 Task: Research Airbnb properties in Tasova, Turkey from 2nd January 2024 to 12th January 2024 for 2 adults. Place can be private room with 1  bedroom having 1 bed and 1 bathroom. Property type can be hotel. Amenities needed are: washing machine.
Action: Mouse moved to (485, 133)
Screenshot: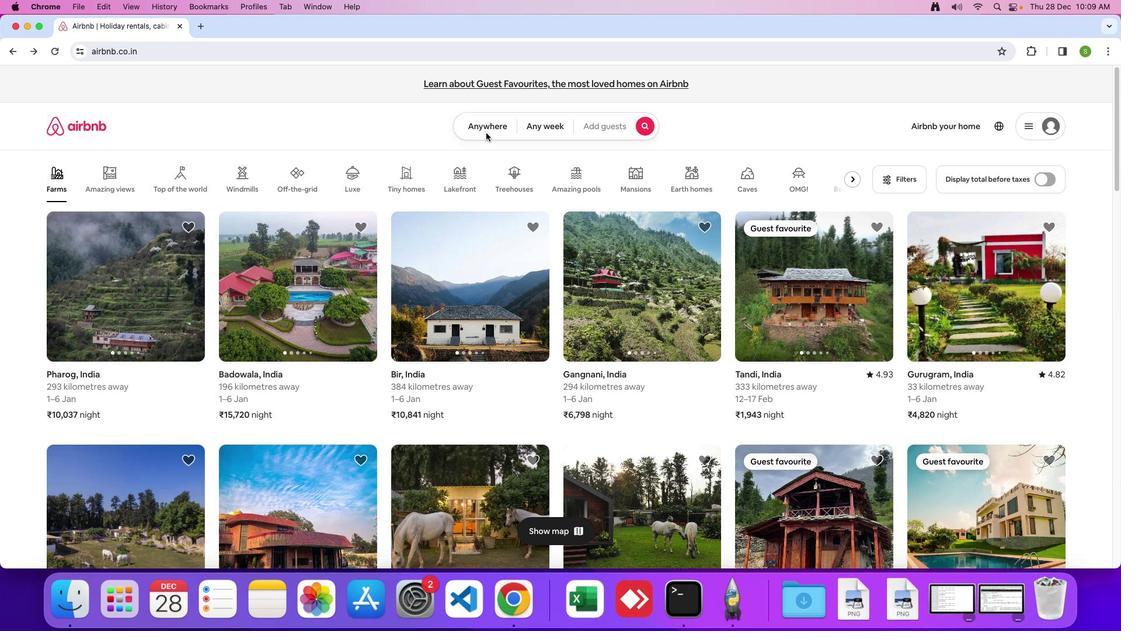
Action: Mouse pressed left at (485, 133)
Screenshot: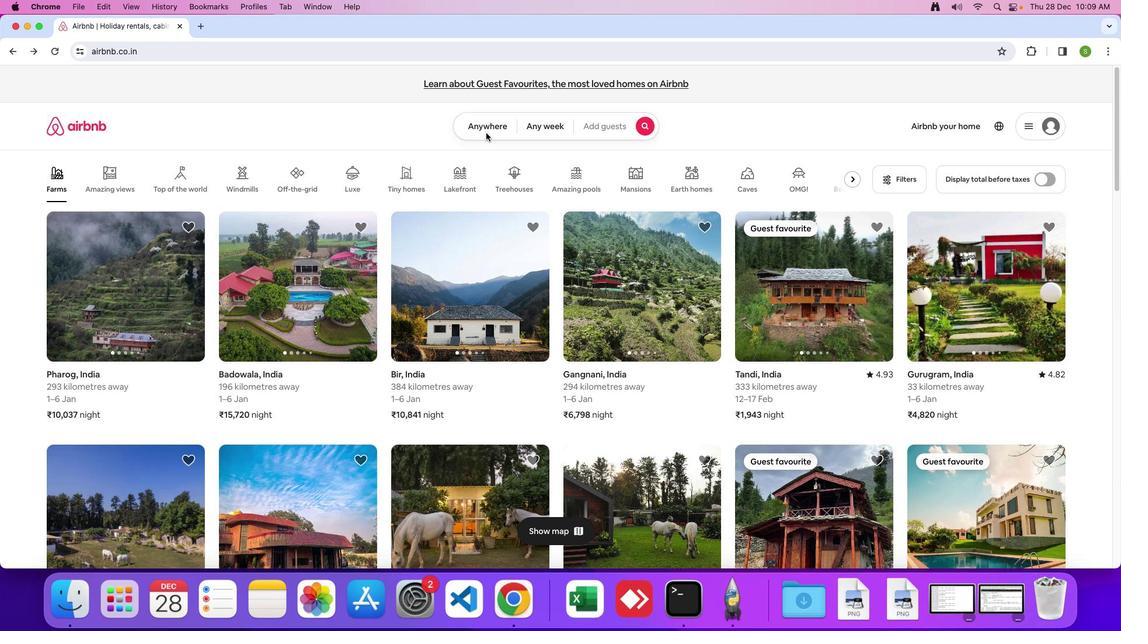 
Action: Mouse moved to (486, 131)
Screenshot: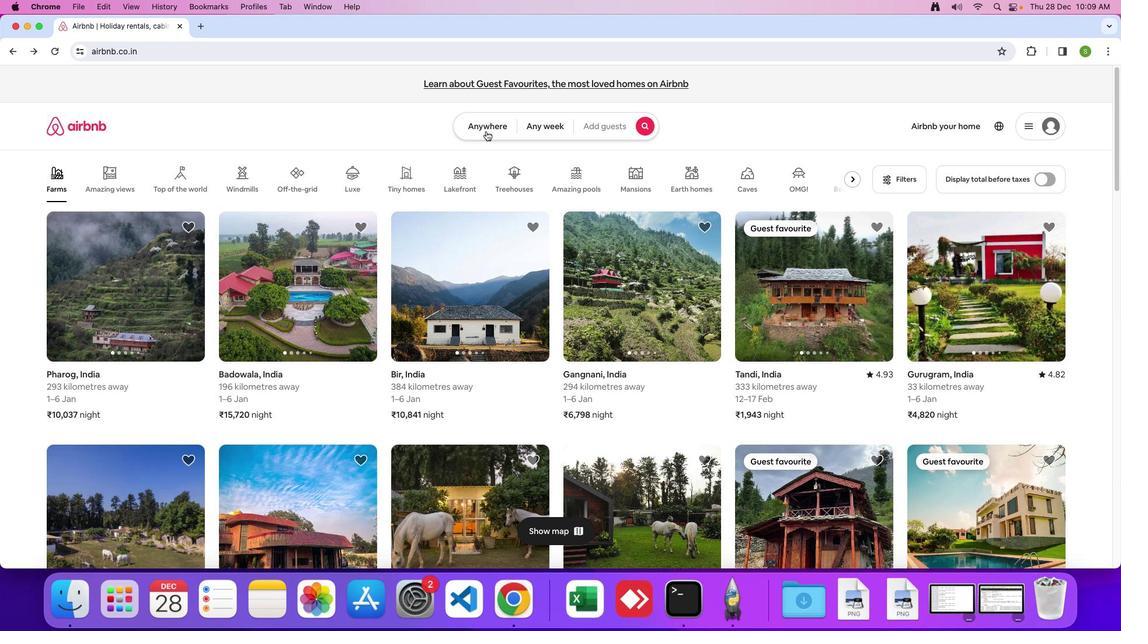 
Action: Mouse pressed left at (486, 131)
Screenshot: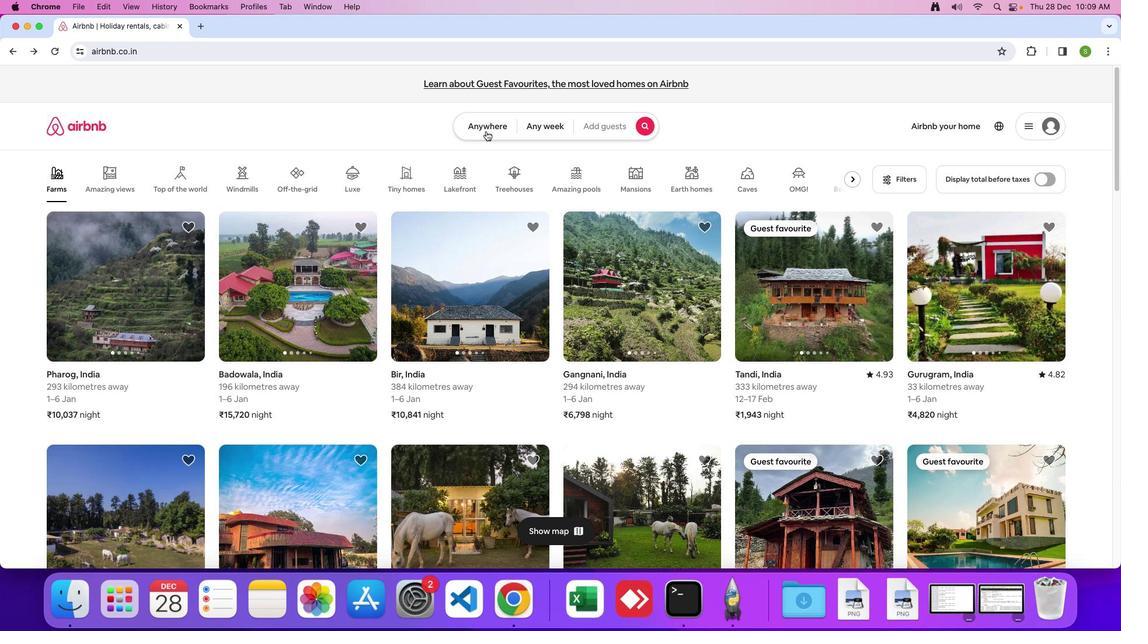 
Action: Mouse moved to (417, 174)
Screenshot: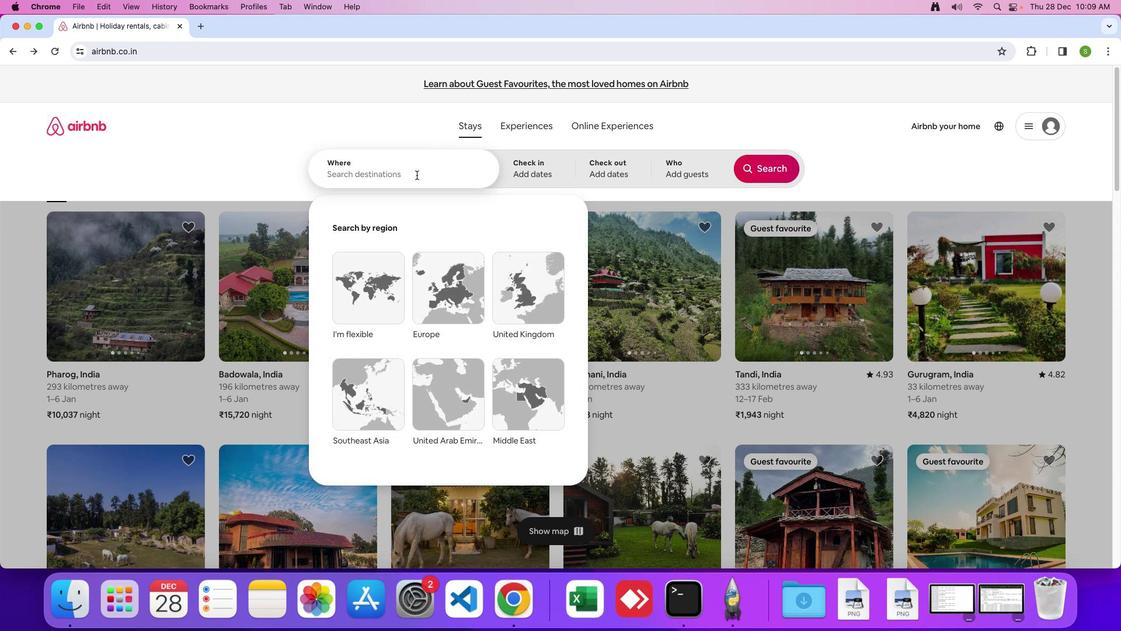 
Action: Mouse pressed left at (417, 174)
Screenshot: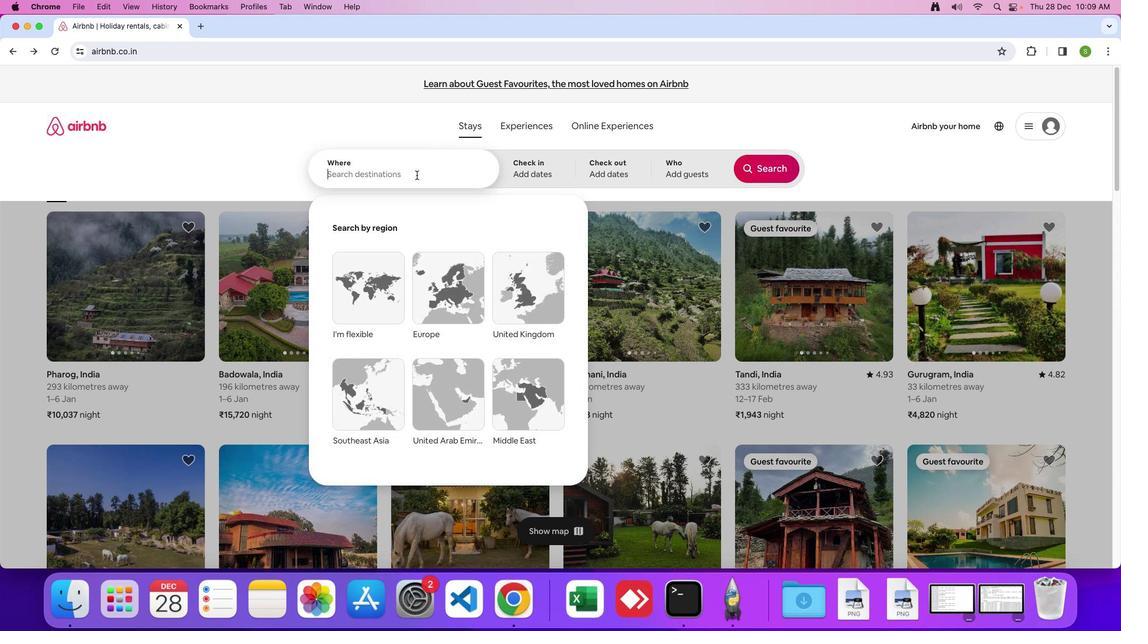 
Action: Key pressed 'T'Key.caps_lock'a''s''o''v''a'','Key.spaceKey.shift'T''u''r''k''e''y'Key.enter
Screenshot: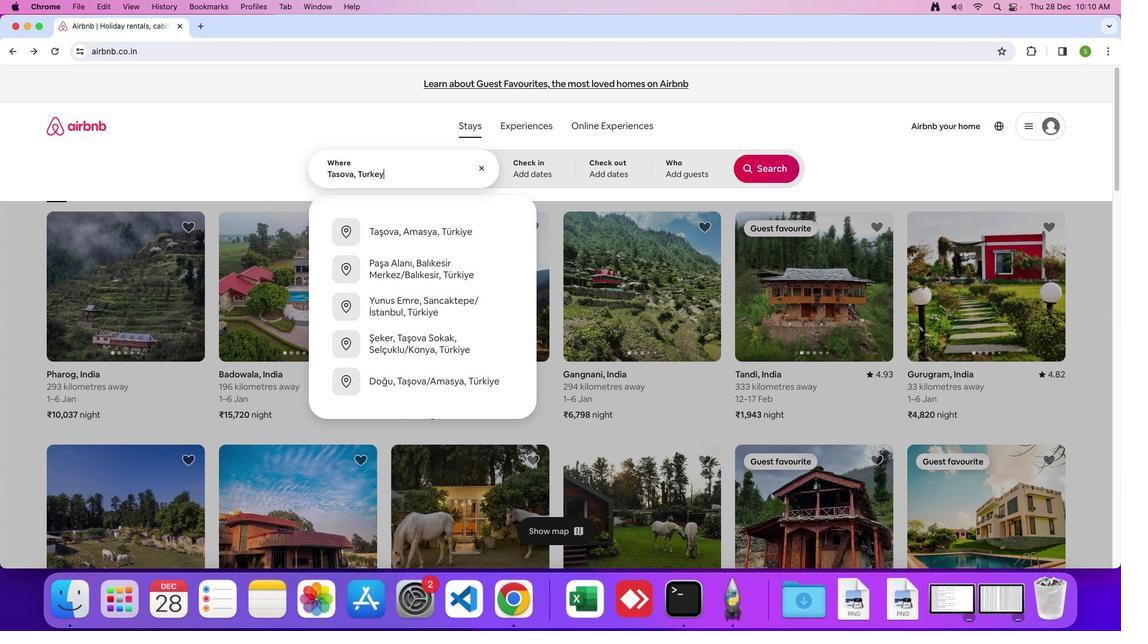 
Action: Mouse moved to (638, 316)
Screenshot: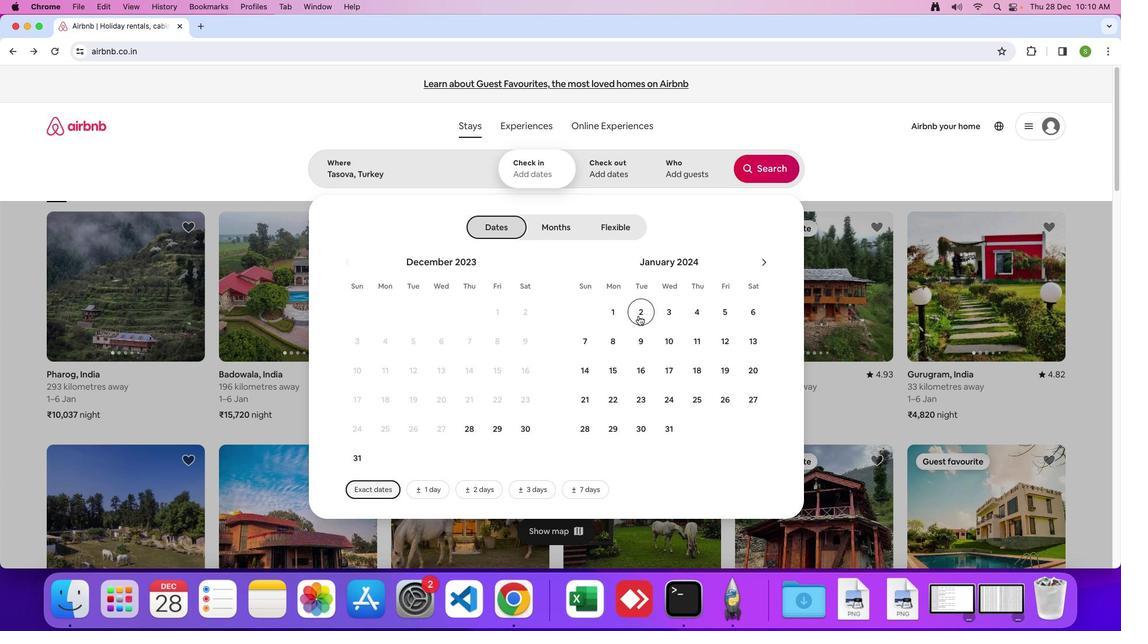 
Action: Mouse pressed left at (638, 316)
Screenshot: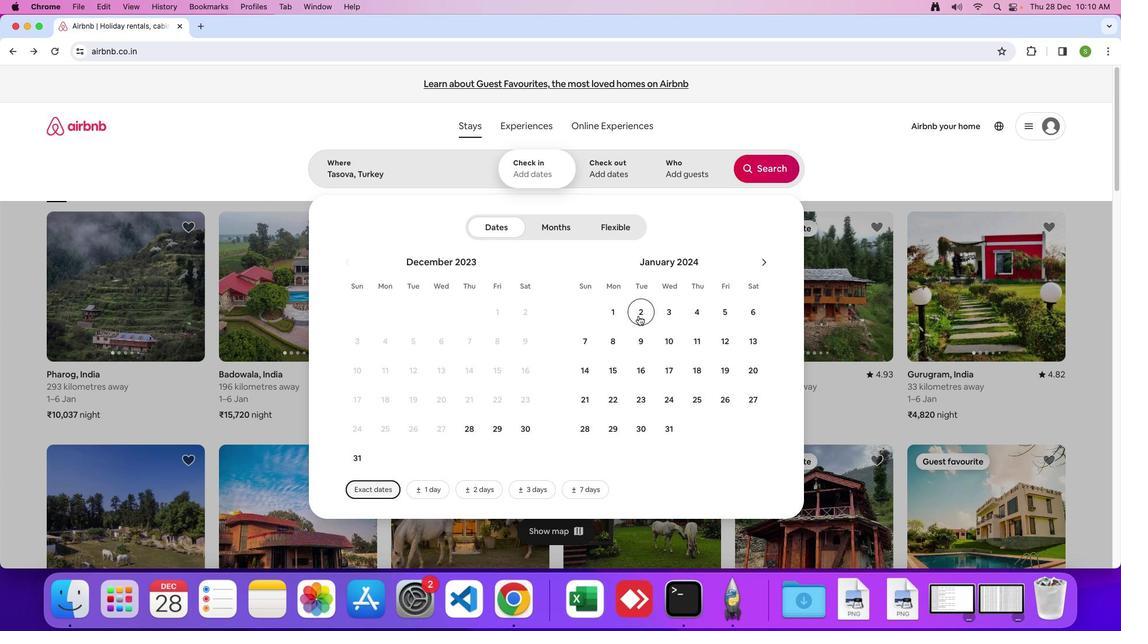 
Action: Mouse moved to (721, 336)
Screenshot: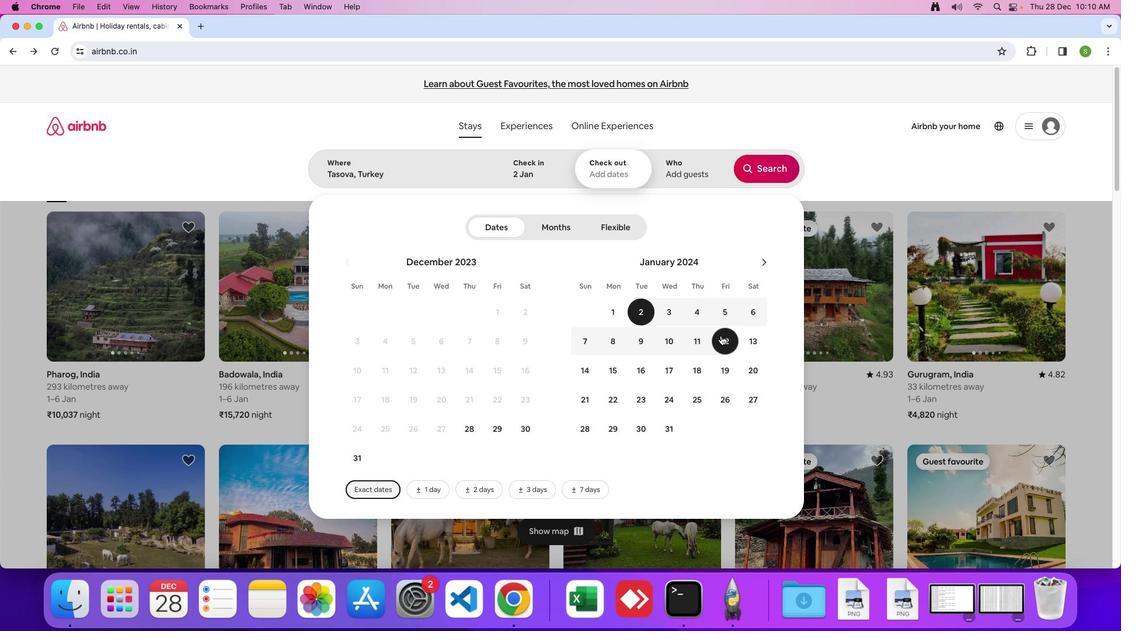 
Action: Mouse pressed left at (721, 336)
Screenshot: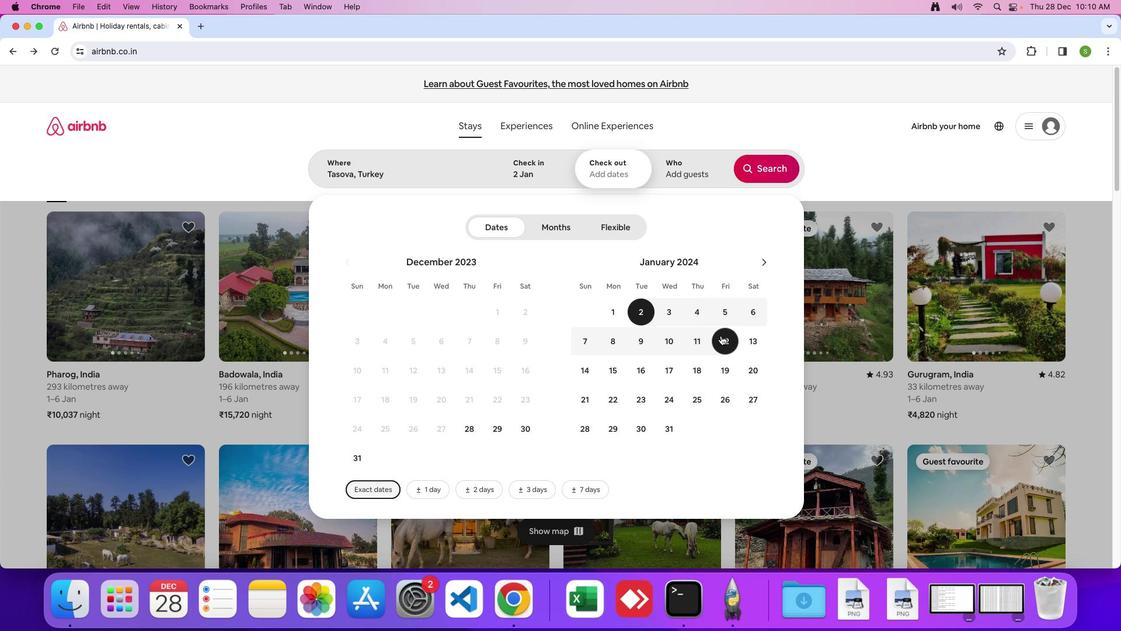 
Action: Mouse moved to (680, 157)
Screenshot: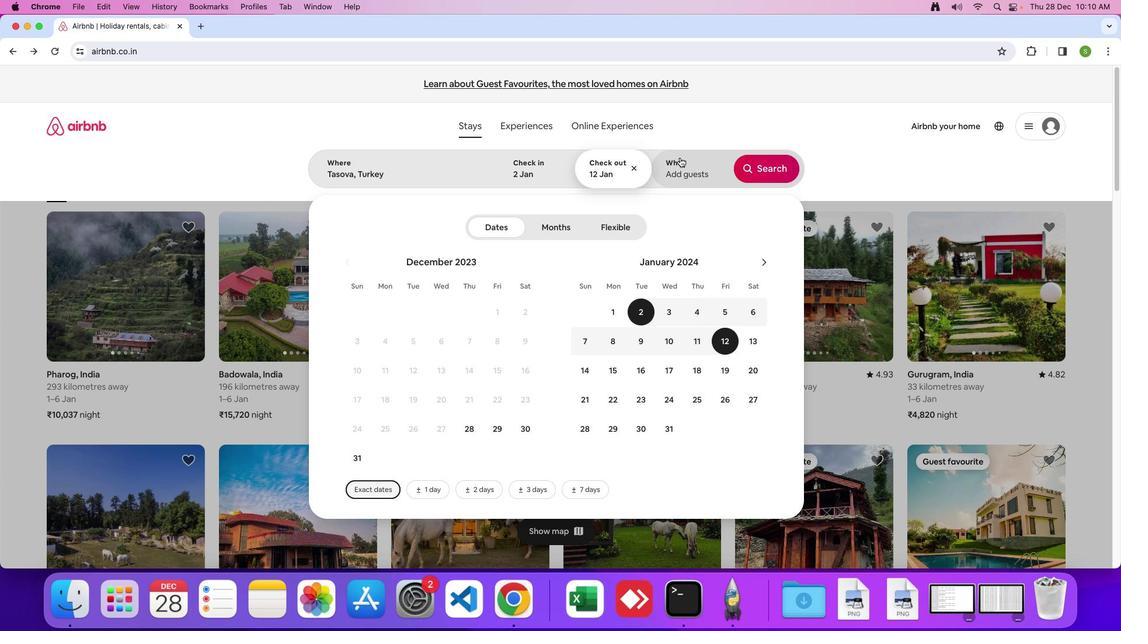 
Action: Mouse pressed left at (680, 157)
Screenshot: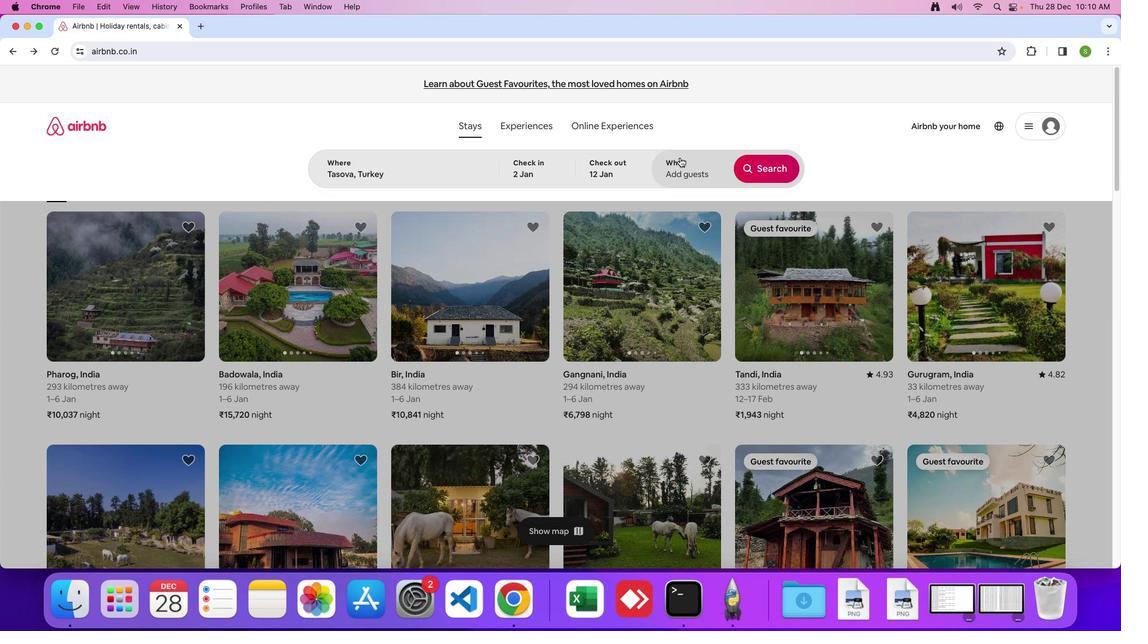 
Action: Mouse moved to (763, 224)
Screenshot: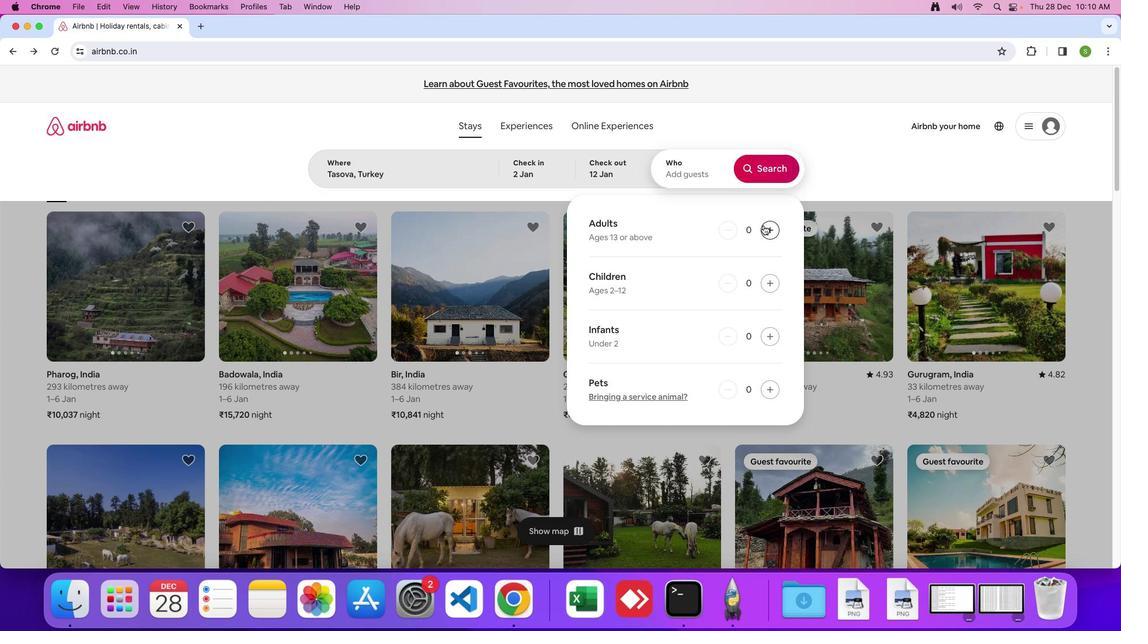 
Action: Mouse pressed left at (763, 224)
Screenshot: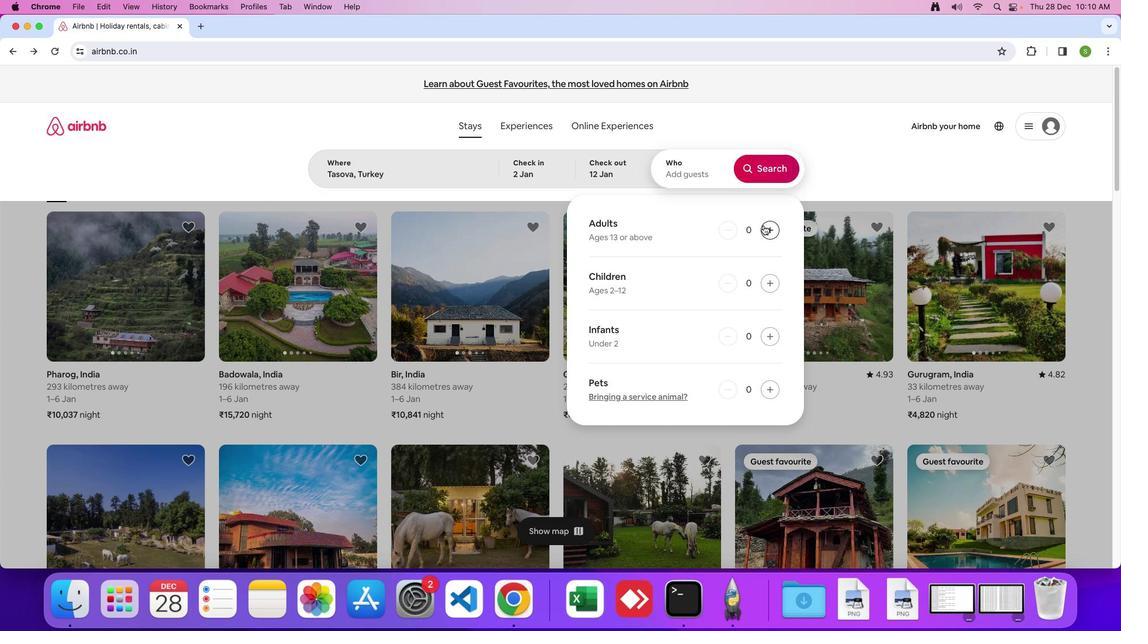 
Action: Mouse moved to (763, 224)
Screenshot: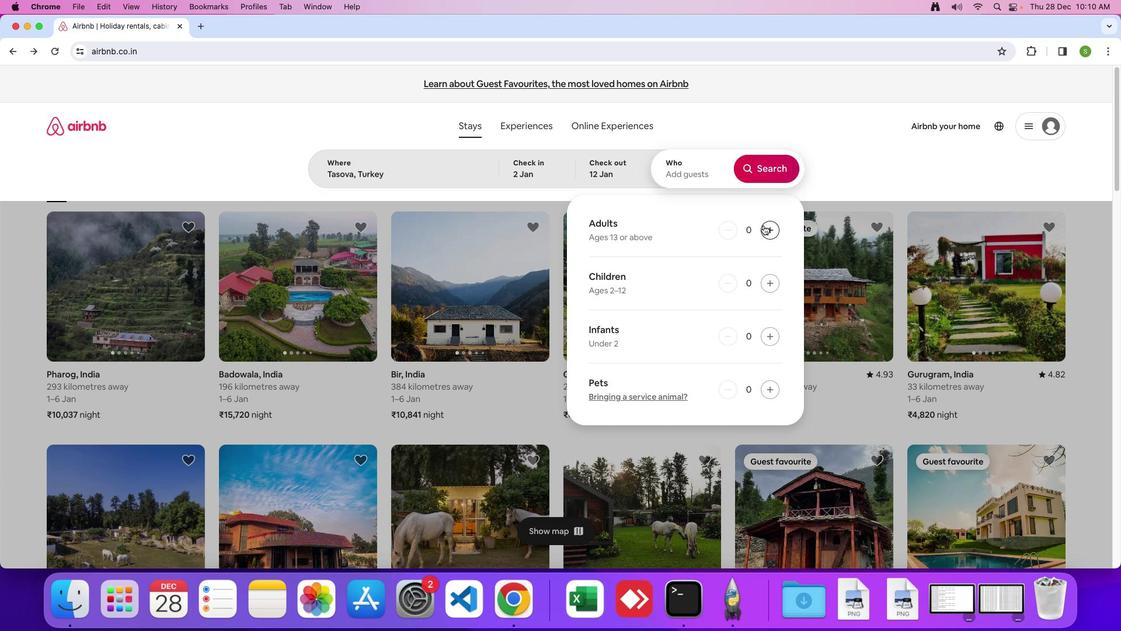 
Action: Mouse pressed left at (763, 224)
Screenshot: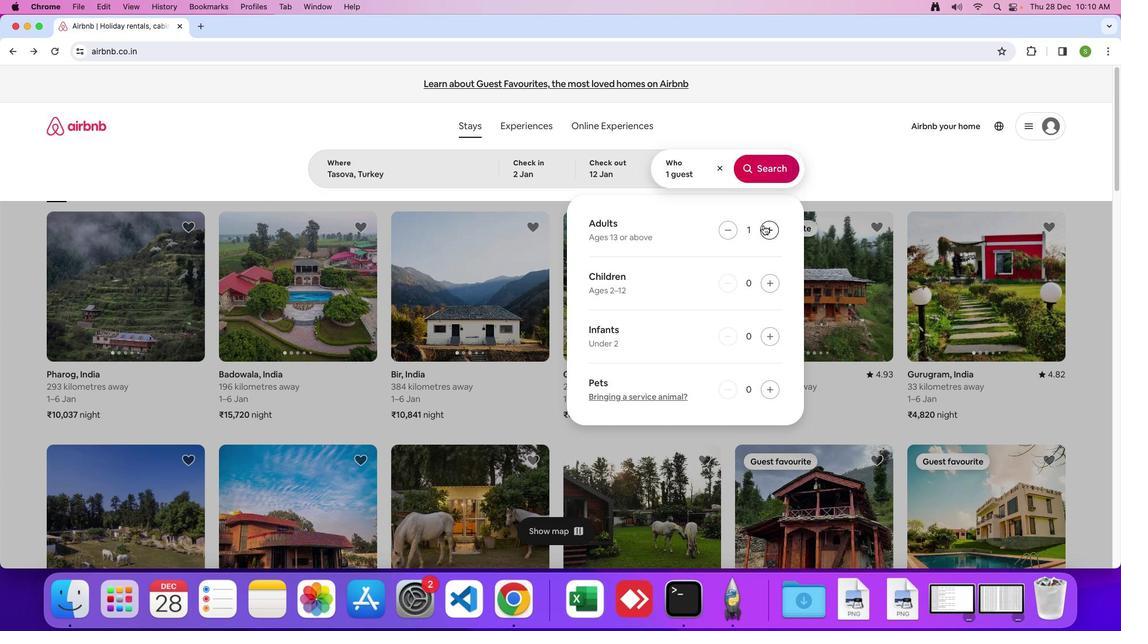 
Action: Mouse moved to (757, 165)
Screenshot: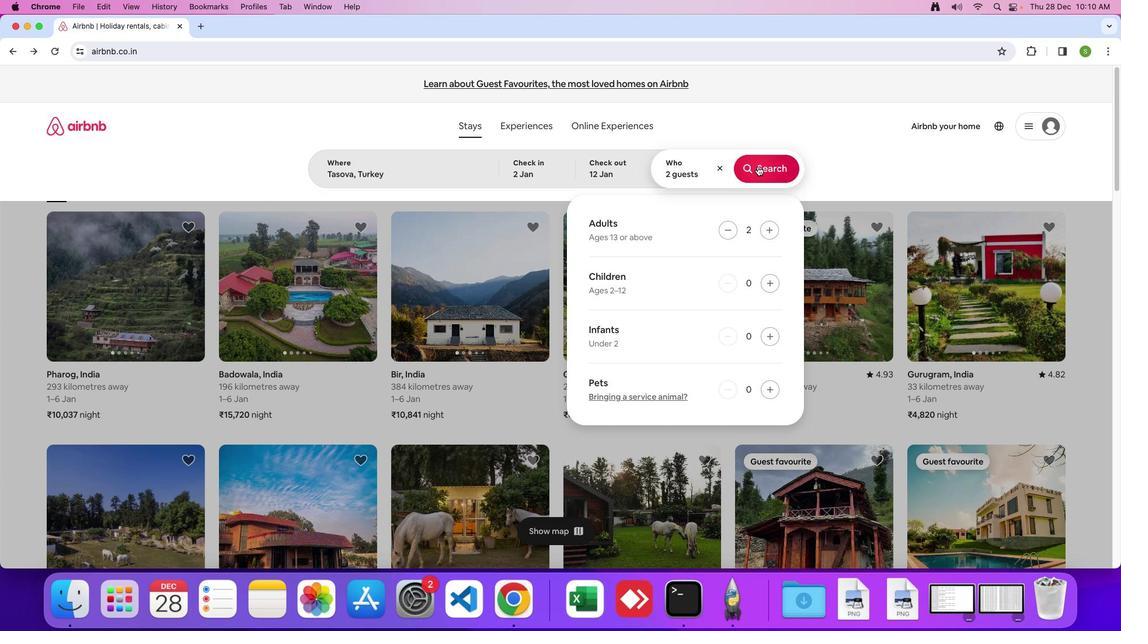 
Action: Mouse pressed left at (757, 165)
Screenshot: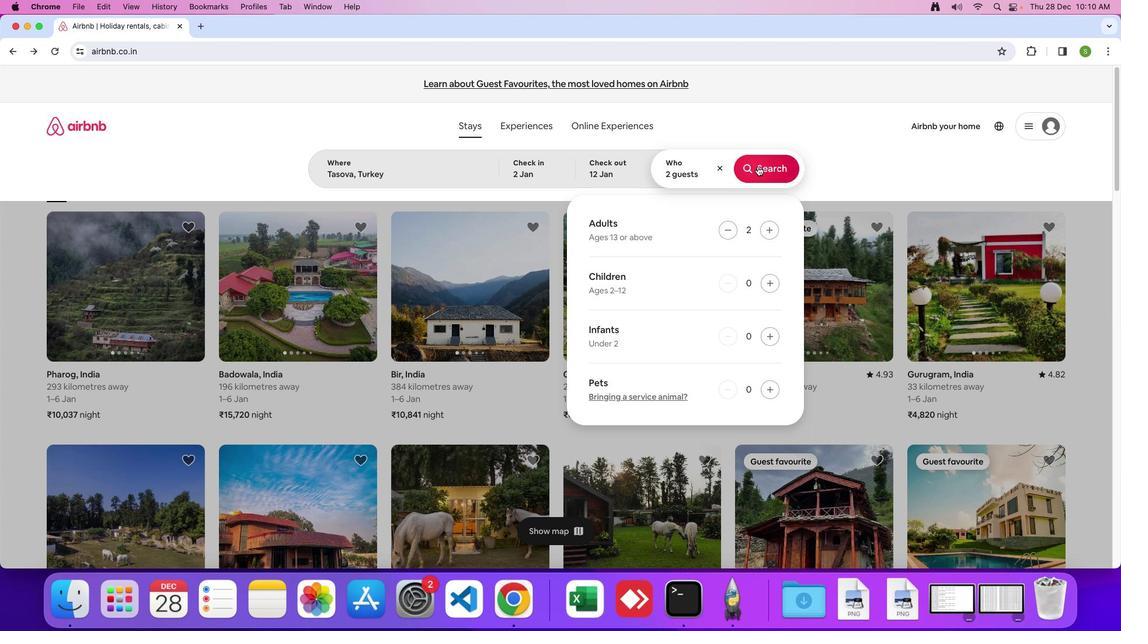 
Action: Mouse moved to (936, 140)
Screenshot: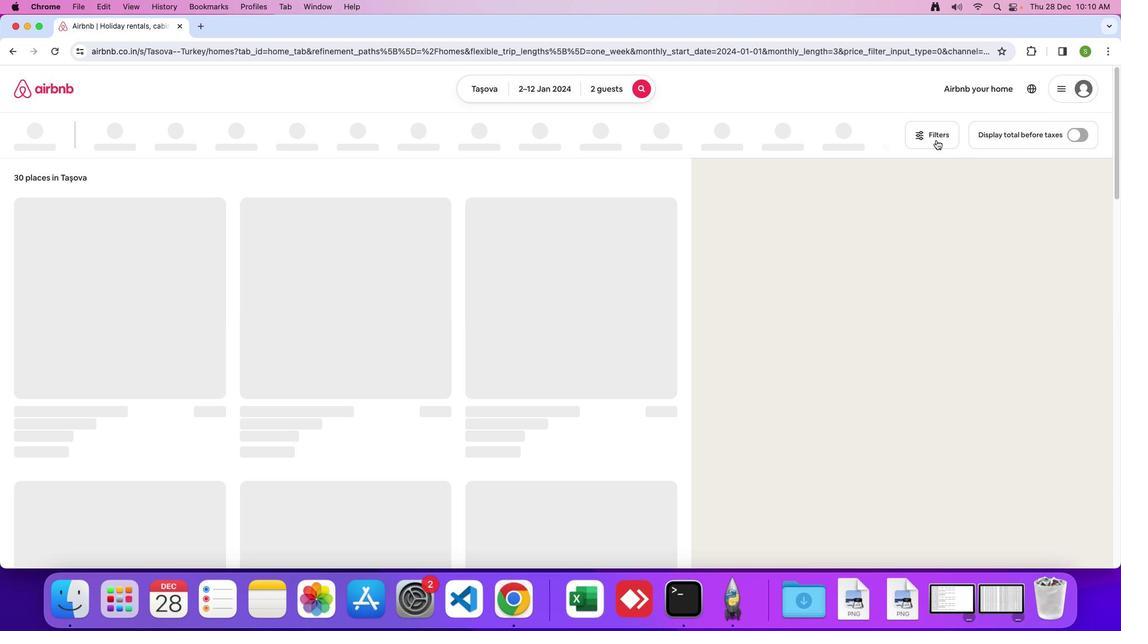 
Action: Mouse pressed left at (936, 140)
Screenshot: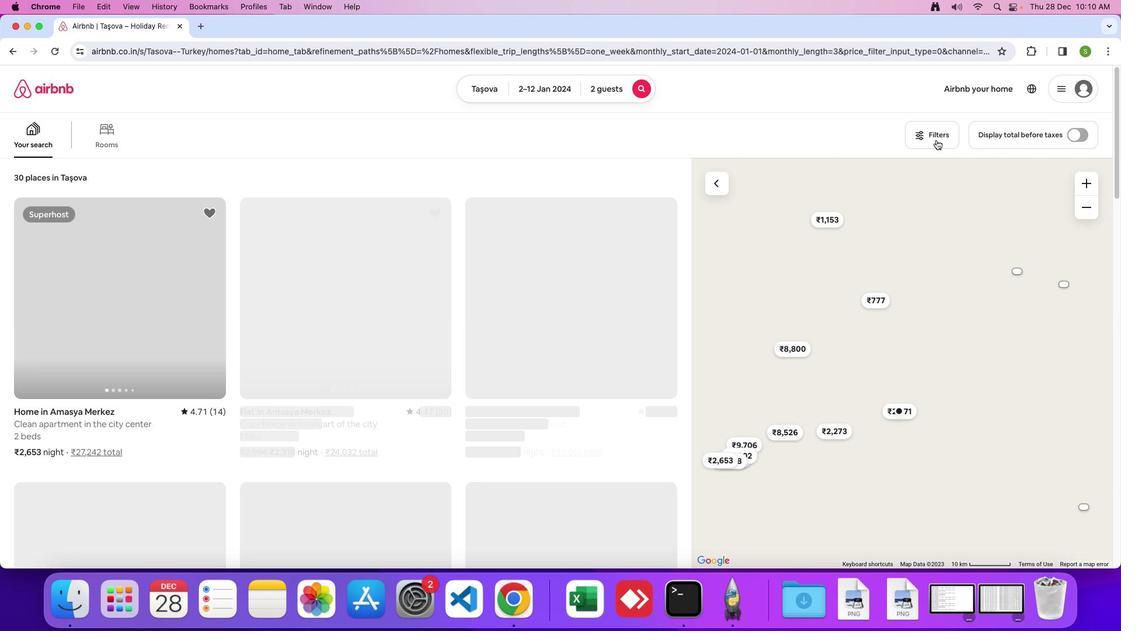 
Action: Mouse moved to (550, 391)
Screenshot: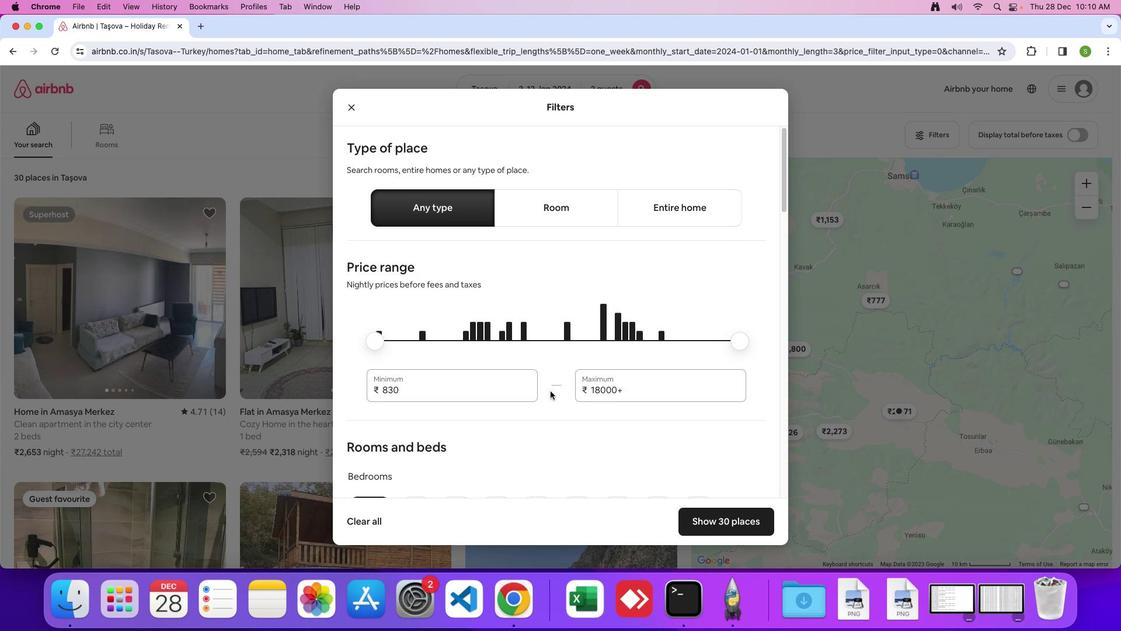 
Action: Mouse scrolled (550, 391) with delta (0, 0)
Screenshot: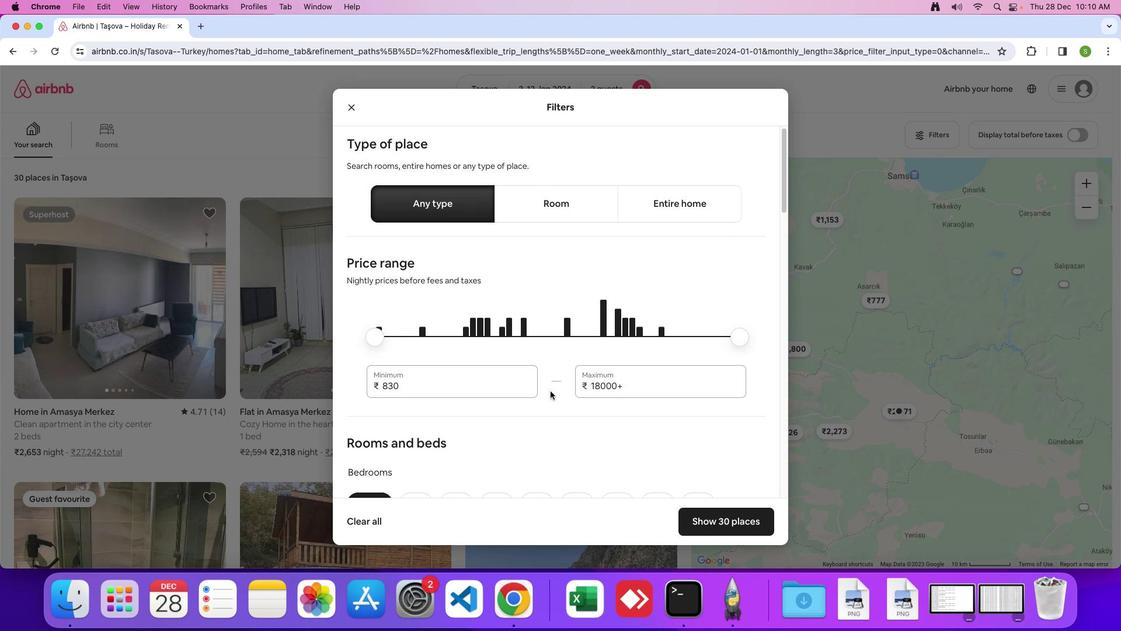 
Action: Mouse scrolled (550, 391) with delta (0, 0)
Screenshot: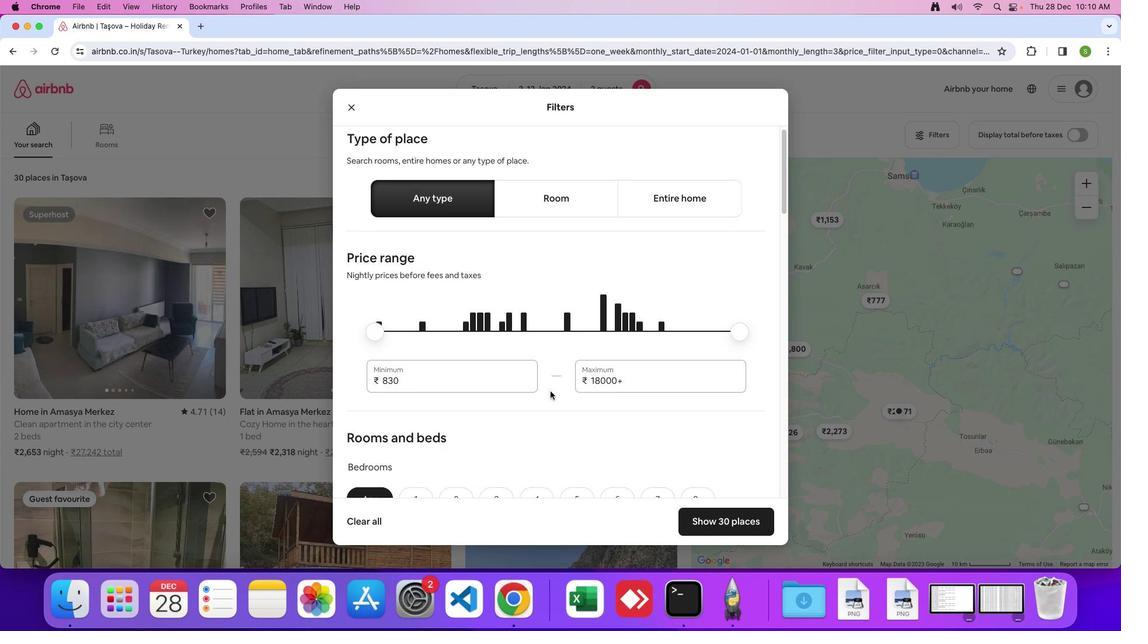 
Action: Mouse scrolled (550, 391) with delta (0, 0)
Screenshot: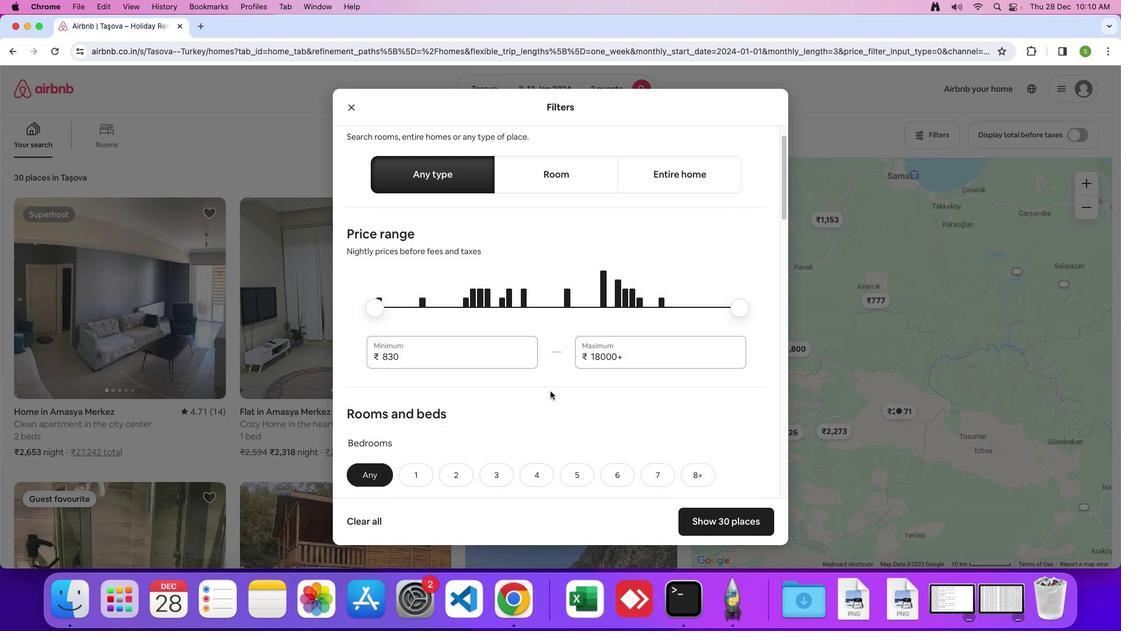 
Action: Mouse scrolled (550, 391) with delta (0, 0)
Screenshot: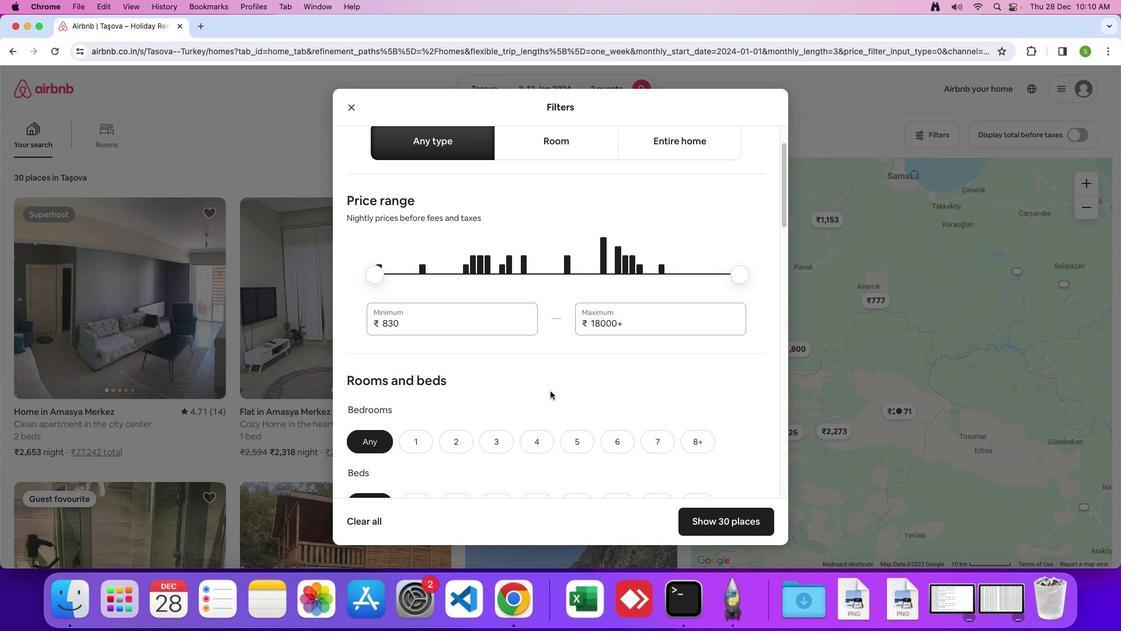 
Action: Mouse scrolled (550, 391) with delta (0, 0)
Screenshot: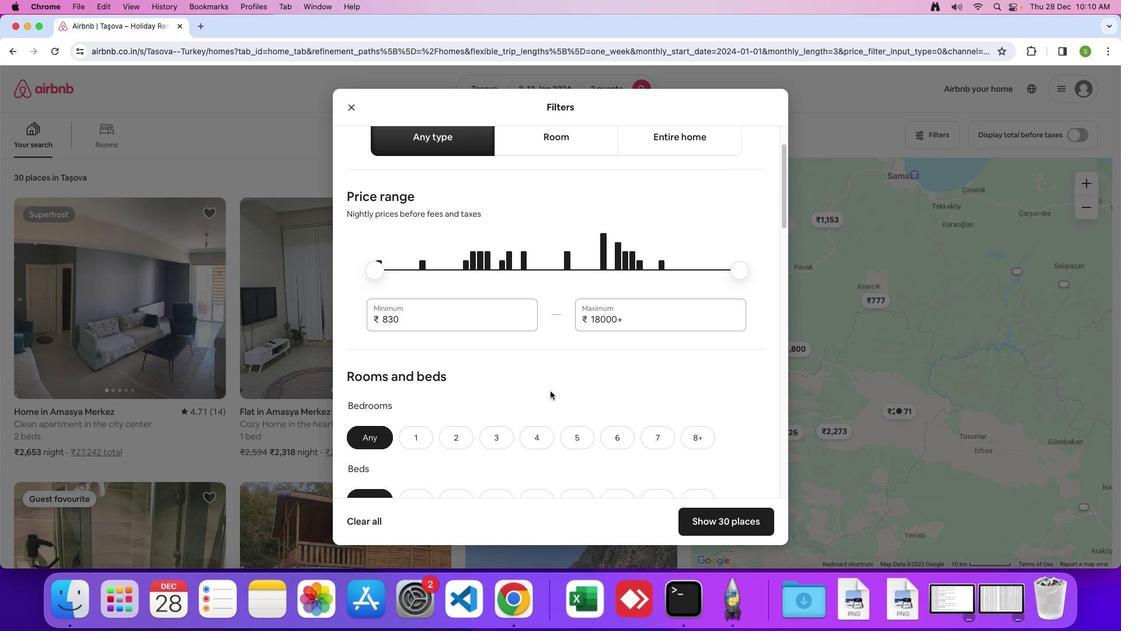 
Action: Mouse scrolled (550, 391) with delta (0, 0)
Screenshot: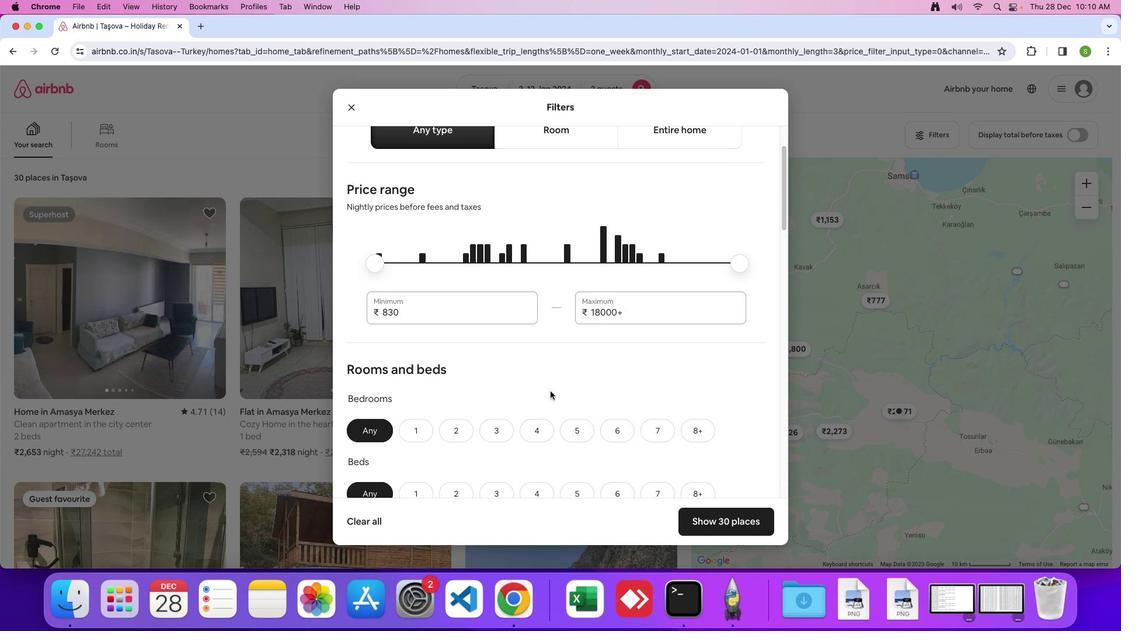 
Action: Mouse scrolled (550, 391) with delta (0, 0)
Screenshot: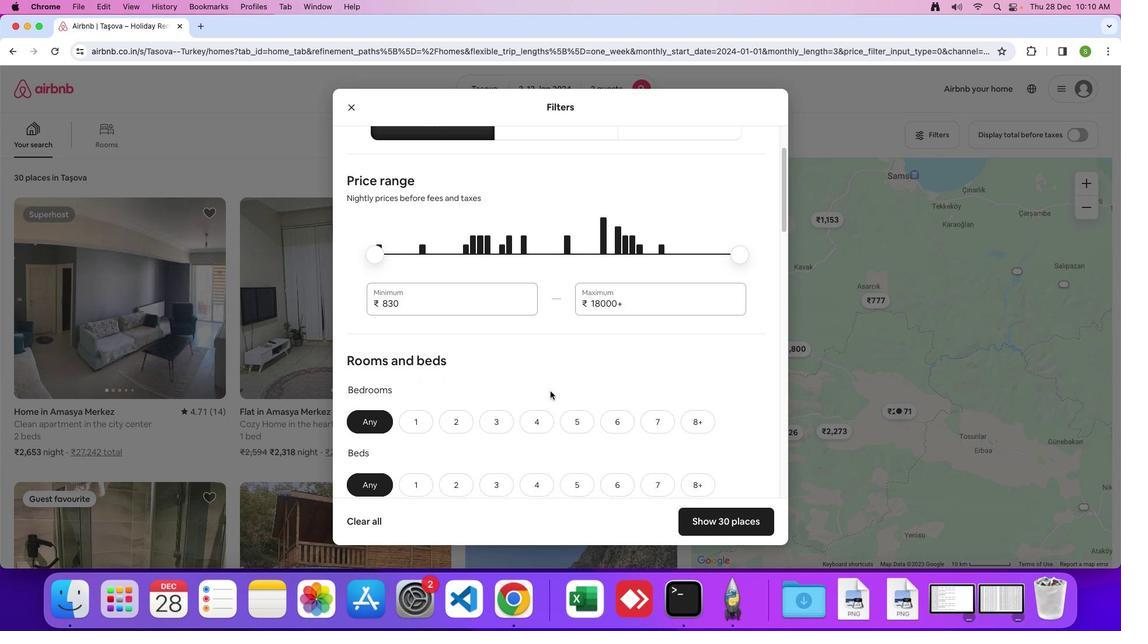 
Action: Mouse scrolled (550, 391) with delta (0, -1)
Screenshot: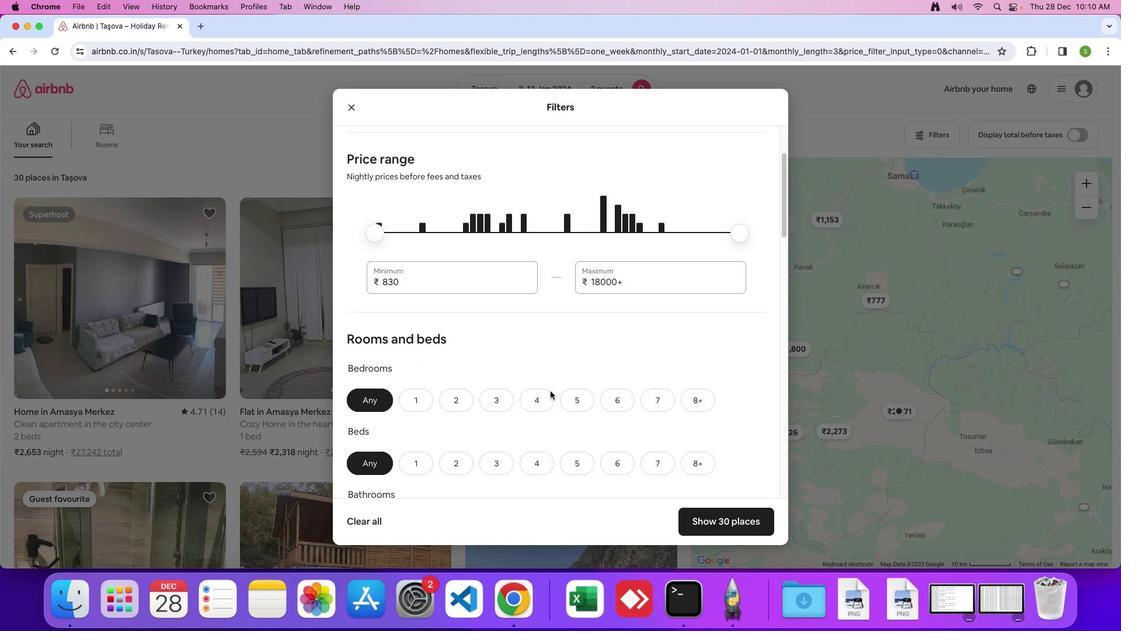 
Action: Mouse scrolled (550, 391) with delta (0, 0)
Screenshot: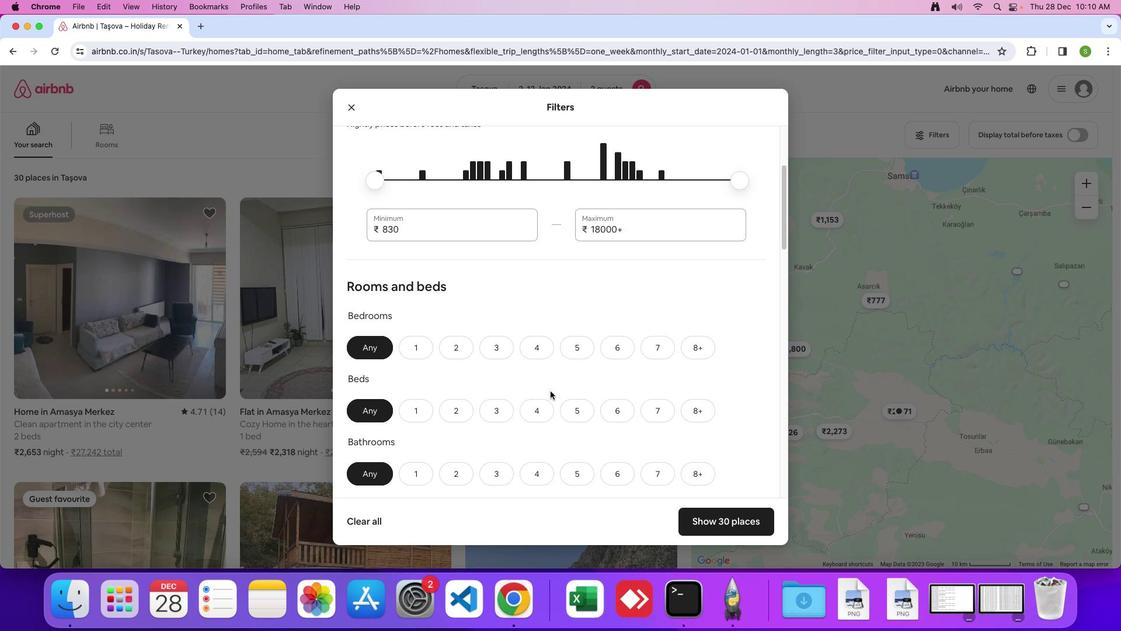 
Action: Mouse scrolled (550, 391) with delta (0, 0)
Screenshot: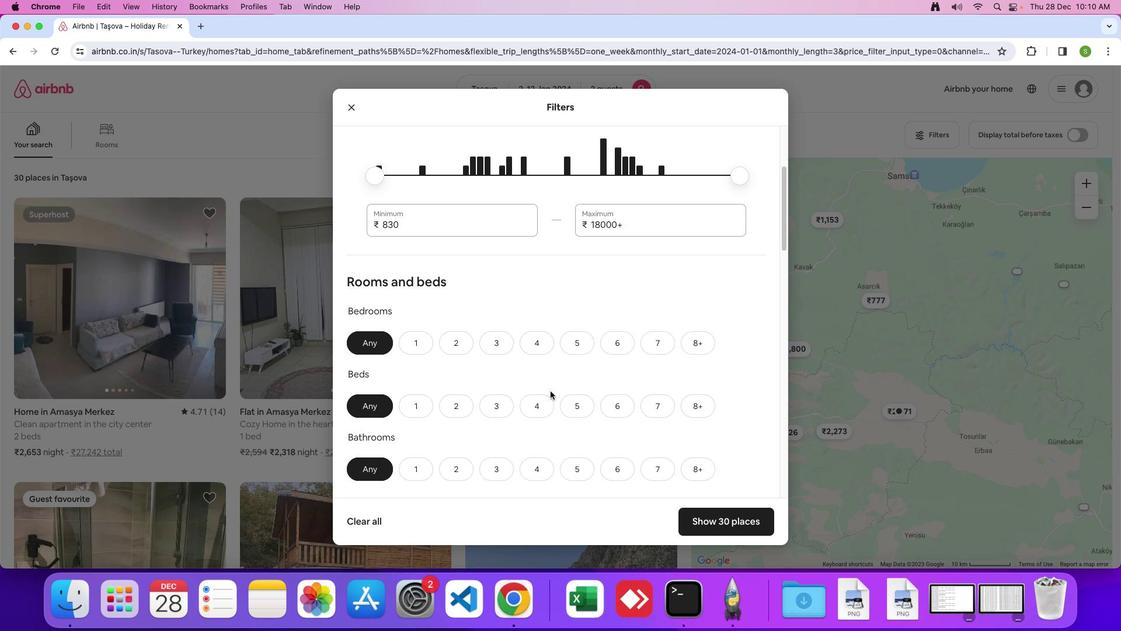 
Action: Mouse scrolled (550, 391) with delta (0, -1)
Screenshot: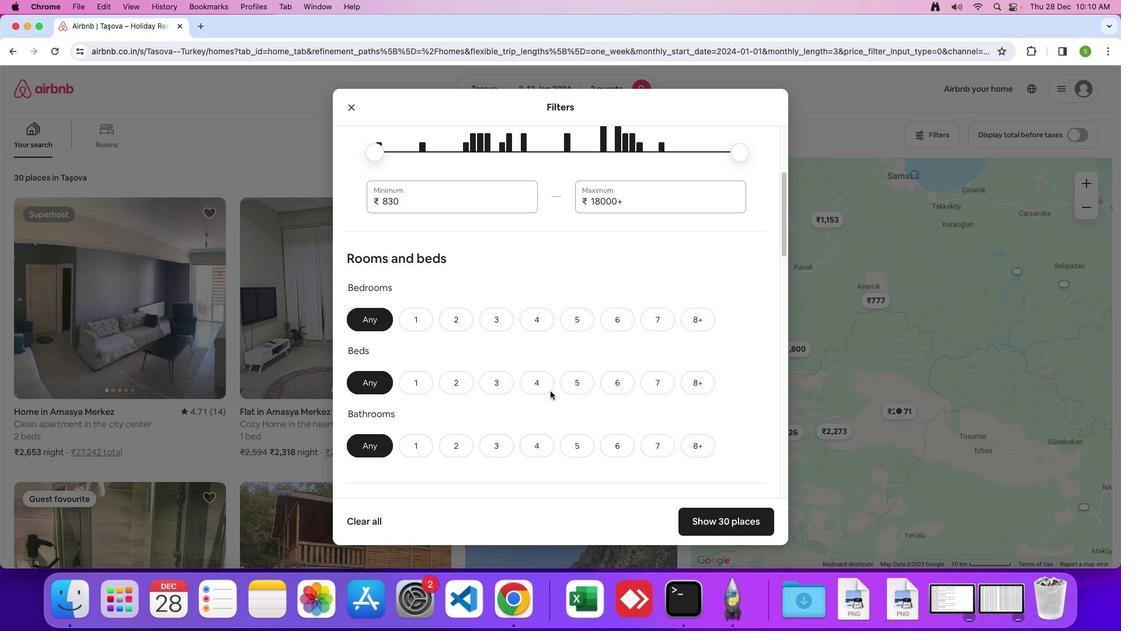 
Action: Mouse moved to (410, 268)
Screenshot: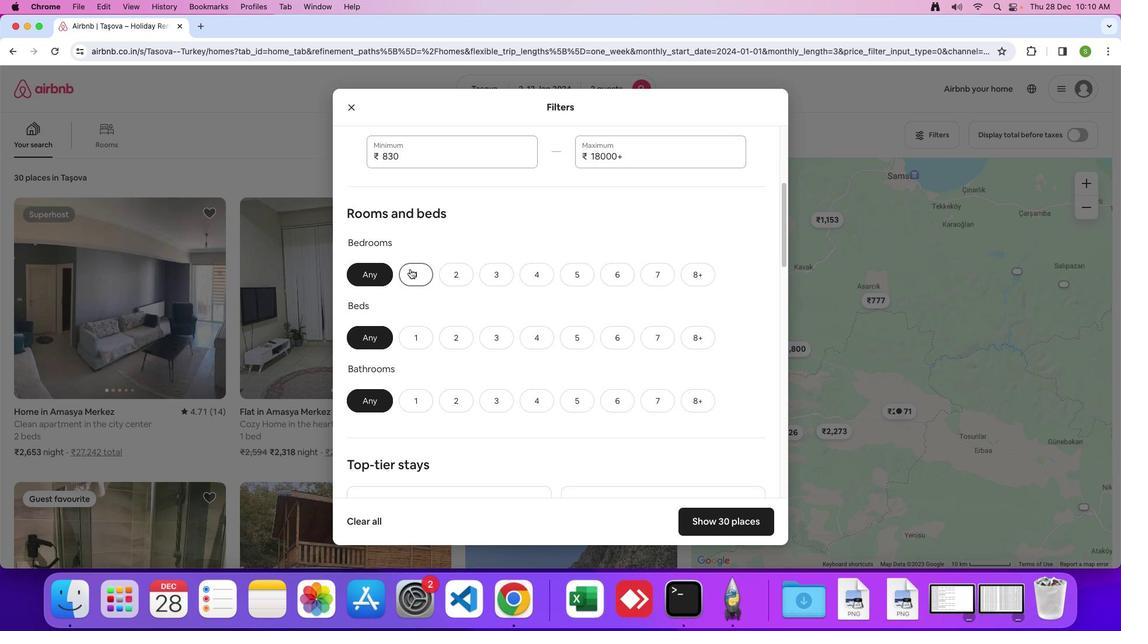 
Action: Mouse pressed left at (410, 268)
Screenshot: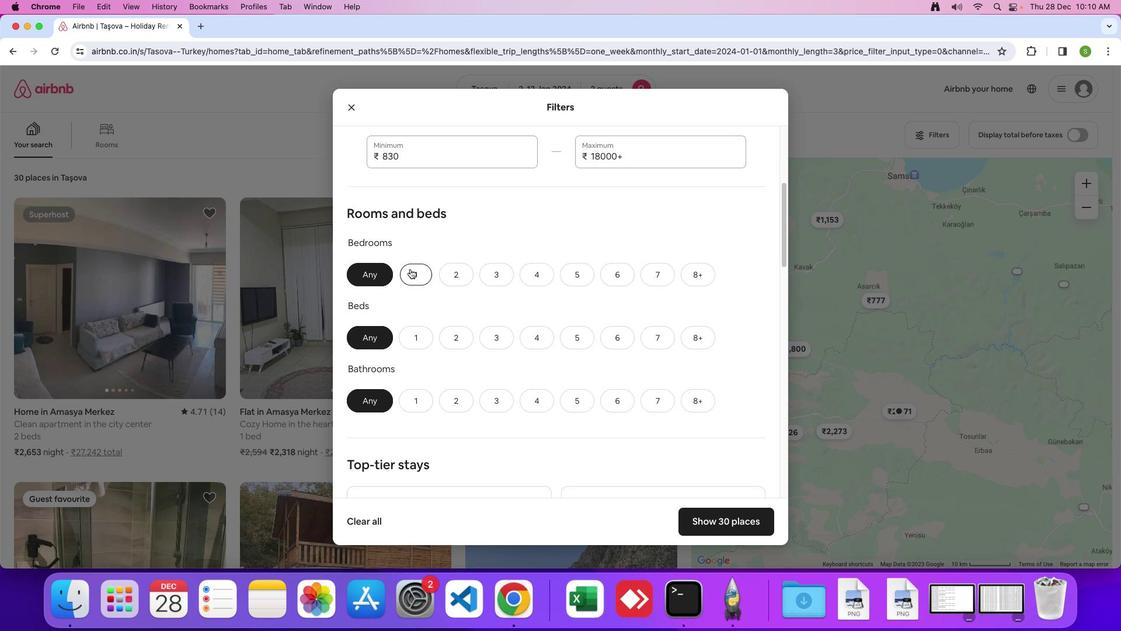 
Action: Mouse moved to (418, 331)
Screenshot: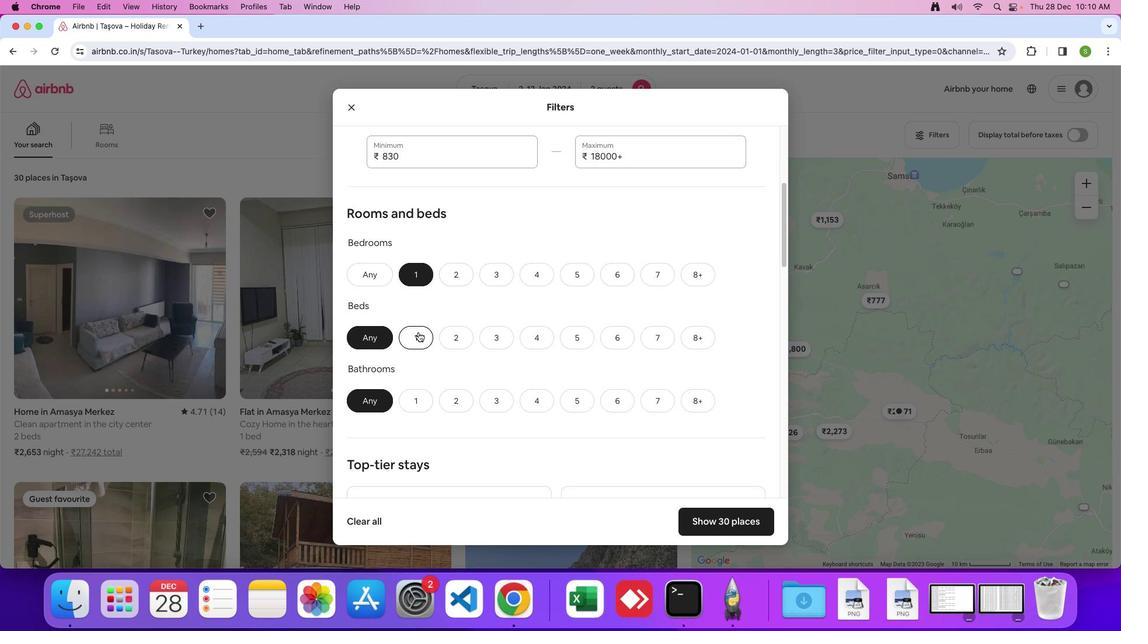 
Action: Mouse pressed left at (418, 331)
Screenshot: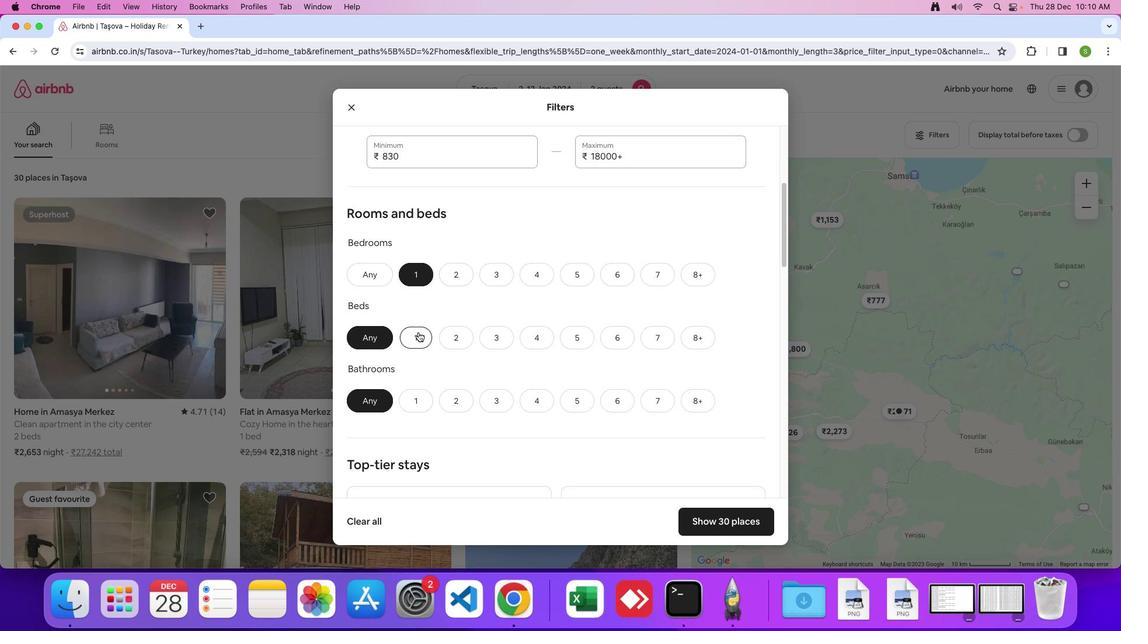 
Action: Mouse moved to (421, 404)
Screenshot: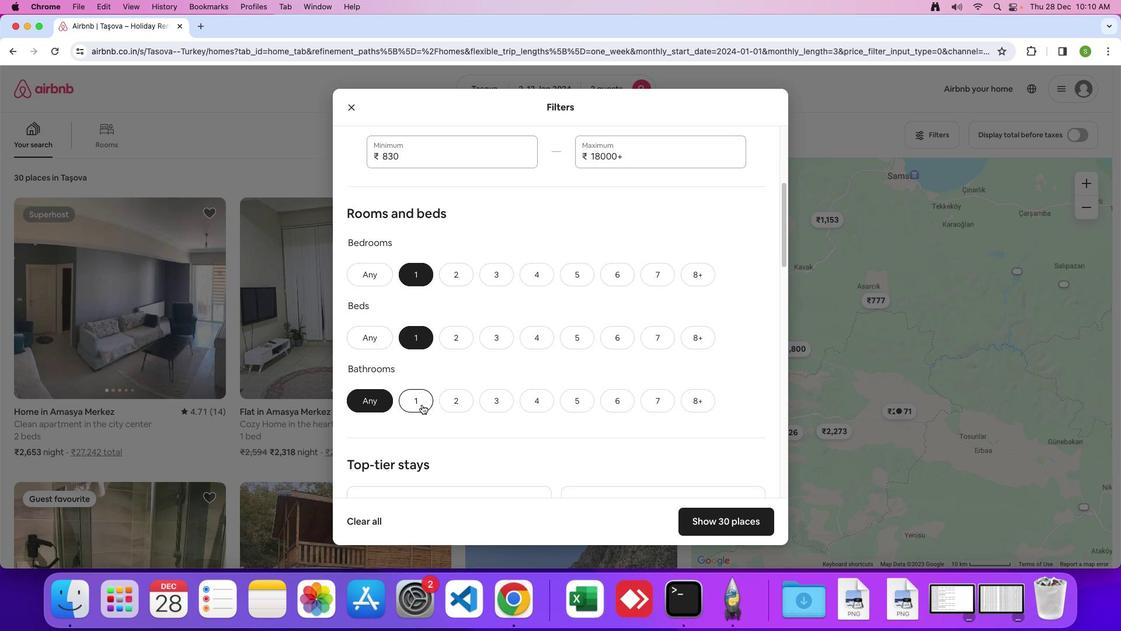
Action: Mouse pressed left at (421, 404)
Screenshot: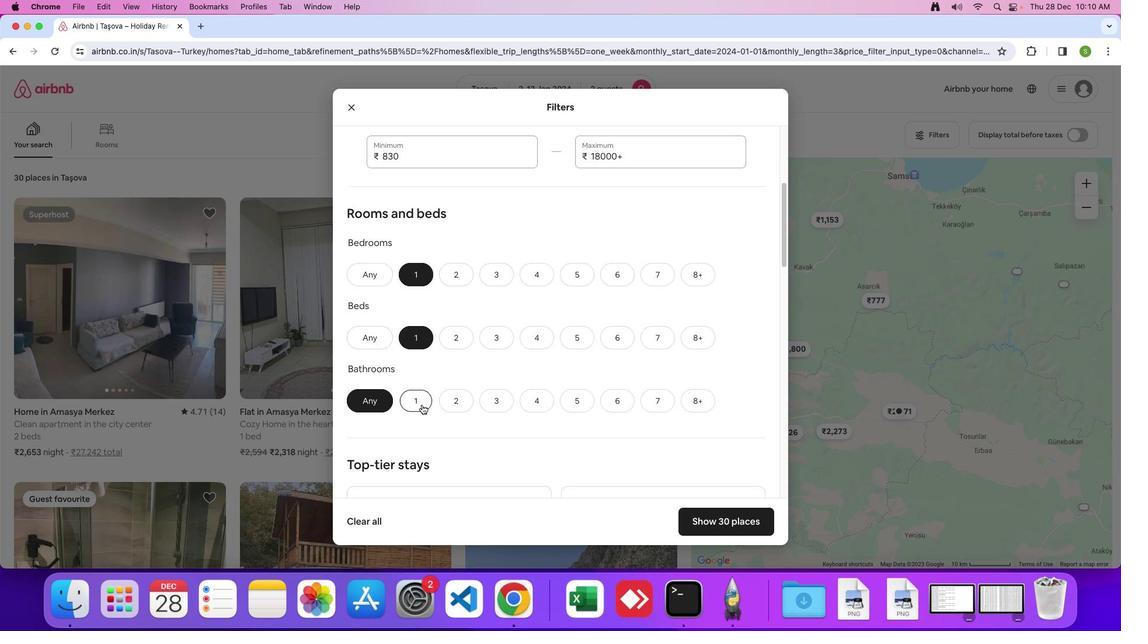 
Action: Mouse moved to (529, 369)
Screenshot: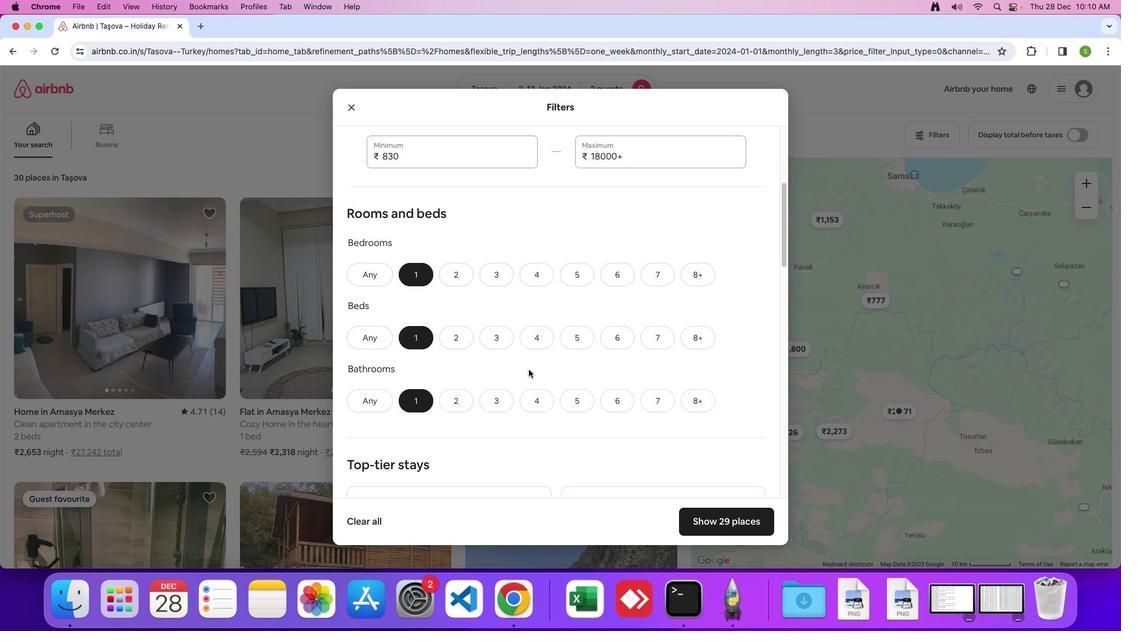 
Action: Mouse scrolled (529, 369) with delta (0, 0)
Screenshot: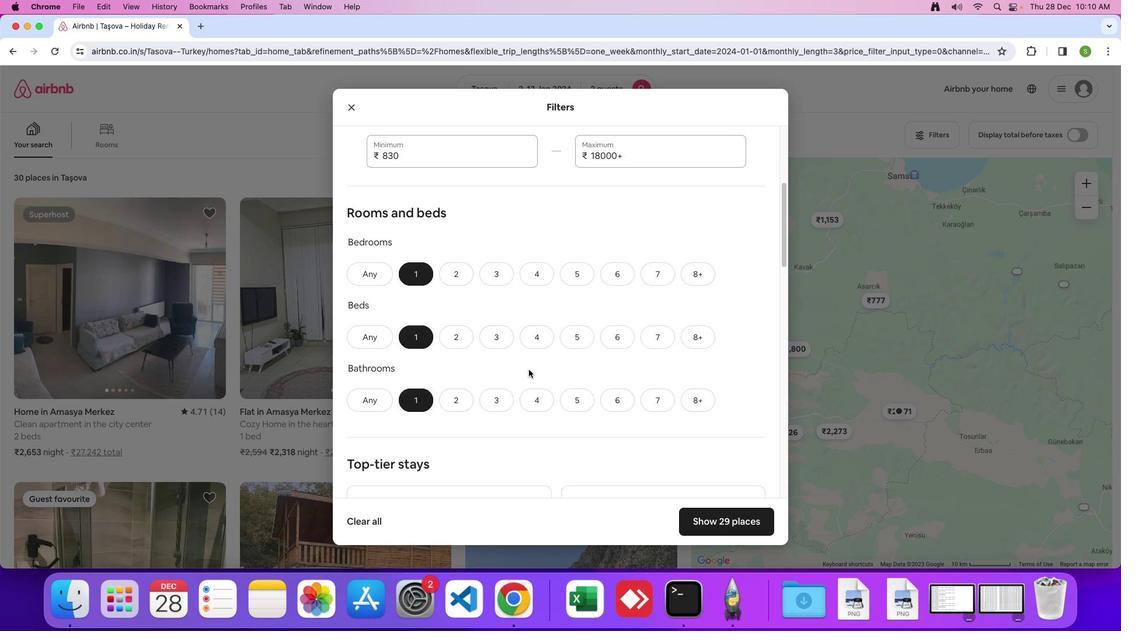 
Action: Mouse scrolled (529, 369) with delta (0, 0)
Screenshot: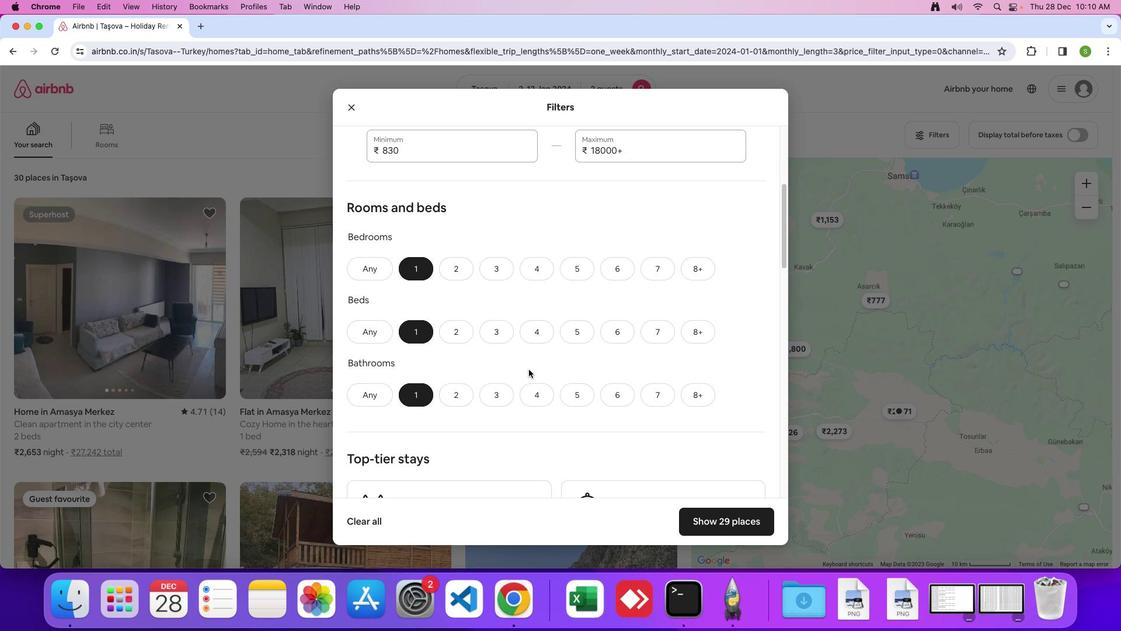 
Action: Mouse moved to (529, 369)
Screenshot: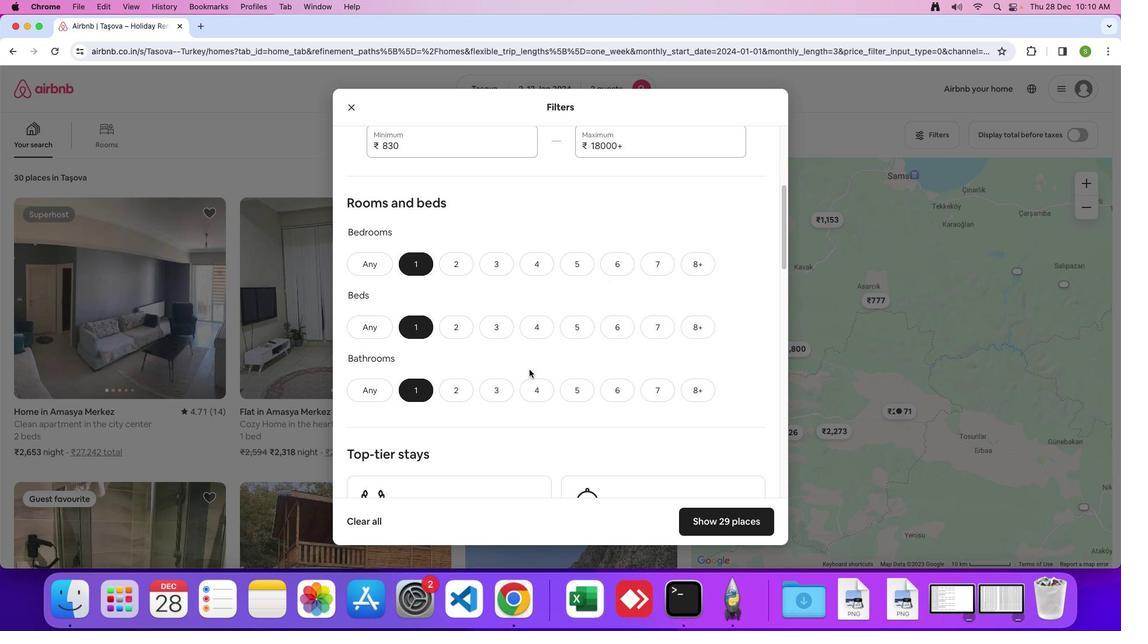 
Action: Mouse scrolled (529, 369) with delta (0, 0)
Screenshot: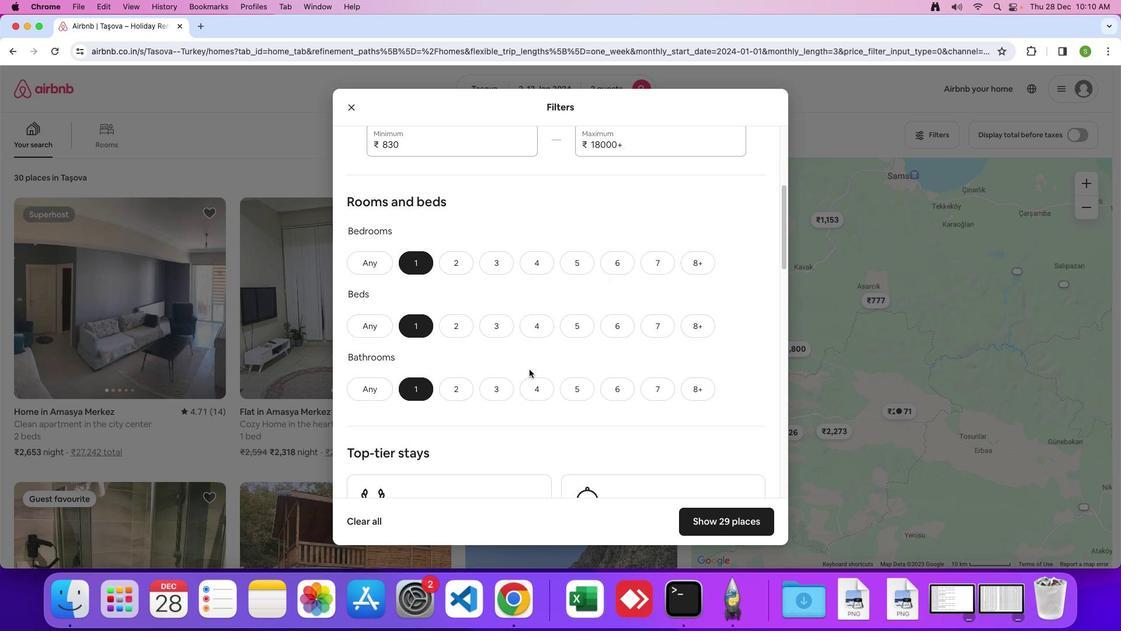 
Action: Mouse scrolled (529, 369) with delta (0, 0)
Screenshot: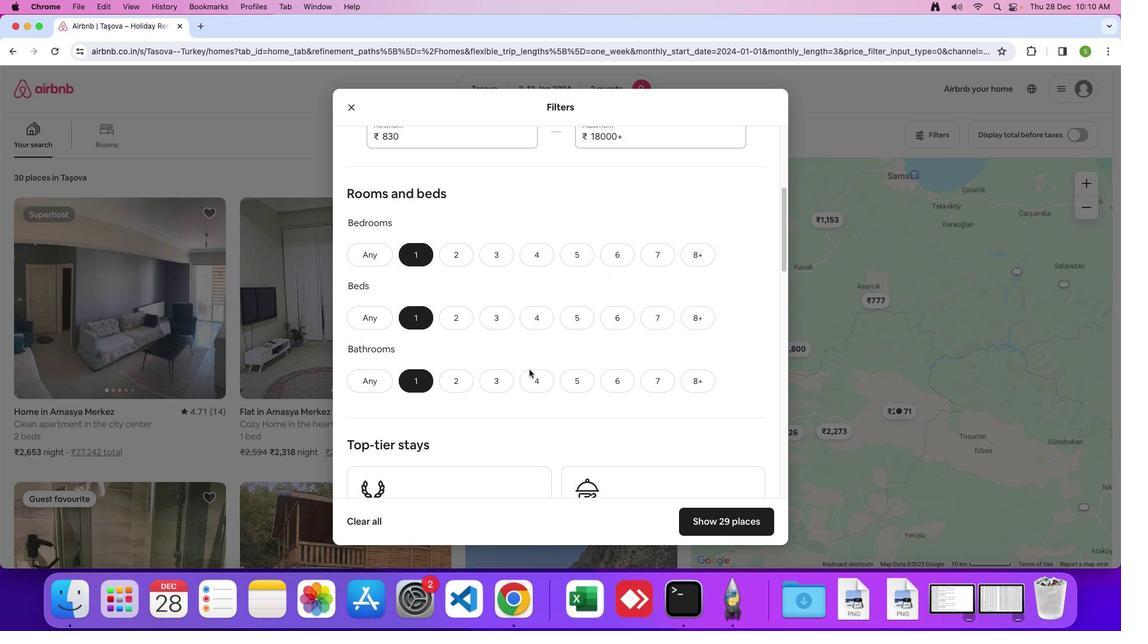 
Action: Mouse moved to (530, 370)
Screenshot: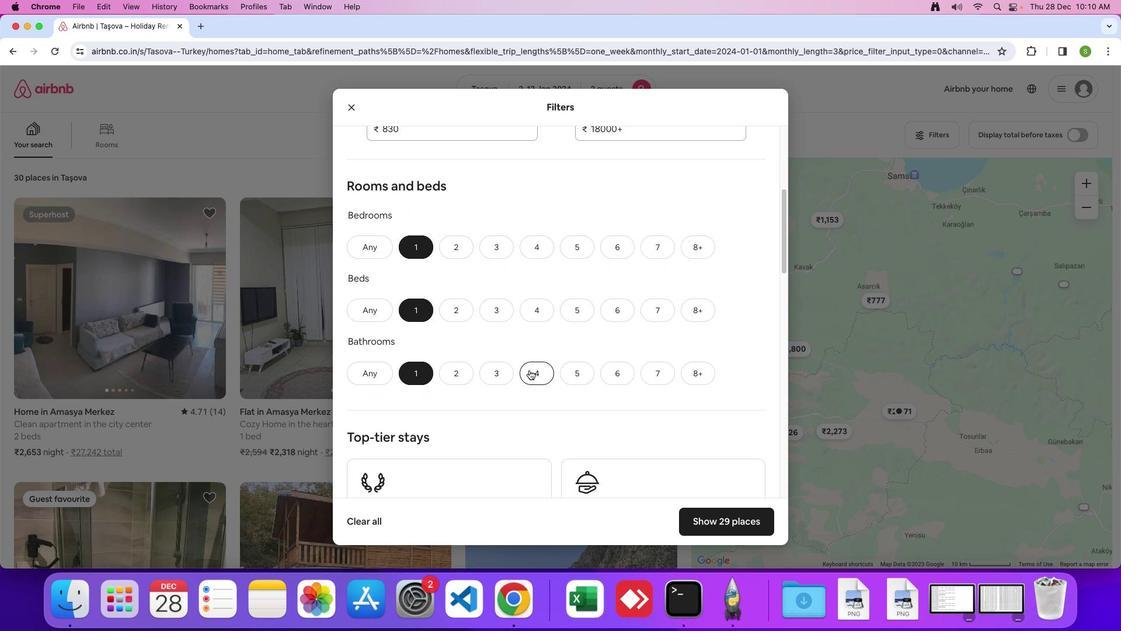 
Action: Mouse scrolled (530, 370) with delta (0, 0)
Screenshot: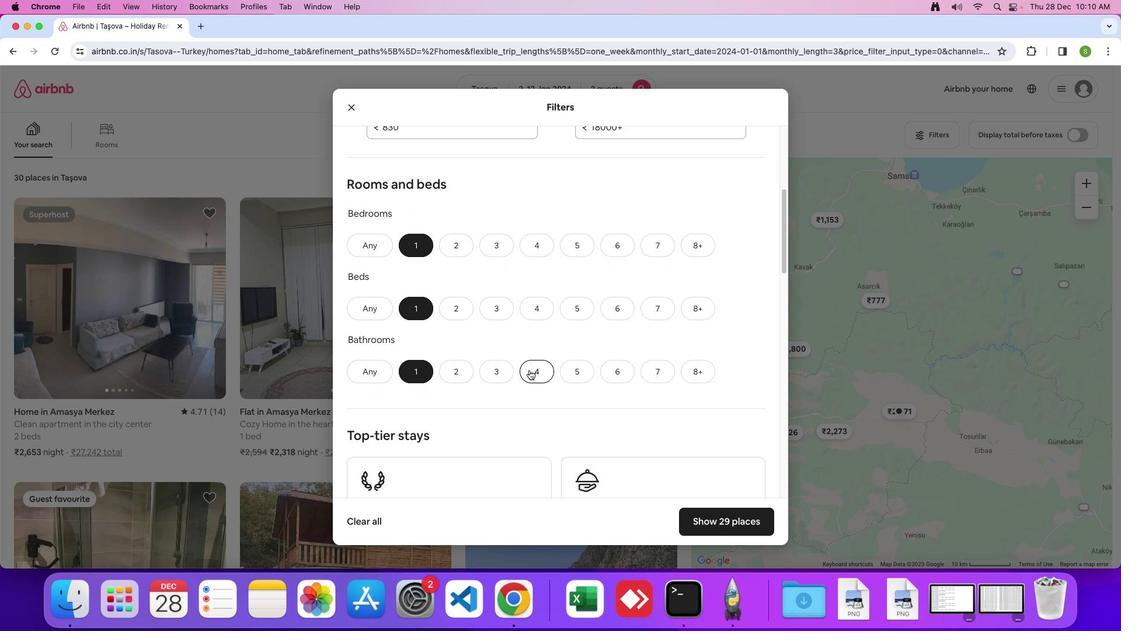 
Action: Mouse scrolled (530, 370) with delta (0, 0)
Screenshot: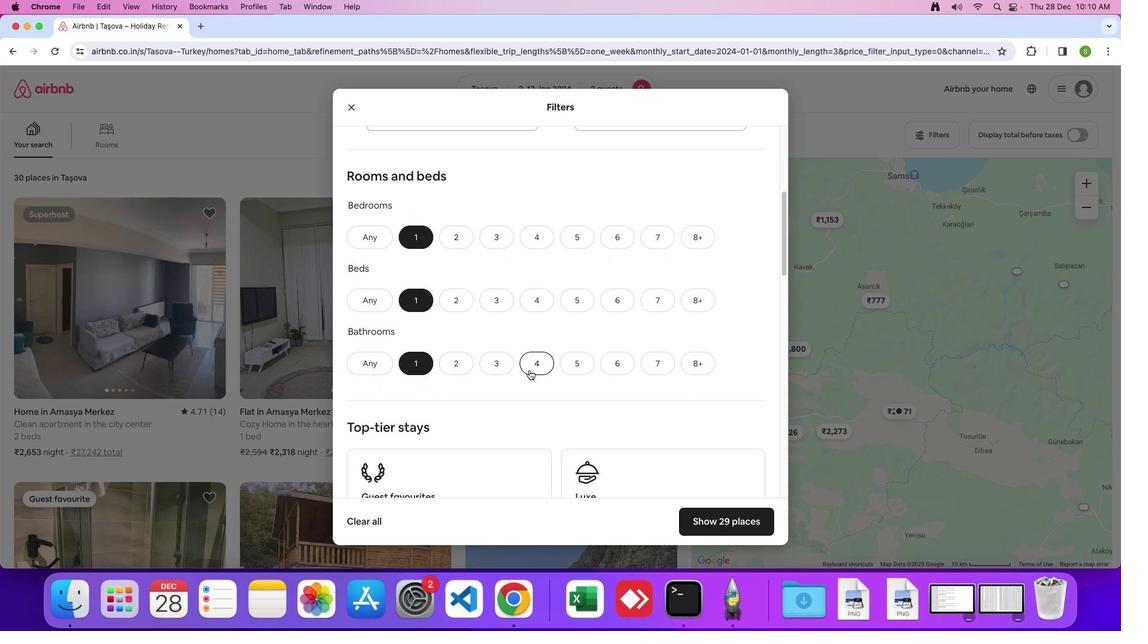 
Action: Mouse scrolled (530, 370) with delta (0, 0)
Screenshot: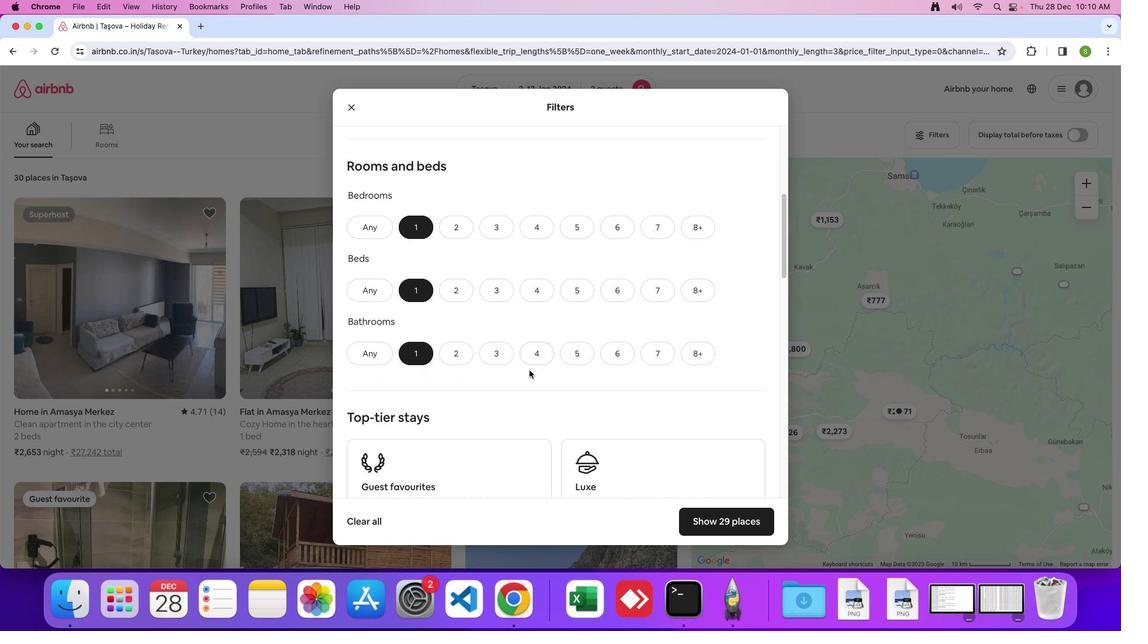 
Action: Mouse scrolled (530, 370) with delta (0, 0)
Screenshot: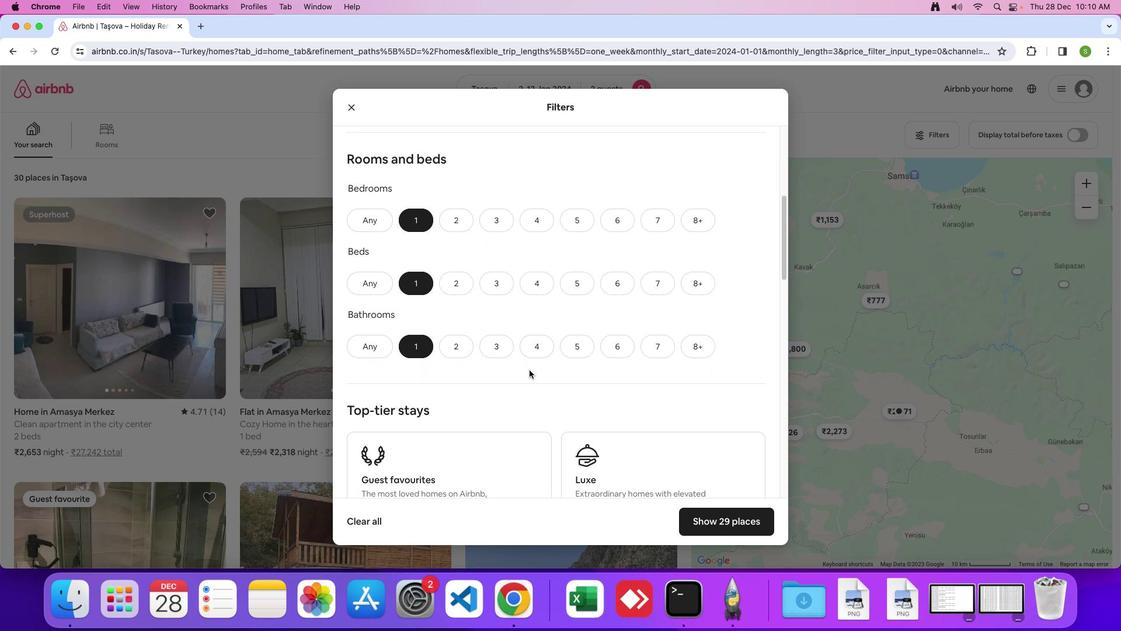 
Action: Mouse scrolled (530, 370) with delta (0, 0)
Screenshot: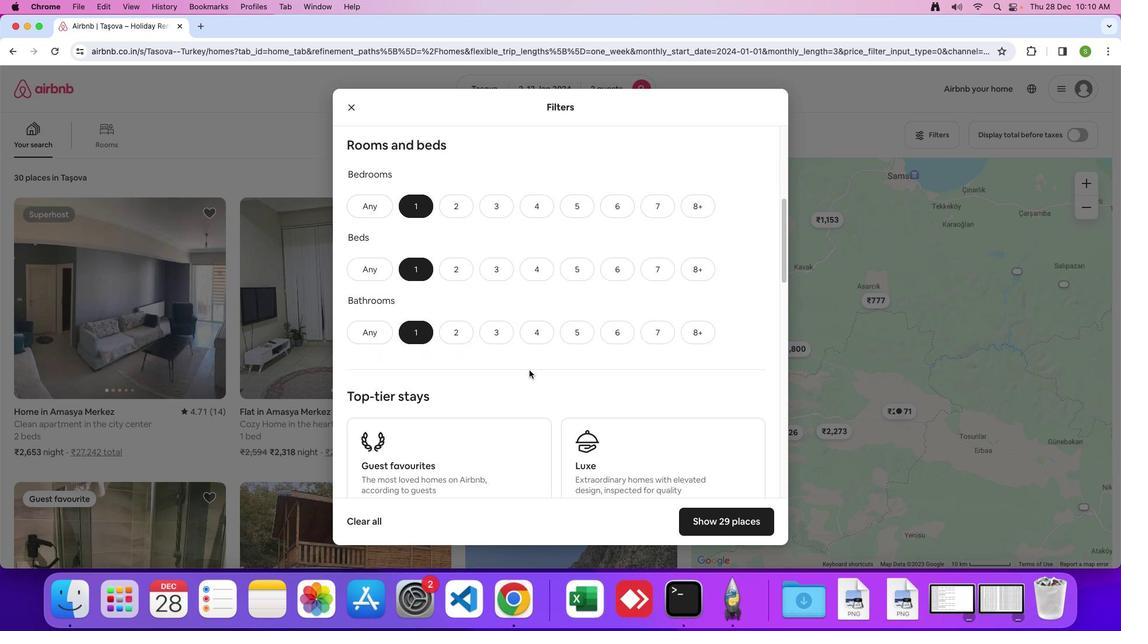 
Action: Mouse scrolled (530, 370) with delta (0, 0)
Screenshot: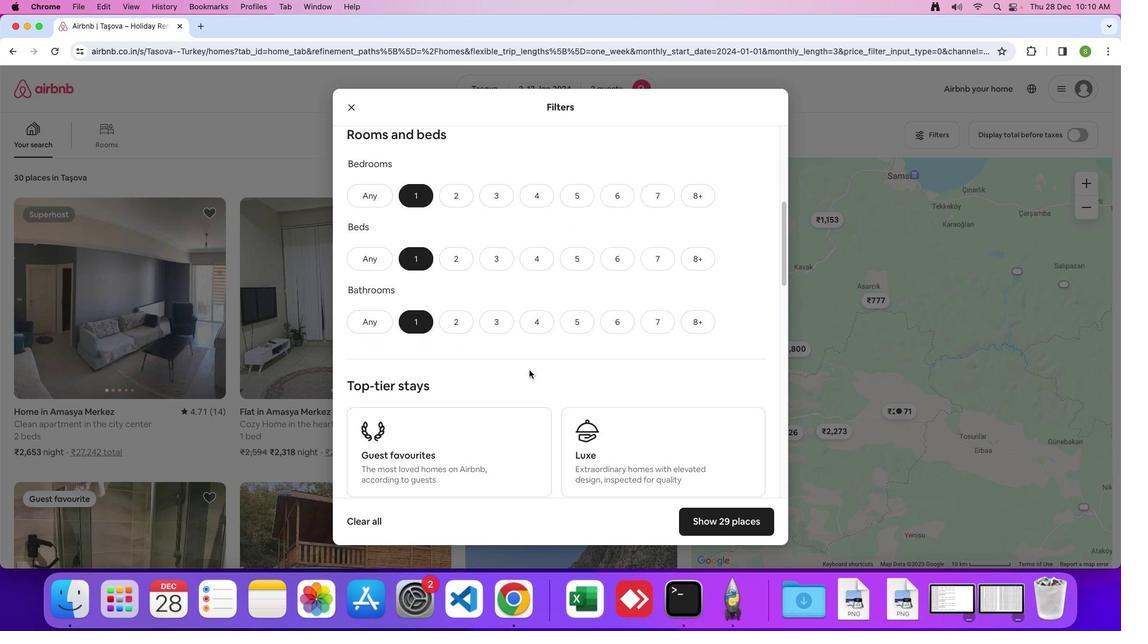 
Action: Mouse scrolled (530, 370) with delta (0, -1)
Screenshot: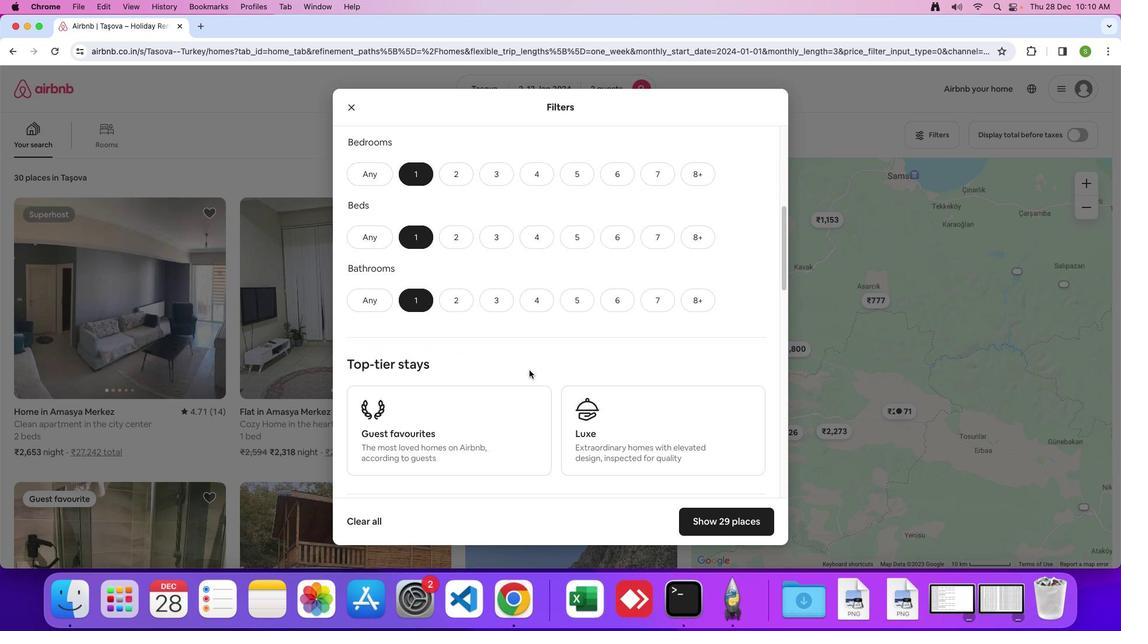 
Action: Mouse scrolled (530, 370) with delta (0, 0)
Screenshot: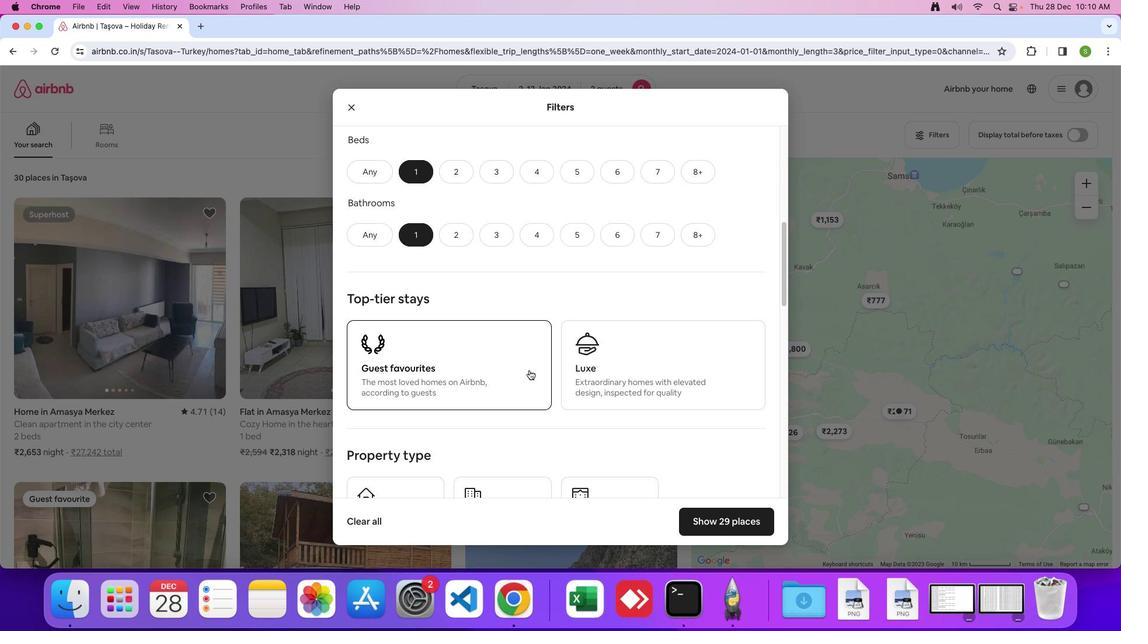 
Action: Mouse scrolled (530, 370) with delta (0, 0)
Screenshot: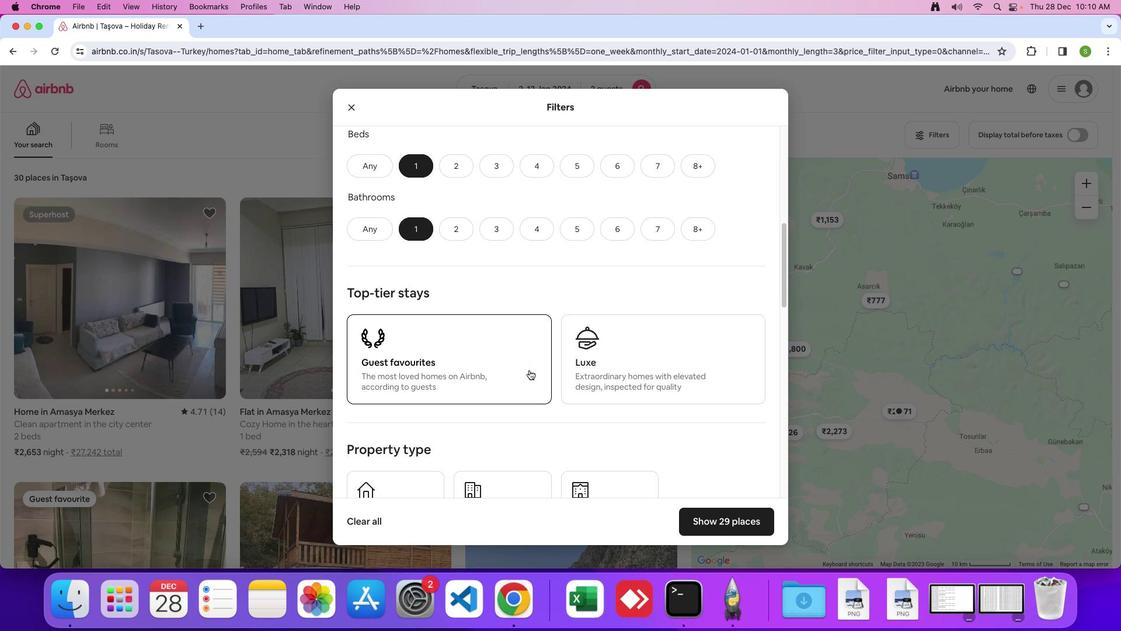 
Action: Mouse scrolled (530, 370) with delta (0, 0)
Screenshot: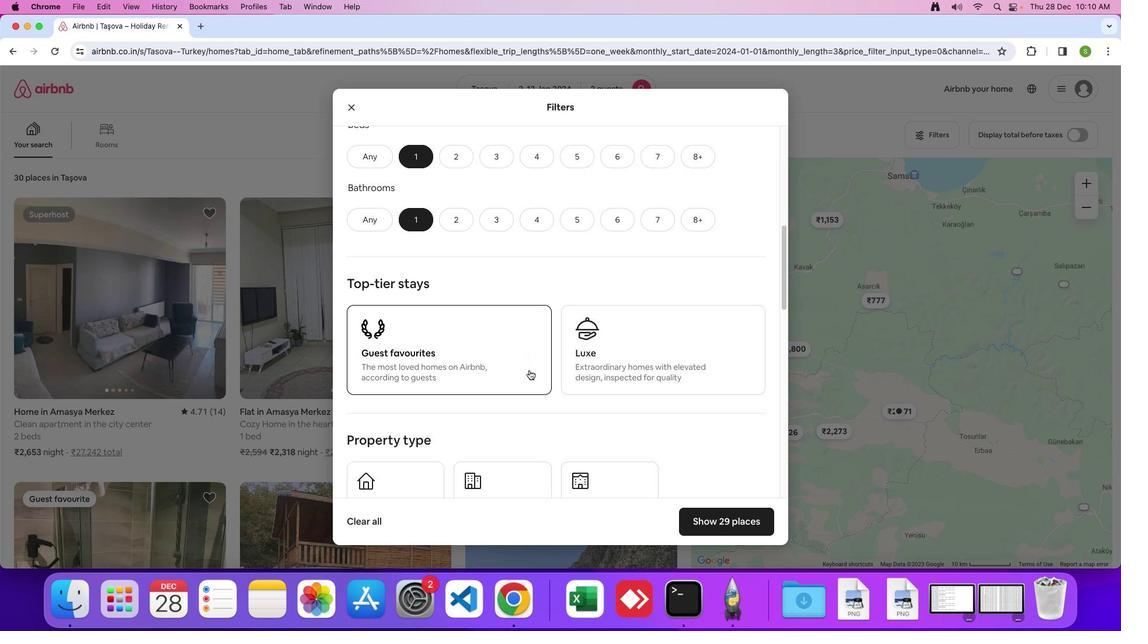 
Action: Mouse scrolled (530, 370) with delta (0, 0)
Screenshot: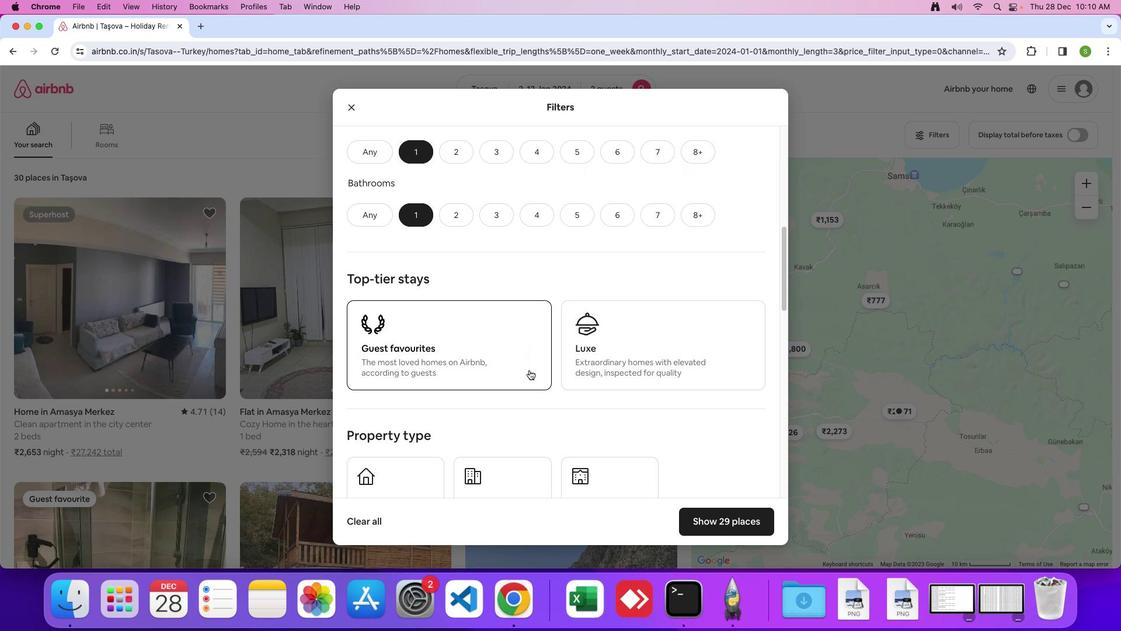 
Action: Mouse scrolled (530, 370) with delta (0, 0)
Screenshot: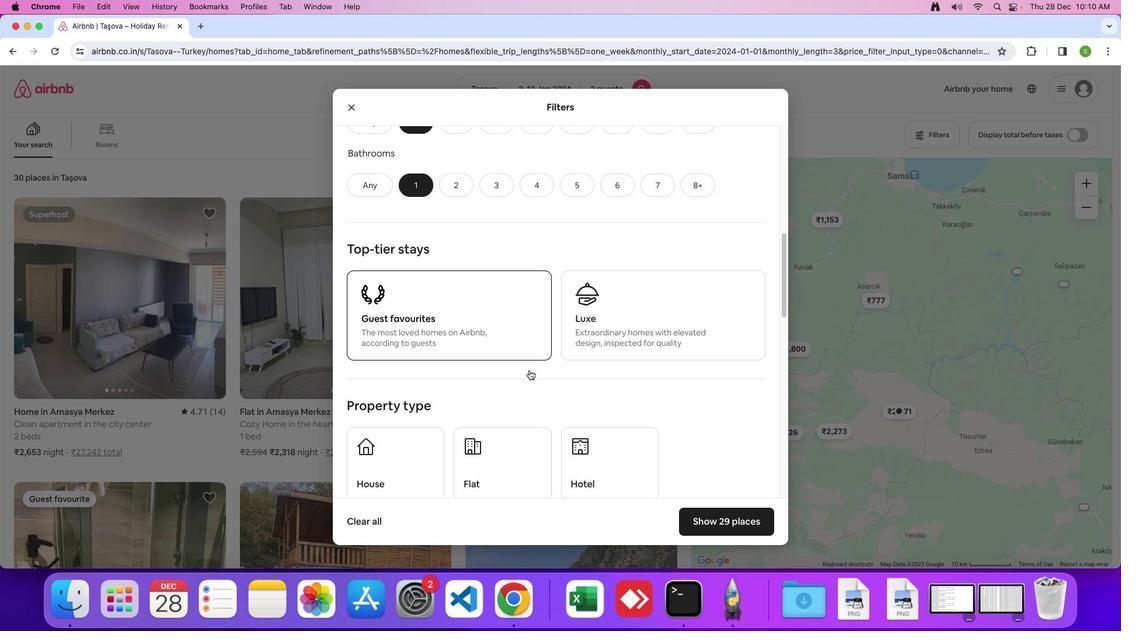 
Action: Mouse moved to (530, 370)
Screenshot: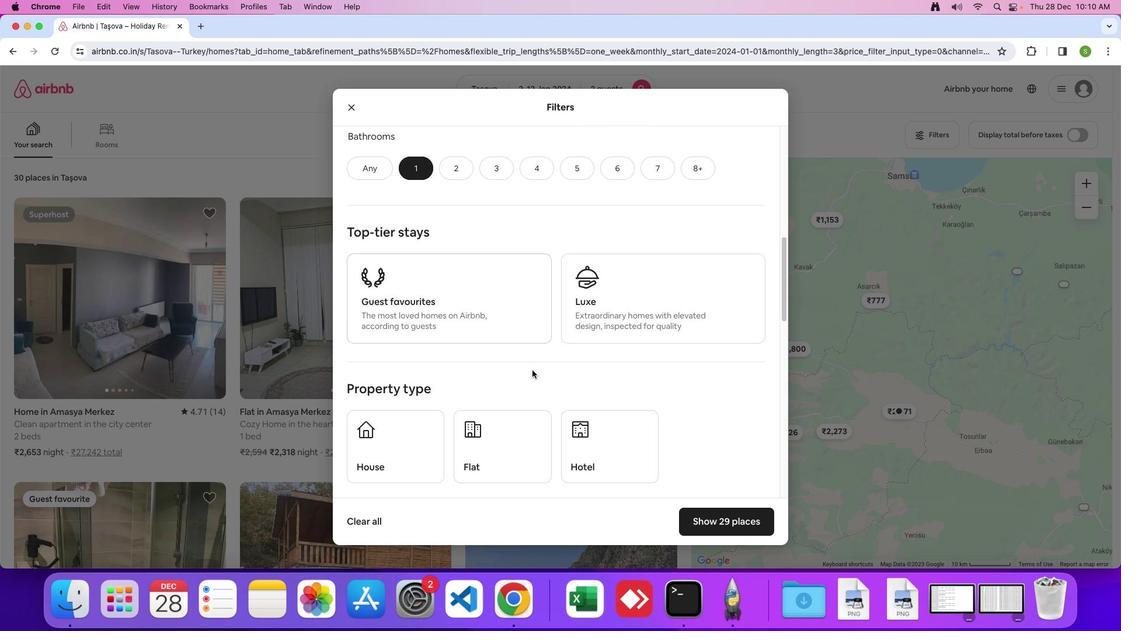 
Action: Mouse scrolled (530, 370) with delta (0, 0)
Screenshot: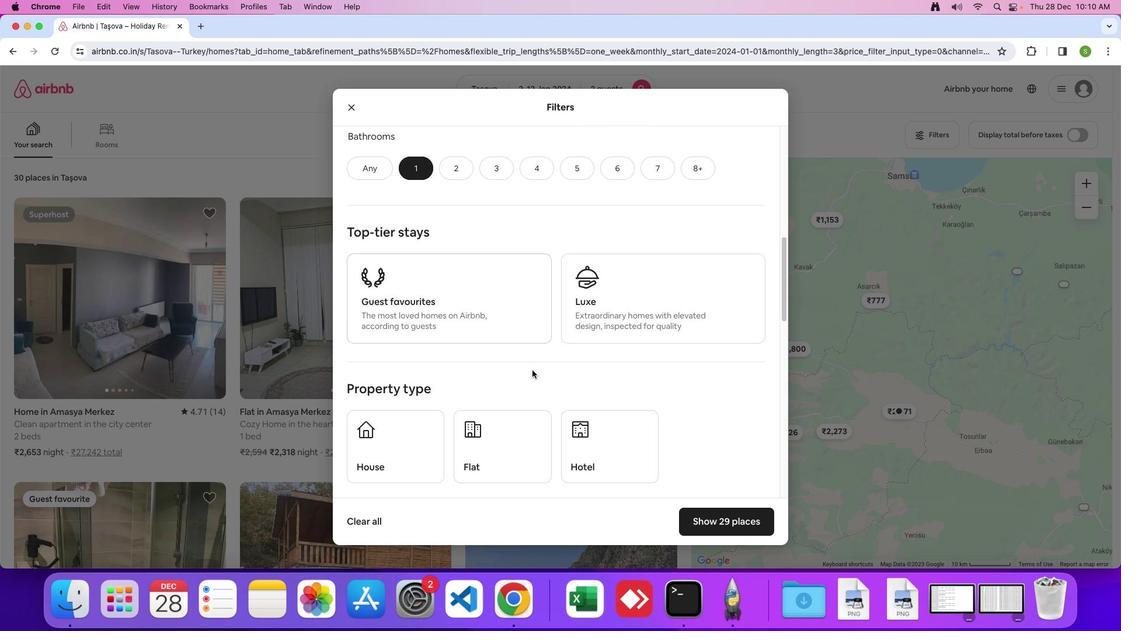
Action: Mouse moved to (530, 370)
Screenshot: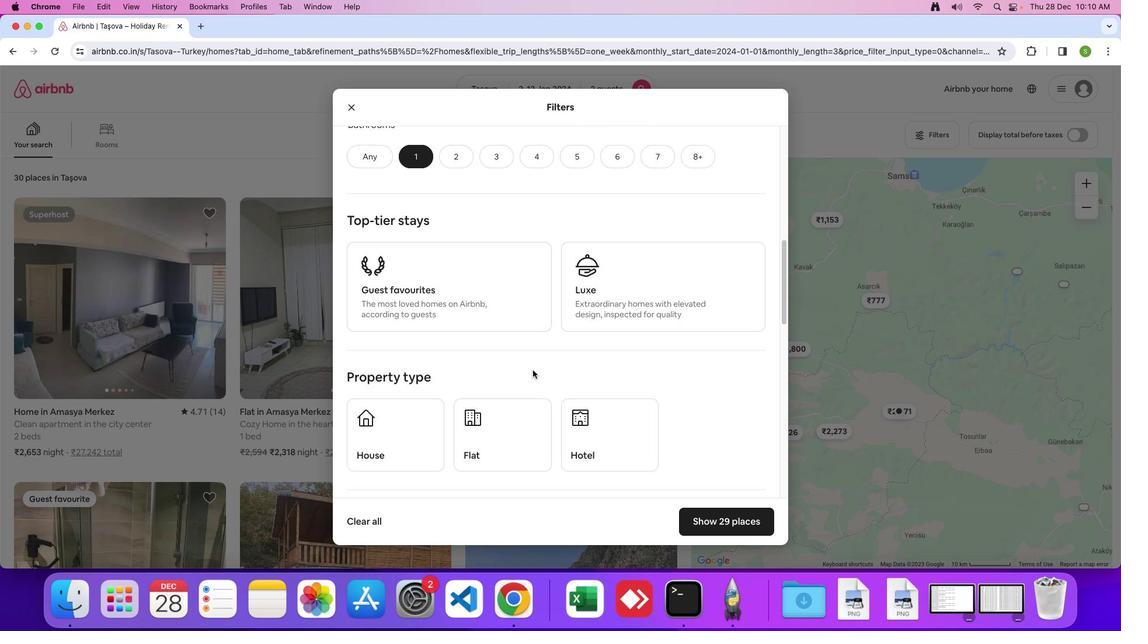 
Action: Mouse scrolled (530, 370) with delta (0, 0)
Screenshot: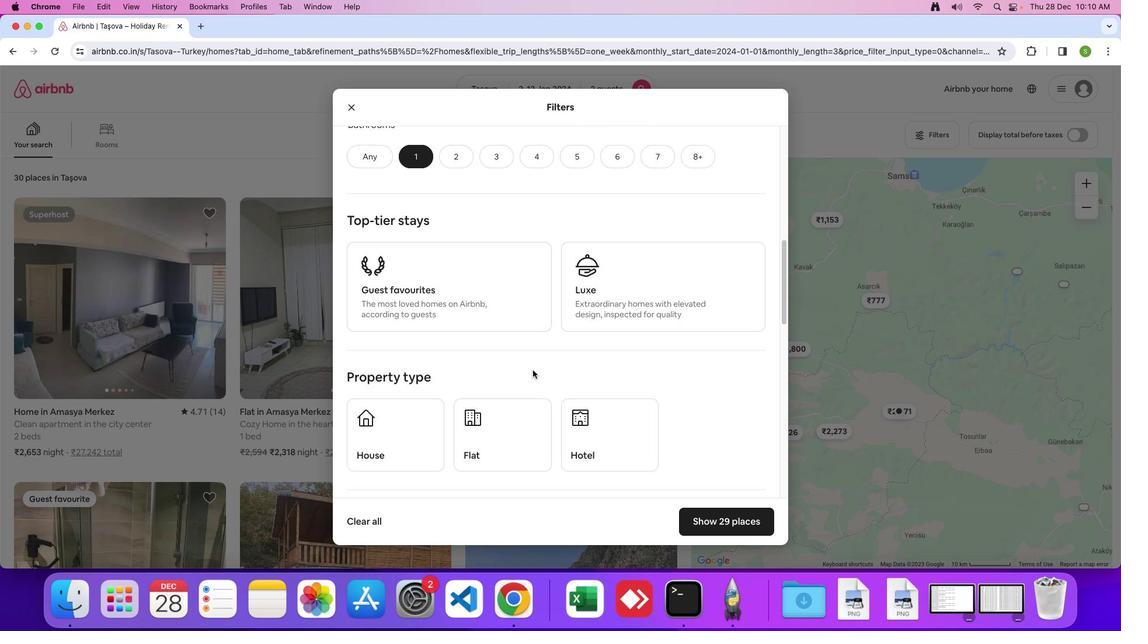 
Action: Mouse moved to (532, 369)
Screenshot: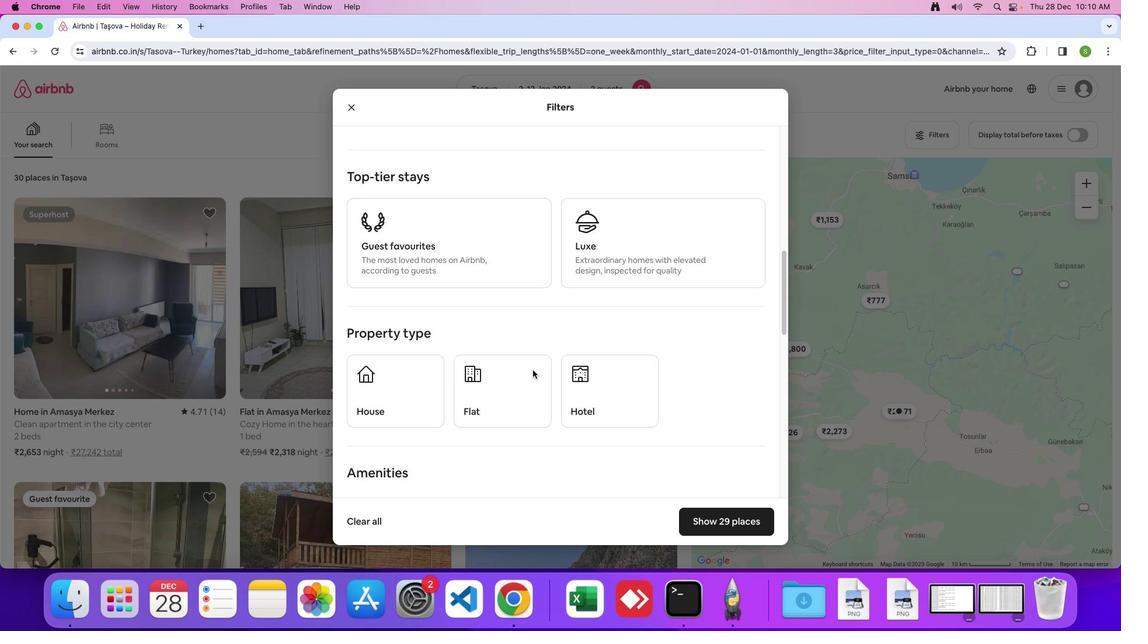 
Action: Mouse scrolled (532, 369) with delta (0, -1)
Screenshot: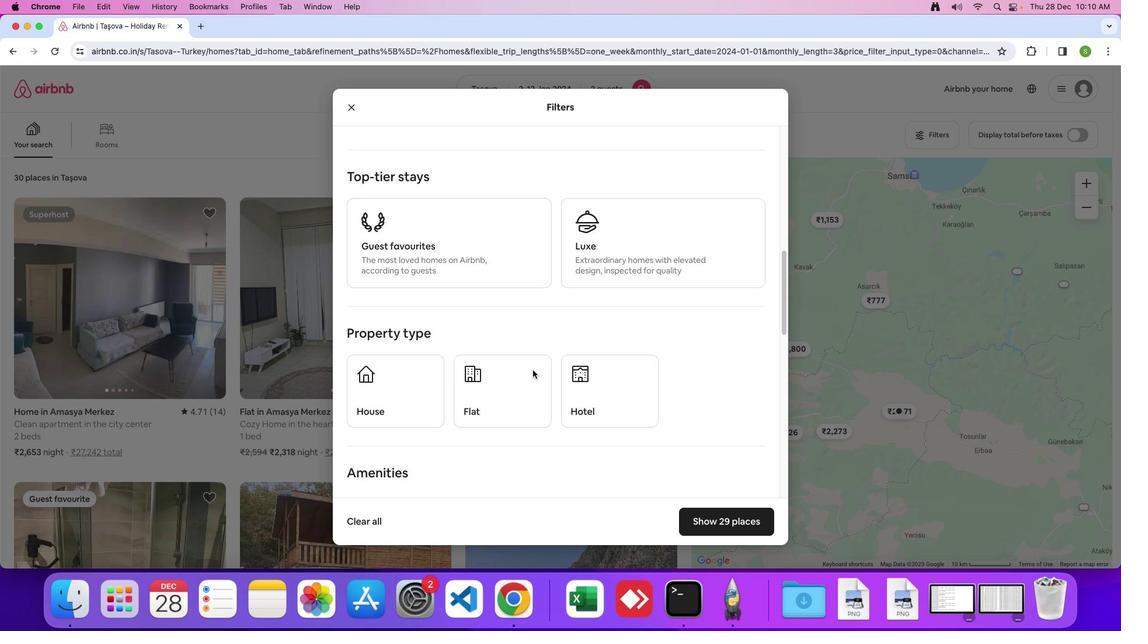 
Action: Mouse moved to (535, 372)
Screenshot: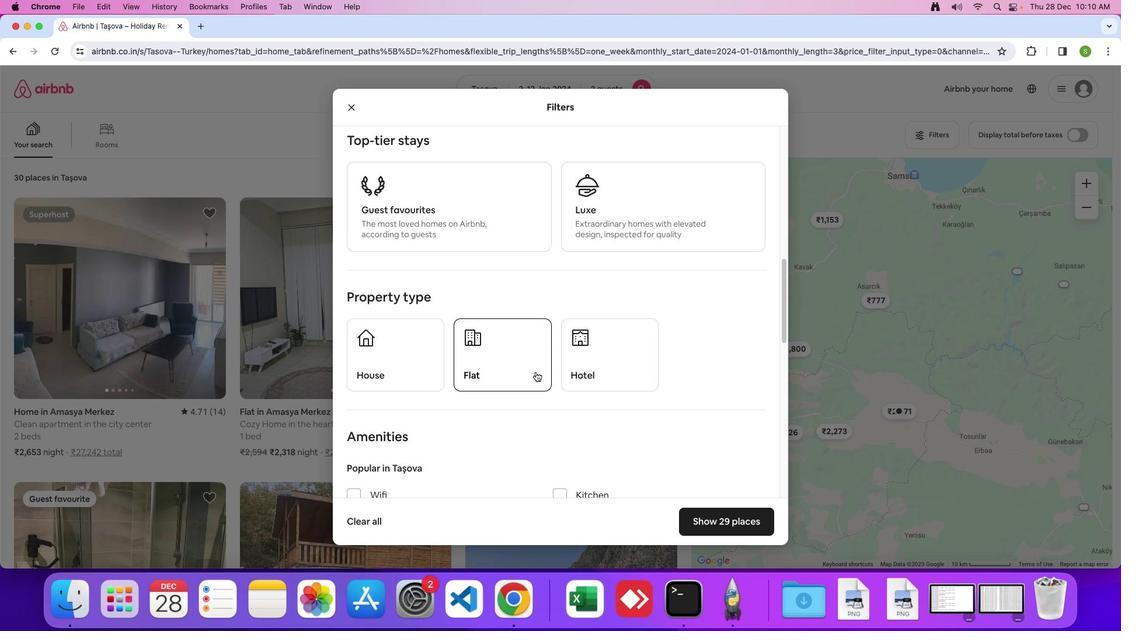 
Action: Mouse scrolled (535, 372) with delta (0, 0)
Screenshot: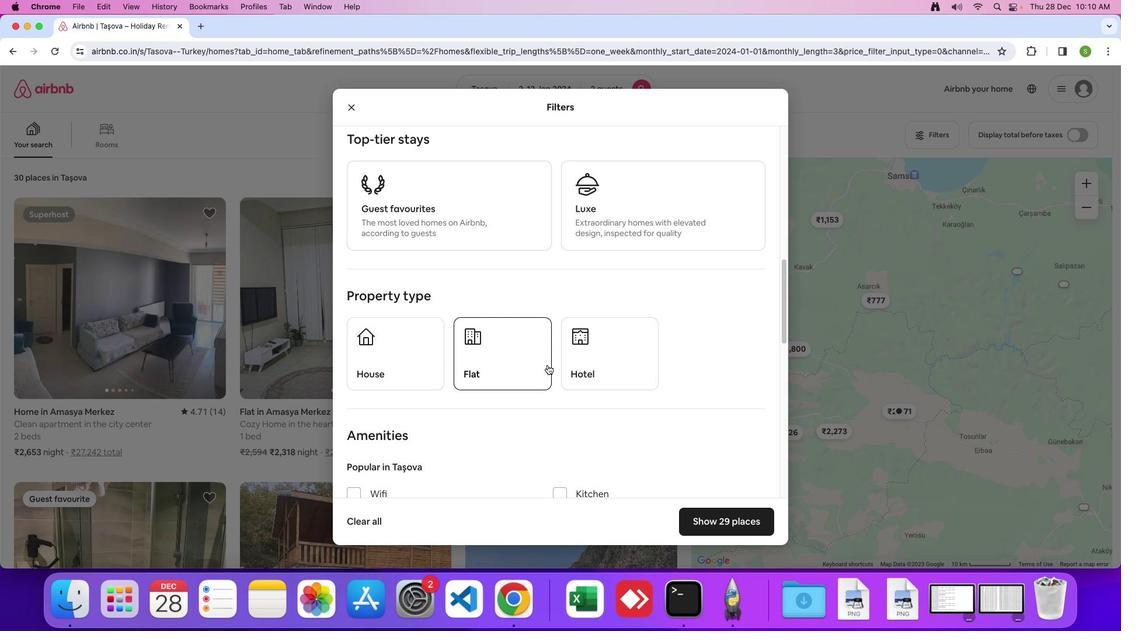 
Action: Mouse moved to (535, 371)
Screenshot: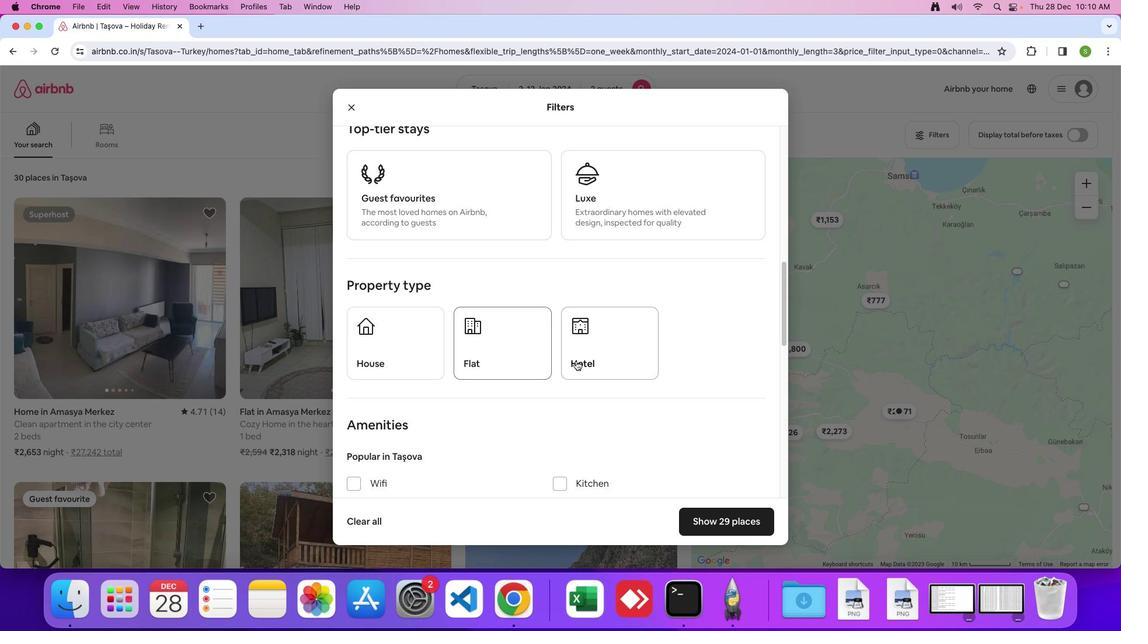 
Action: Mouse scrolled (535, 371) with delta (0, 0)
Screenshot: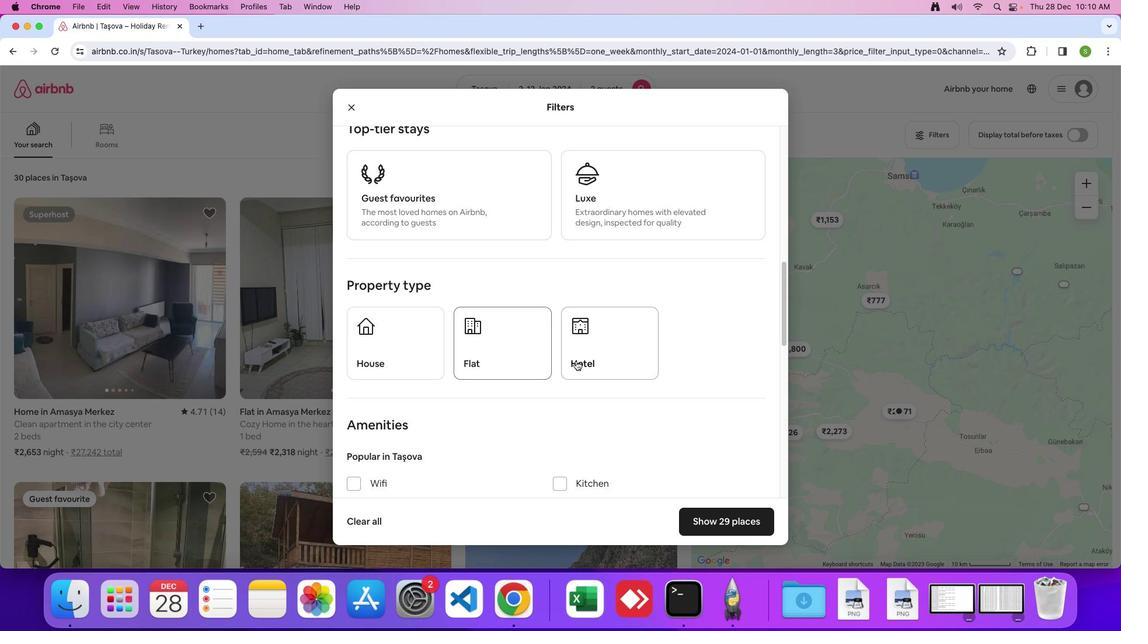 
Action: Mouse moved to (613, 356)
Screenshot: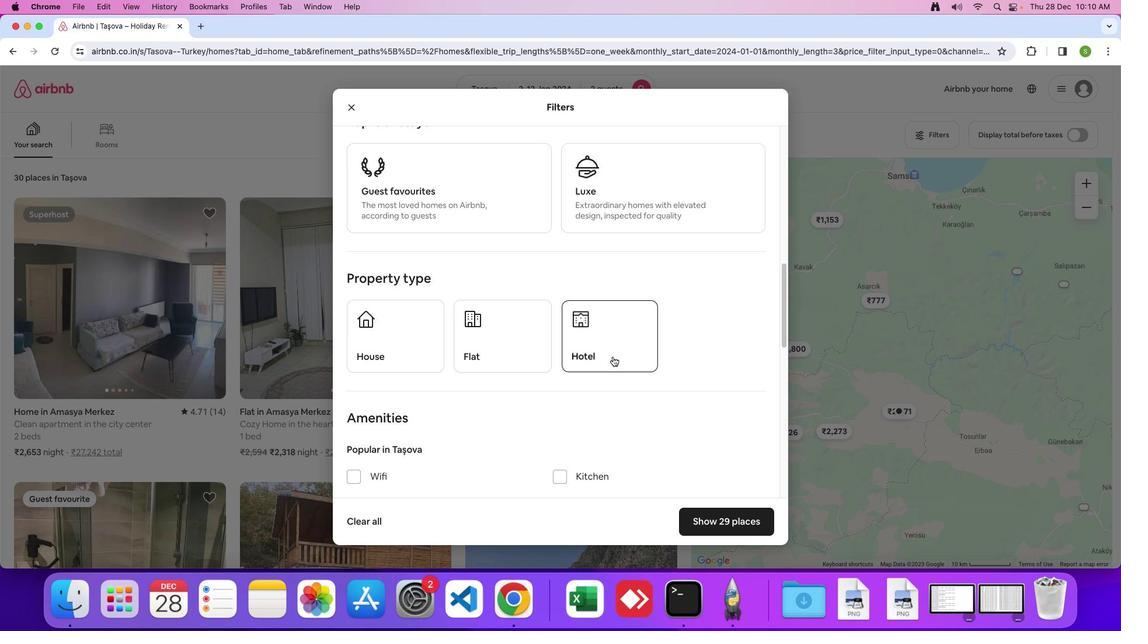 
Action: Mouse pressed left at (613, 356)
Screenshot: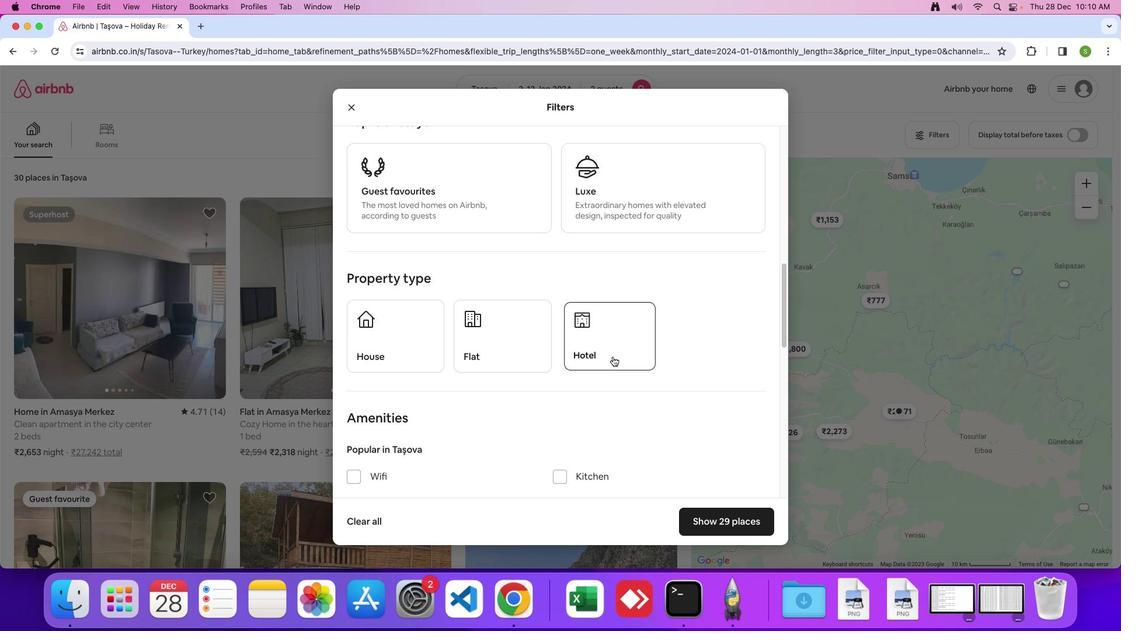 
Action: Mouse moved to (561, 369)
Screenshot: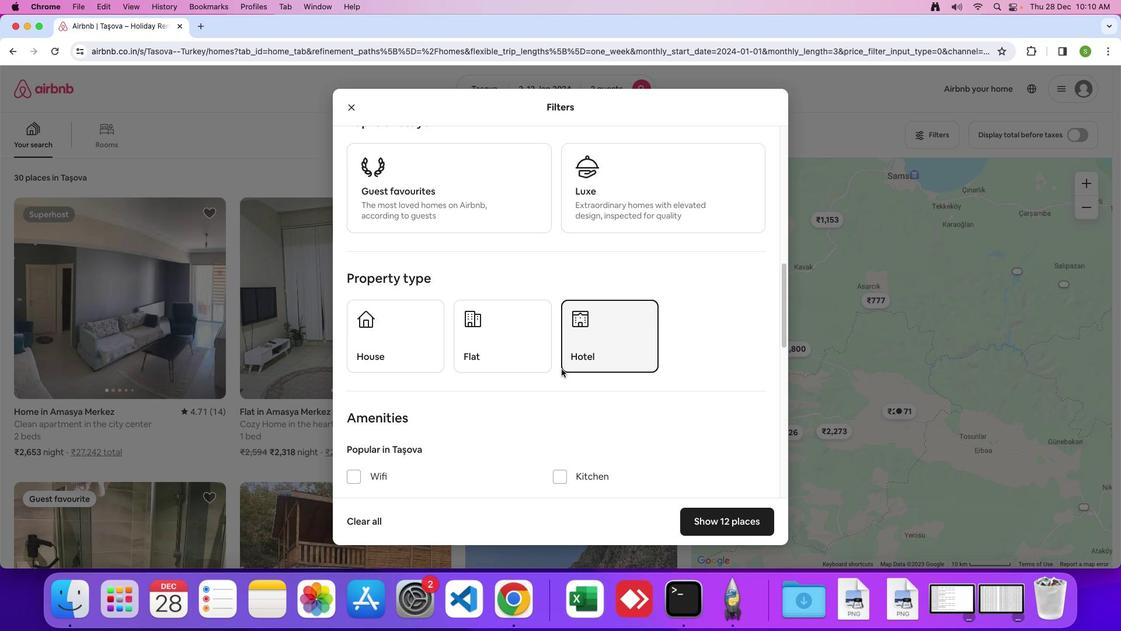 
Action: Mouse scrolled (561, 369) with delta (0, 0)
Screenshot: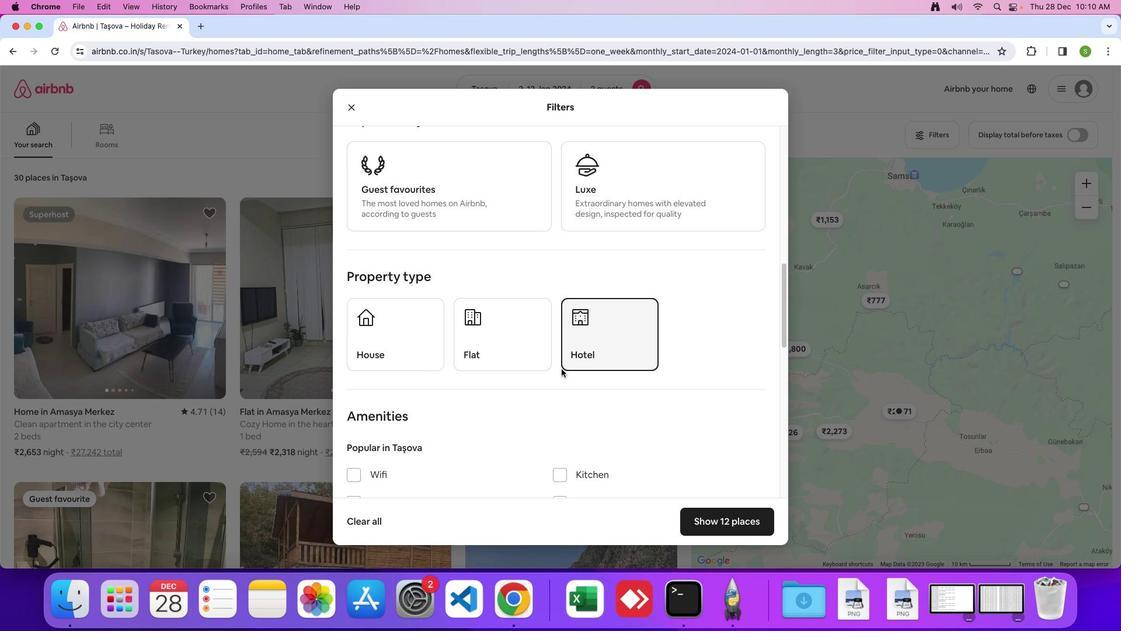 
Action: Mouse scrolled (561, 369) with delta (0, 0)
Screenshot: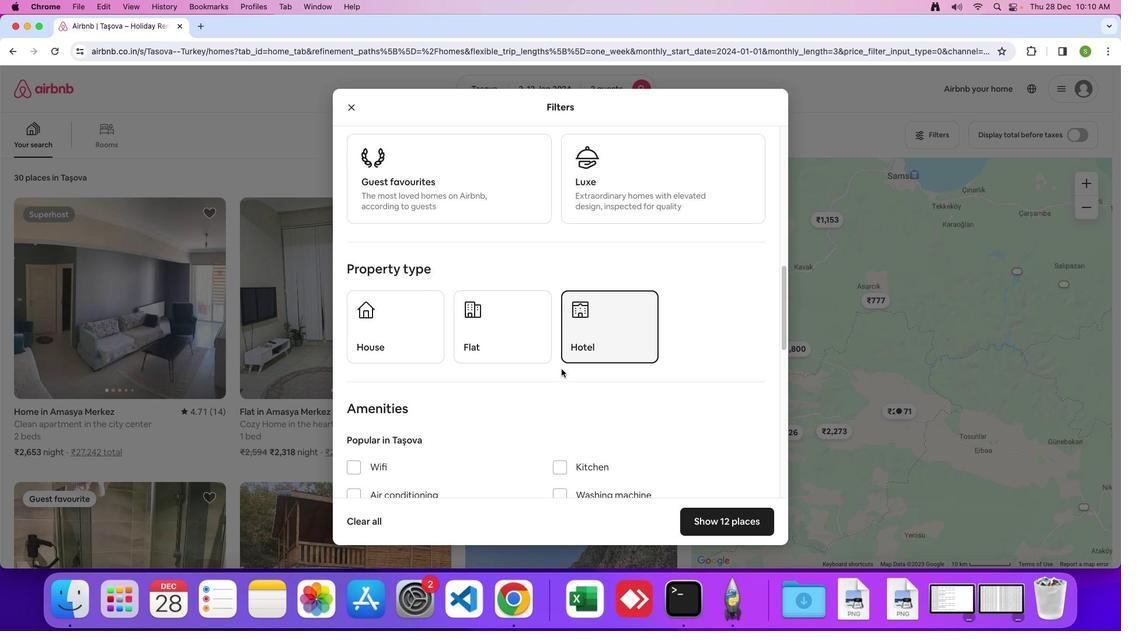 
Action: Mouse scrolled (561, 369) with delta (0, 0)
Screenshot: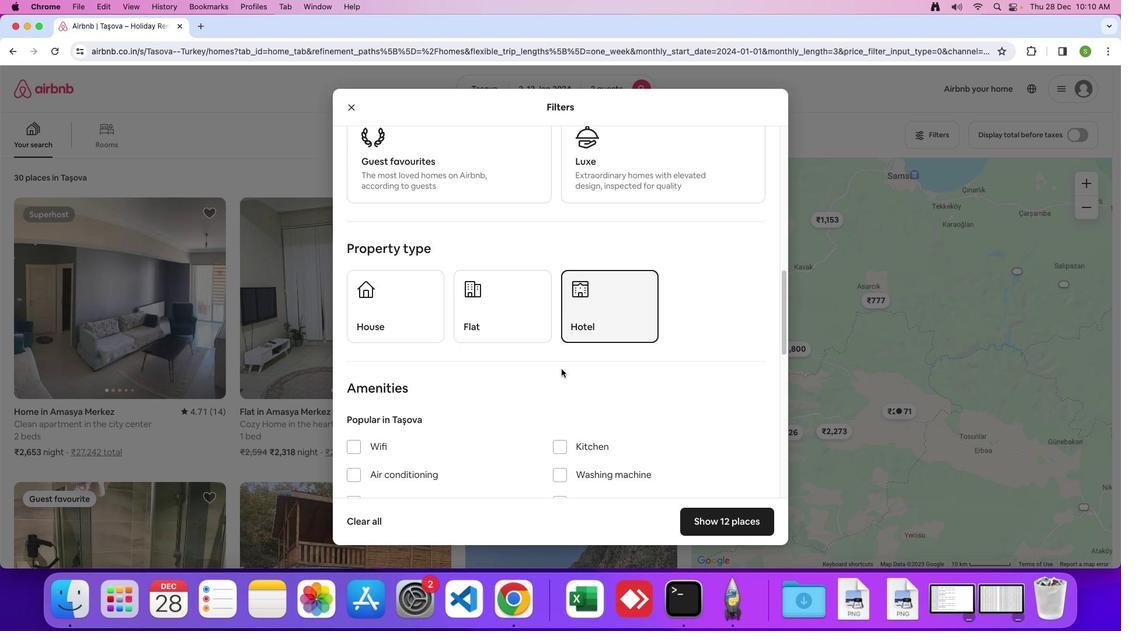 
Action: Mouse scrolled (561, 369) with delta (0, 0)
Screenshot: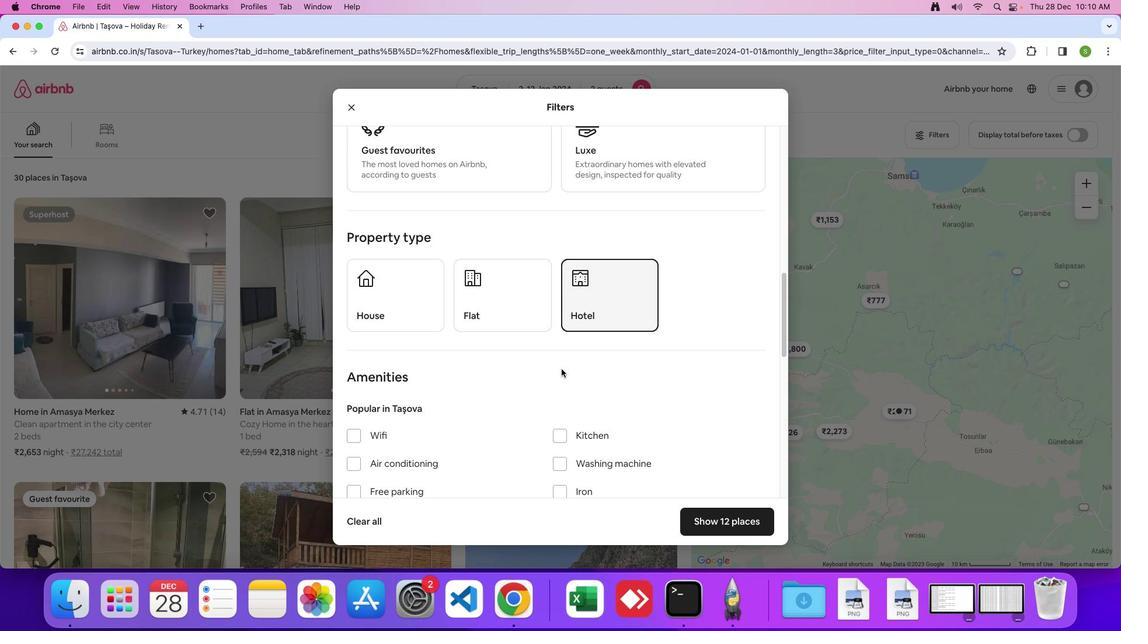 
Action: Mouse scrolled (561, 369) with delta (0, 0)
Screenshot: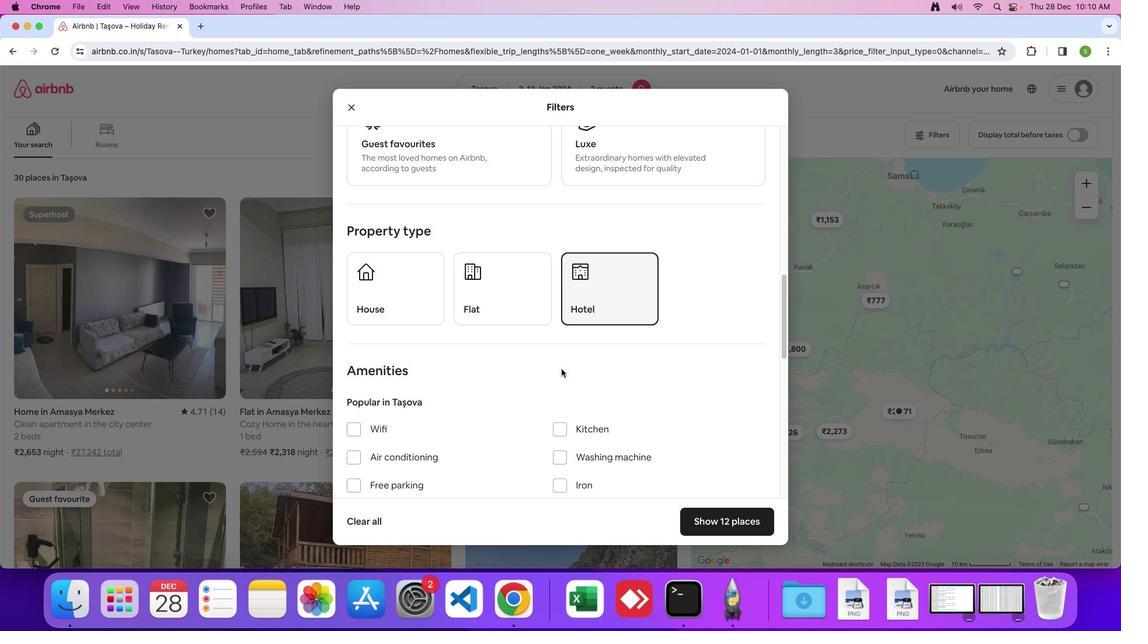 
Action: Mouse moved to (531, 376)
Screenshot: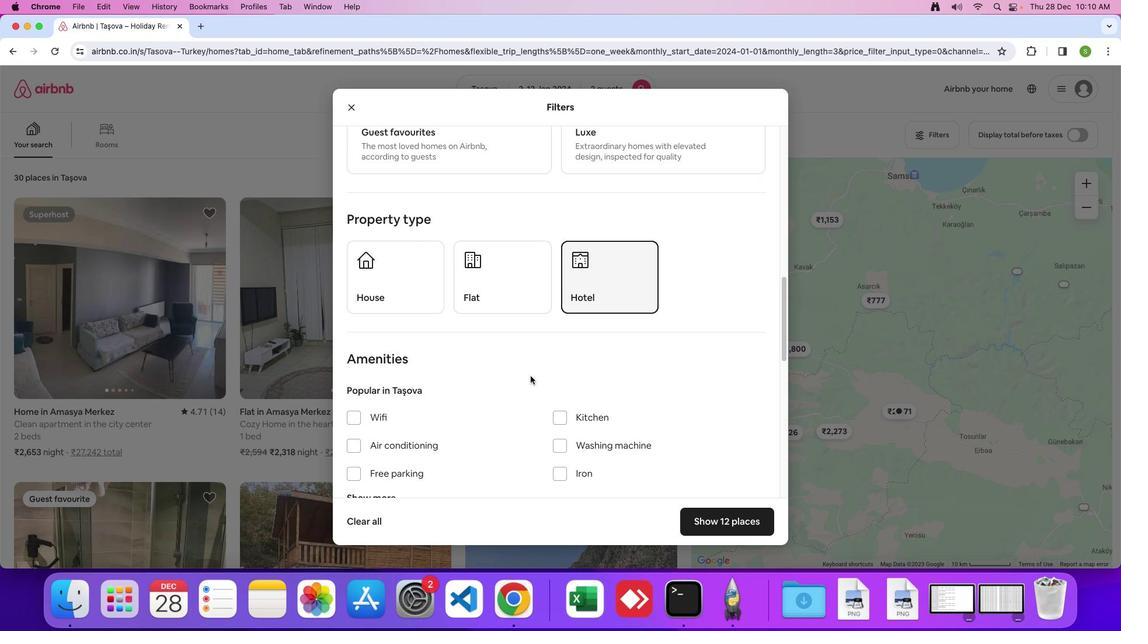 
Action: Mouse scrolled (531, 376) with delta (0, 0)
Screenshot: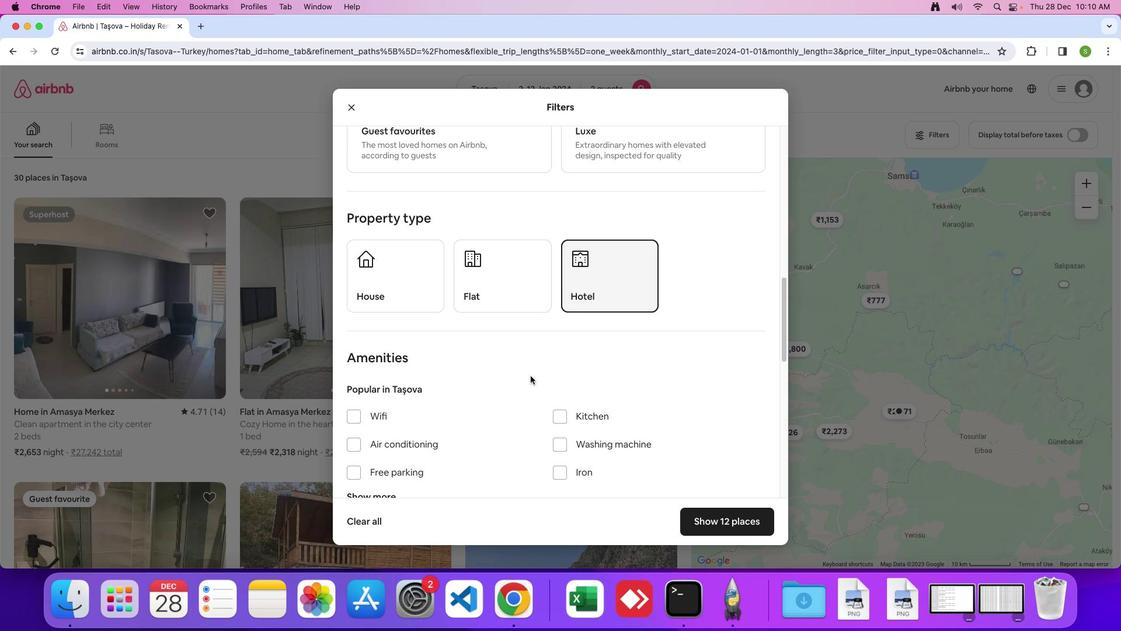 
Action: Mouse scrolled (531, 376) with delta (0, 0)
Screenshot: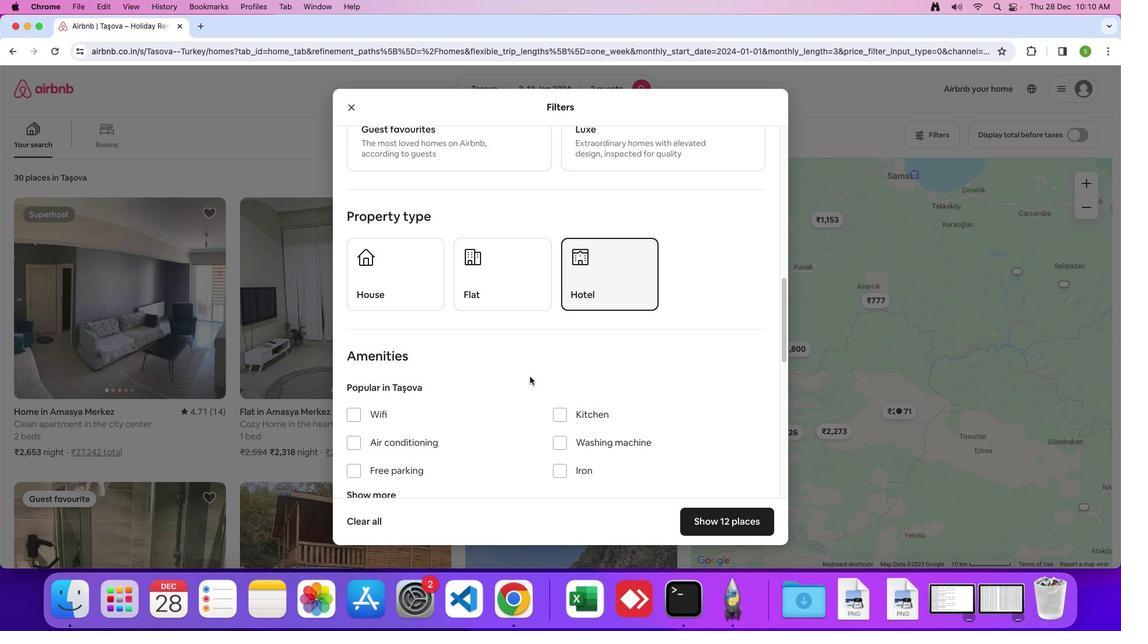 
Action: Mouse moved to (530, 376)
Screenshot: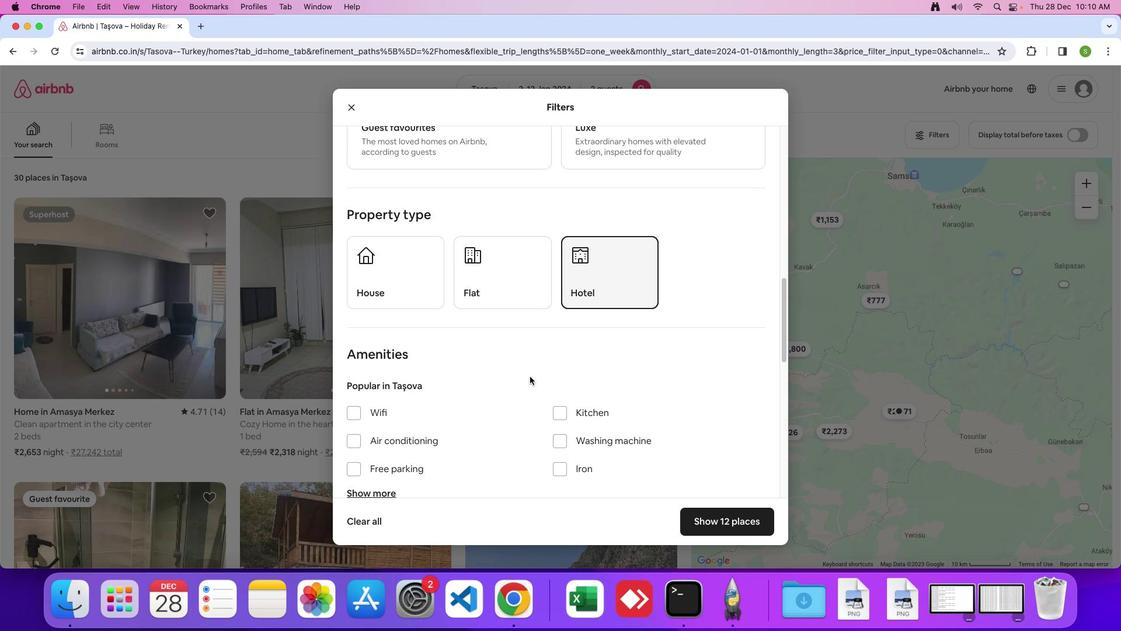 
Action: Mouse scrolled (530, 376) with delta (0, 0)
Screenshot: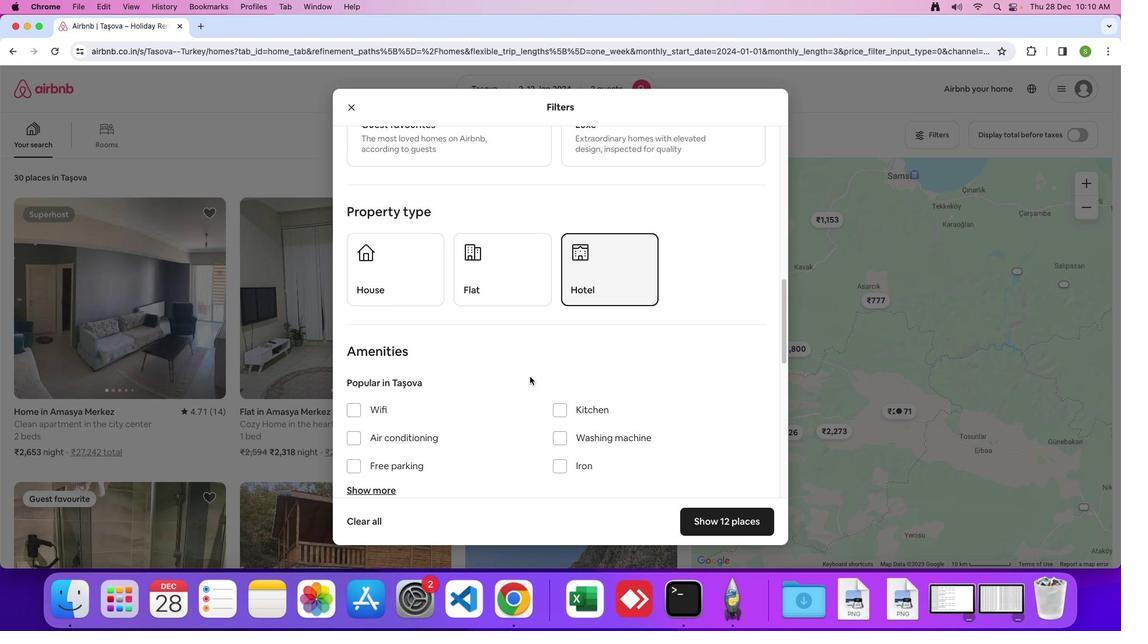 
Action: Mouse scrolled (530, 376) with delta (0, 0)
Screenshot: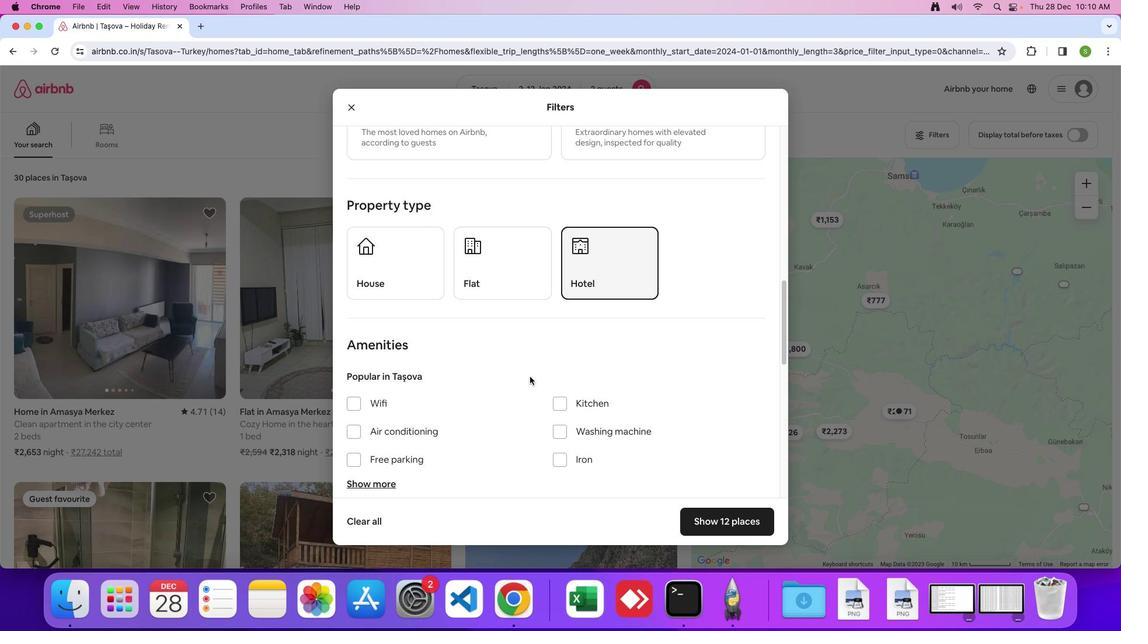 
Action: Mouse scrolled (530, 376) with delta (0, 0)
Screenshot: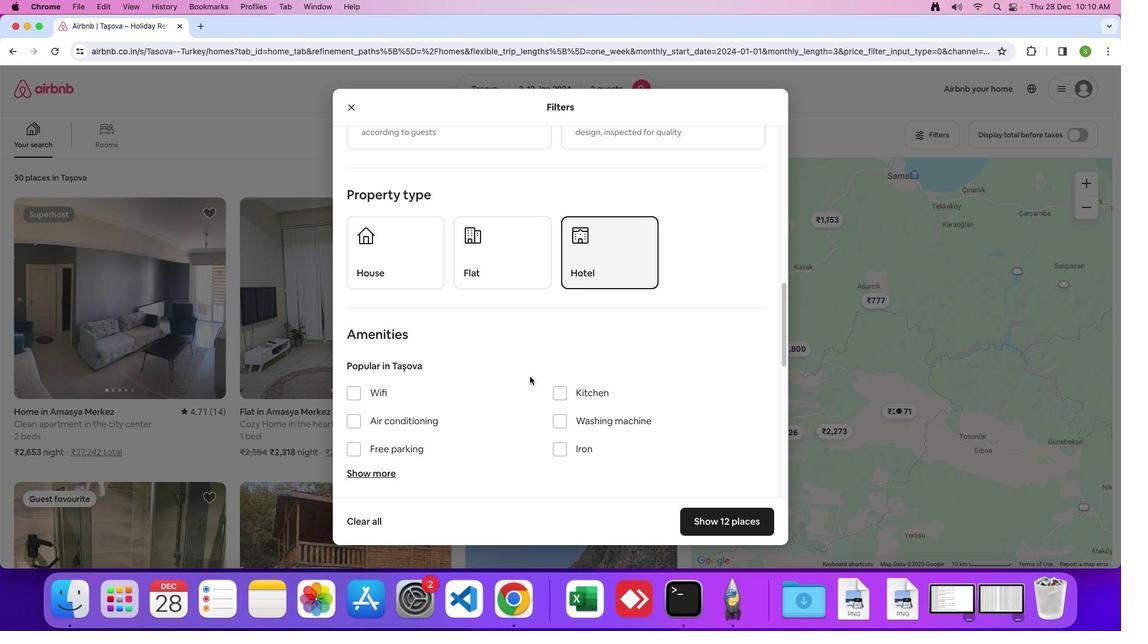 
Action: Mouse scrolled (530, 376) with delta (0, 0)
Screenshot: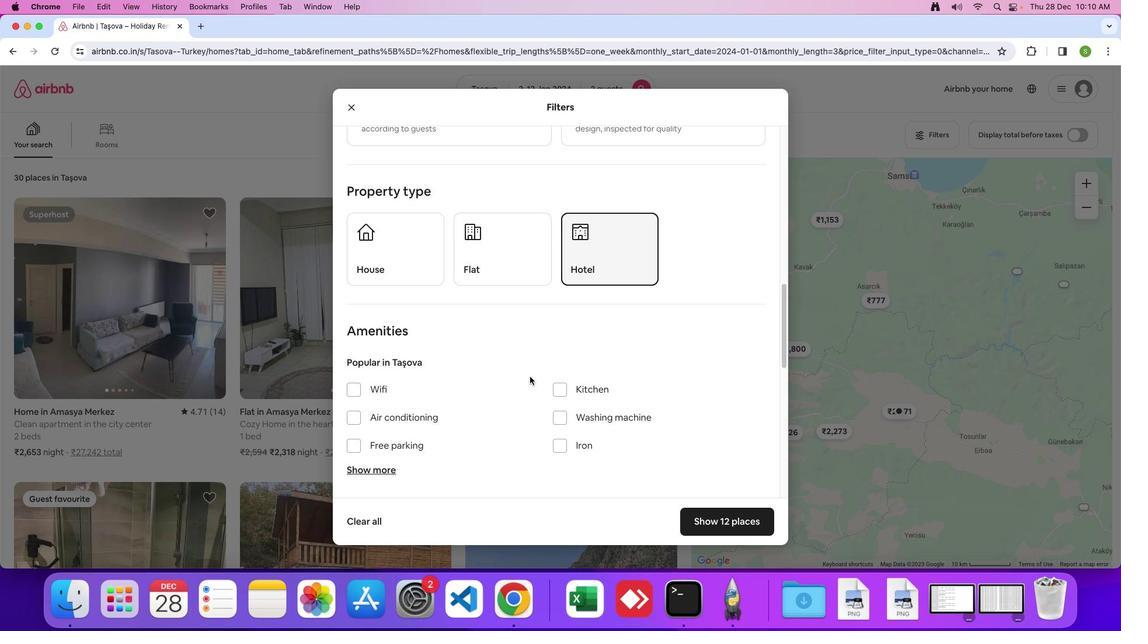 
Action: Mouse scrolled (530, 376) with delta (0, 0)
Screenshot: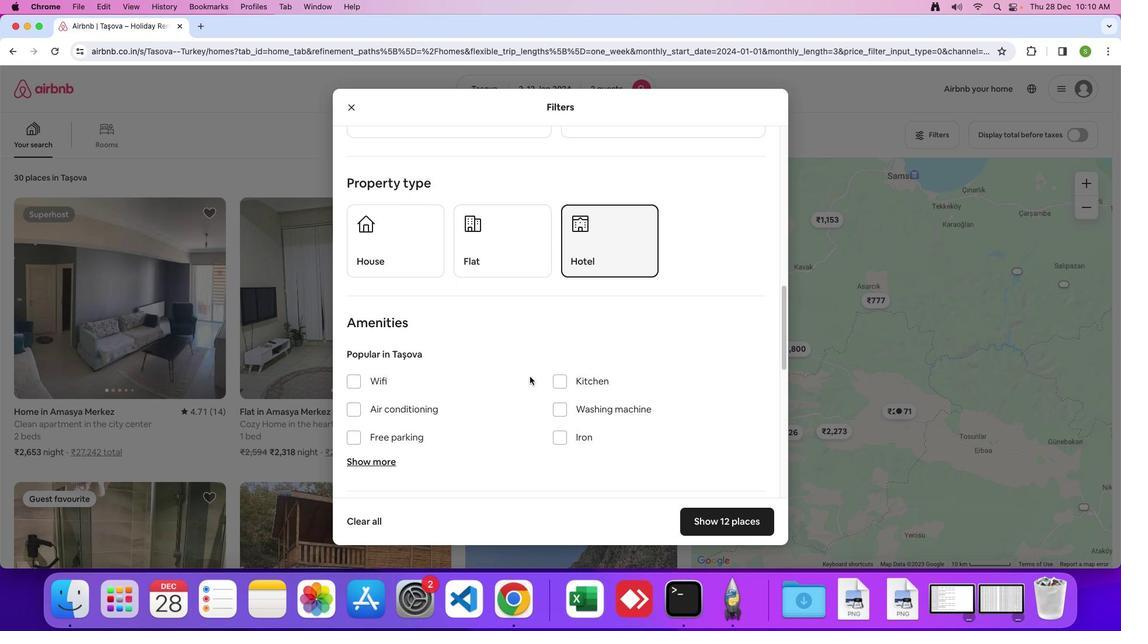
Action: Mouse scrolled (530, 376) with delta (0, 0)
Screenshot: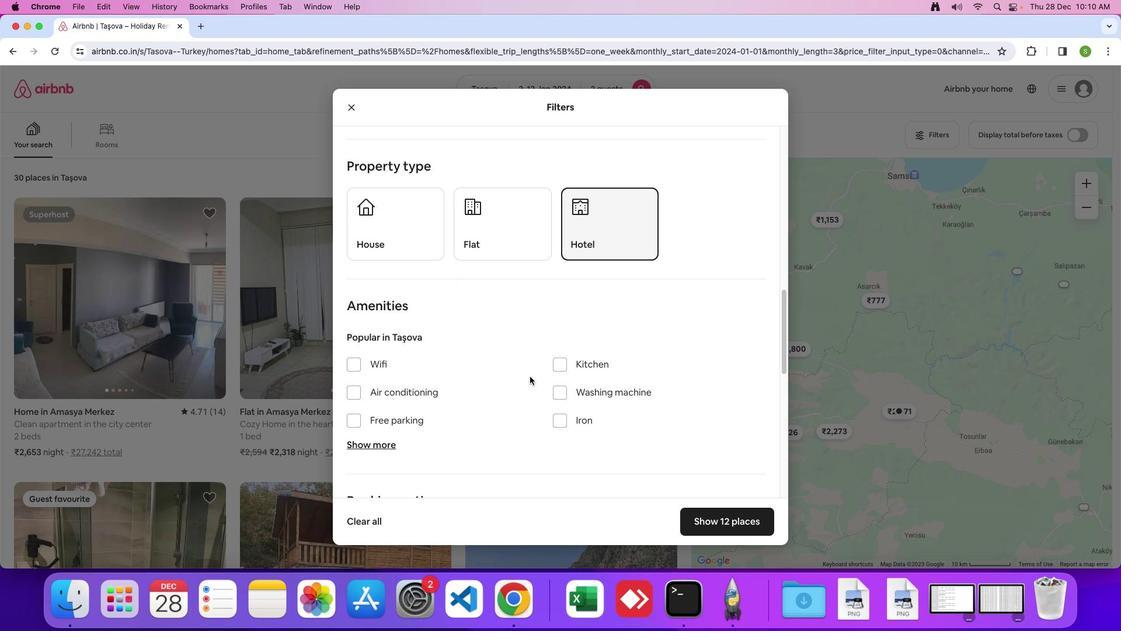 
Action: Mouse scrolled (530, 376) with delta (0, -1)
Screenshot: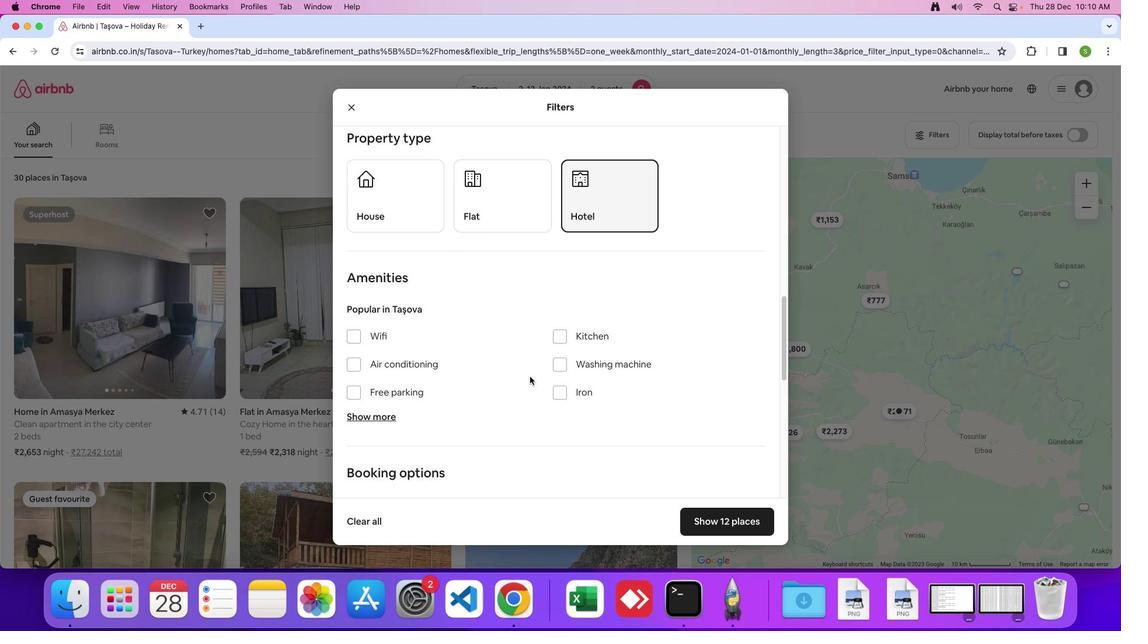 
Action: Mouse moved to (515, 375)
Screenshot: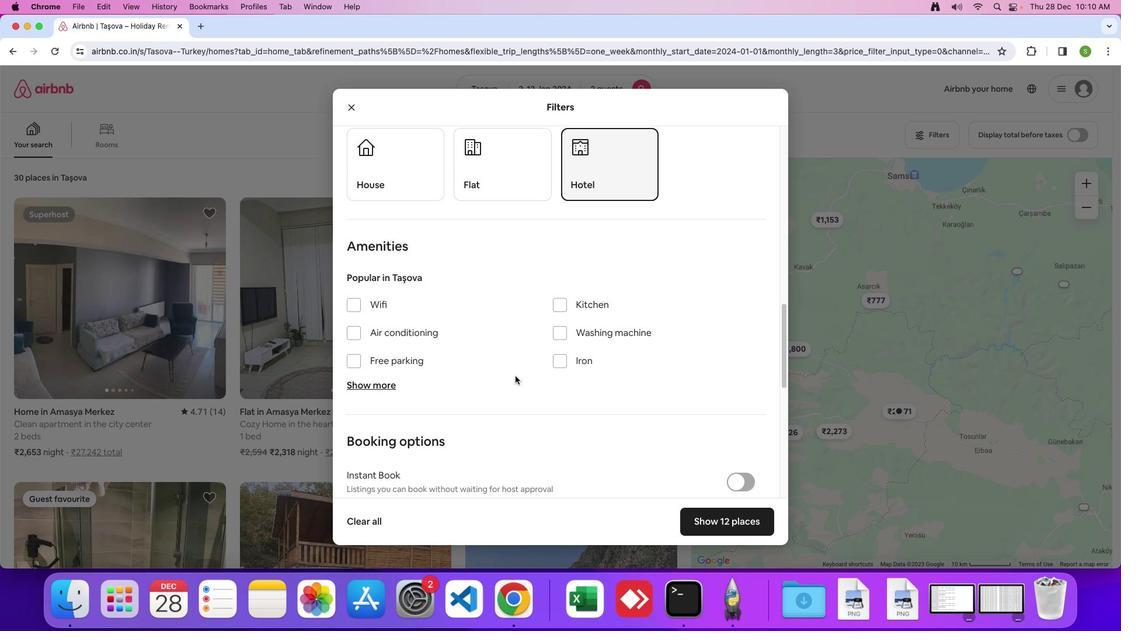 
Action: Mouse scrolled (515, 375) with delta (0, 0)
Screenshot: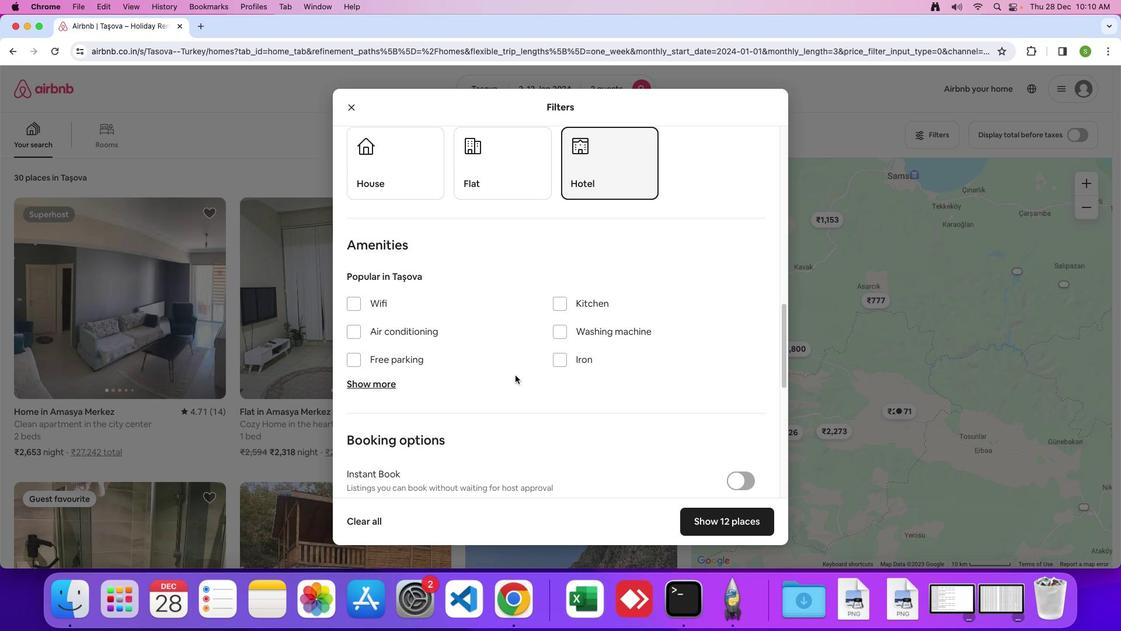 
Action: Mouse moved to (515, 375)
Screenshot: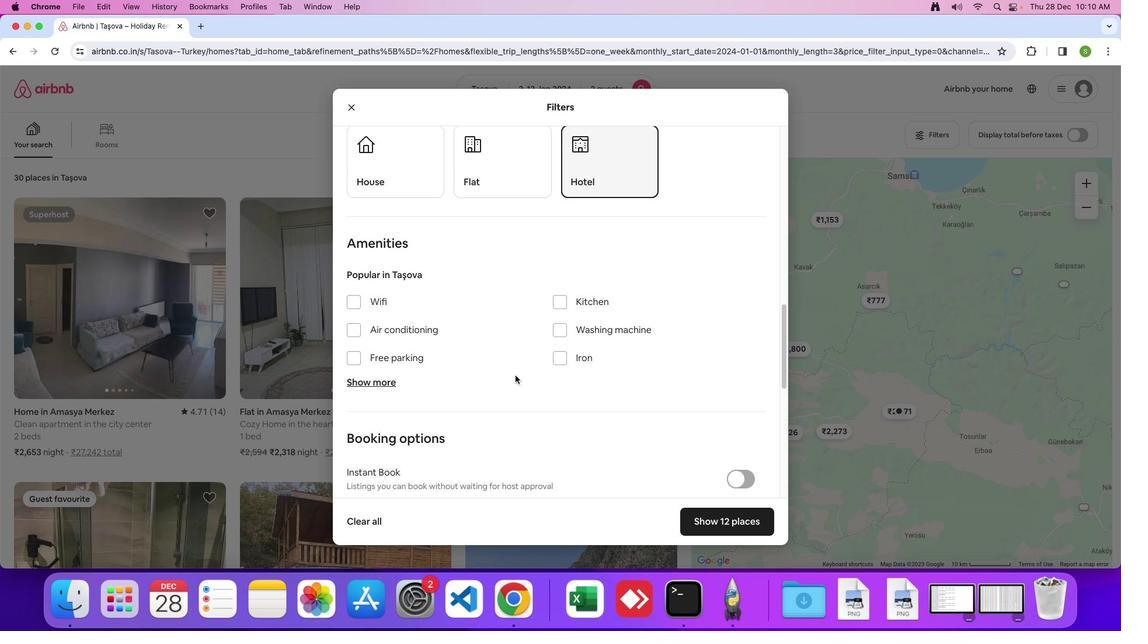 
Action: Mouse scrolled (515, 375) with delta (0, 0)
Screenshot: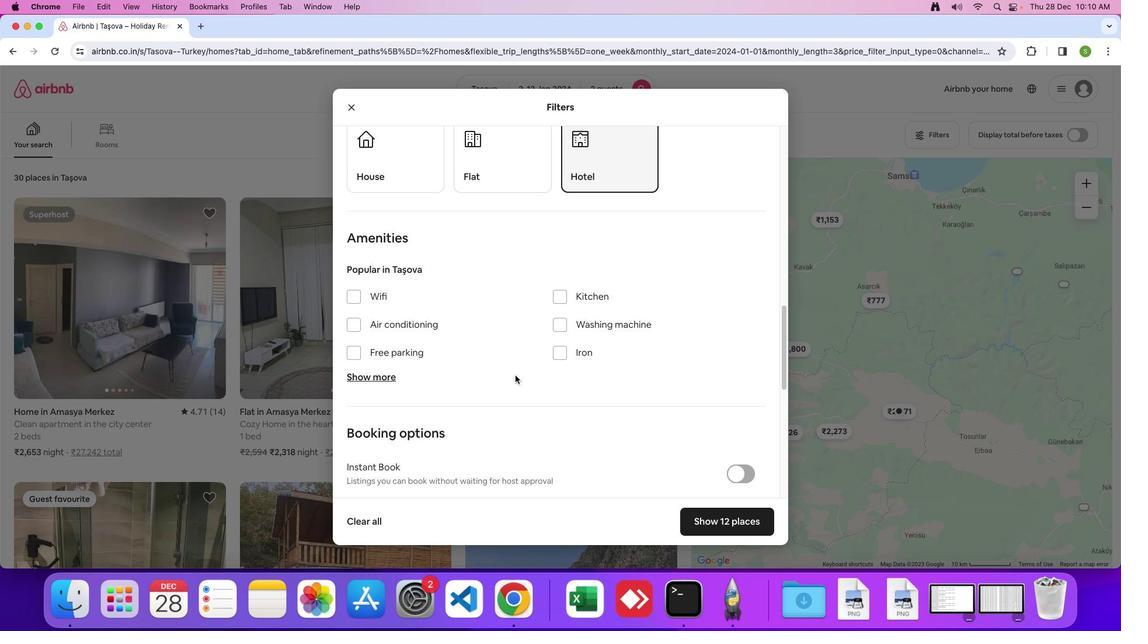 
Action: Mouse scrolled (515, 375) with delta (0, 0)
Screenshot: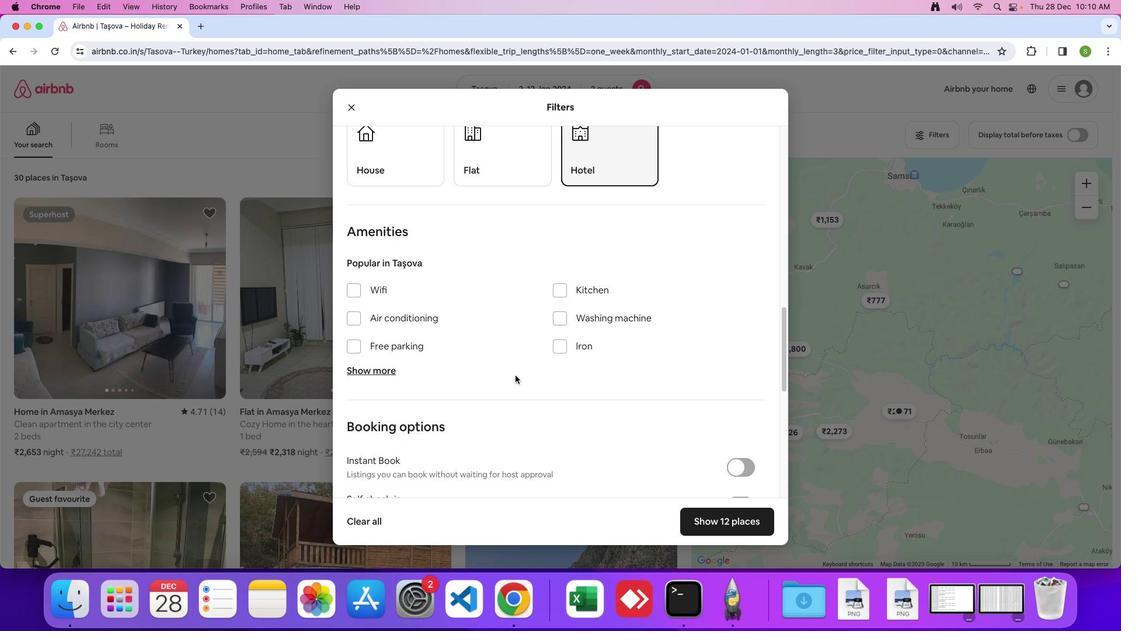 
Action: Mouse scrolled (515, 375) with delta (0, 0)
Screenshot: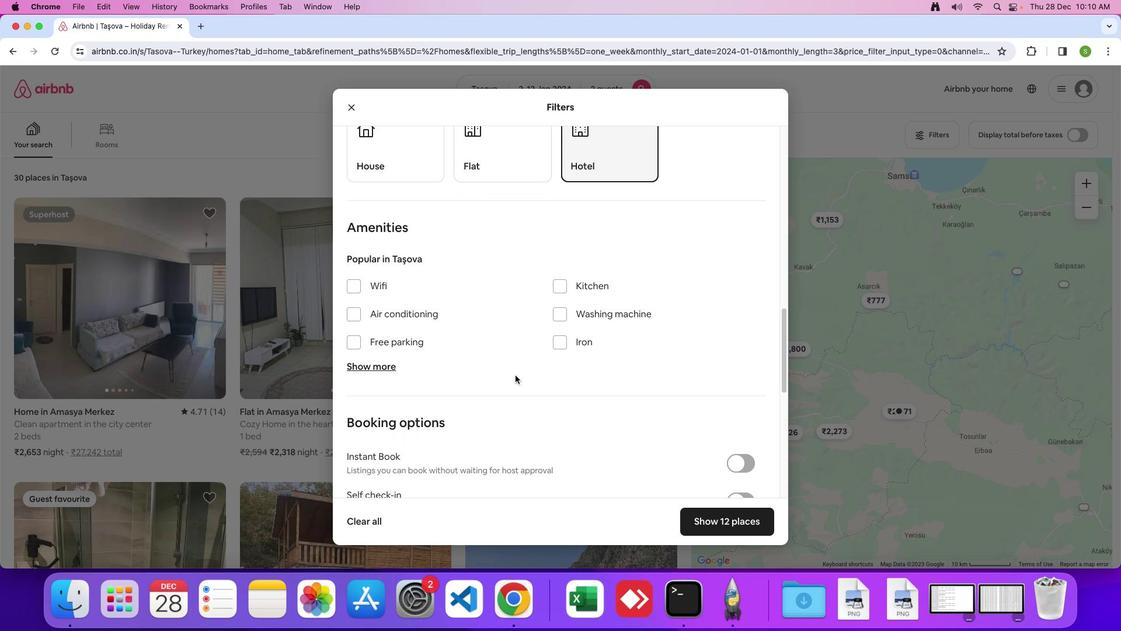 
Action: Mouse scrolled (515, 375) with delta (0, 0)
Screenshot: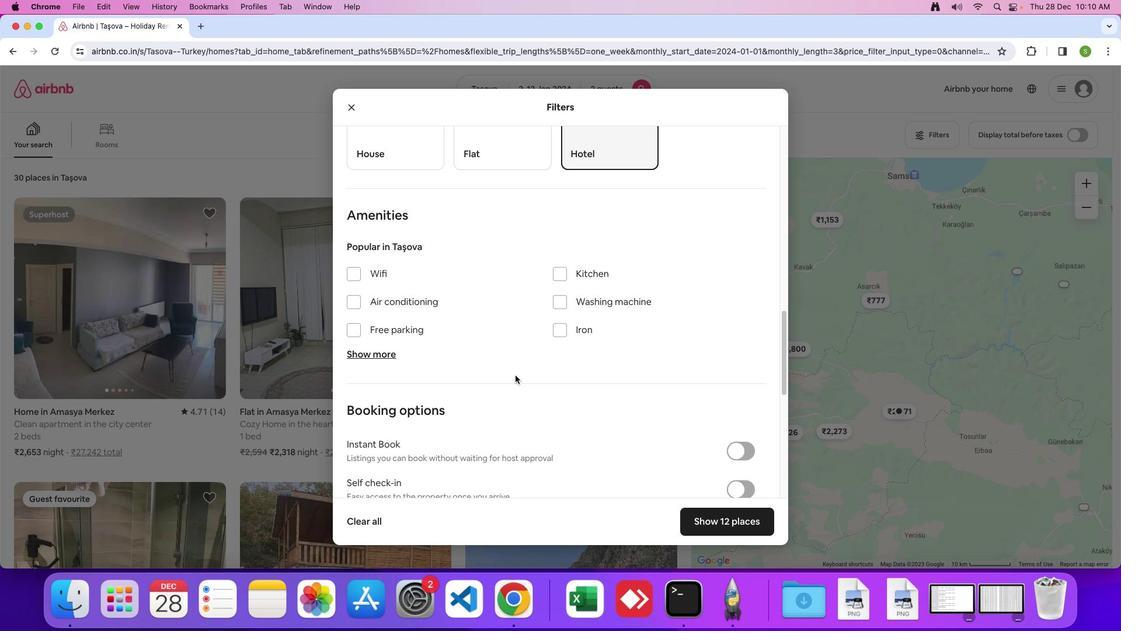 
Action: Mouse scrolled (515, 375) with delta (0, 0)
Screenshot: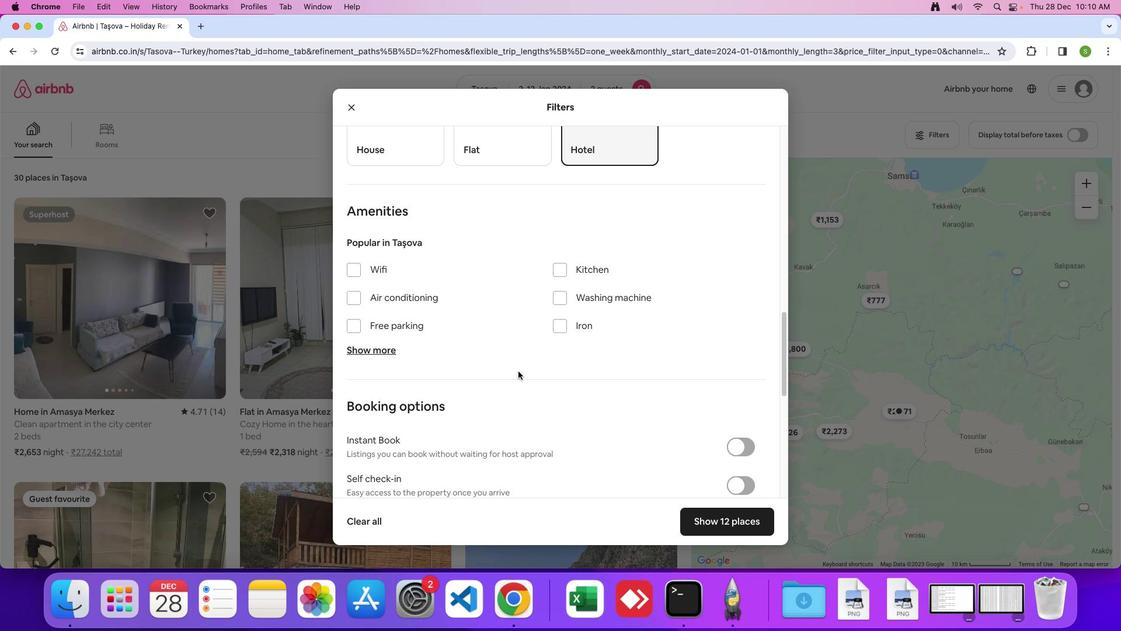 
Action: Mouse moved to (558, 293)
Screenshot: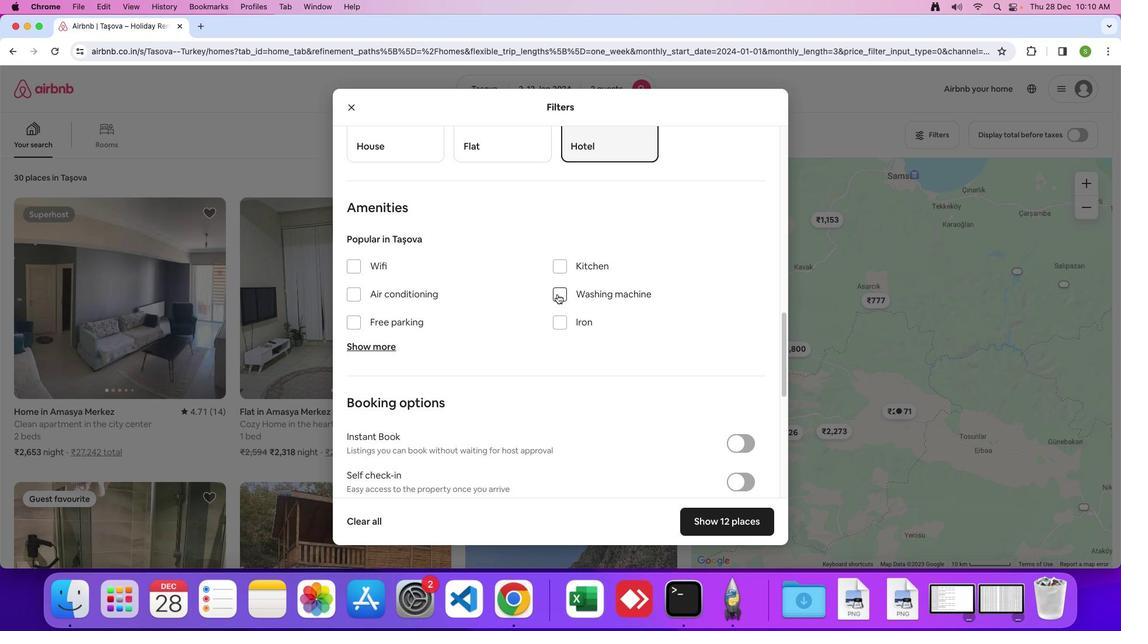 
Action: Mouse pressed left at (558, 293)
Screenshot: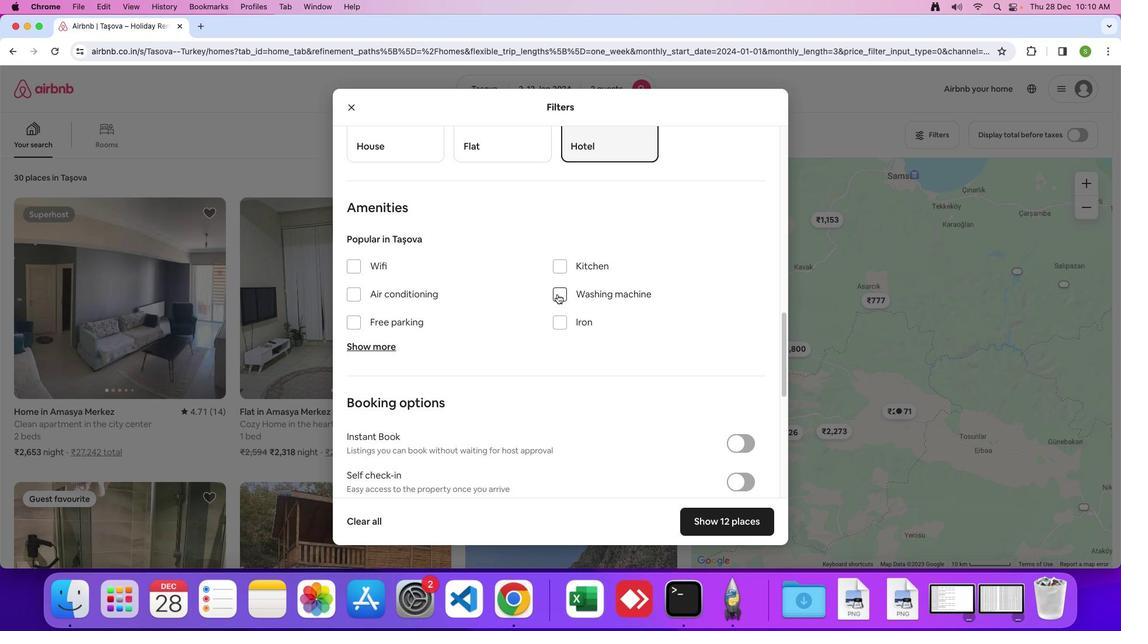 
Action: Mouse moved to (502, 338)
Screenshot: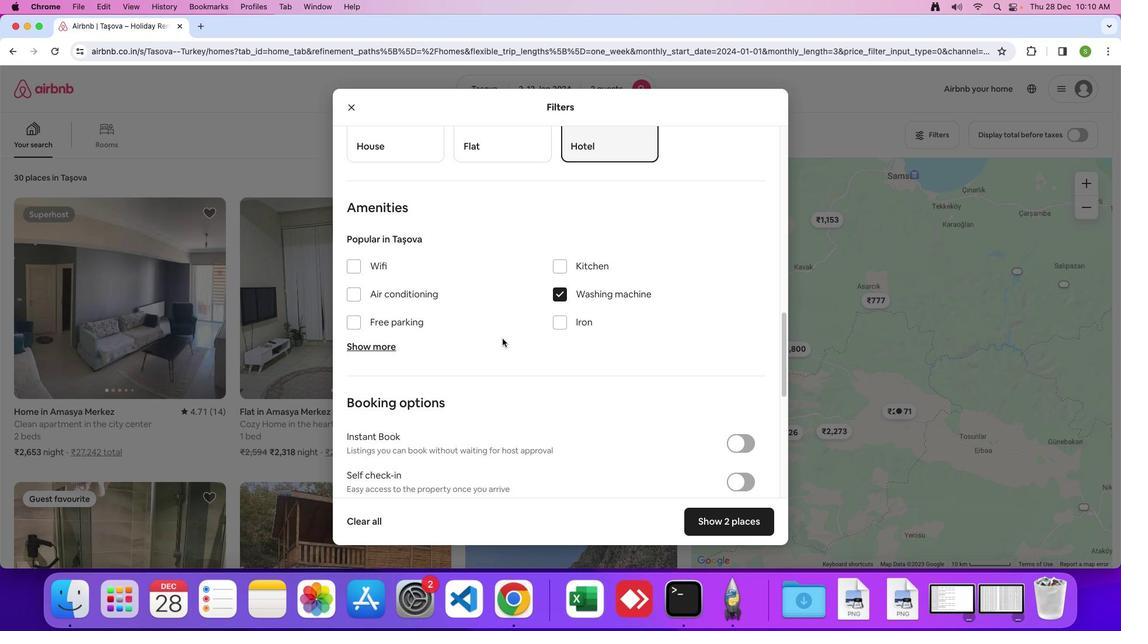 
Action: Mouse scrolled (502, 338) with delta (0, 0)
Screenshot: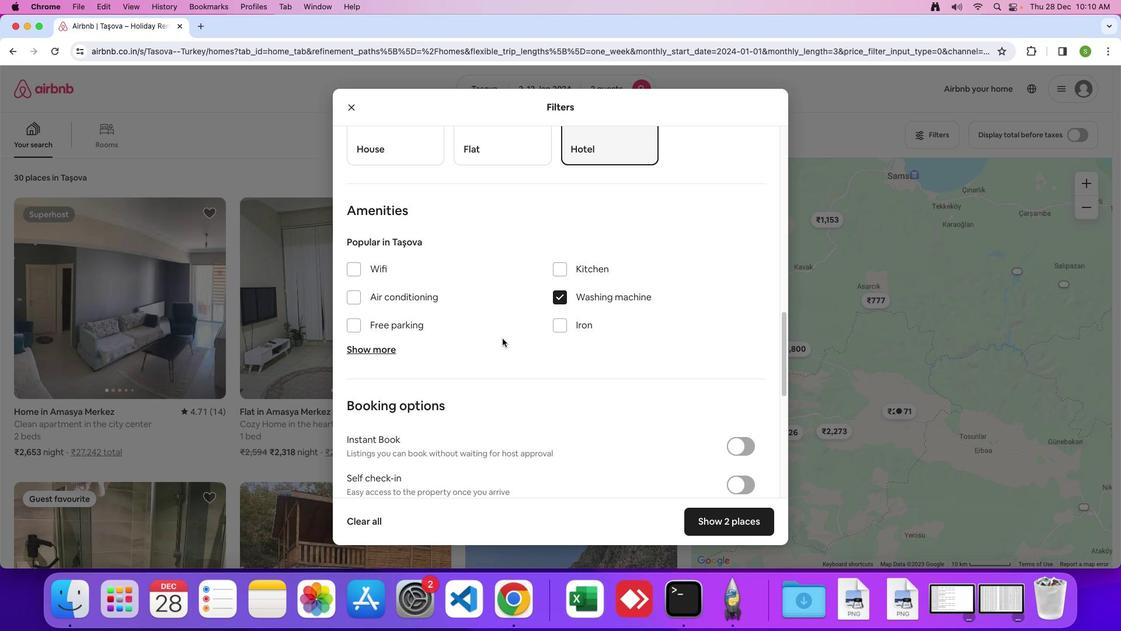 
Action: Mouse scrolled (502, 338) with delta (0, 0)
Screenshot: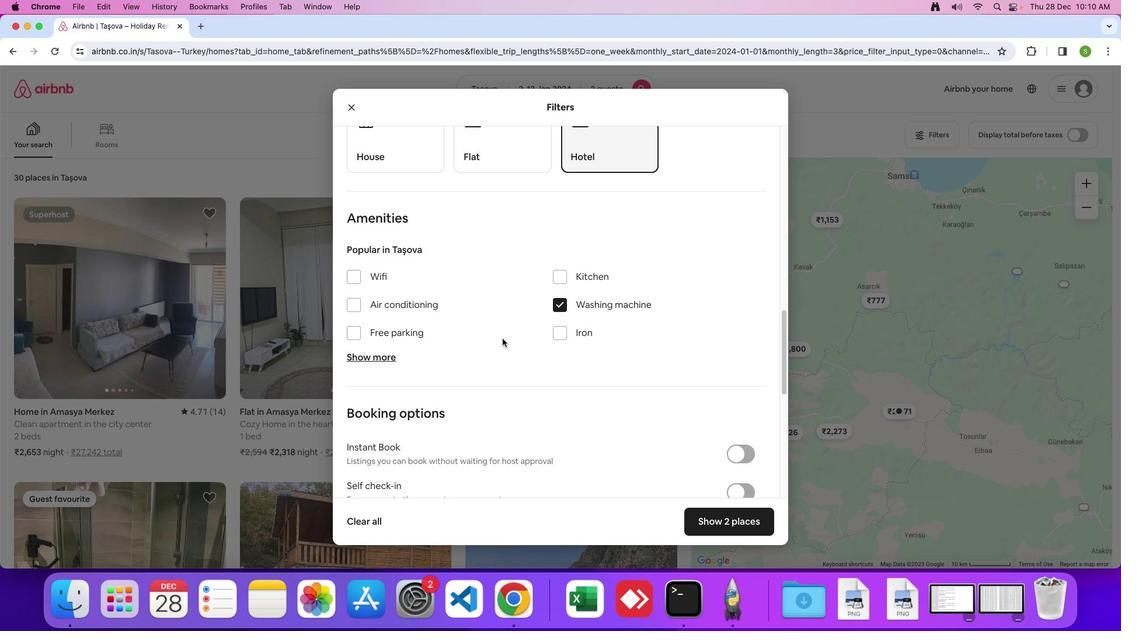 
Action: Mouse moved to (503, 338)
Screenshot: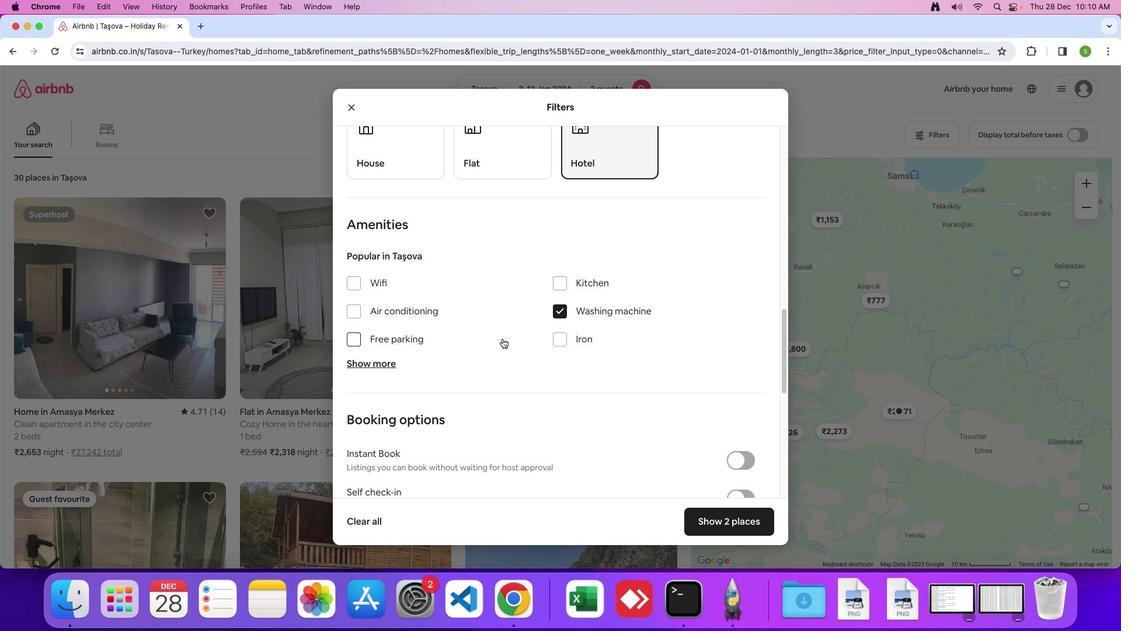 
Action: Mouse scrolled (503, 338) with delta (0, 0)
Screenshot: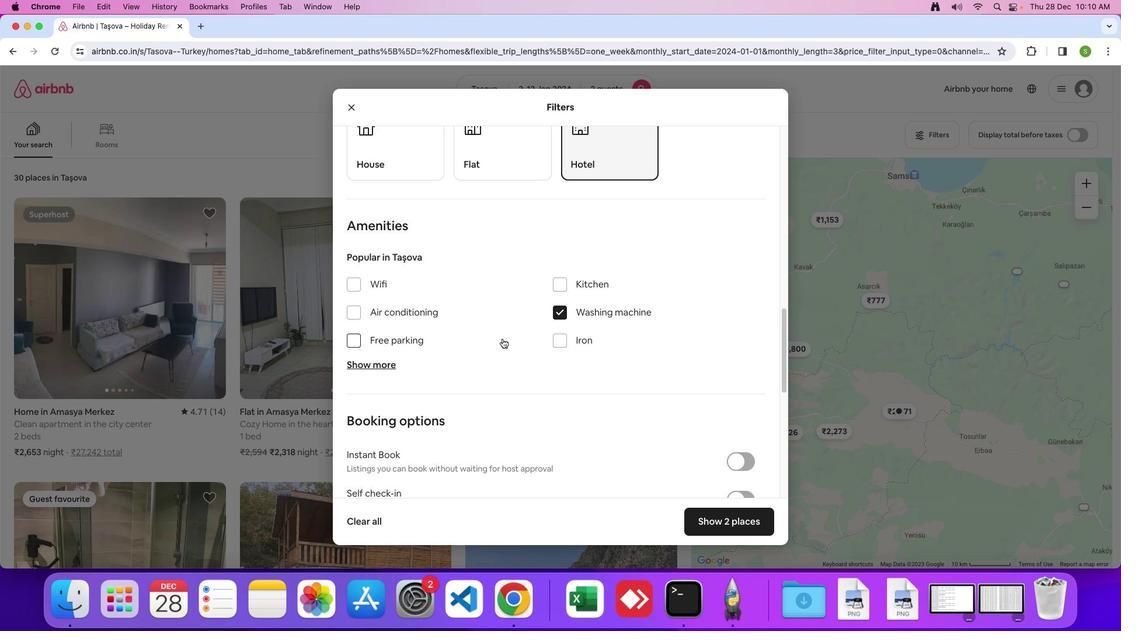 
Action: Mouse moved to (503, 337)
Screenshot: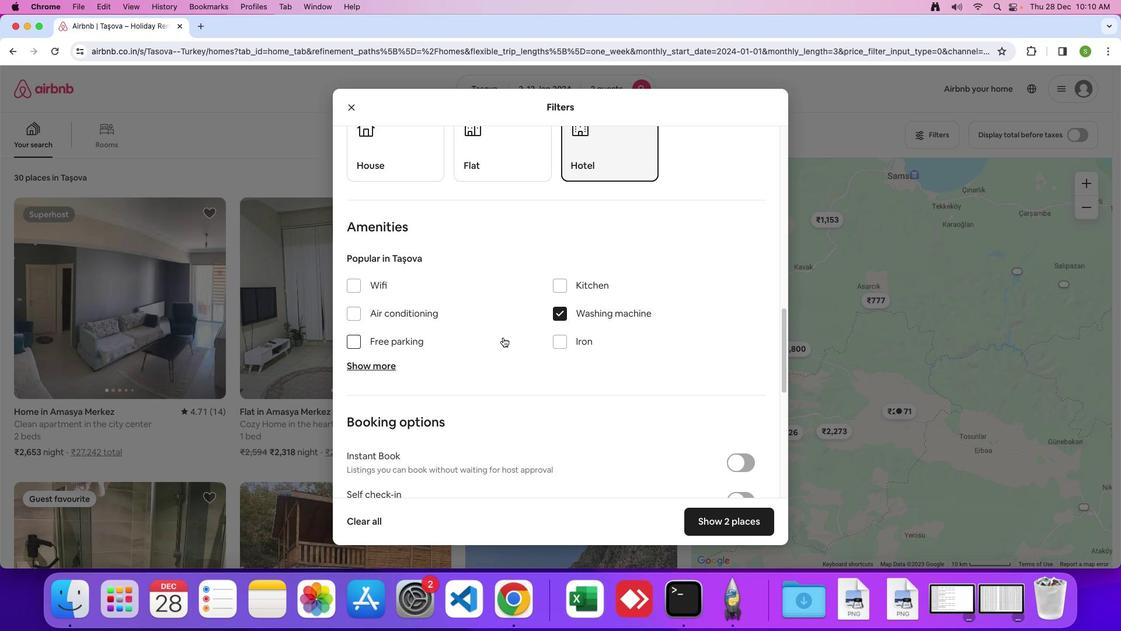 
Action: Mouse scrolled (503, 337) with delta (0, 0)
Screenshot: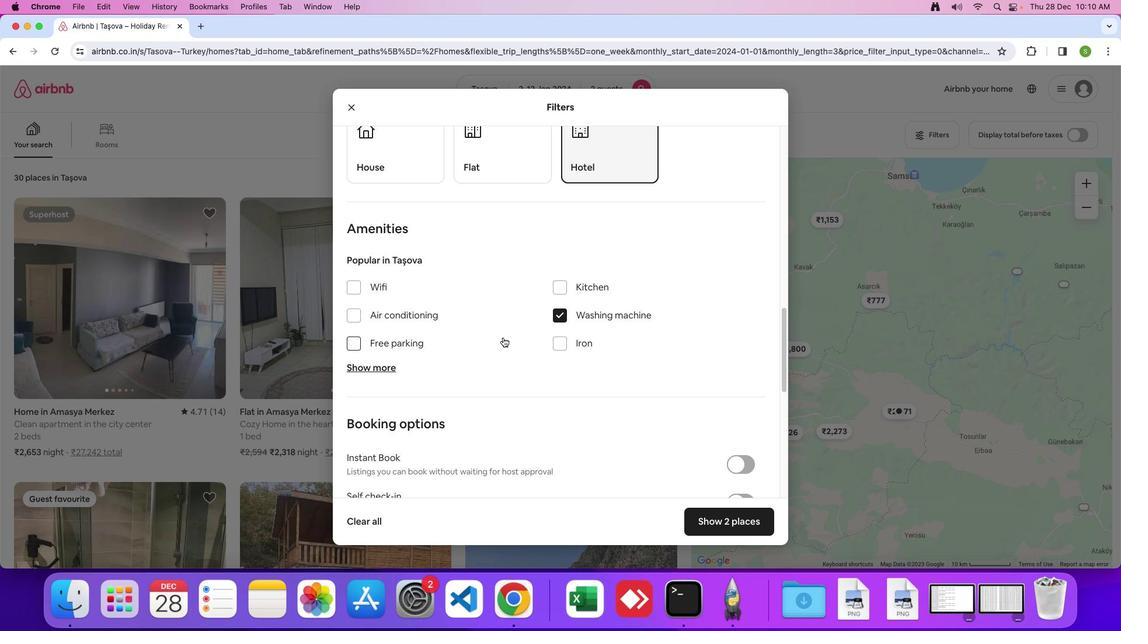 
Action: Mouse scrolled (503, 337) with delta (0, 0)
Screenshot: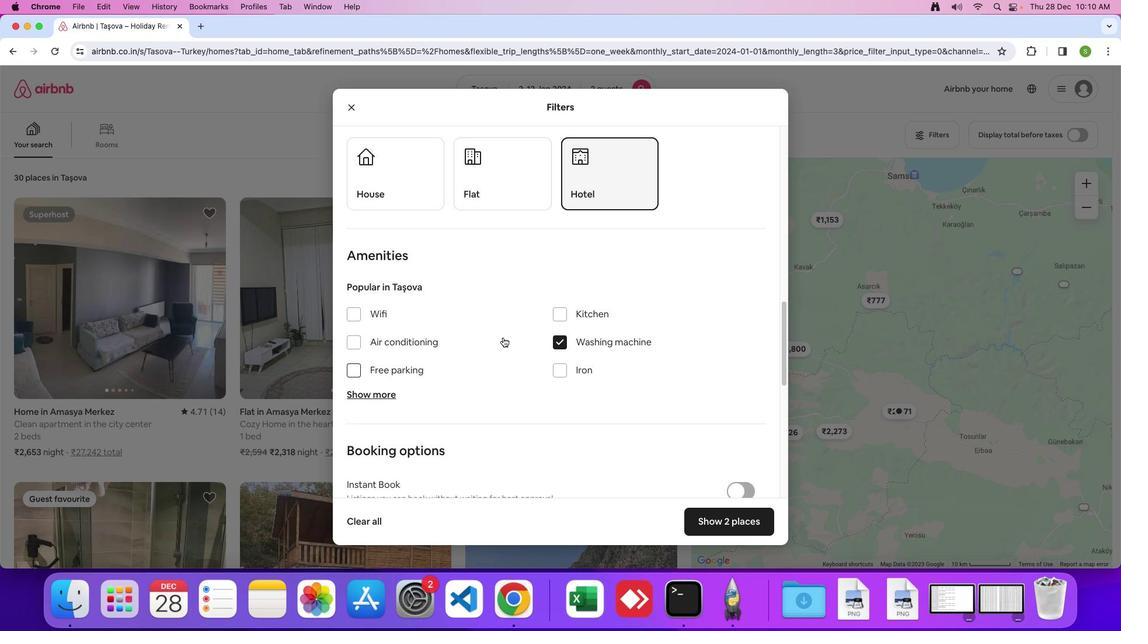
Action: Mouse scrolled (503, 337) with delta (0, 0)
Screenshot: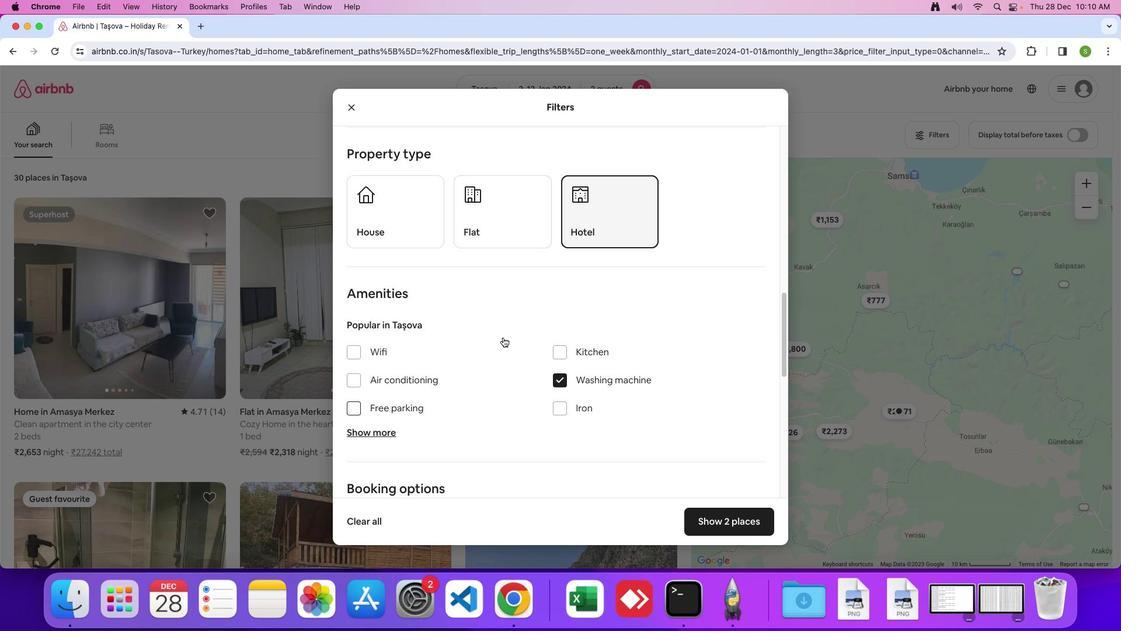 
Action: Mouse scrolled (503, 337) with delta (0, 2)
Screenshot: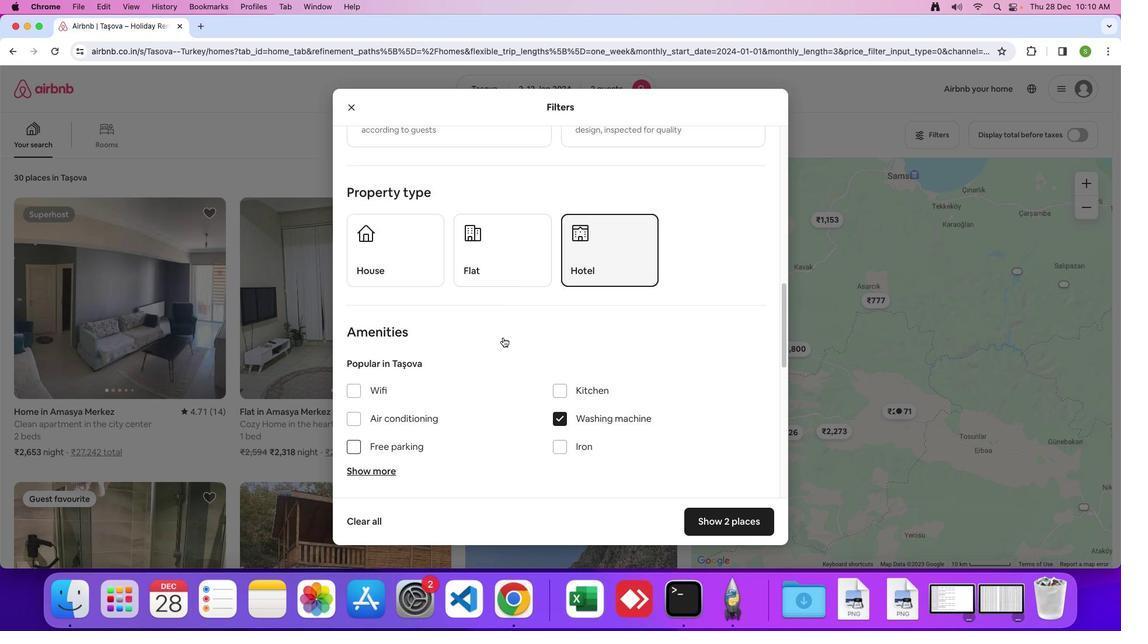 
Action: Mouse scrolled (503, 337) with delta (0, 0)
Screenshot: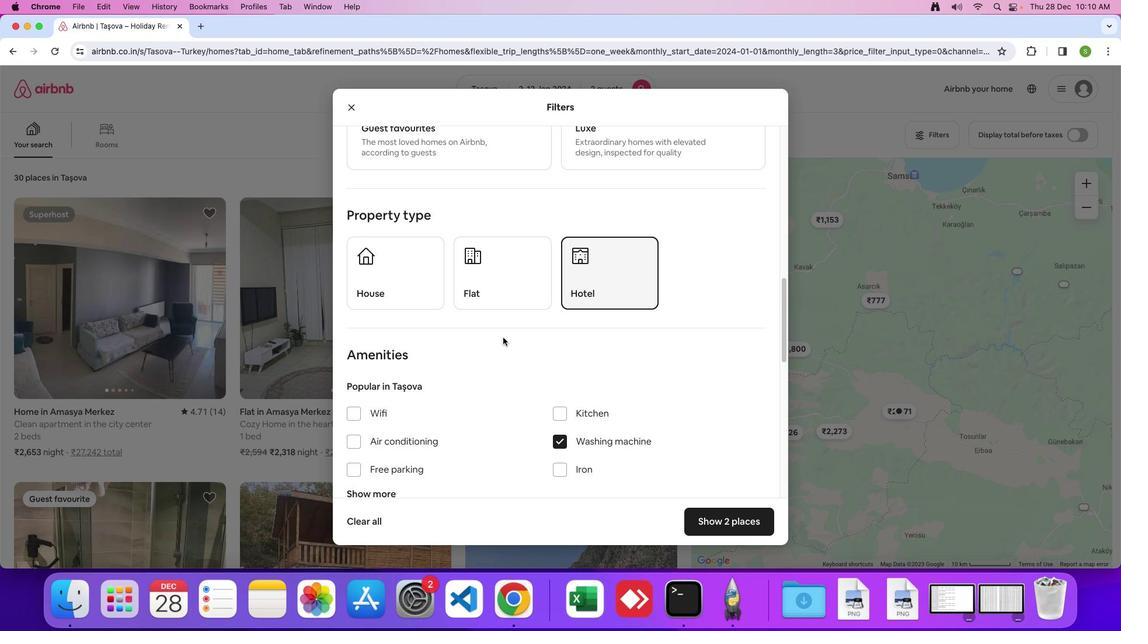 
Action: Mouse scrolled (503, 337) with delta (0, 0)
Screenshot: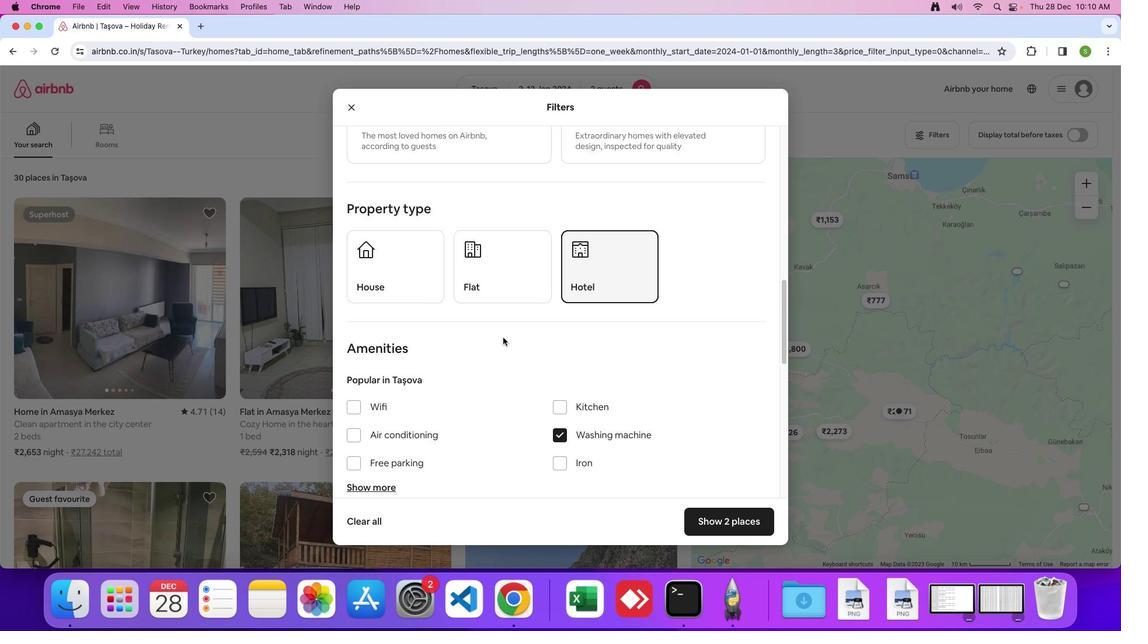 
Action: Mouse scrolled (503, 337) with delta (0, -1)
Screenshot: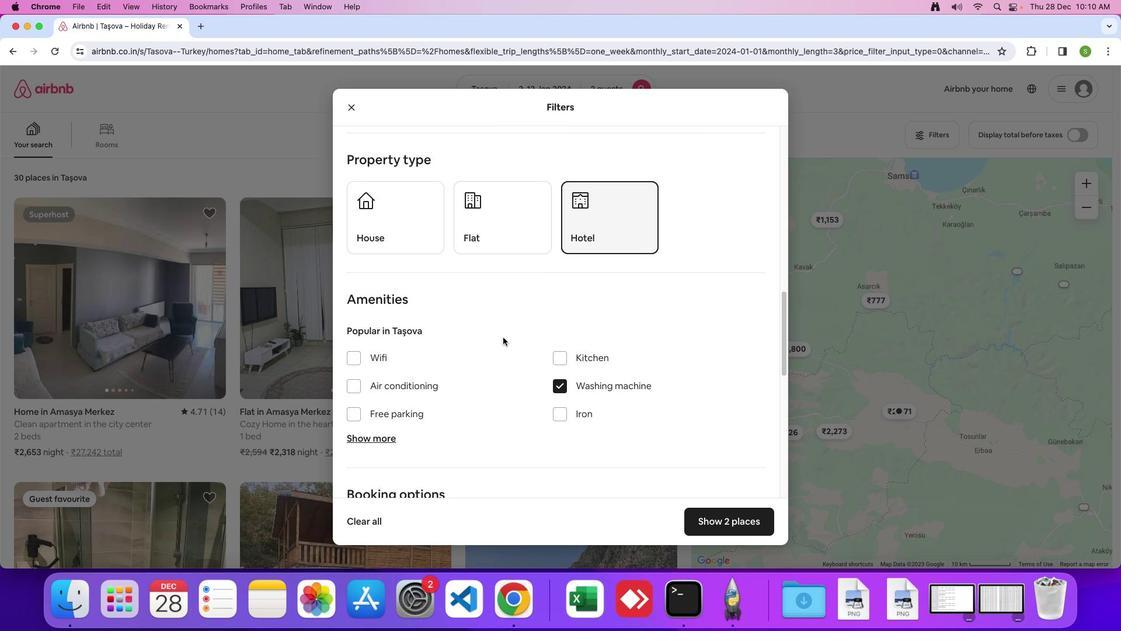 
Action: Mouse scrolled (503, 337) with delta (0, 0)
Screenshot: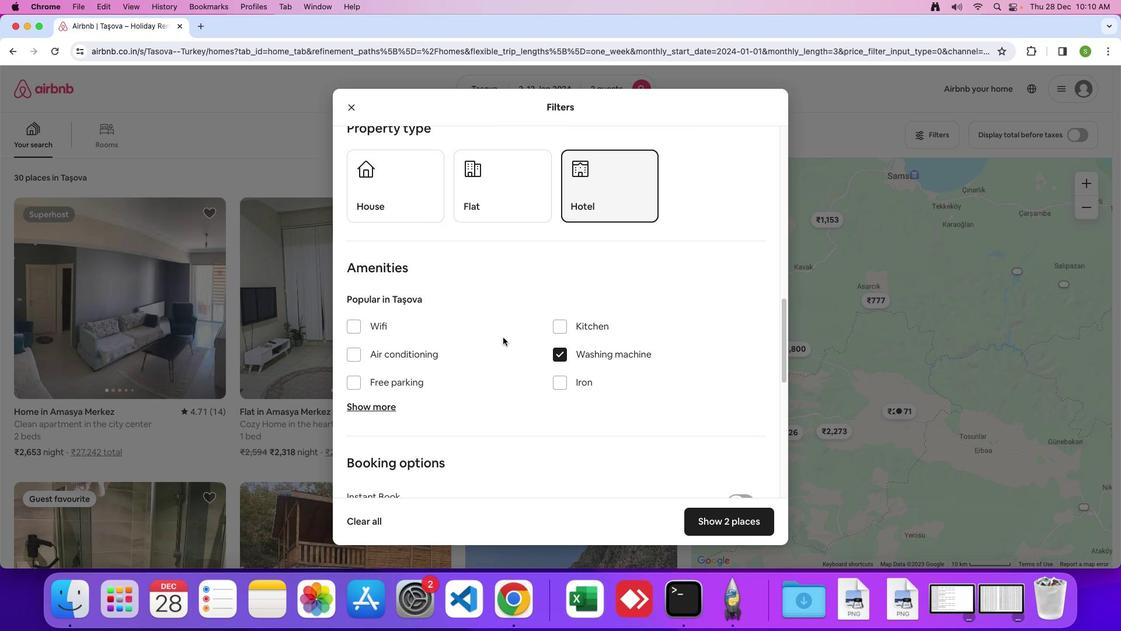 
Action: Mouse scrolled (503, 337) with delta (0, 0)
Screenshot: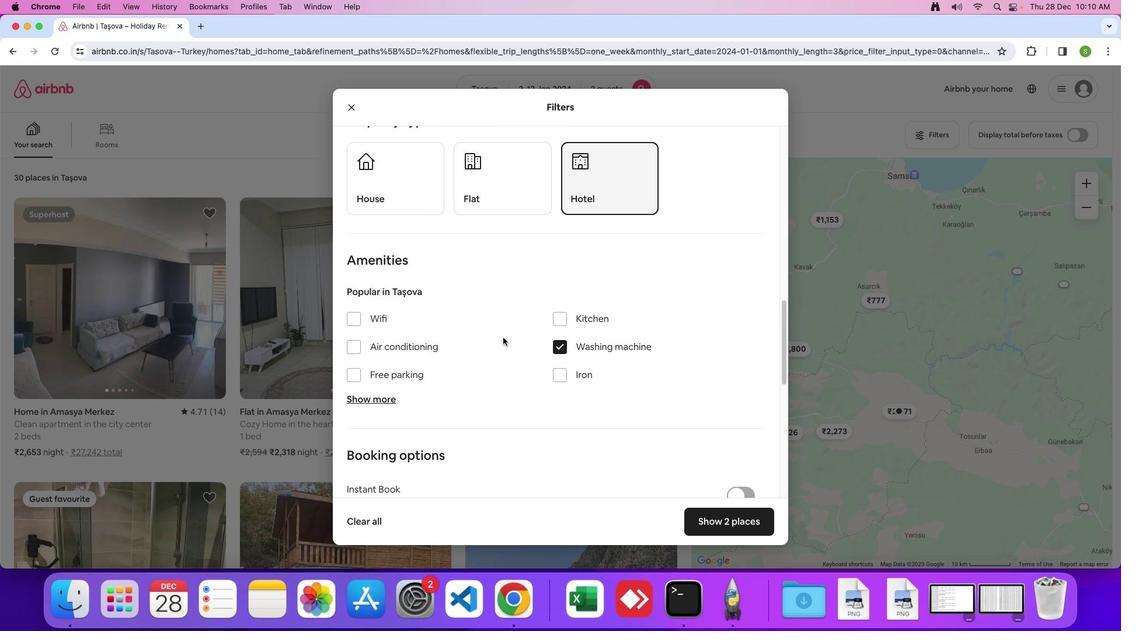 
Action: Mouse scrolled (503, 337) with delta (0, -1)
Screenshot: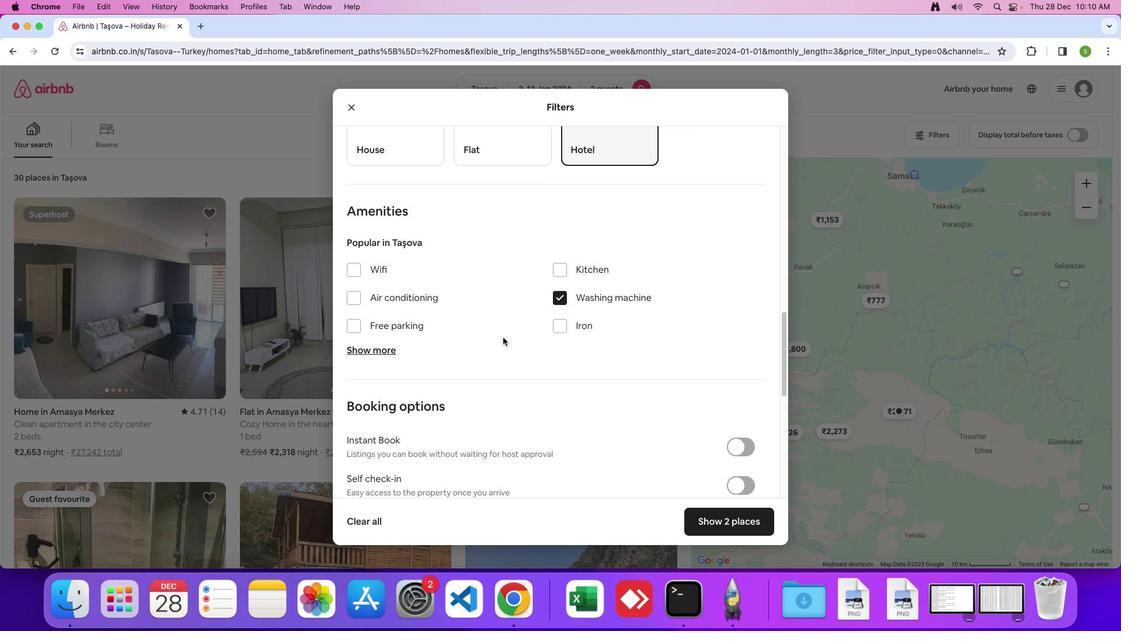
Action: Mouse scrolled (503, 337) with delta (0, 0)
Screenshot: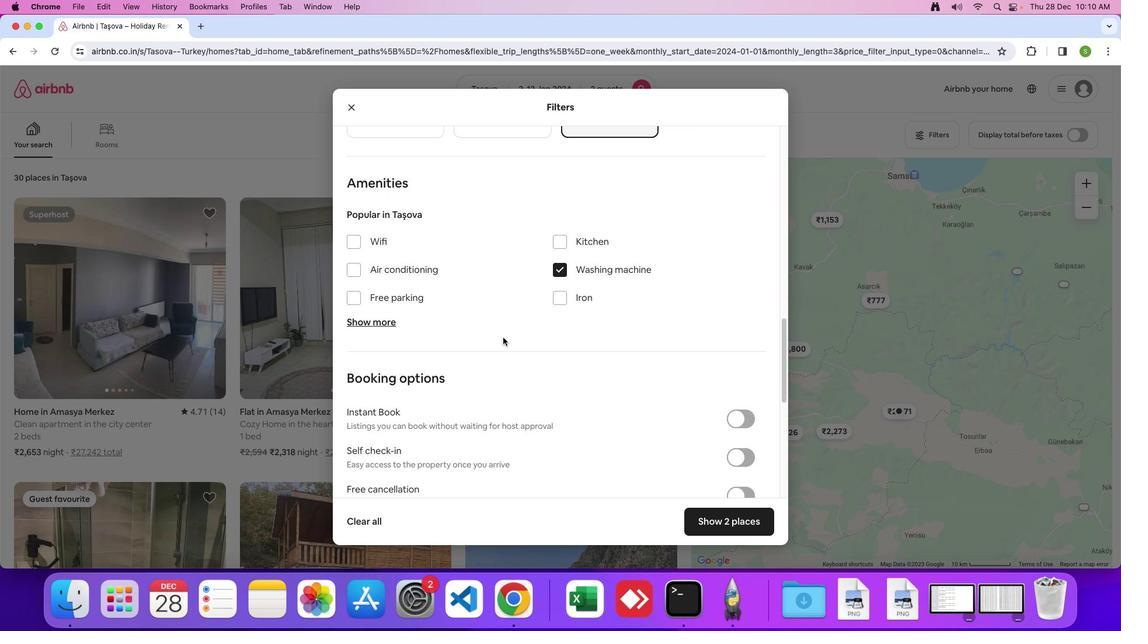 
Action: Mouse scrolled (503, 337) with delta (0, 0)
Screenshot: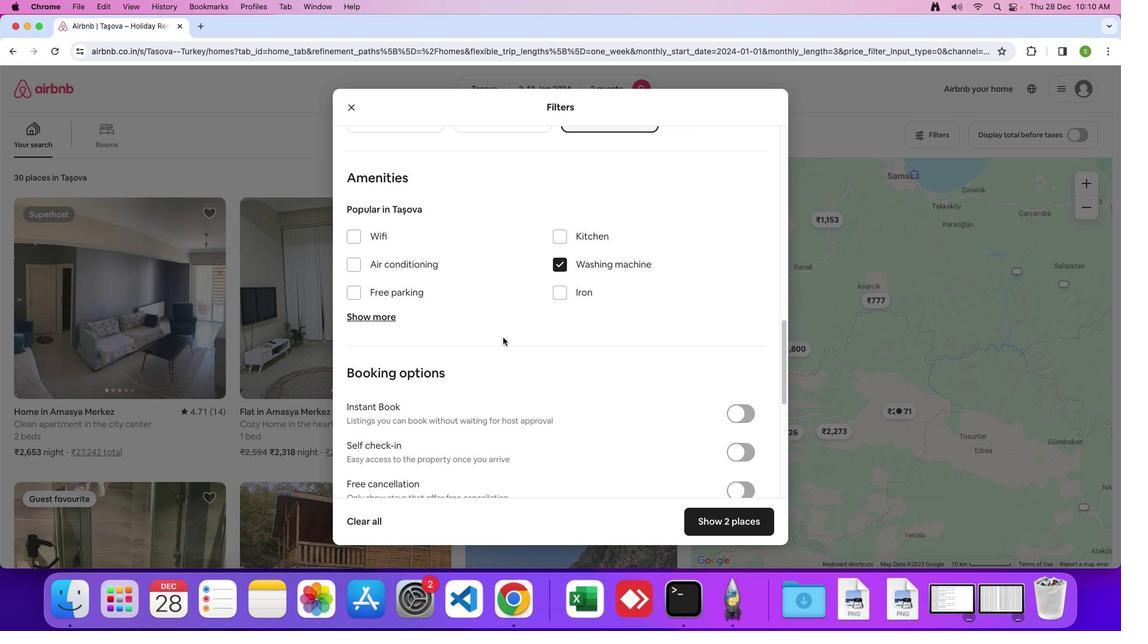 
Action: Mouse scrolled (503, 337) with delta (0, -1)
Screenshot: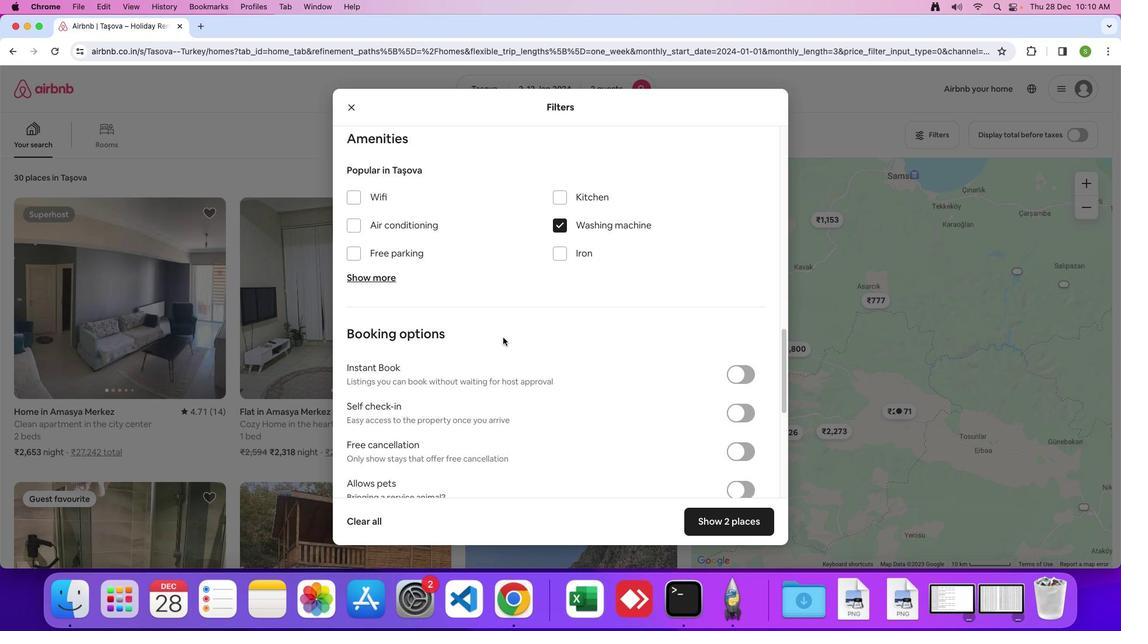 
Action: Mouse moved to (503, 337)
Screenshot: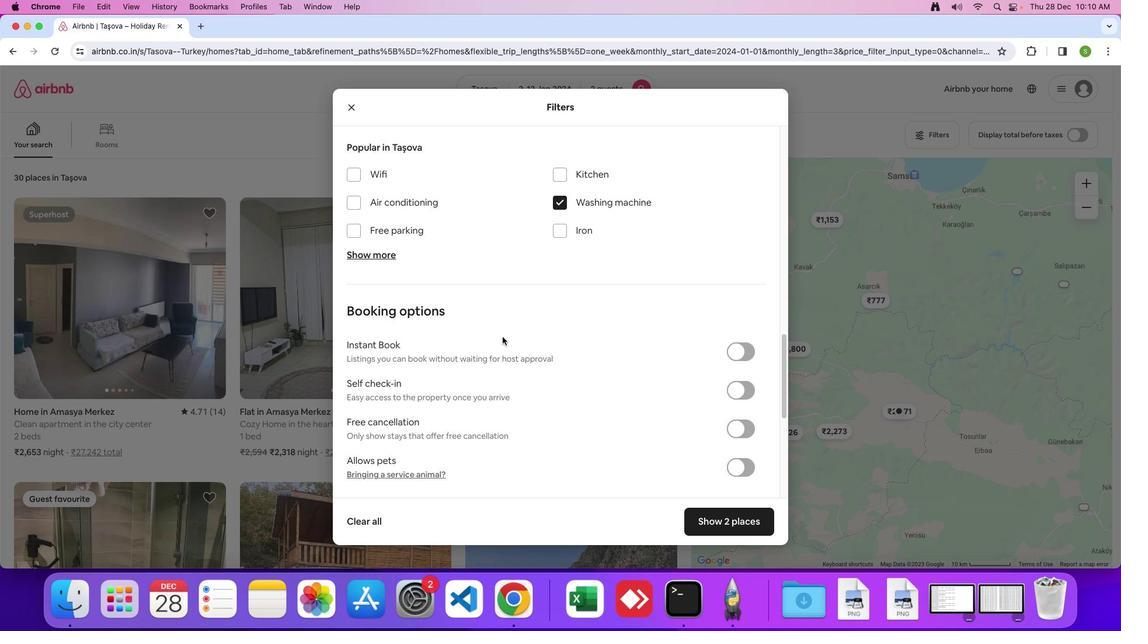 
Action: Mouse scrolled (503, 337) with delta (0, 0)
Screenshot: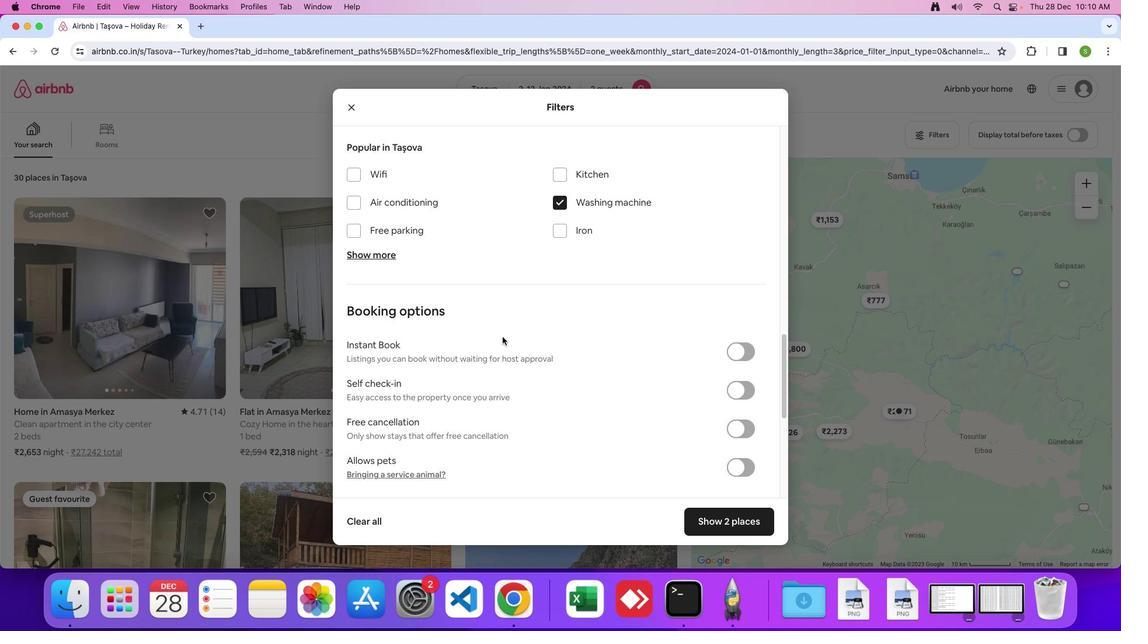 
Action: Mouse moved to (503, 337)
Screenshot: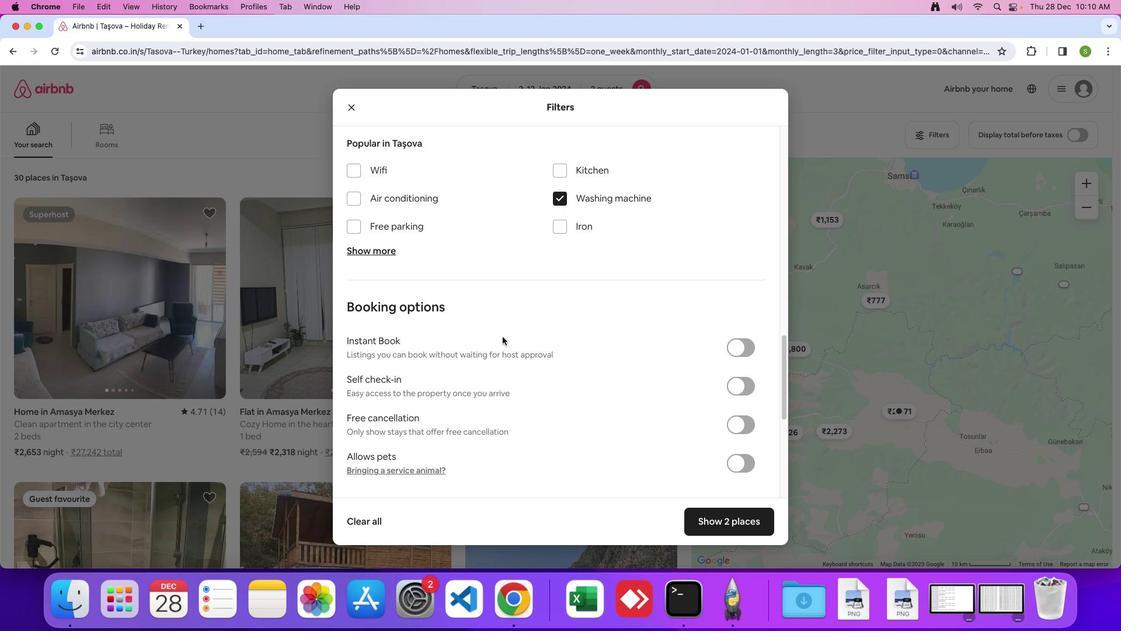 
Action: Mouse scrolled (503, 337) with delta (0, 0)
Screenshot: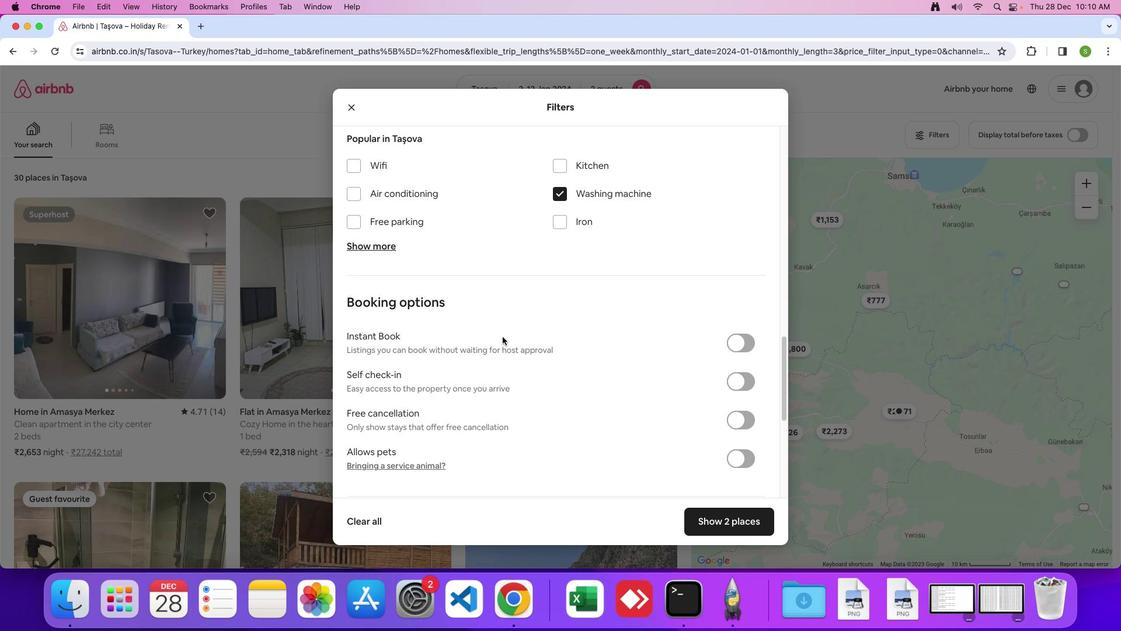 
Action: Mouse scrolled (503, 337) with delta (0, 0)
Screenshot: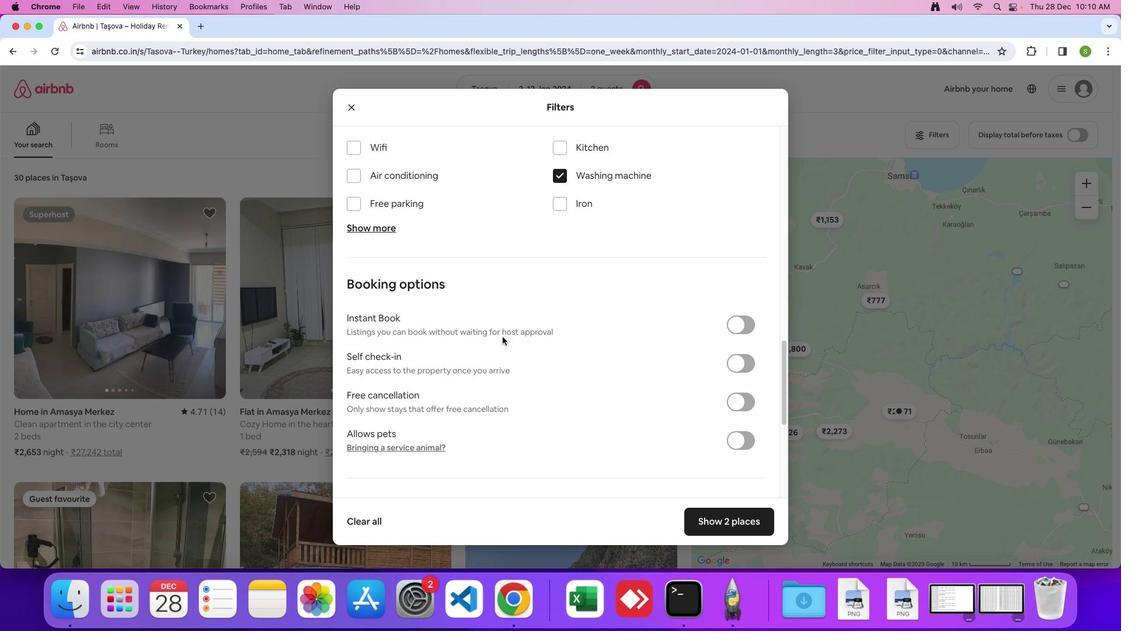 
Action: Mouse scrolled (503, 337) with delta (0, 0)
Screenshot: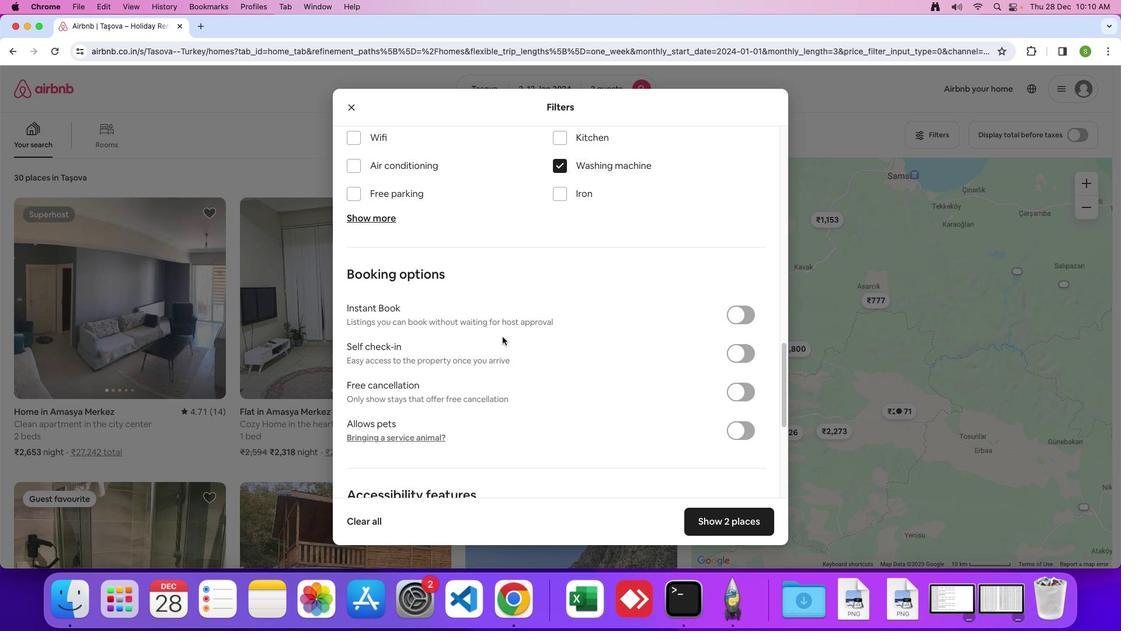 
Action: Mouse scrolled (503, 337) with delta (0, 0)
Screenshot: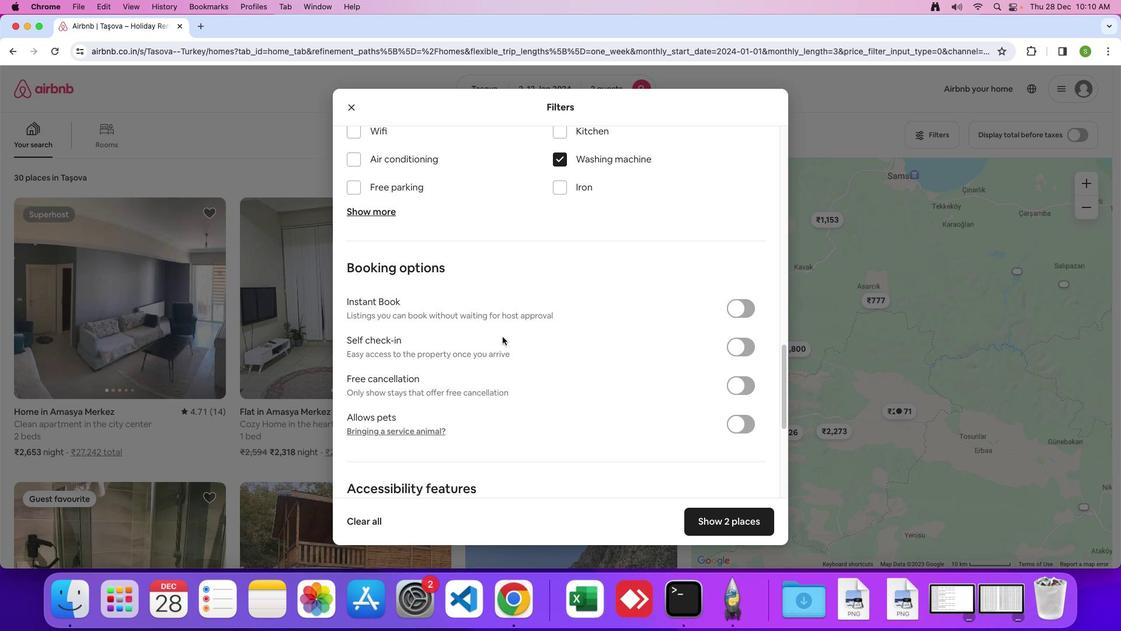 
Action: Mouse scrolled (503, 337) with delta (0, 0)
Screenshot: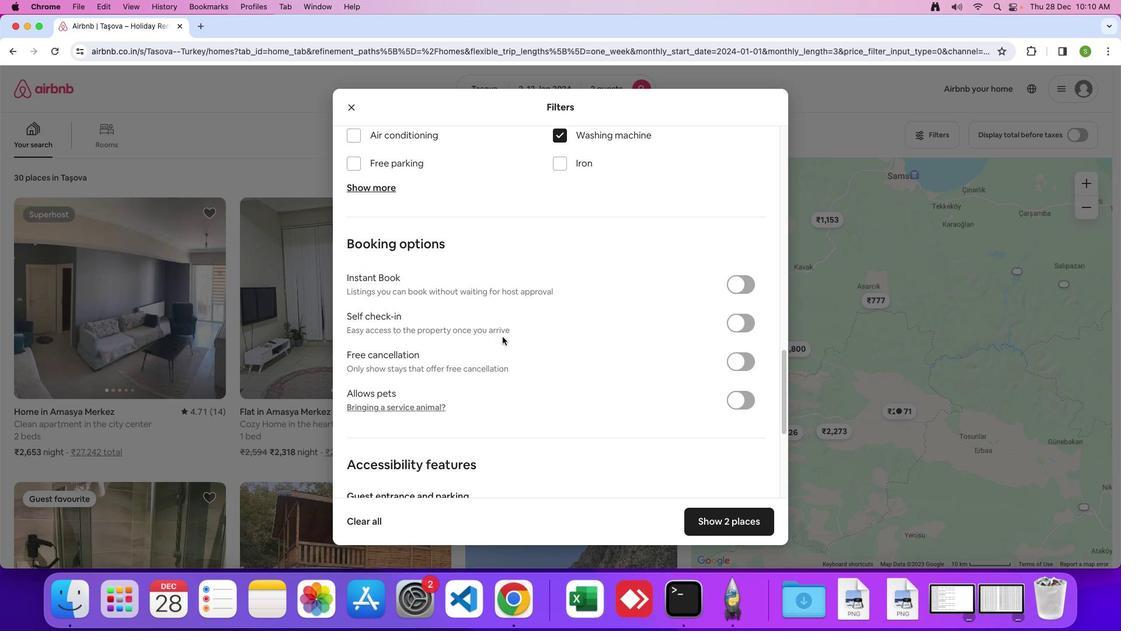 
Action: Mouse scrolled (503, 337) with delta (0, 0)
Screenshot: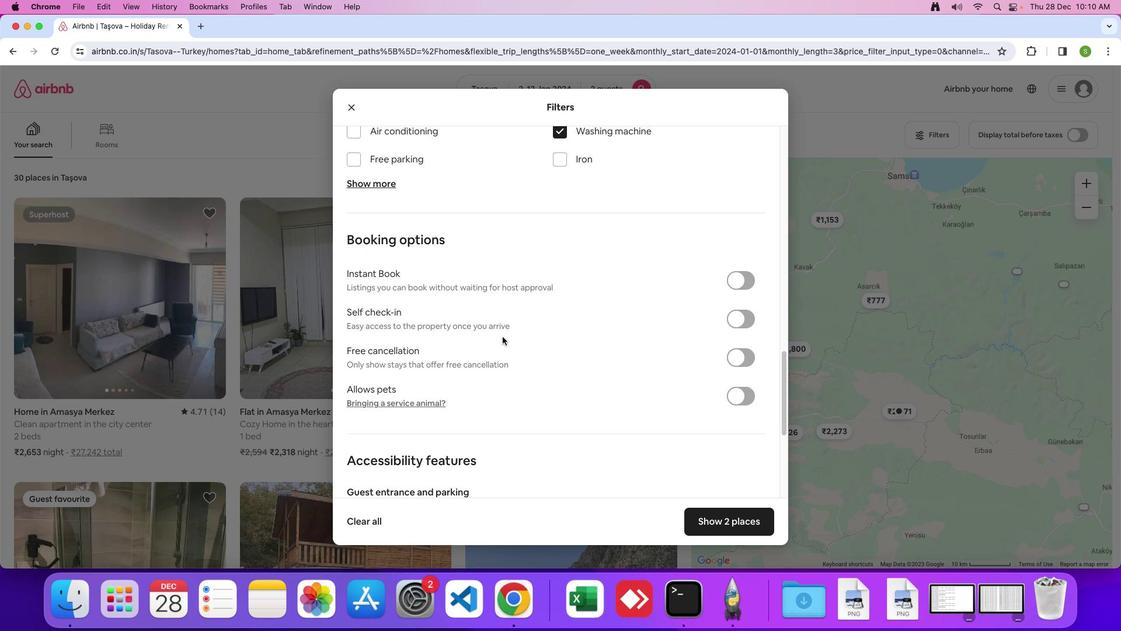 
Action: Mouse scrolled (503, 337) with delta (0, 0)
Screenshot: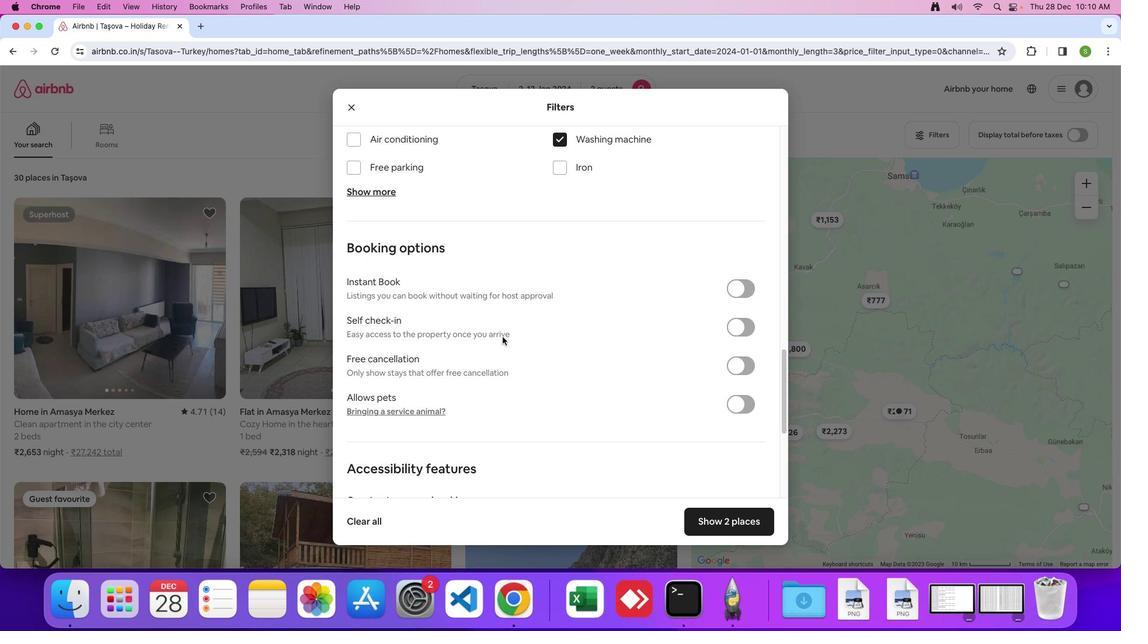 
Action: Mouse scrolled (503, 337) with delta (0, 0)
Screenshot: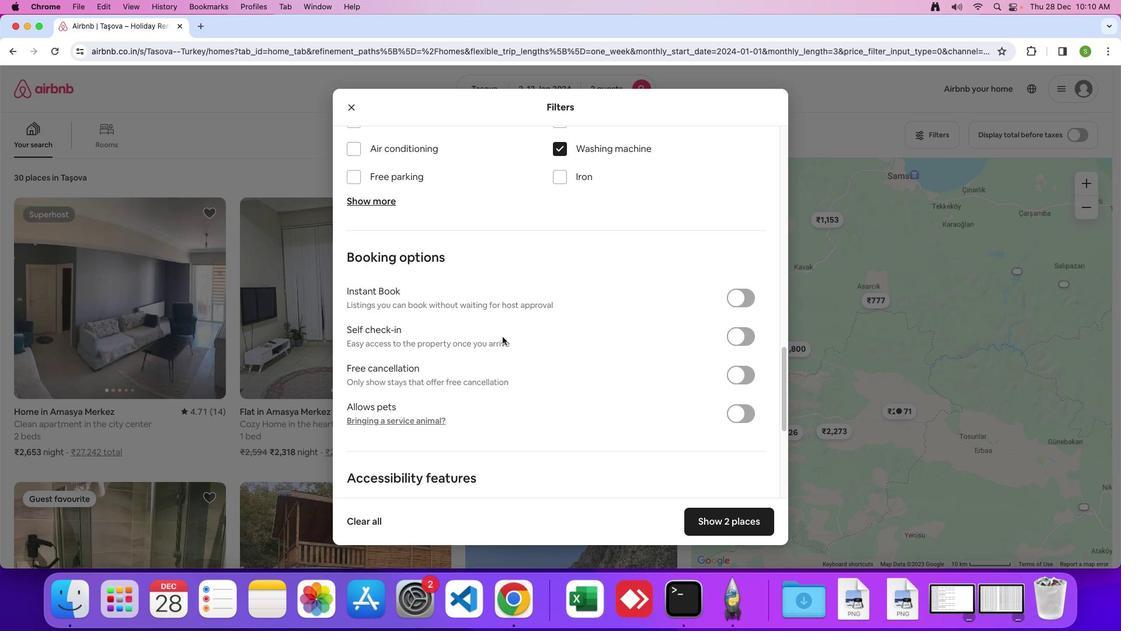 
Action: Mouse scrolled (503, 337) with delta (0, 0)
Screenshot: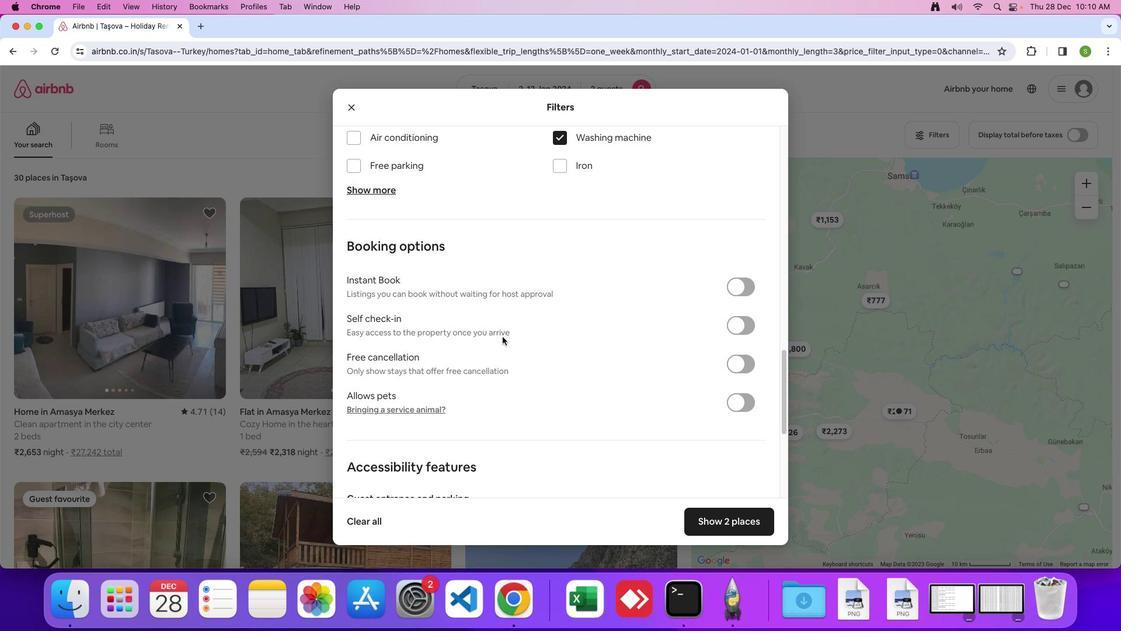 
Action: Mouse moved to (561, 364)
Screenshot: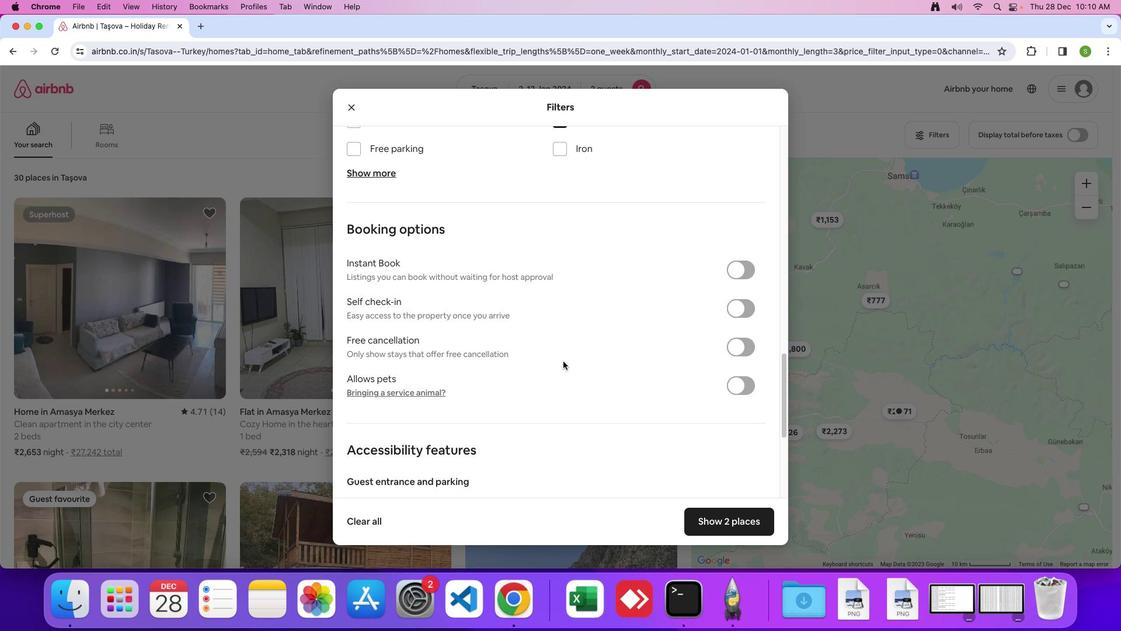 
Action: Mouse scrolled (561, 364) with delta (0, 0)
Screenshot: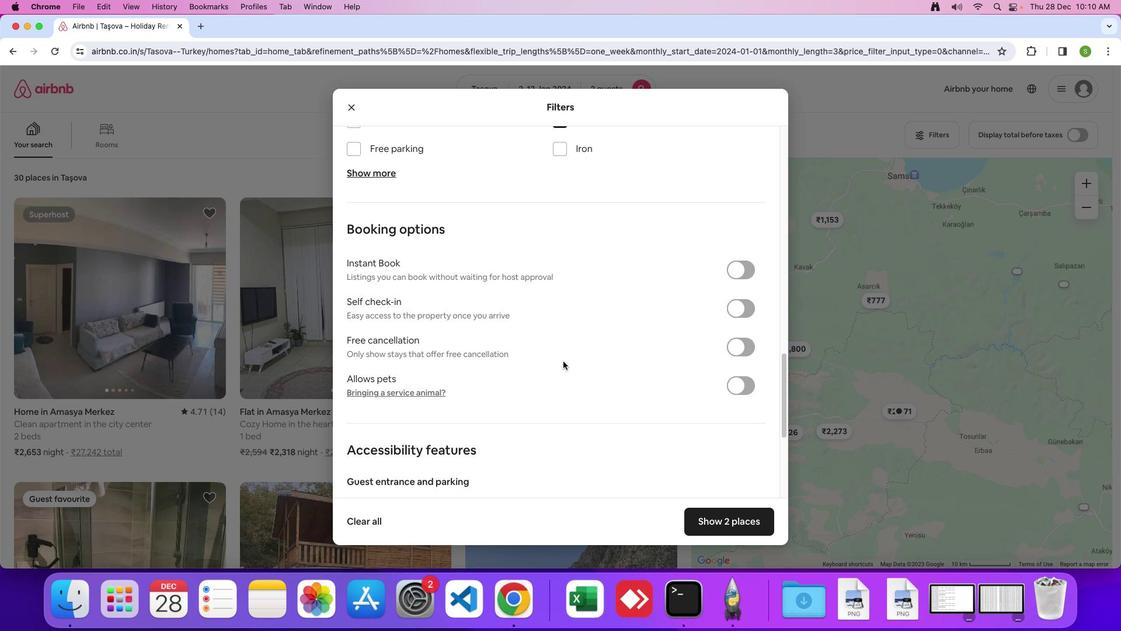 
Action: Mouse moved to (563, 362)
Screenshot: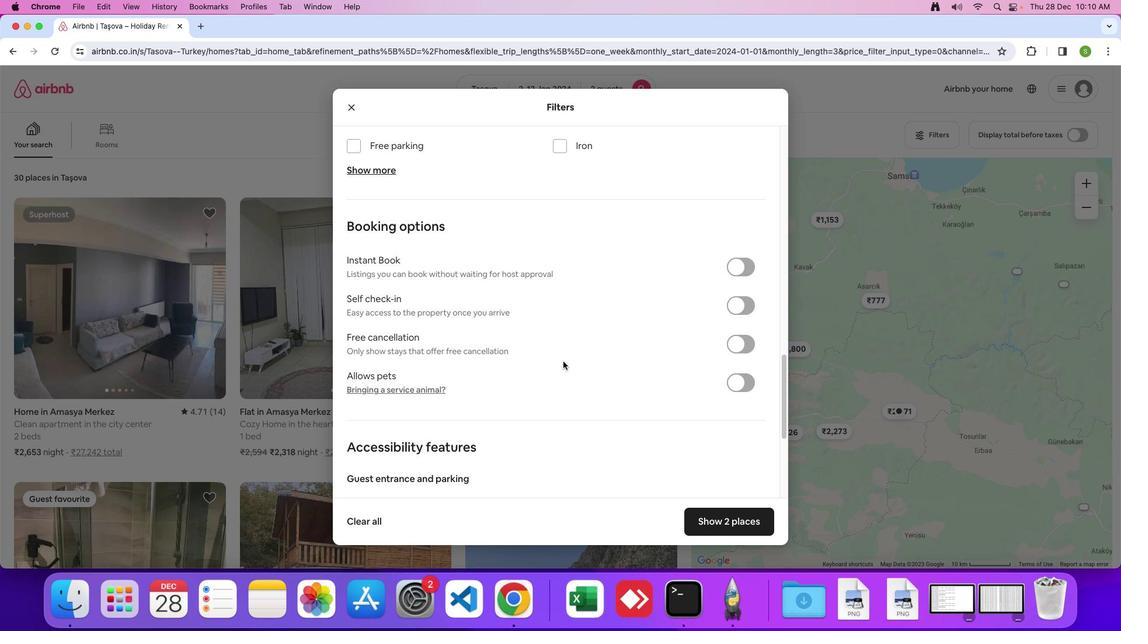 
Action: Mouse scrolled (563, 362) with delta (0, 0)
Screenshot: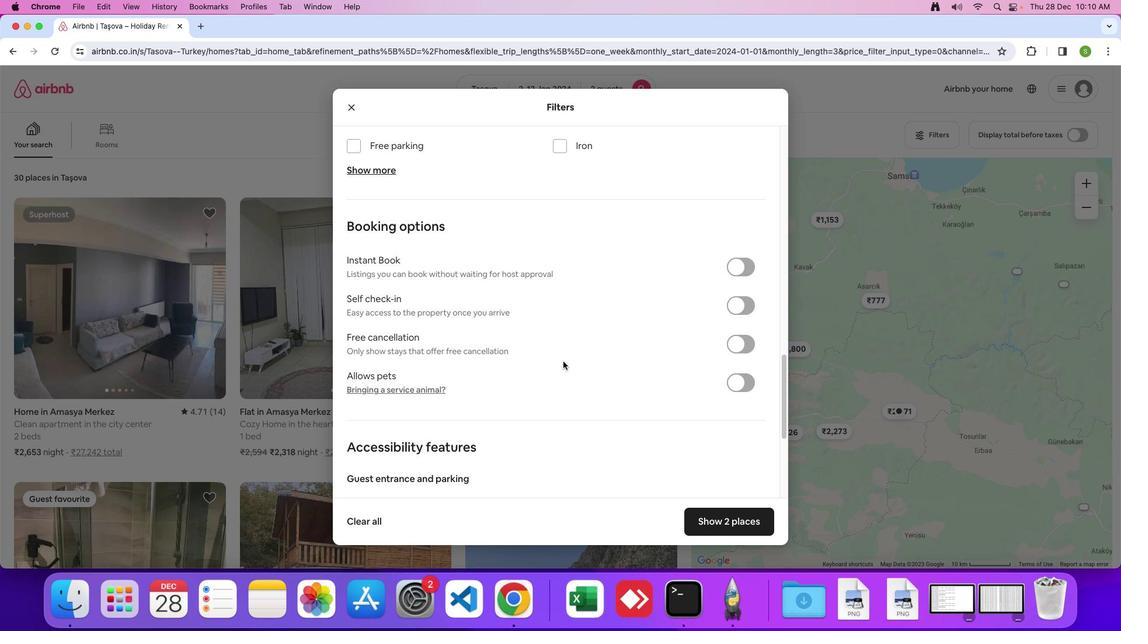 
Action: Mouse moved to (577, 369)
Screenshot: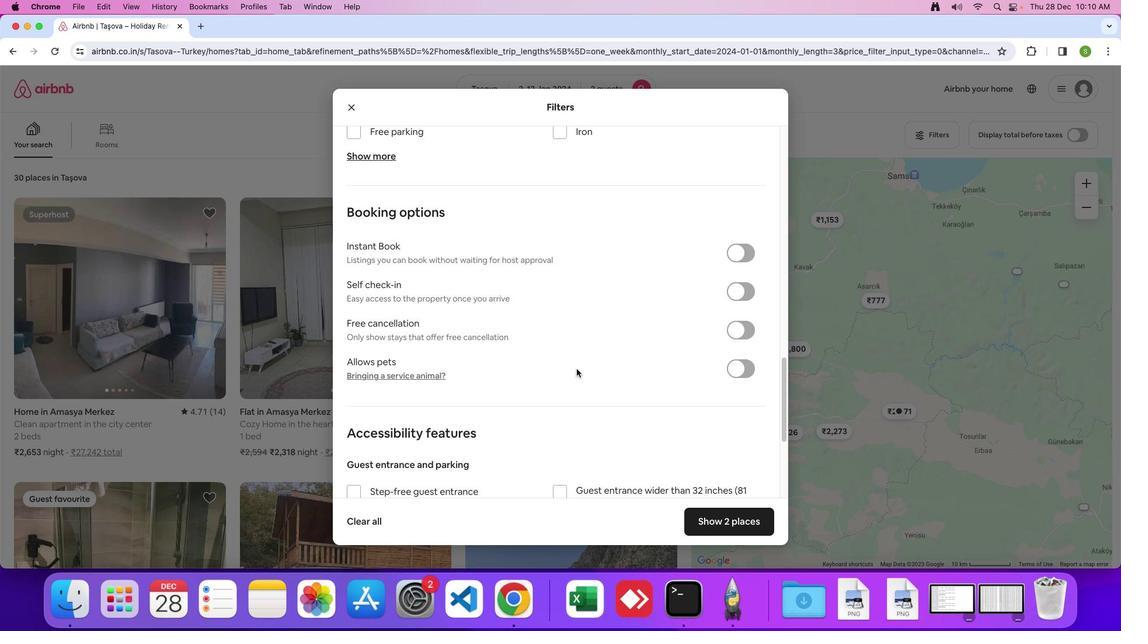 
Action: Mouse scrolled (577, 369) with delta (0, 0)
Screenshot: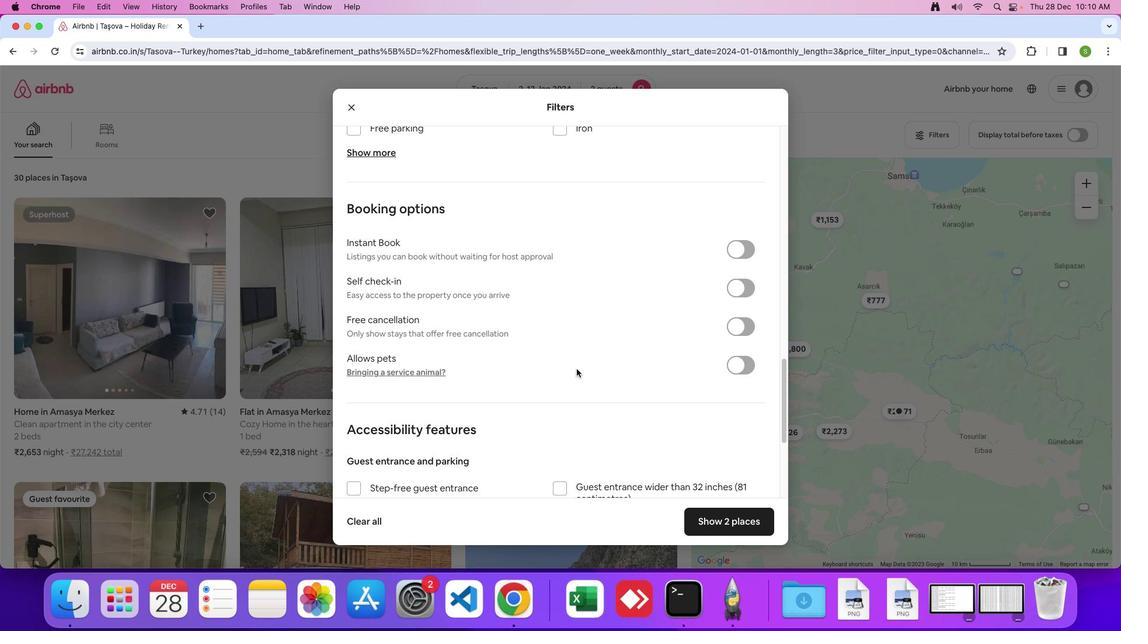 
Action: Mouse scrolled (577, 369) with delta (0, 0)
Screenshot: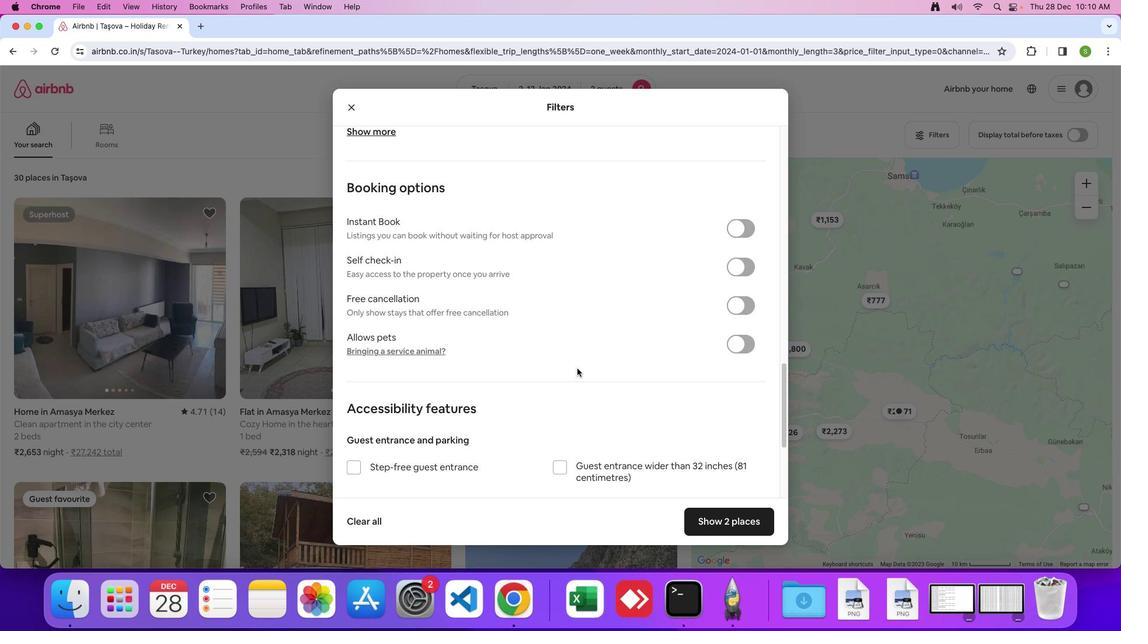 
Action: Mouse scrolled (577, 369) with delta (0, -1)
Screenshot: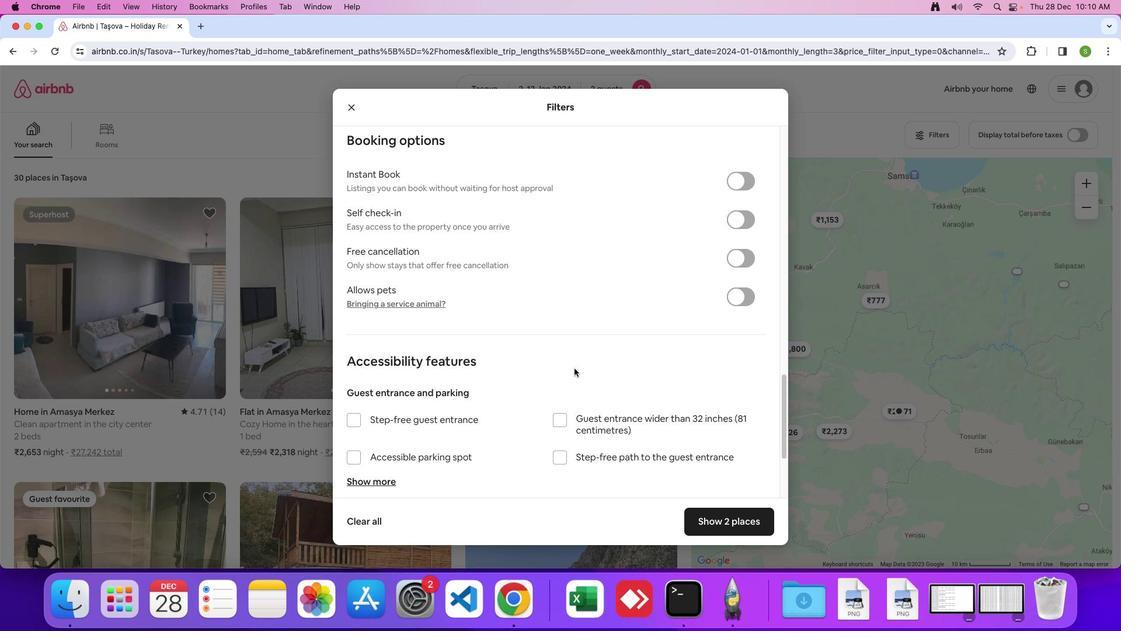 
Action: Mouse moved to (528, 369)
Screenshot: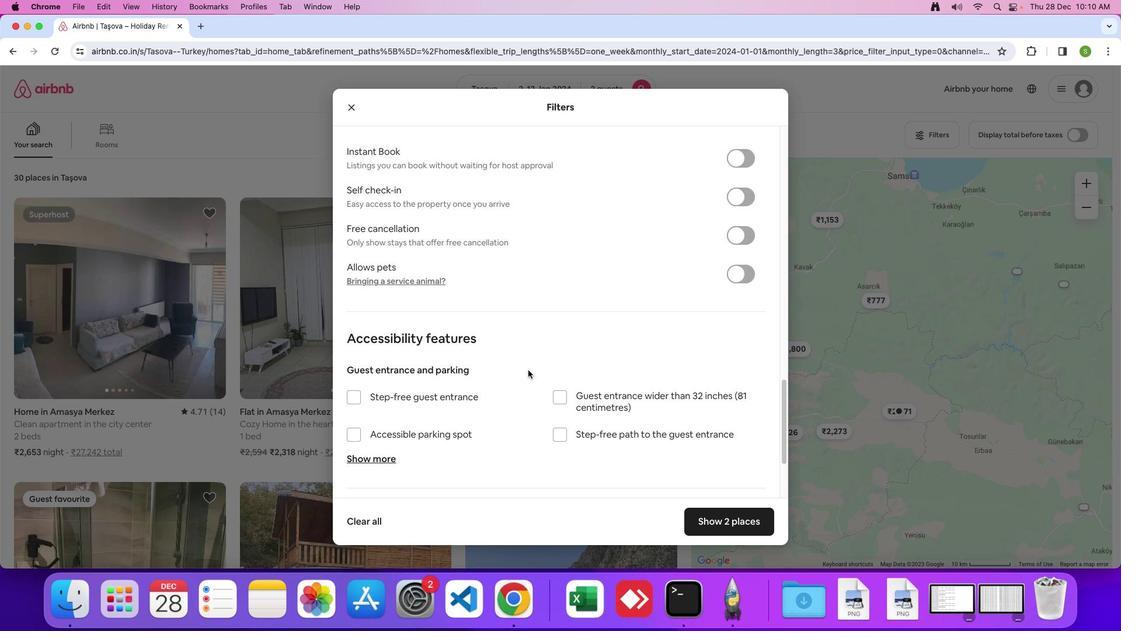 
Action: Mouse scrolled (528, 369) with delta (0, 0)
Screenshot: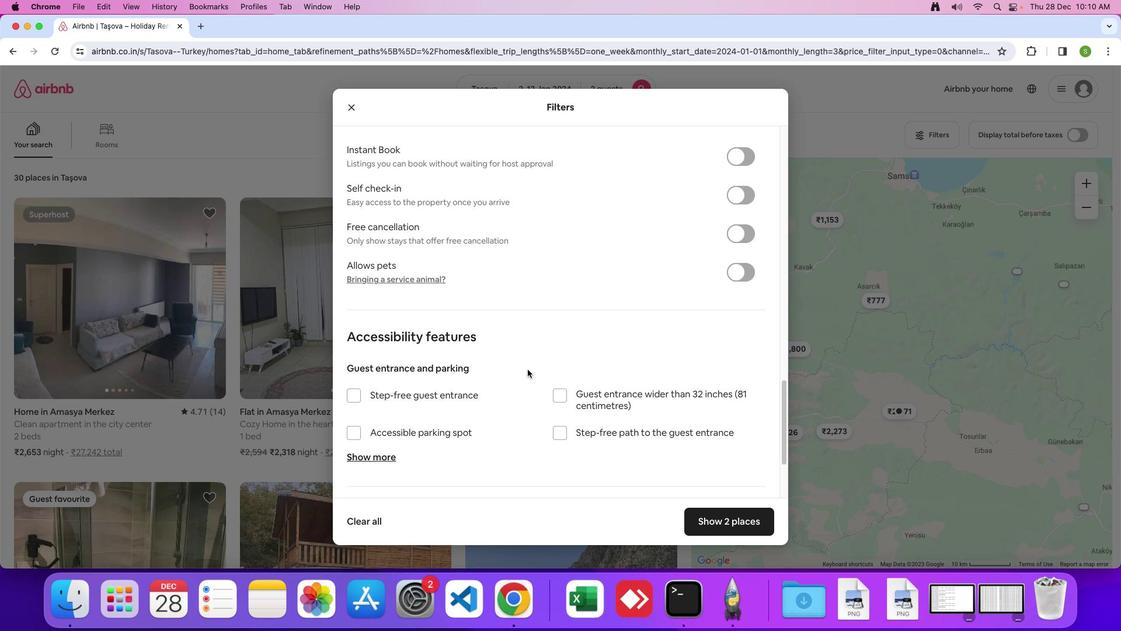 
Action: Mouse moved to (528, 369)
Screenshot: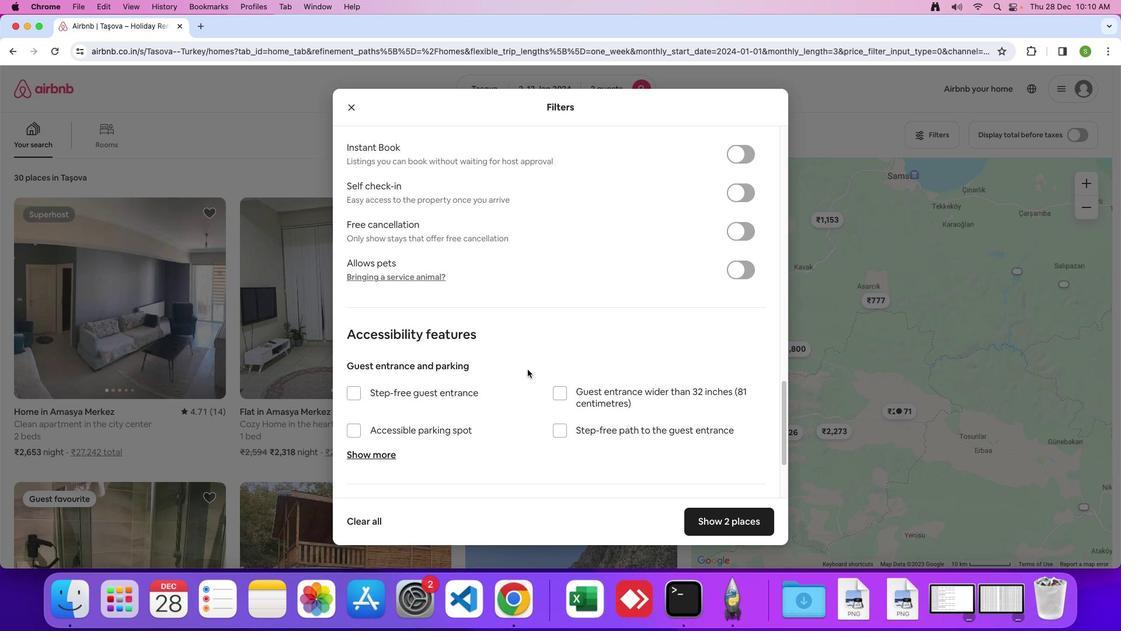
Action: Mouse scrolled (528, 369) with delta (0, 0)
Screenshot: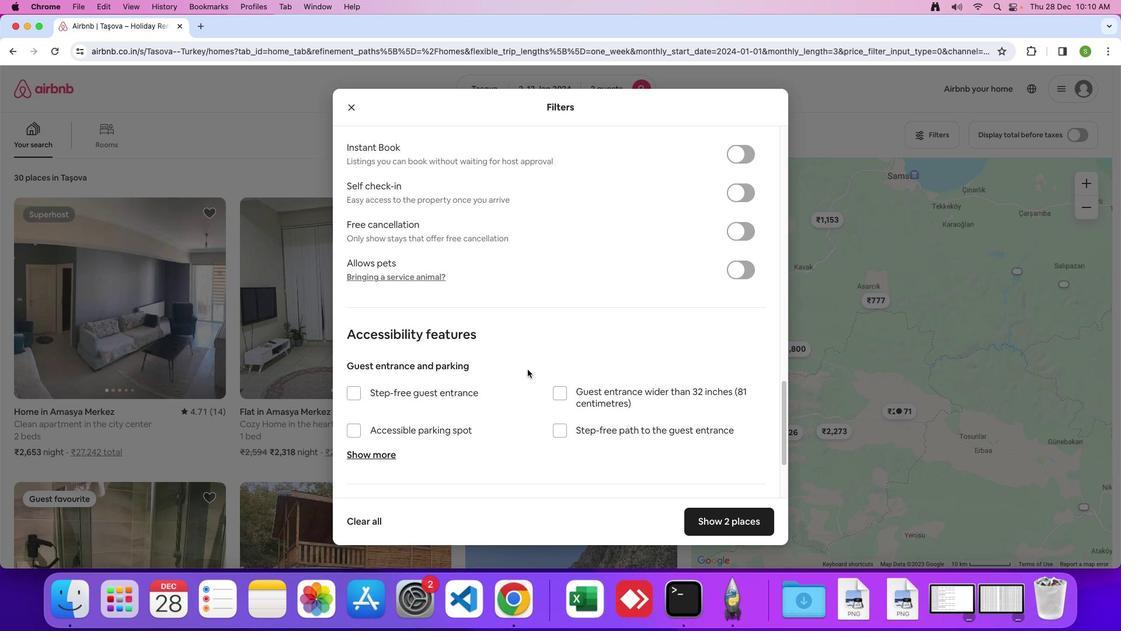 
Action: Mouse moved to (527, 369)
Screenshot: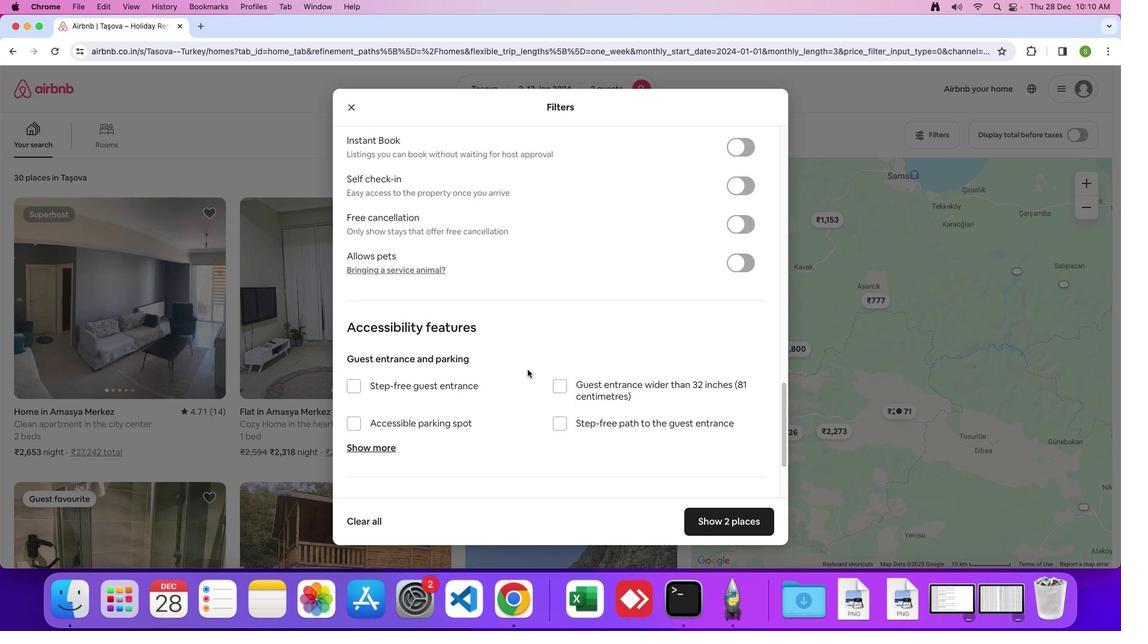 
Action: Mouse scrolled (527, 369) with delta (0, -1)
Screenshot: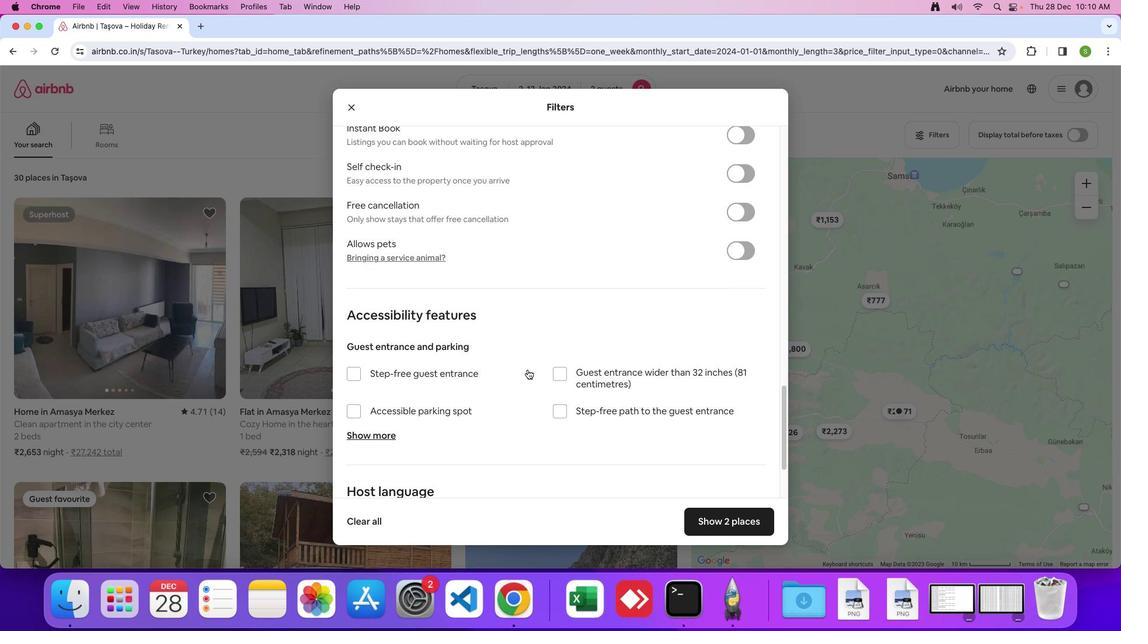 
Action: Mouse moved to (527, 369)
Screenshot: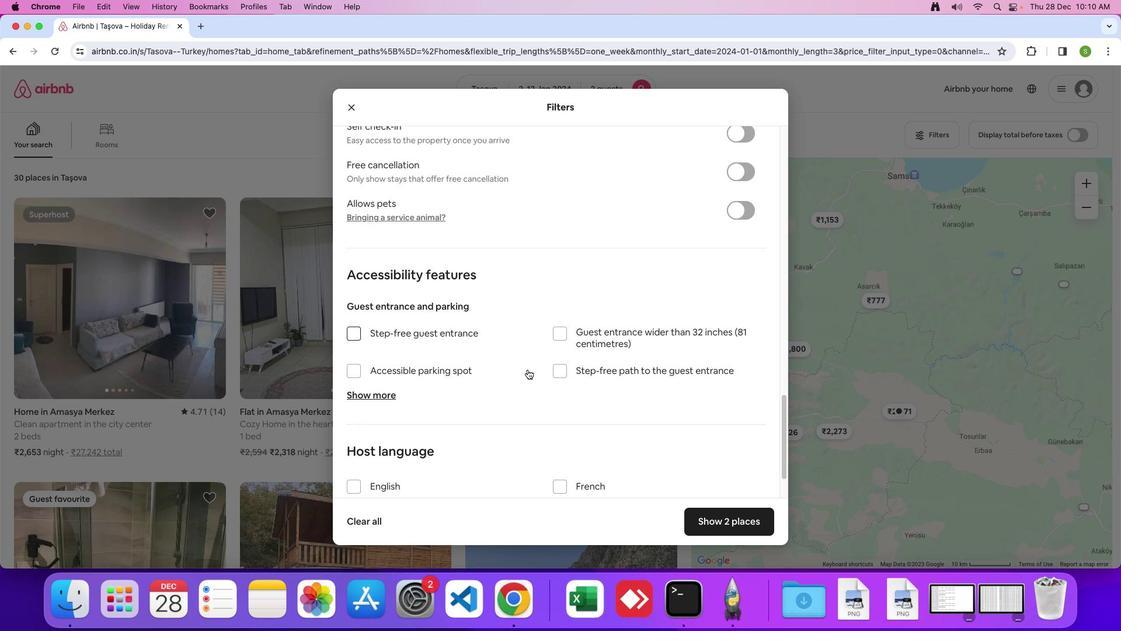 
Action: Mouse scrolled (527, 369) with delta (0, 0)
Screenshot: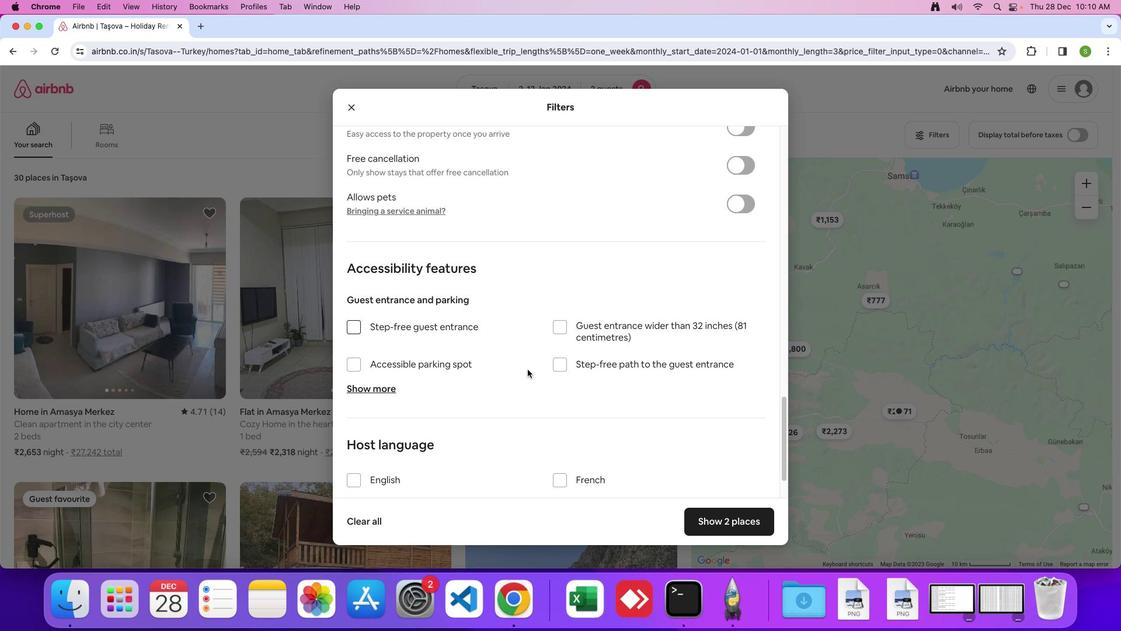 
Action: Mouse scrolled (527, 369) with delta (0, 0)
Screenshot: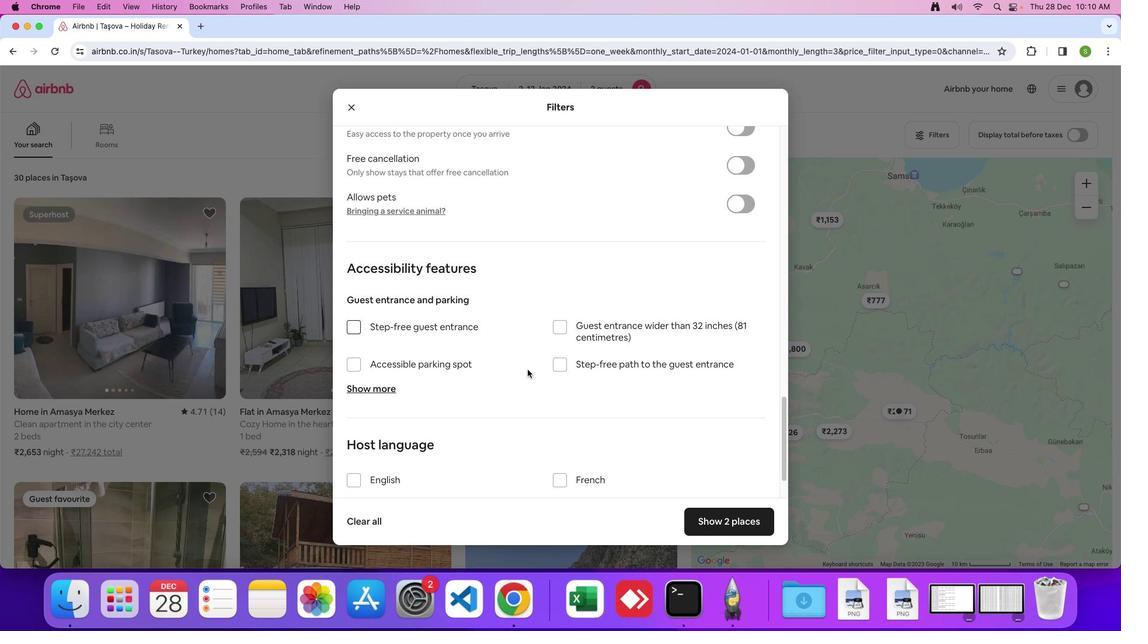
Action: Mouse moved to (527, 369)
Screenshot: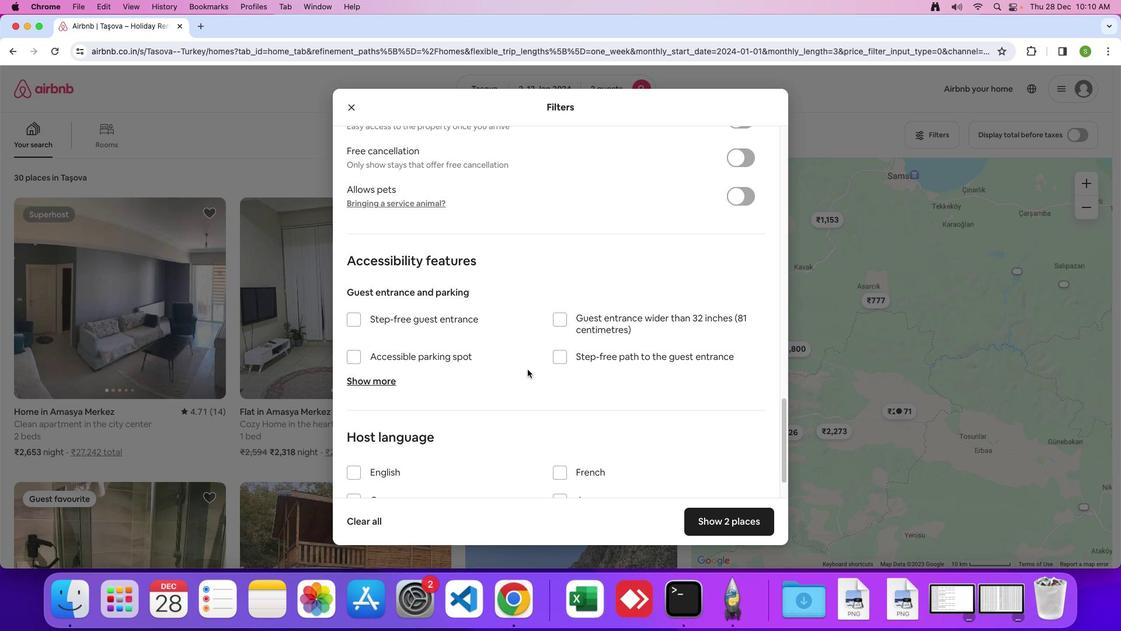 
Action: Mouse scrolled (527, 369) with delta (0, 0)
Screenshot: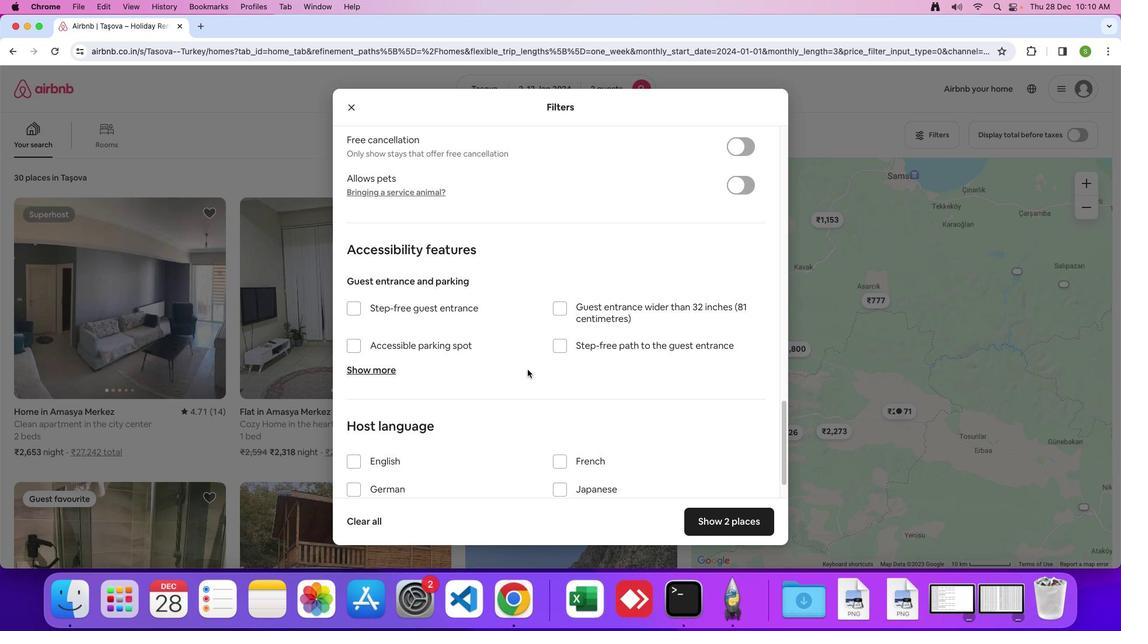 
Action: Mouse scrolled (527, 369) with delta (0, 0)
Screenshot: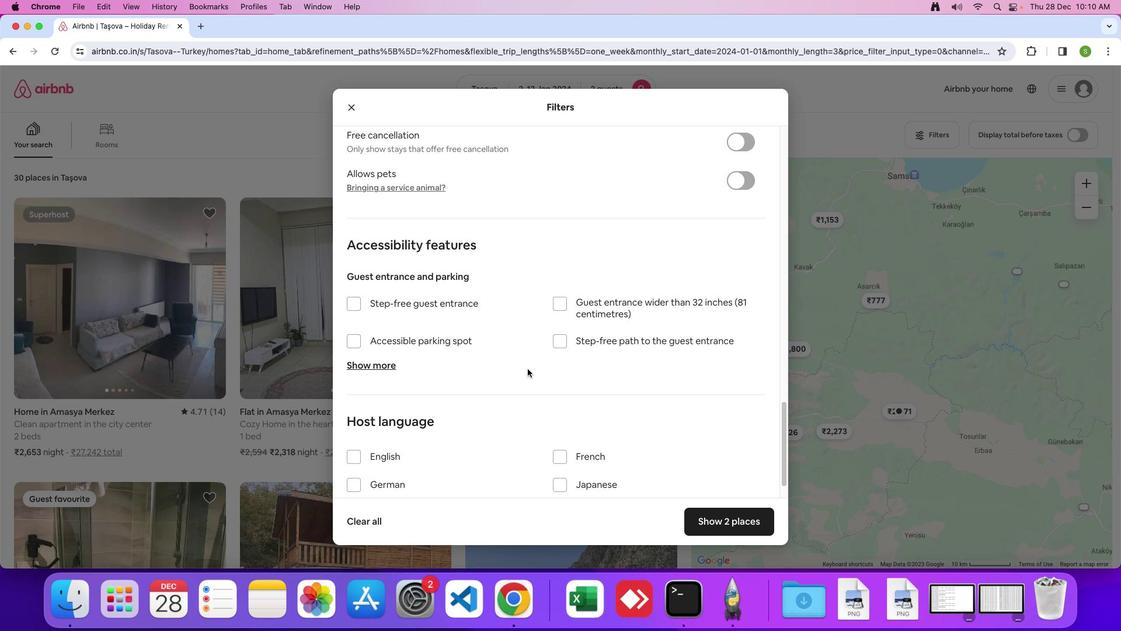 
Action: Mouse moved to (527, 369)
Screenshot: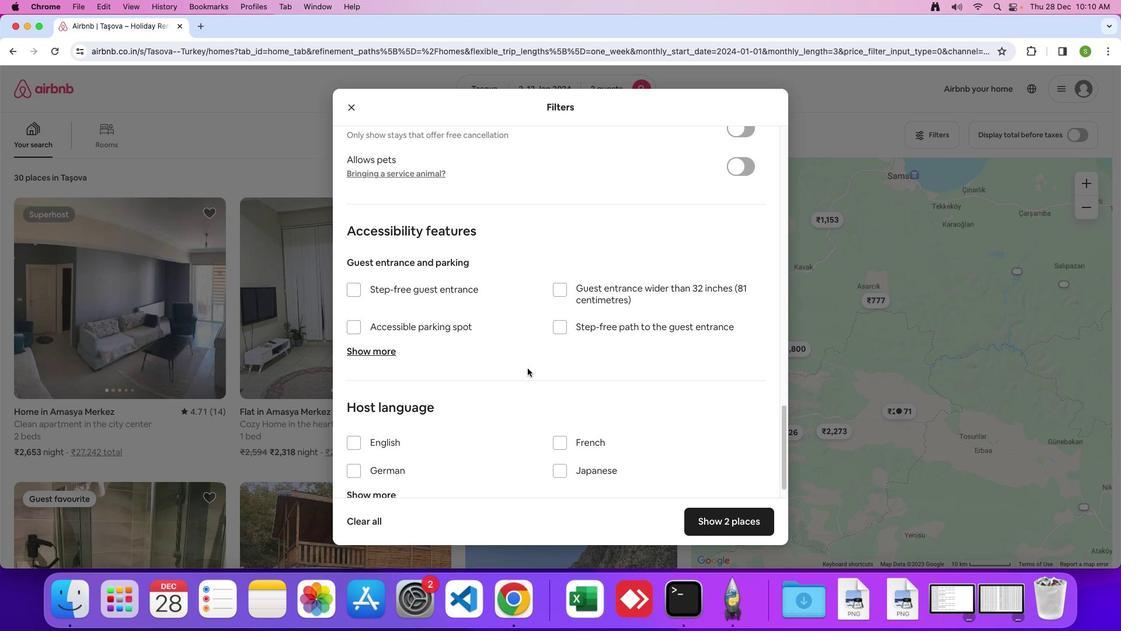 
Action: Mouse scrolled (527, 369) with delta (0, -1)
Screenshot: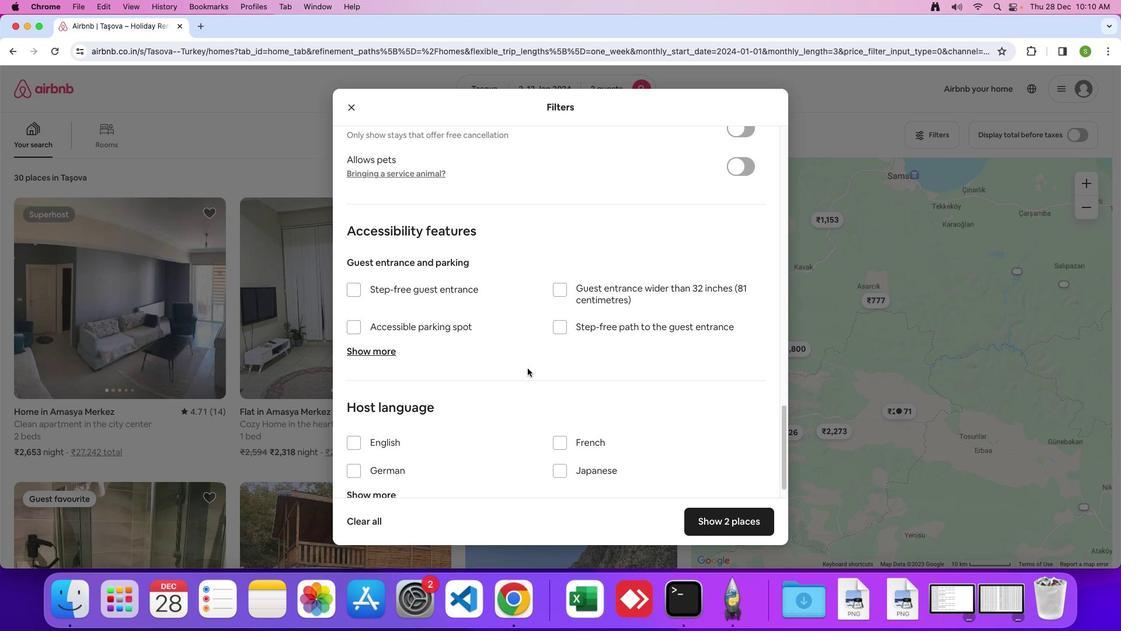 
Action: Mouse moved to (527, 368)
Screenshot: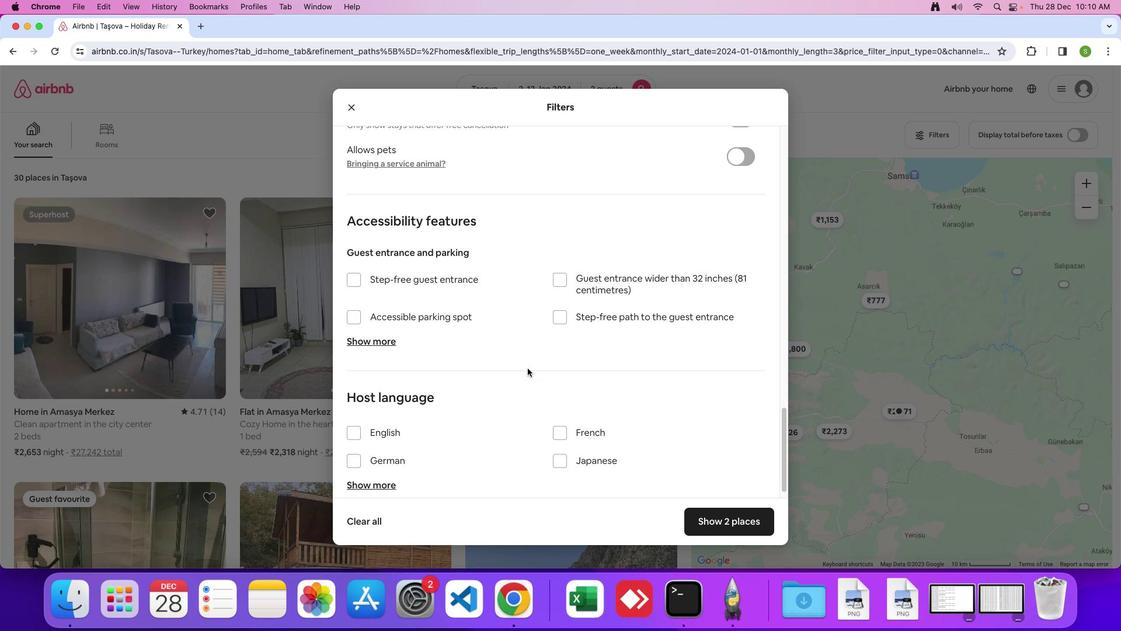 
Action: Mouse scrolled (527, 368) with delta (0, 0)
Screenshot: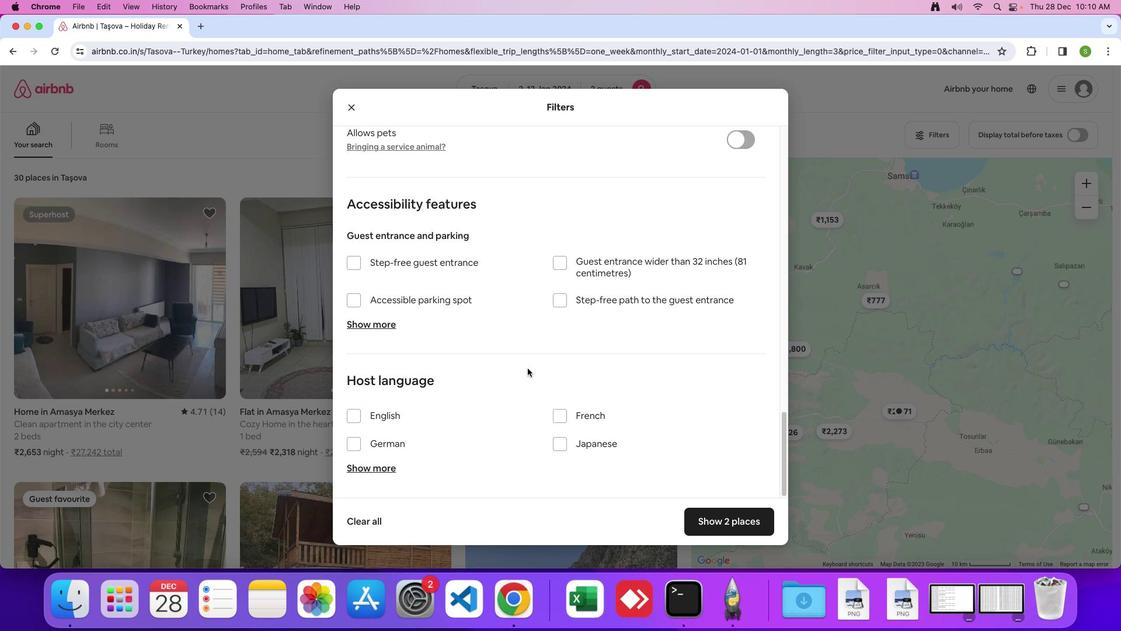 
Action: Mouse scrolled (527, 368) with delta (0, 0)
Screenshot: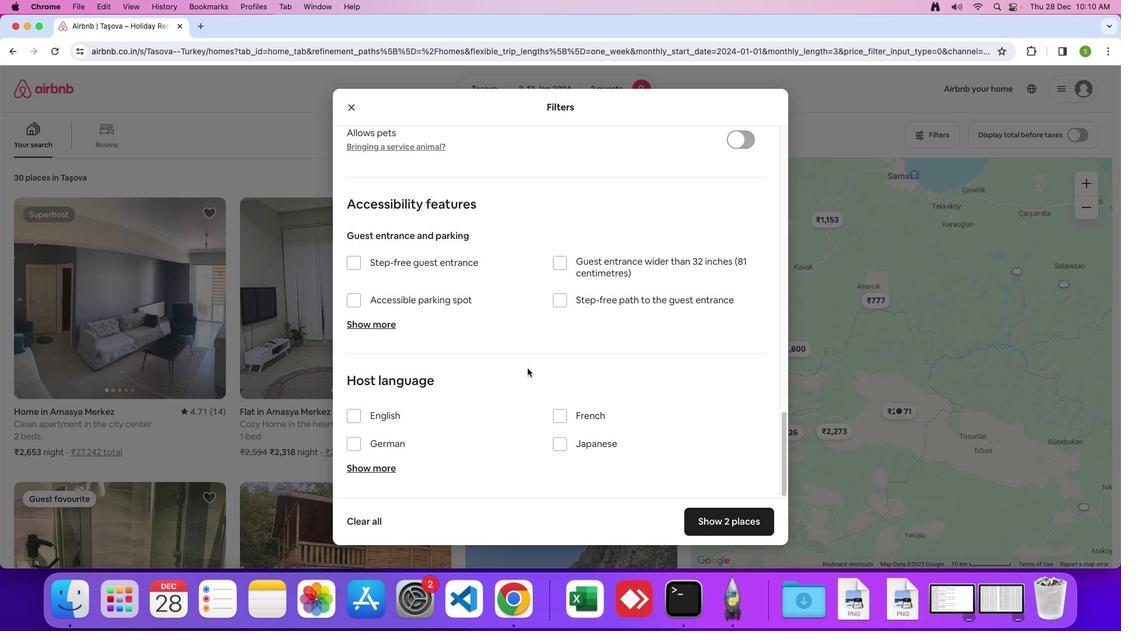 
Action: Mouse scrolled (527, 368) with delta (0, -1)
Screenshot: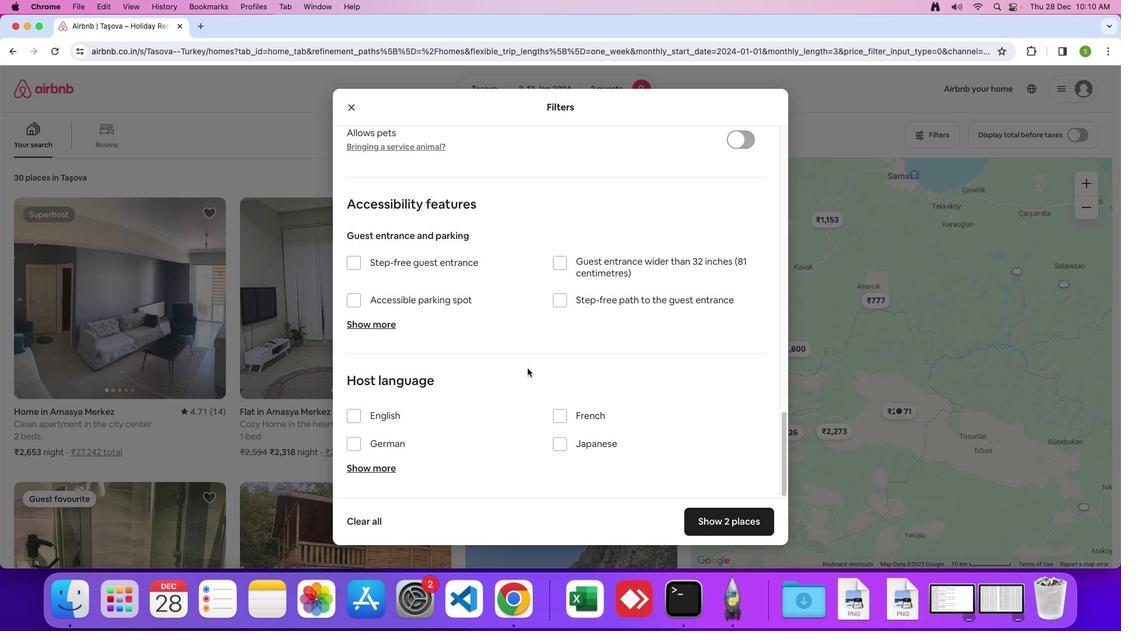 
Action: Mouse scrolled (527, 368) with delta (0, 0)
Screenshot: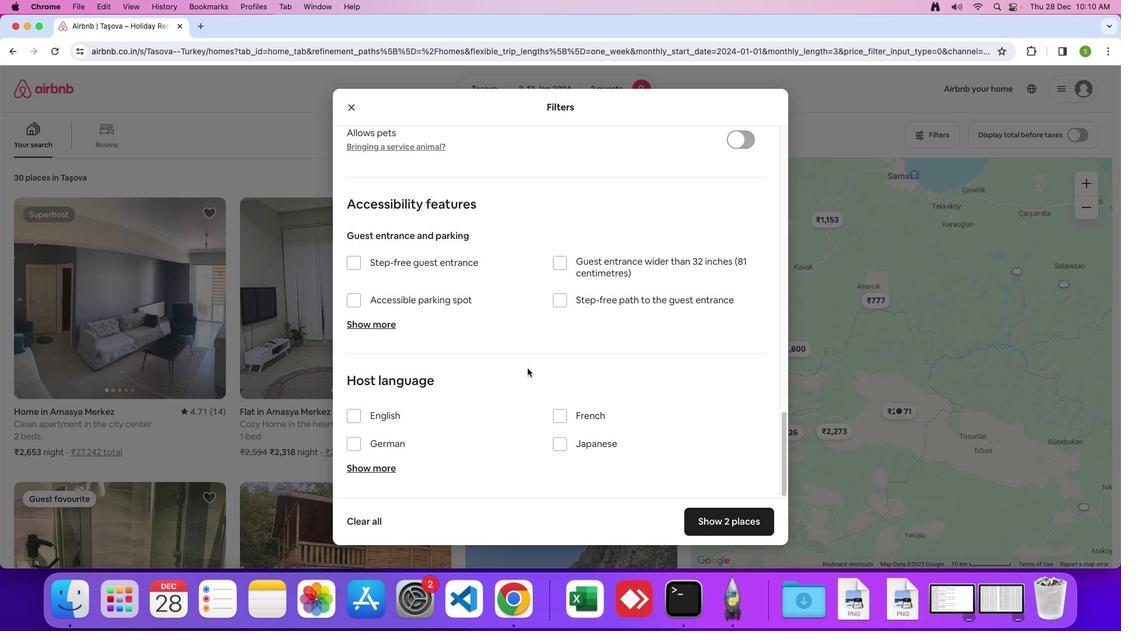 
Action: Mouse scrolled (527, 368) with delta (0, 0)
Screenshot: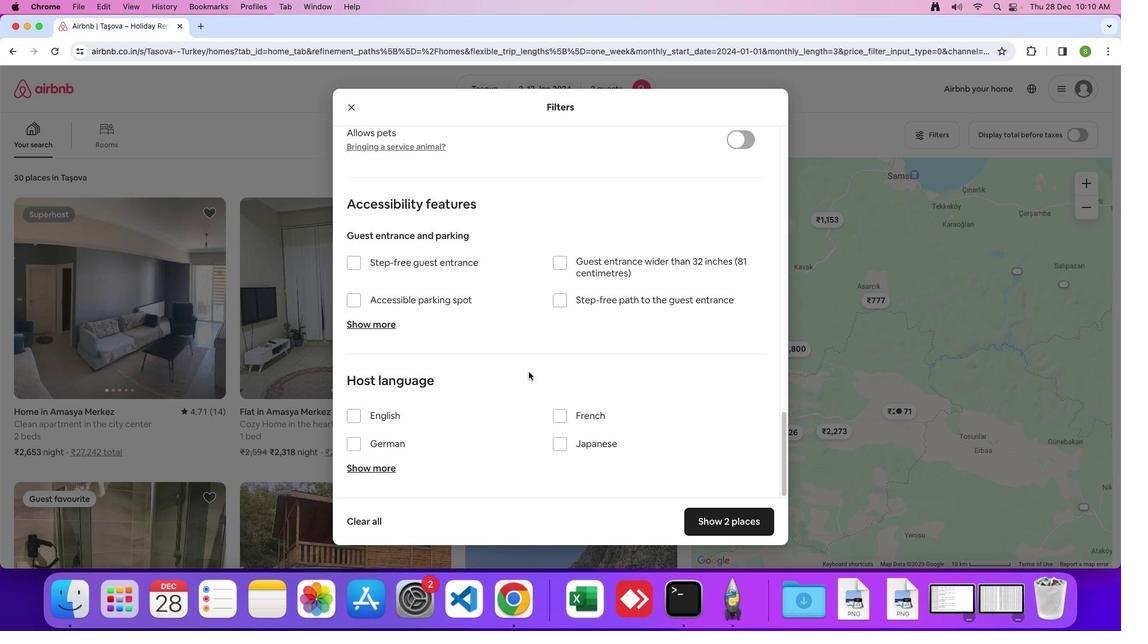 
Action: Mouse moved to (720, 519)
Screenshot: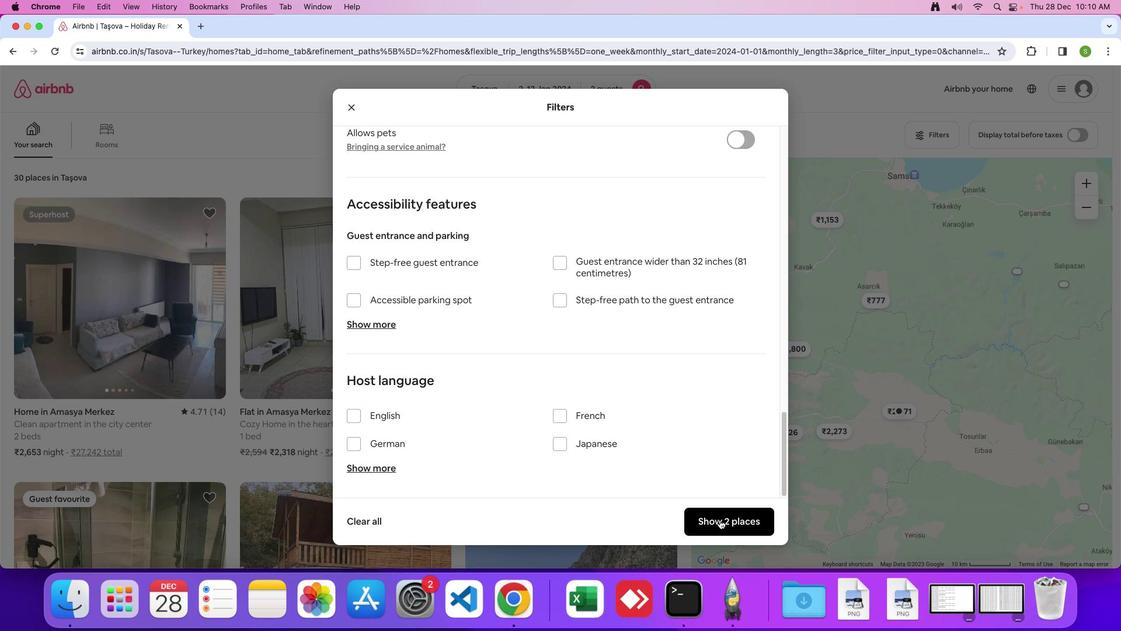 
Action: Mouse pressed left at (720, 519)
Screenshot: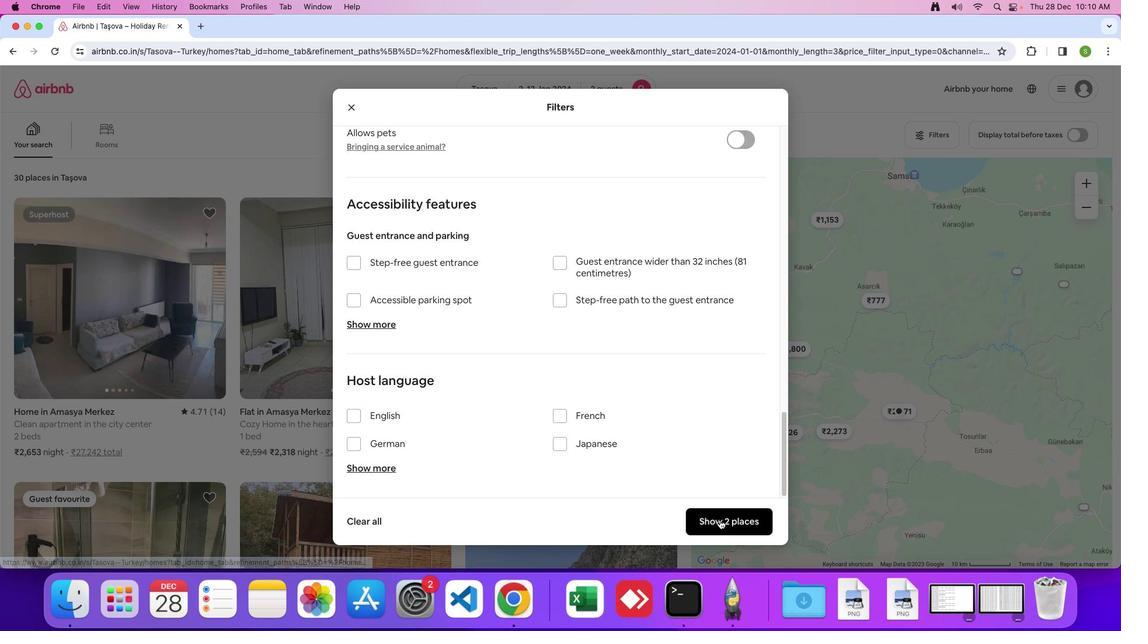 
Action: Mouse moved to (146, 334)
Screenshot: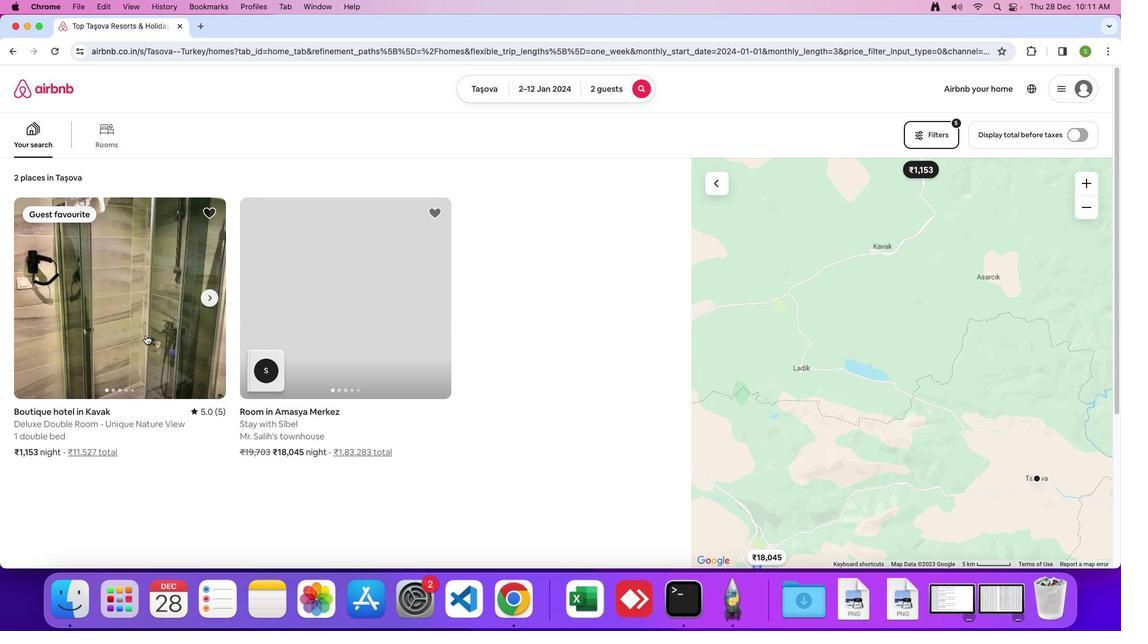 
Action: Mouse pressed left at (146, 334)
Screenshot: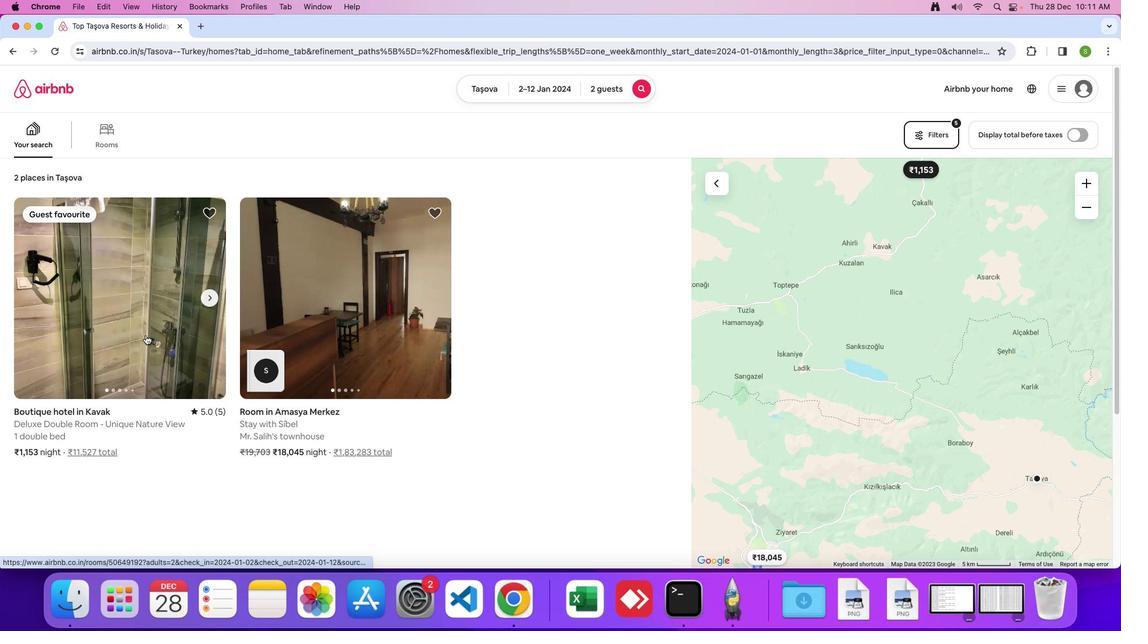
Action: Mouse moved to (403, 306)
Screenshot: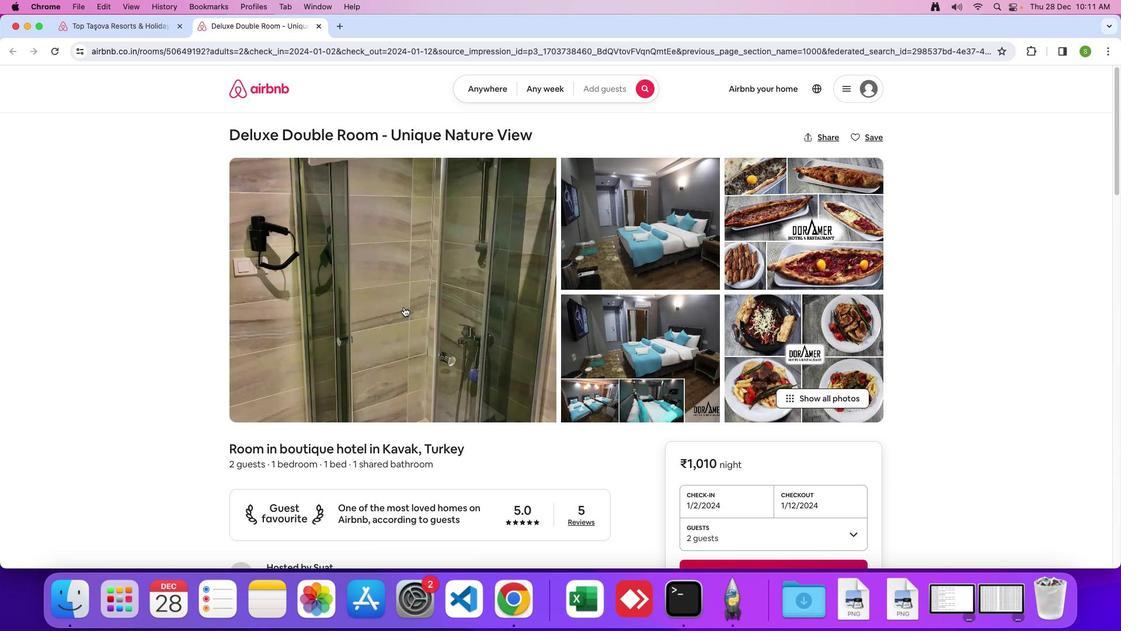 
Action: Mouse pressed left at (403, 306)
Screenshot: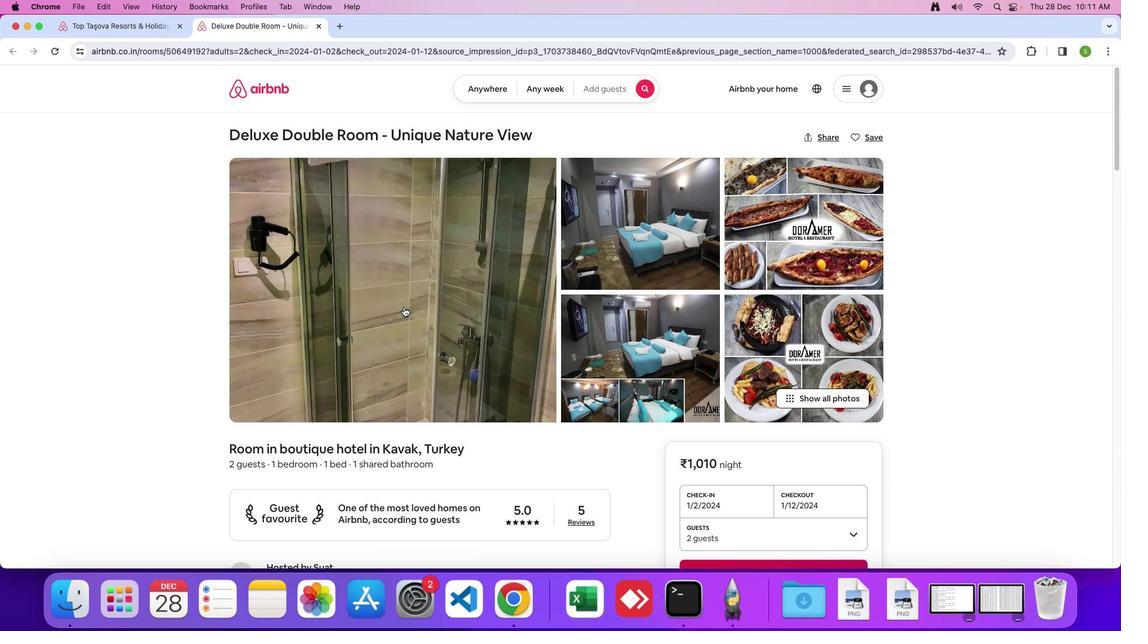 
Action: Mouse moved to (534, 300)
Screenshot: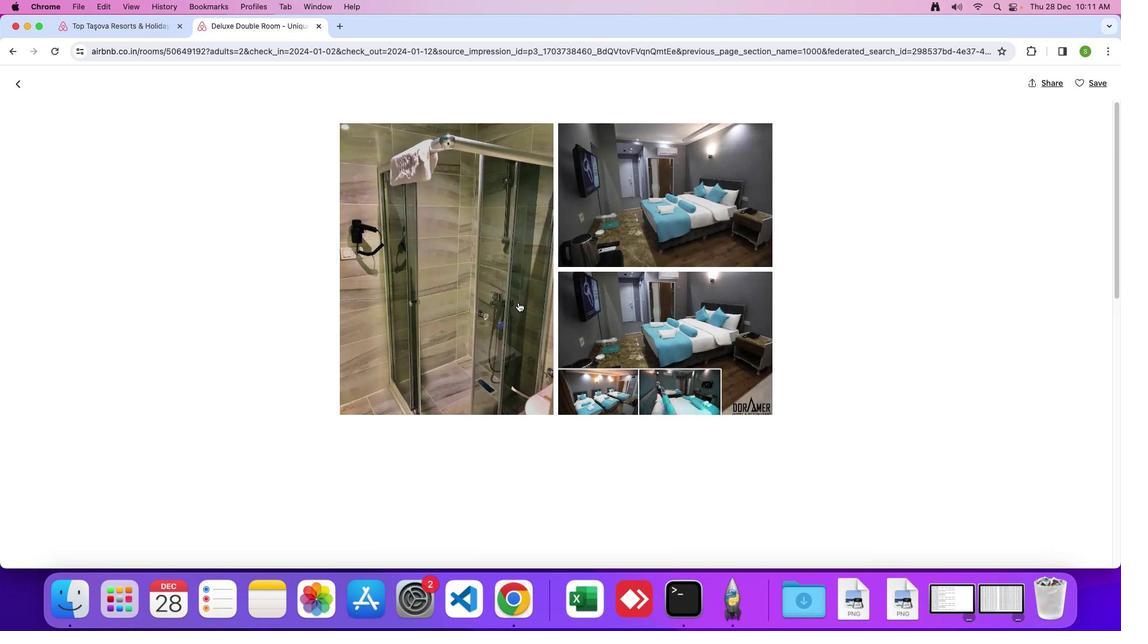 
Action: Mouse scrolled (534, 300) with delta (0, 0)
Screenshot: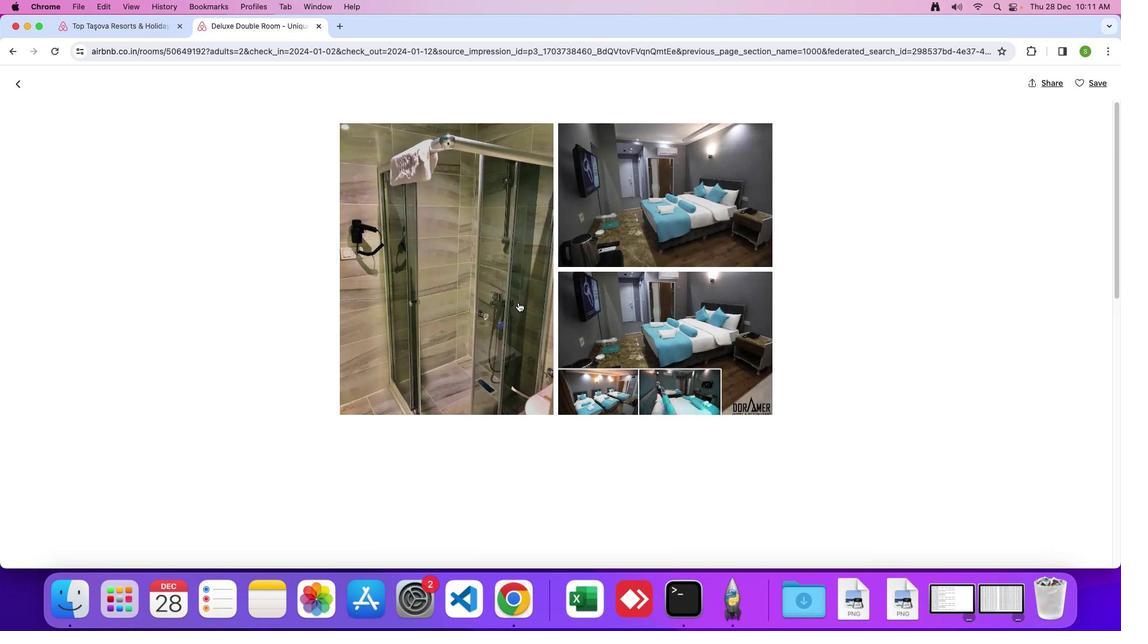 
Action: Mouse moved to (518, 302)
Screenshot: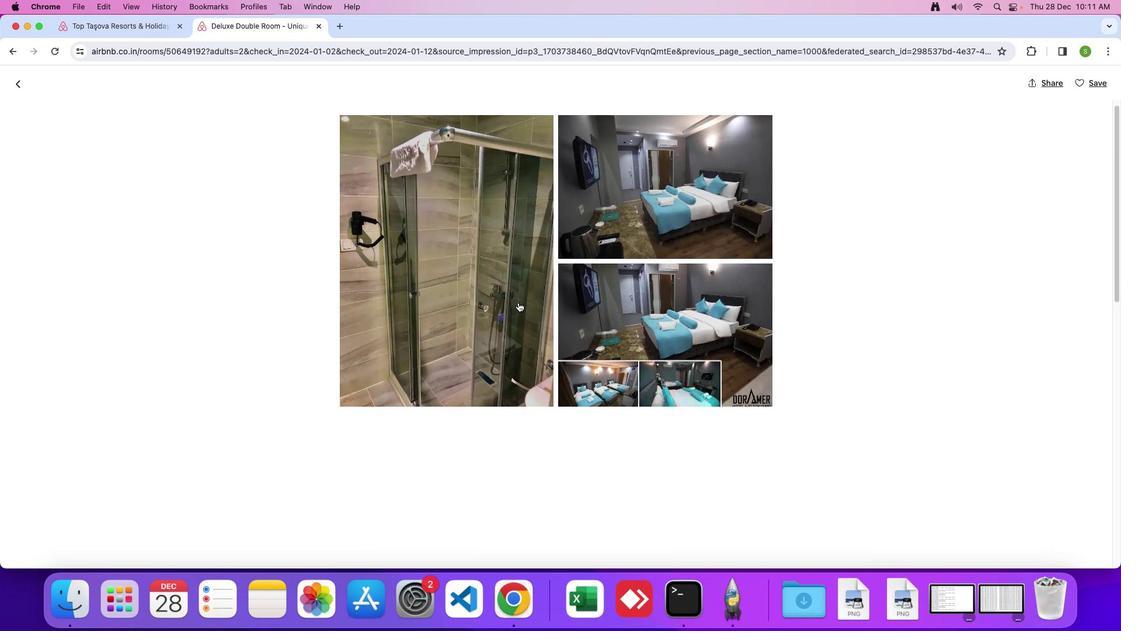 
Action: Mouse scrolled (518, 302) with delta (0, 0)
Screenshot: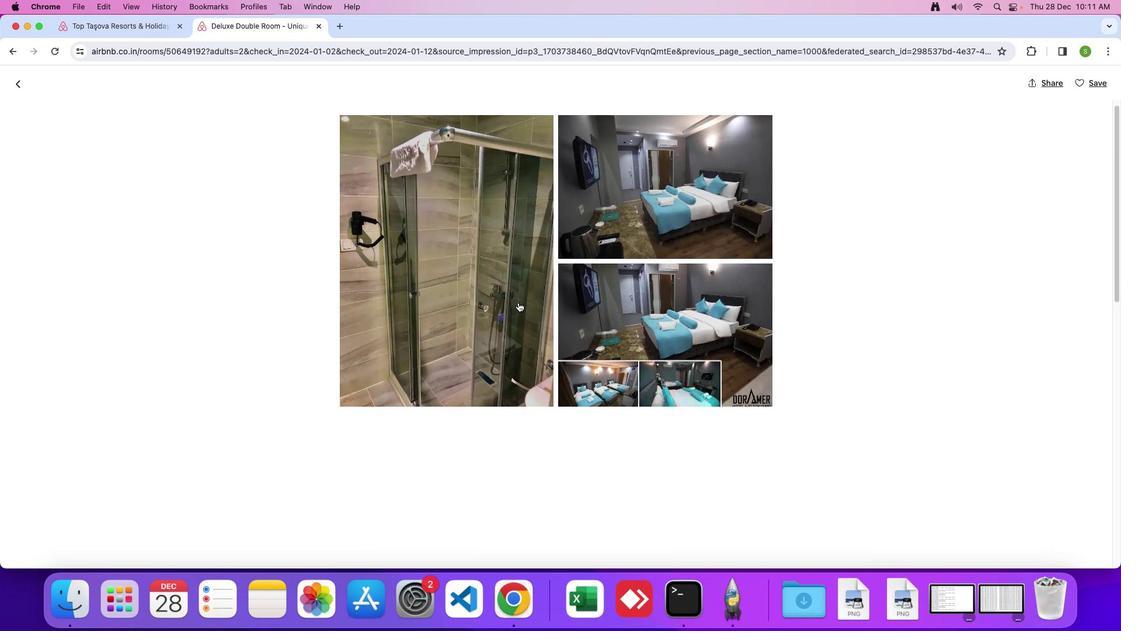 
Action: Mouse moved to (518, 302)
Screenshot: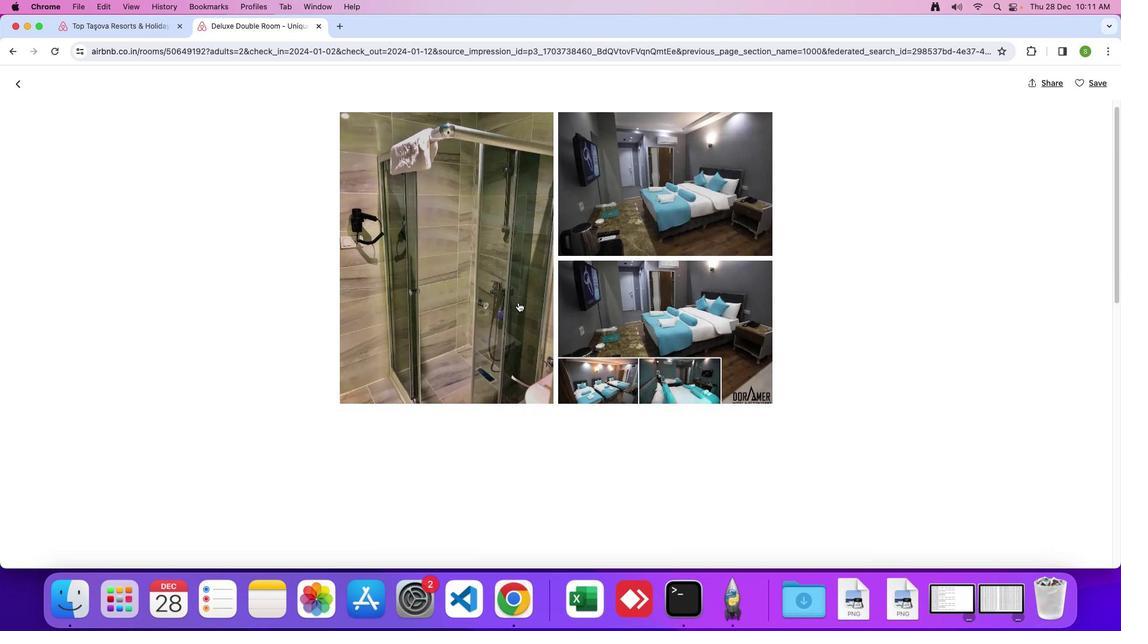 
Action: Mouse scrolled (518, 302) with delta (0, 0)
Screenshot: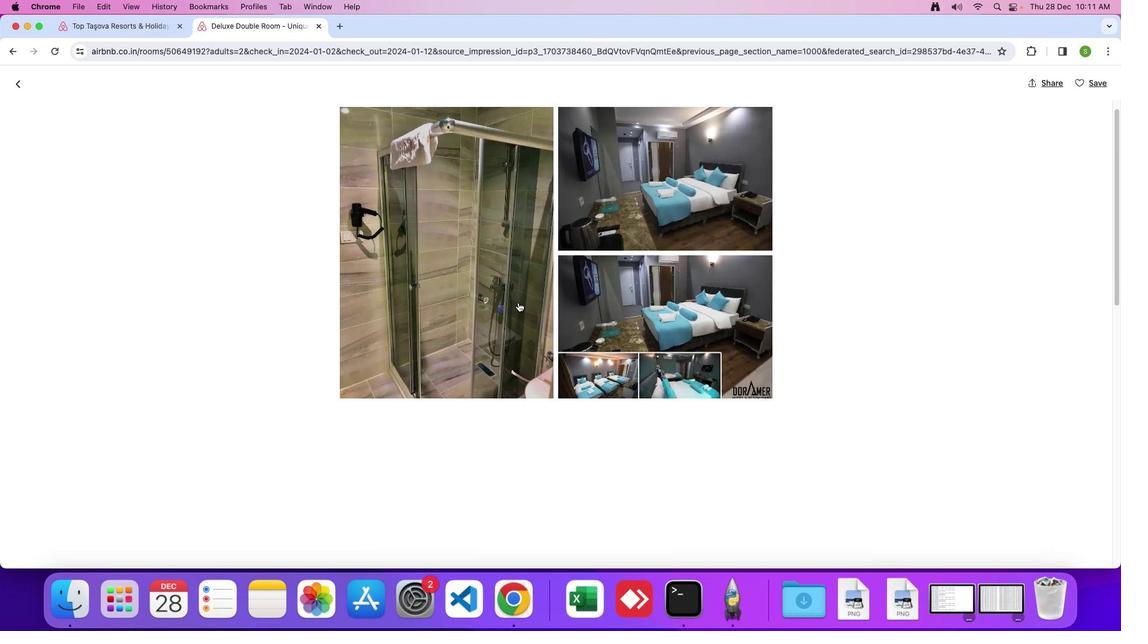 
Action: Mouse scrolled (518, 302) with delta (0, 0)
Screenshot: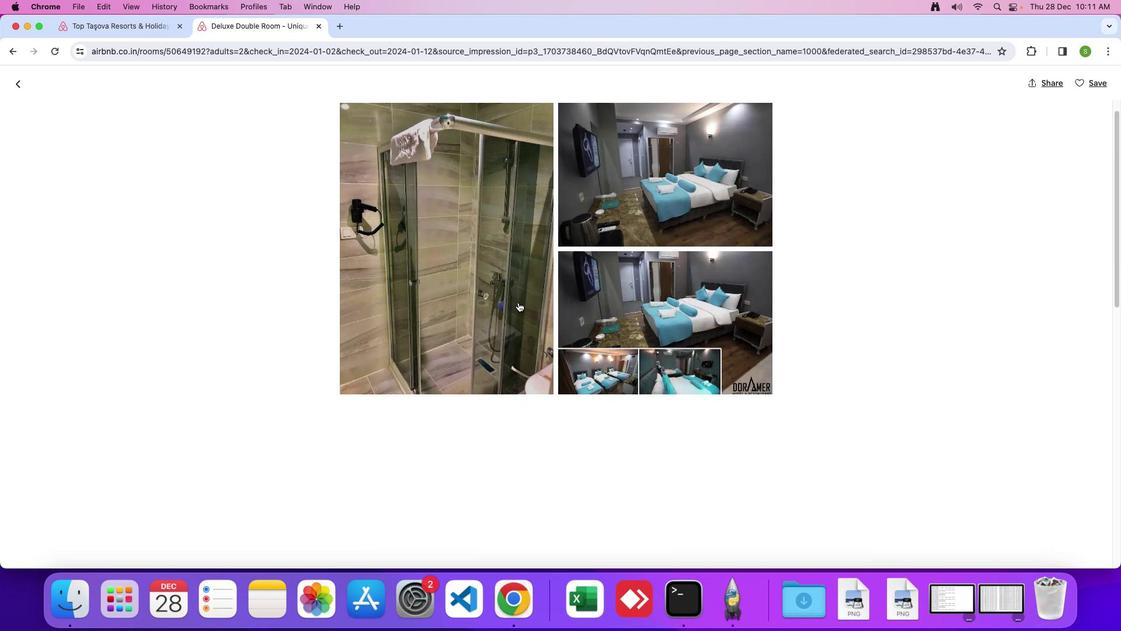 
Action: Mouse scrolled (518, 302) with delta (0, 0)
Screenshot: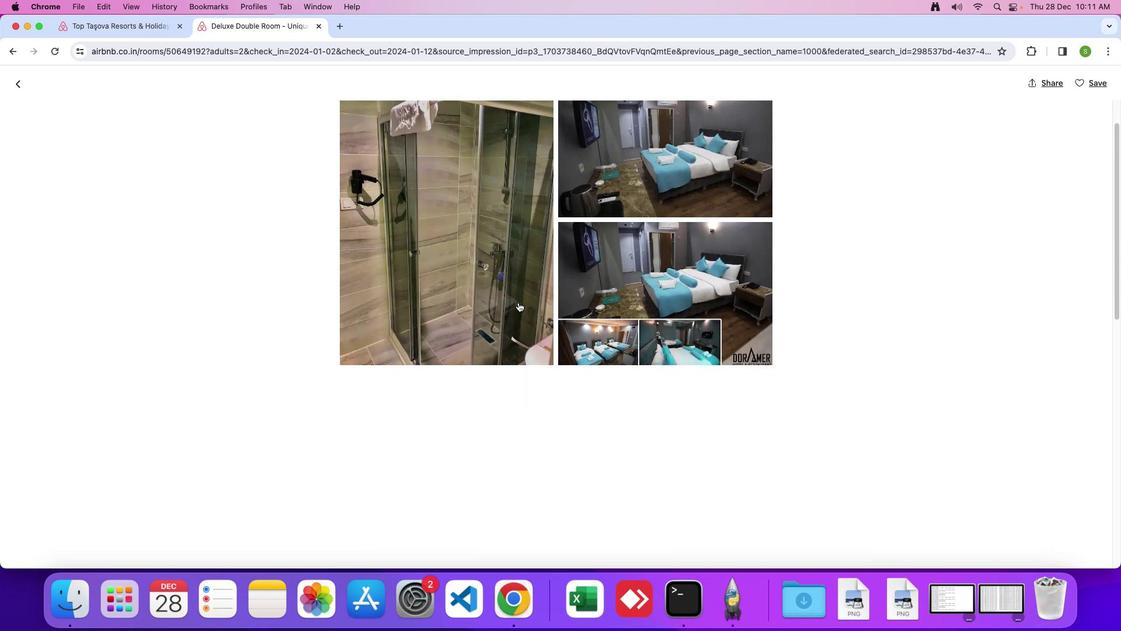
Action: Mouse scrolled (518, 302) with delta (0, 0)
Screenshot: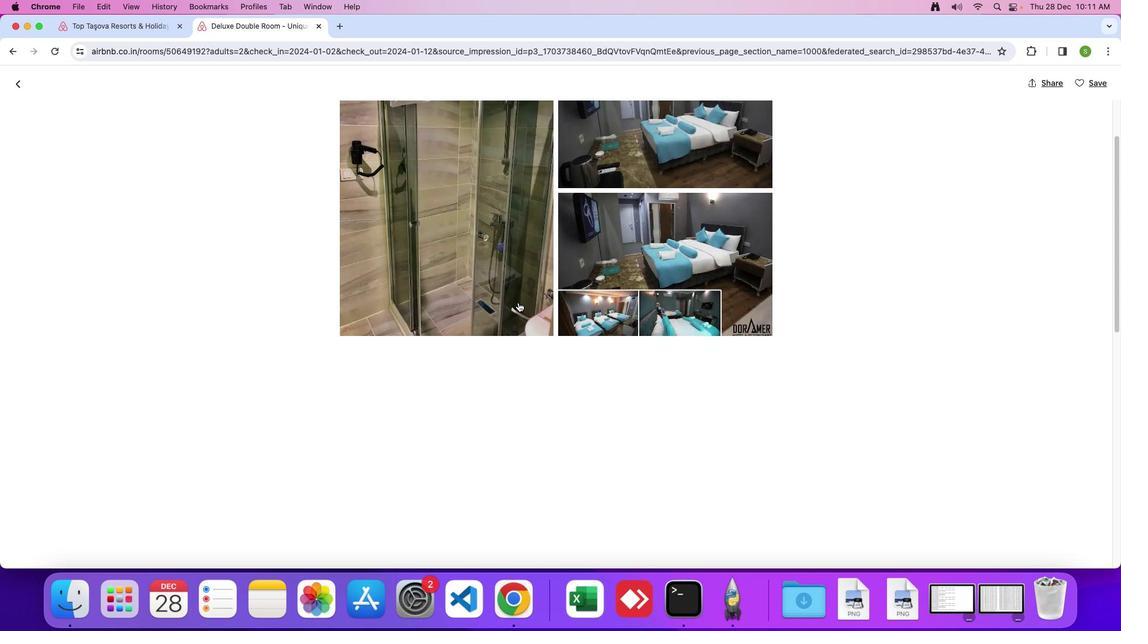 
Action: Mouse scrolled (518, 302) with delta (0, 0)
Screenshot: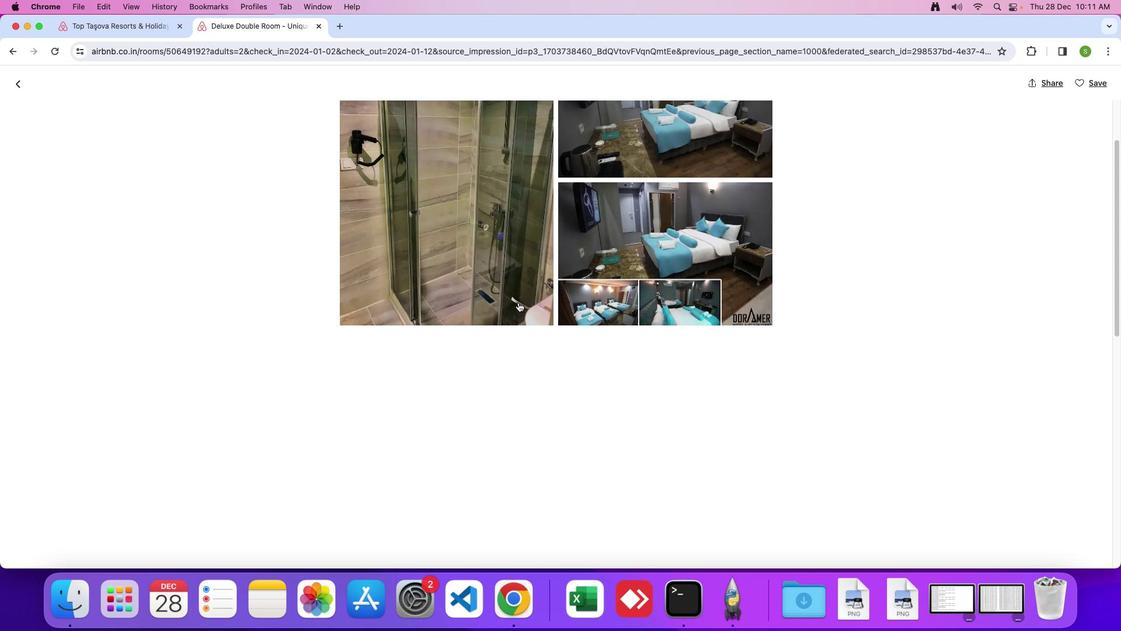 
Action: Mouse scrolled (518, 302) with delta (0, -1)
Screenshot: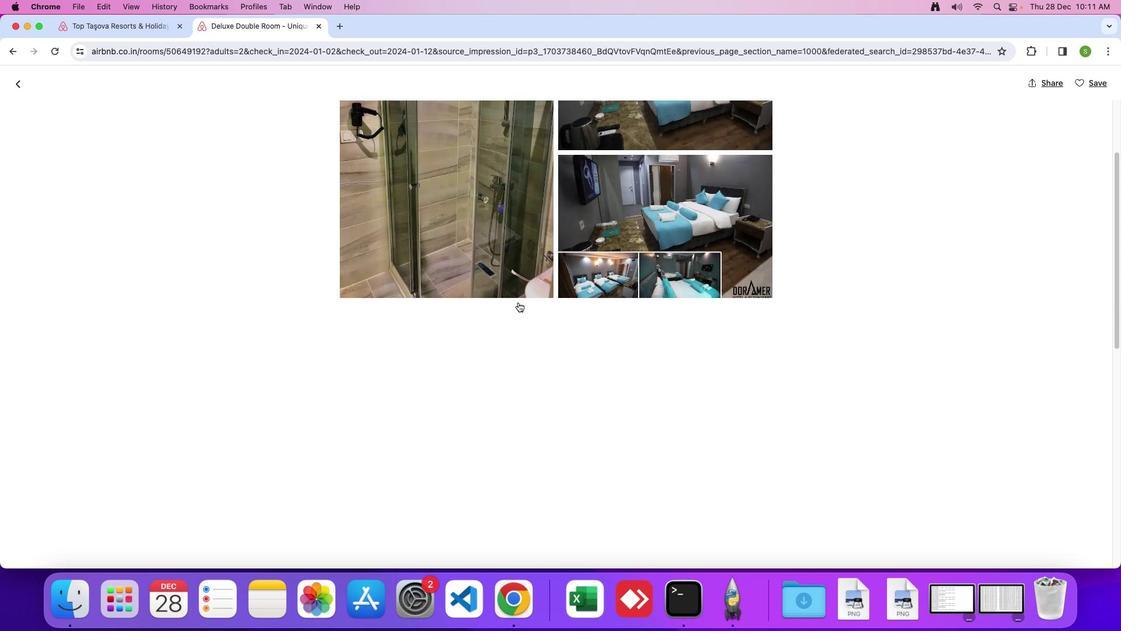 
Action: Mouse scrolled (518, 302) with delta (0, 0)
Screenshot: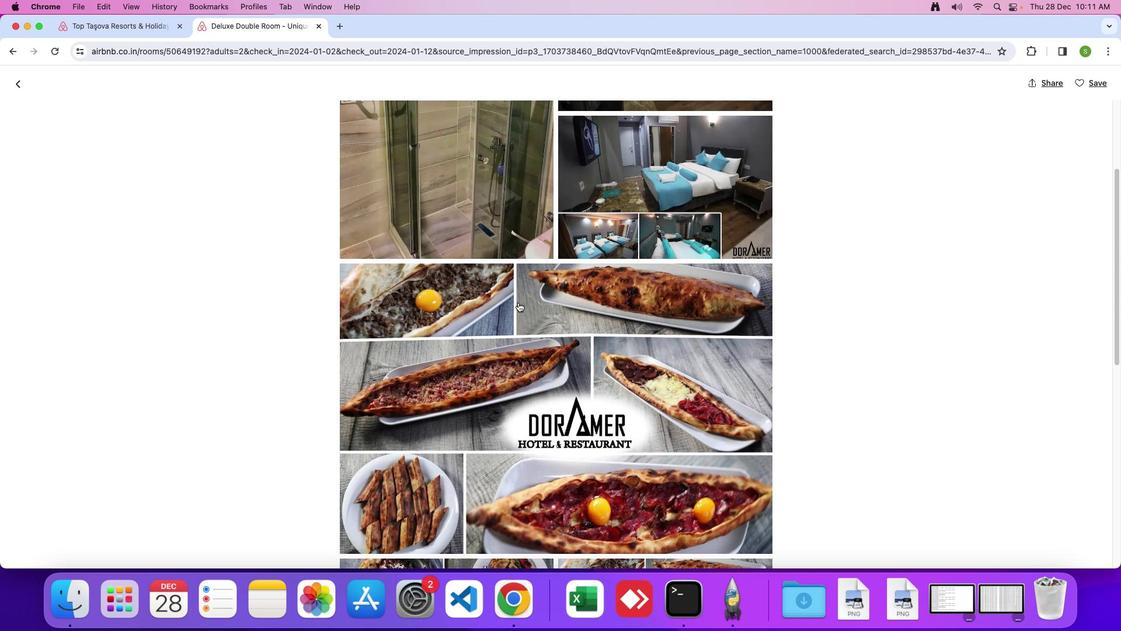 
Action: Mouse scrolled (518, 302) with delta (0, 0)
Screenshot: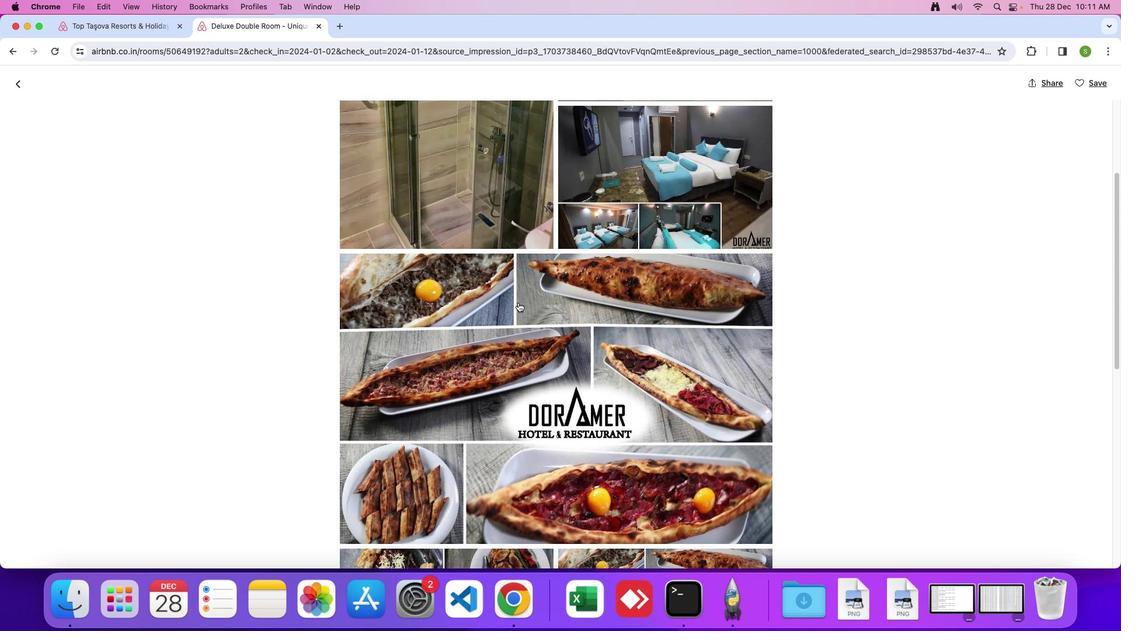 
Action: Mouse scrolled (518, 302) with delta (0, 0)
Screenshot: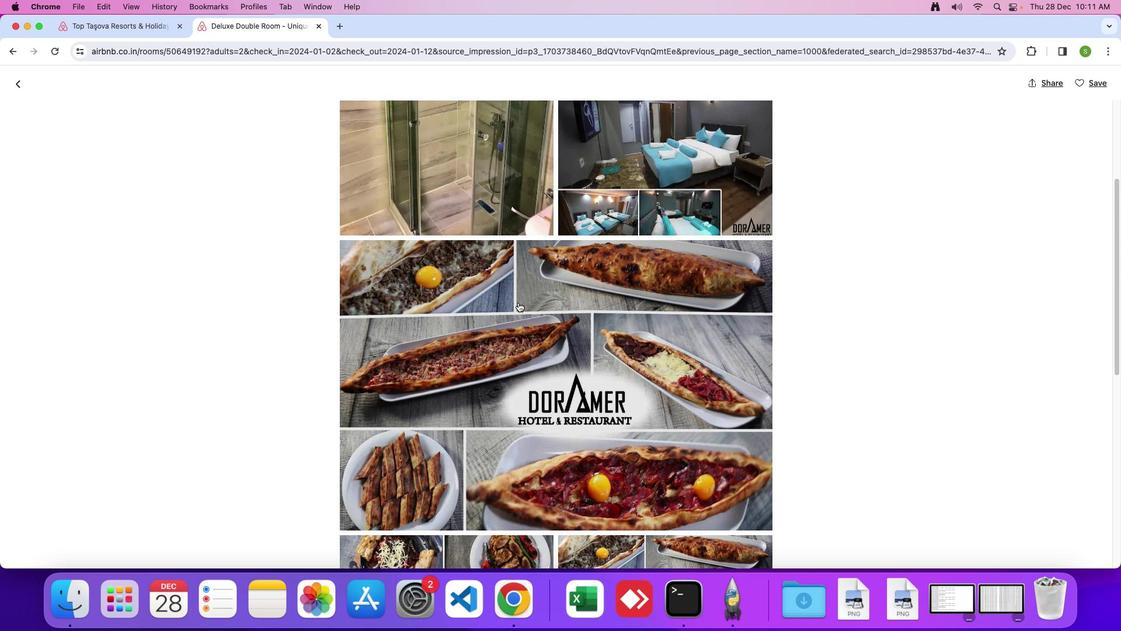 
Action: Mouse scrolled (518, 302) with delta (0, 0)
Screenshot: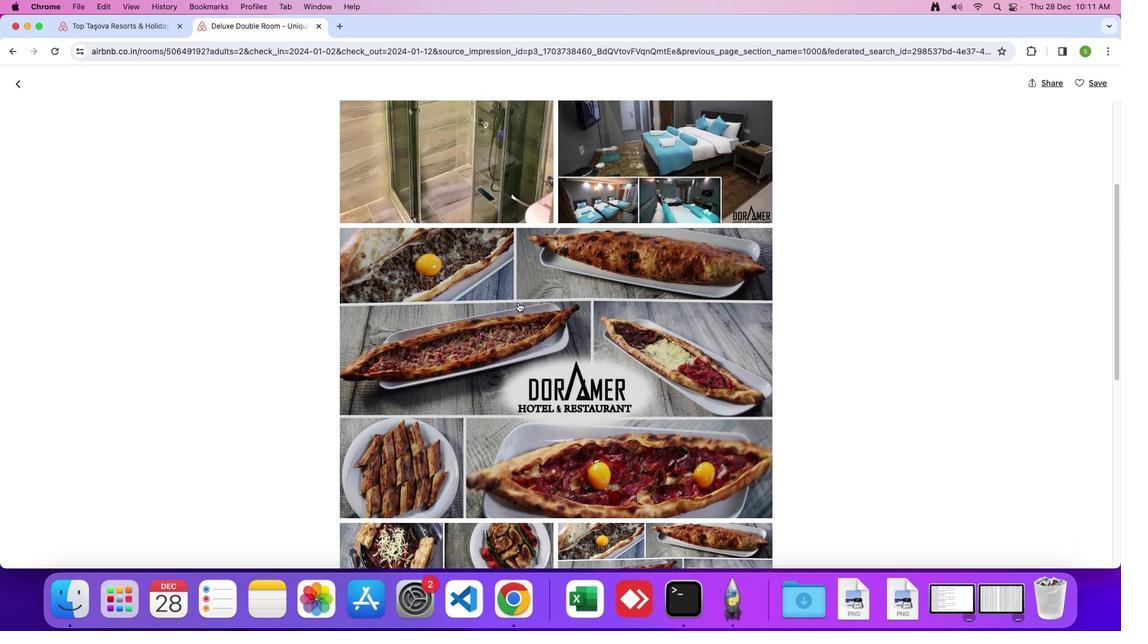 
Action: Mouse scrolled (518, 302) with delta (0, -1)
Screenshot: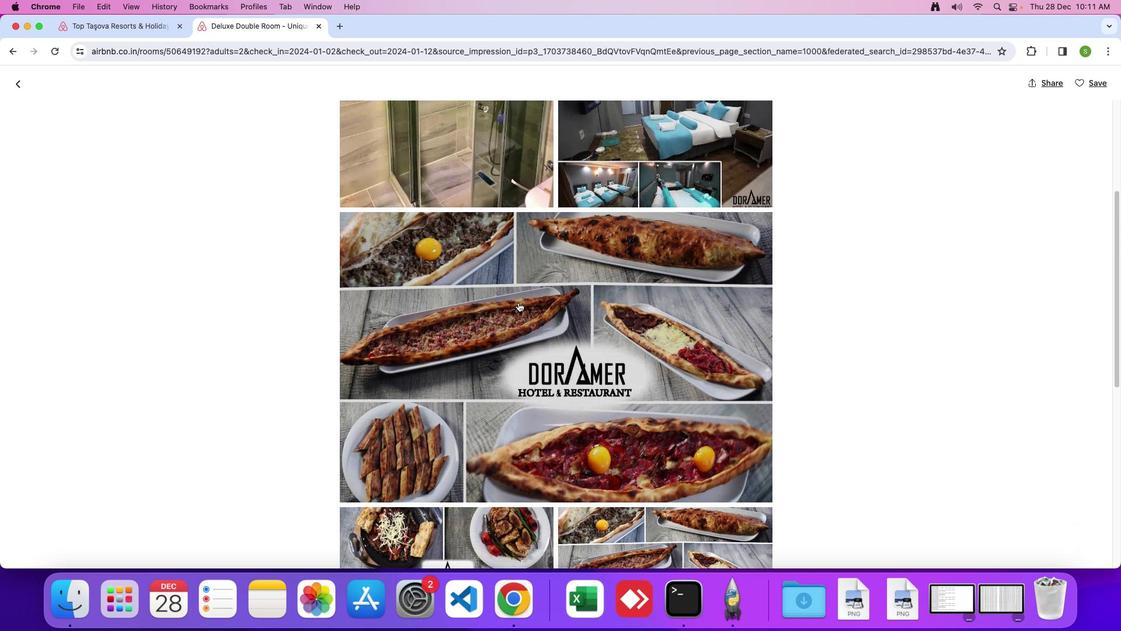 
Action: Mouse scrolled (518, 302) with delta (0, 0)
Screenshot: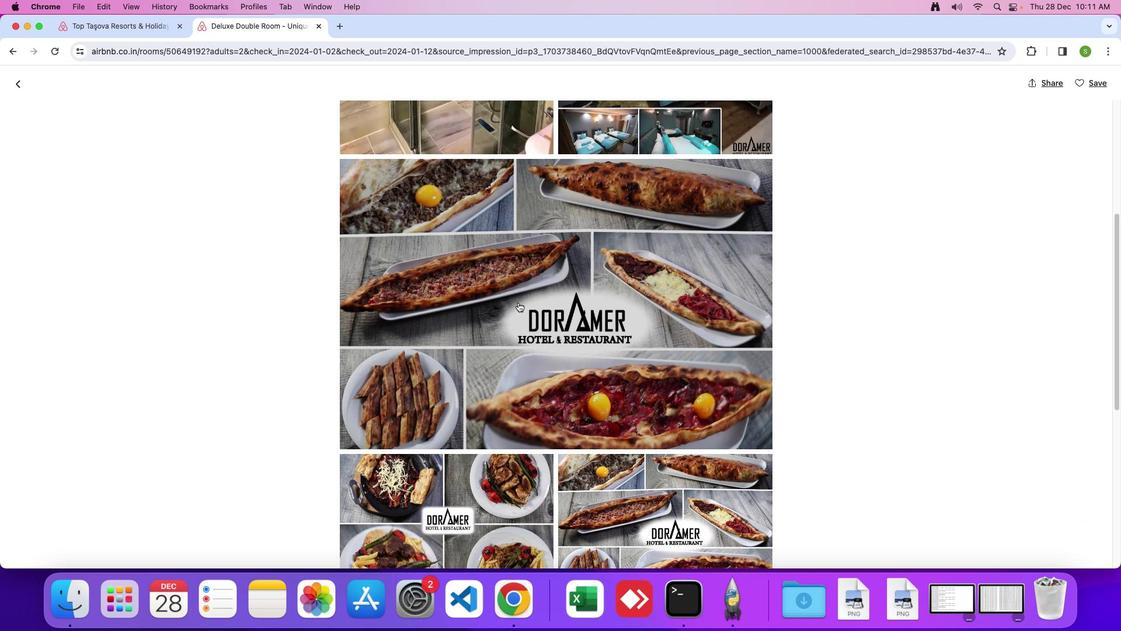 
Action: Mouse scrolled (518, 302) with delta (0, 0)
Screenshot: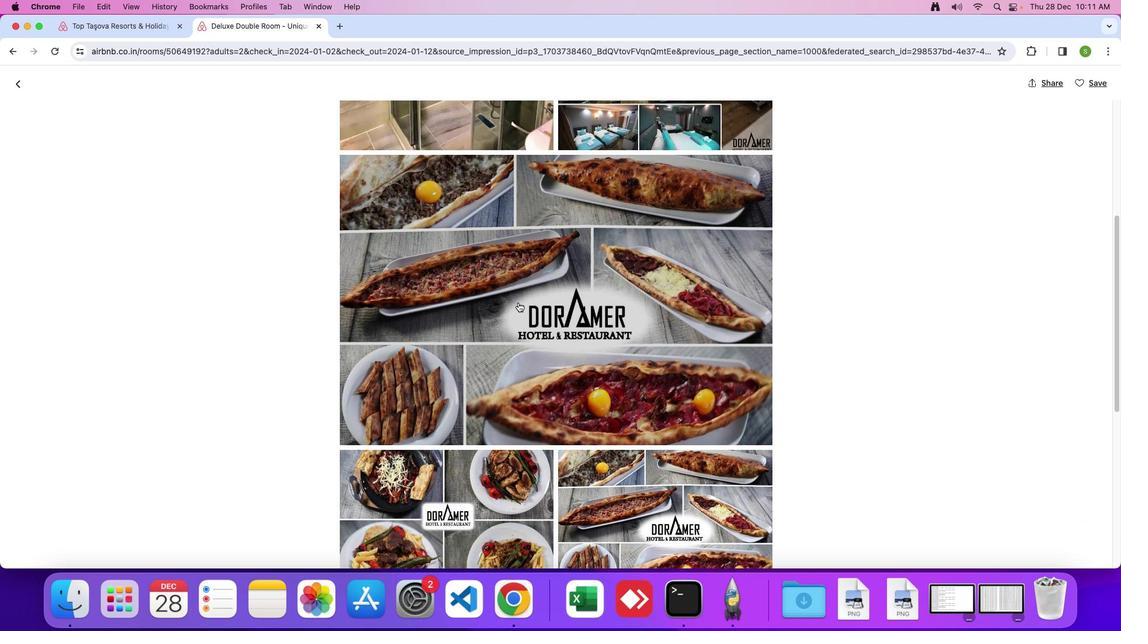 
Action: Mouse scrolled (518, 302) with delta (0, 0)
Screenshot: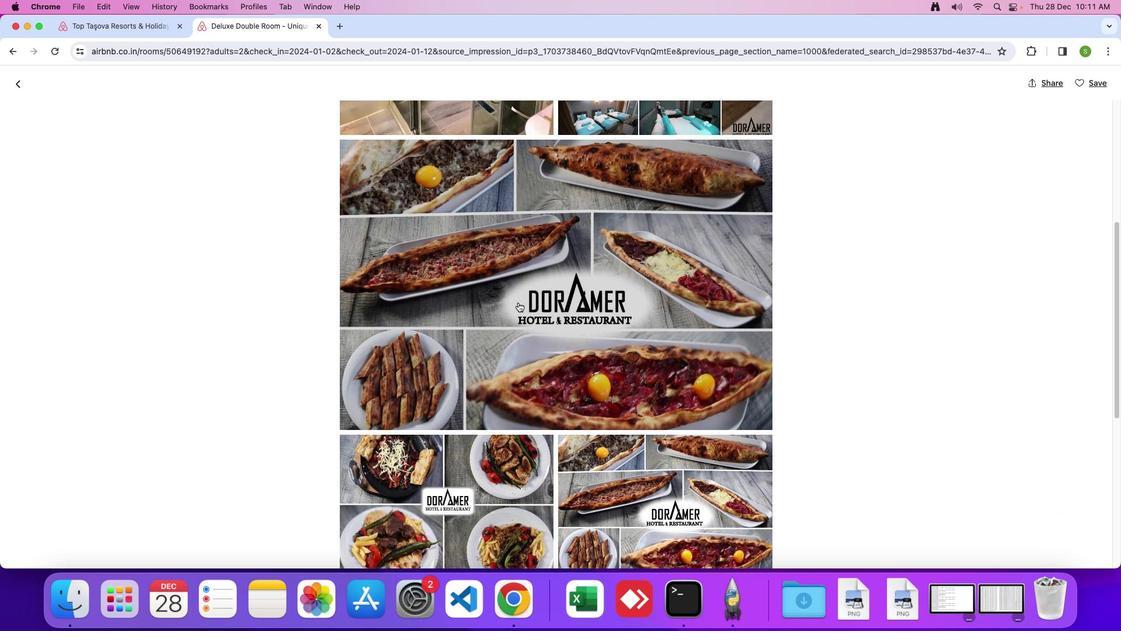 
Action: Mouse scrolled (518, 302) with delta (0, 0)
Screenshot: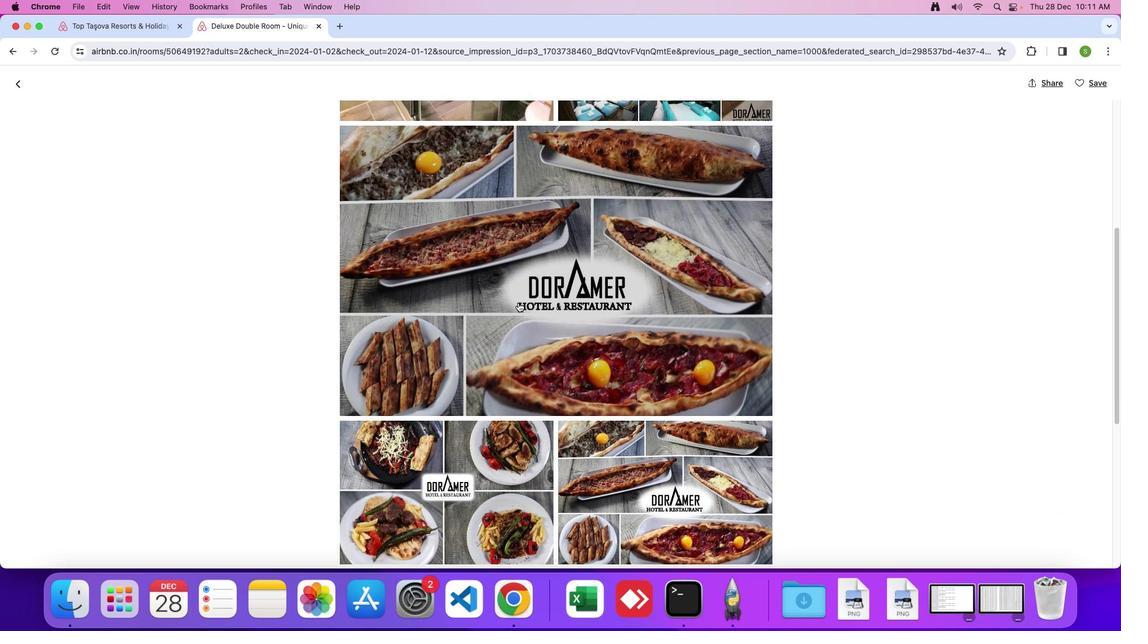 
Action: Mouse scrolled (518, 302) with delta (0, -1)
Screenshot: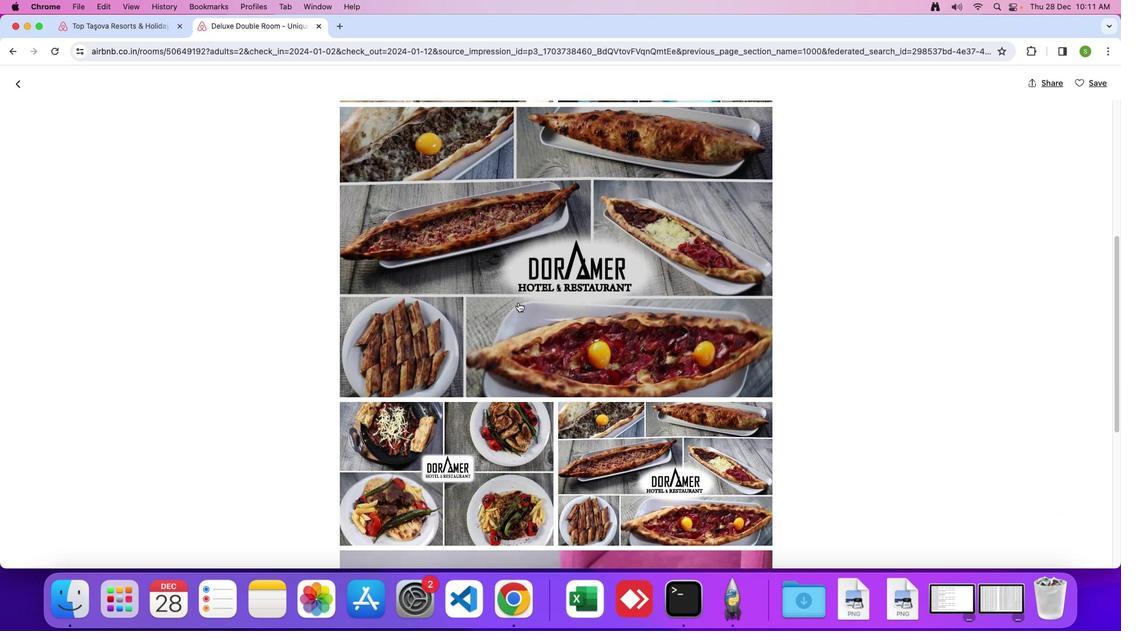 
Action: Mouse scrolled (518, 302) with delta (0, 0)
Screenshot: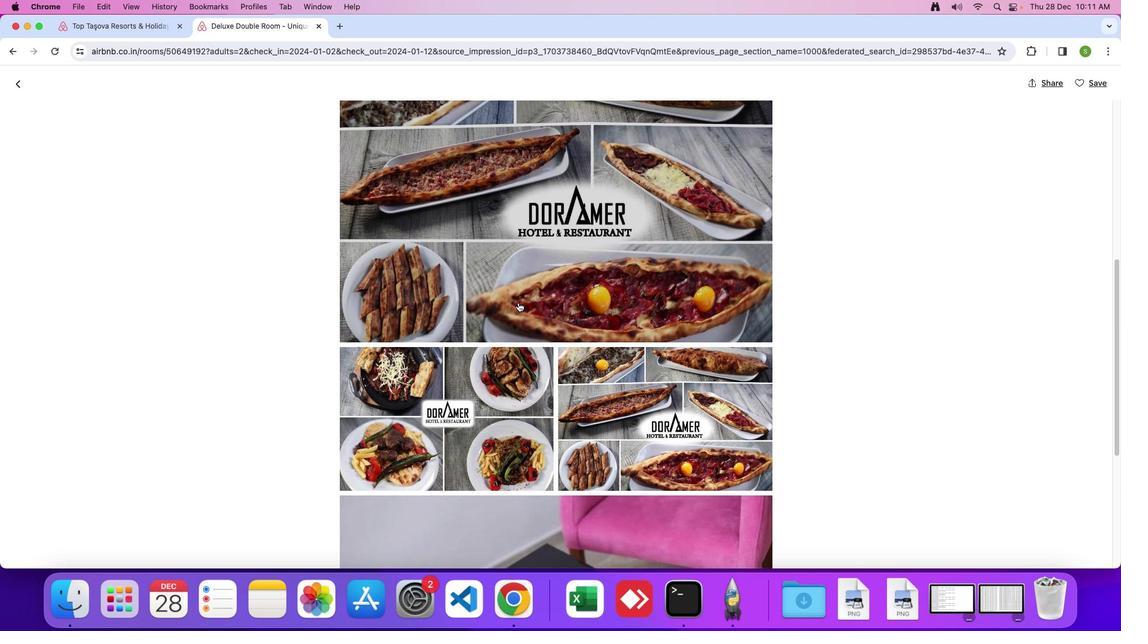 
Action: Mouse scrolled (518, 302) with delta (0, 0)
Screenshot: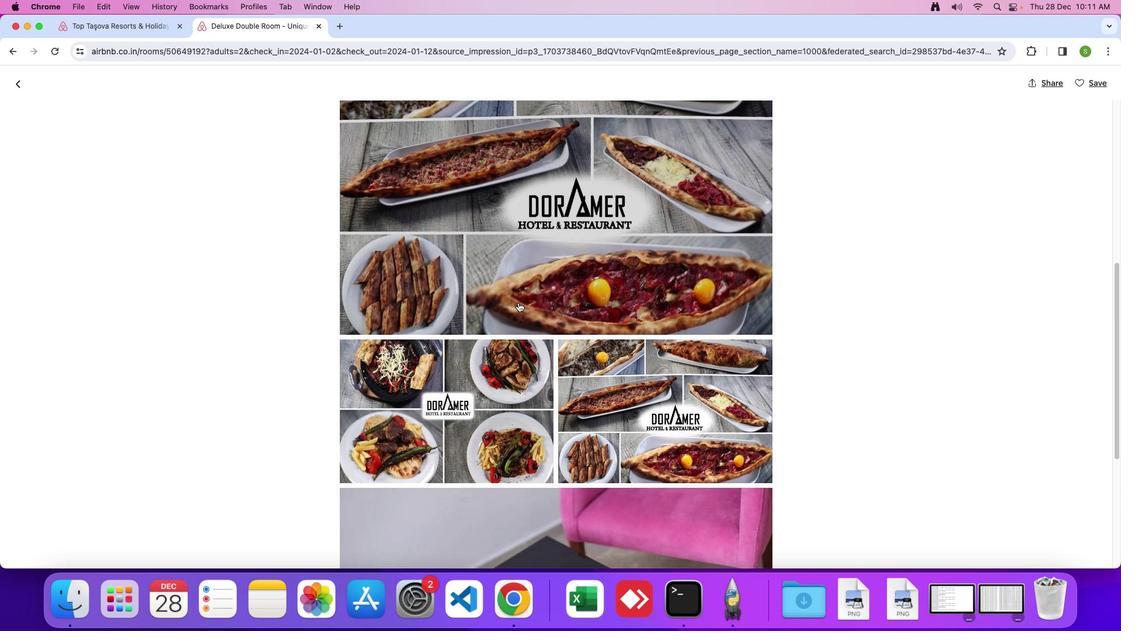 
Action: Mouse scrolled (518, 302) with delta (0, 0)
Screenshot: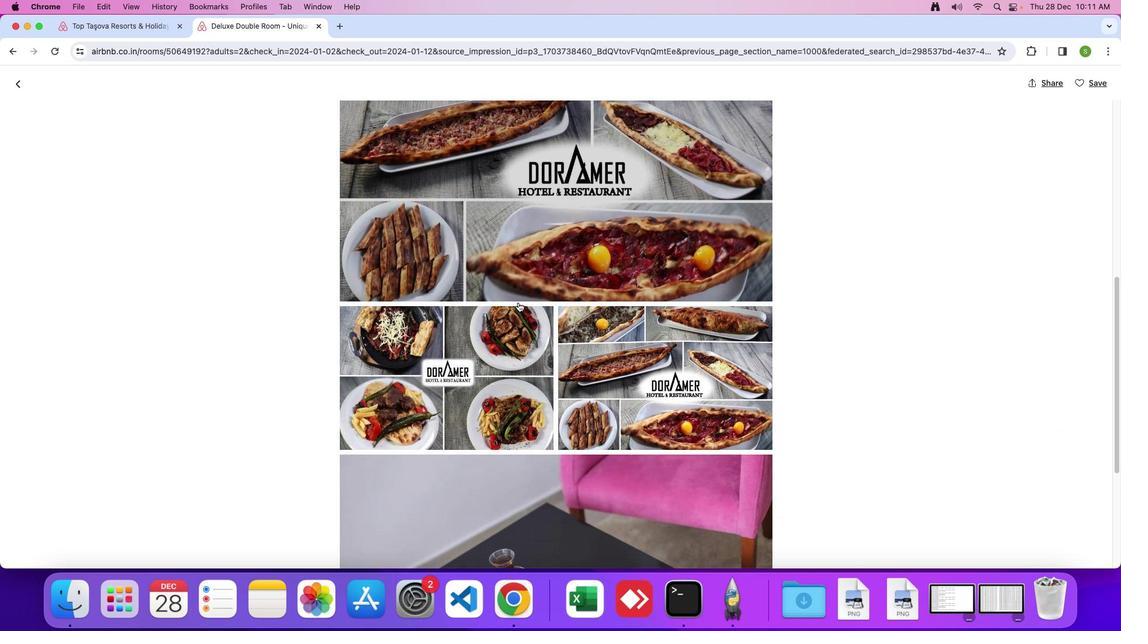 
Action: Mouse scrolled (518, 302) with delta (0, 0)
Screenshot: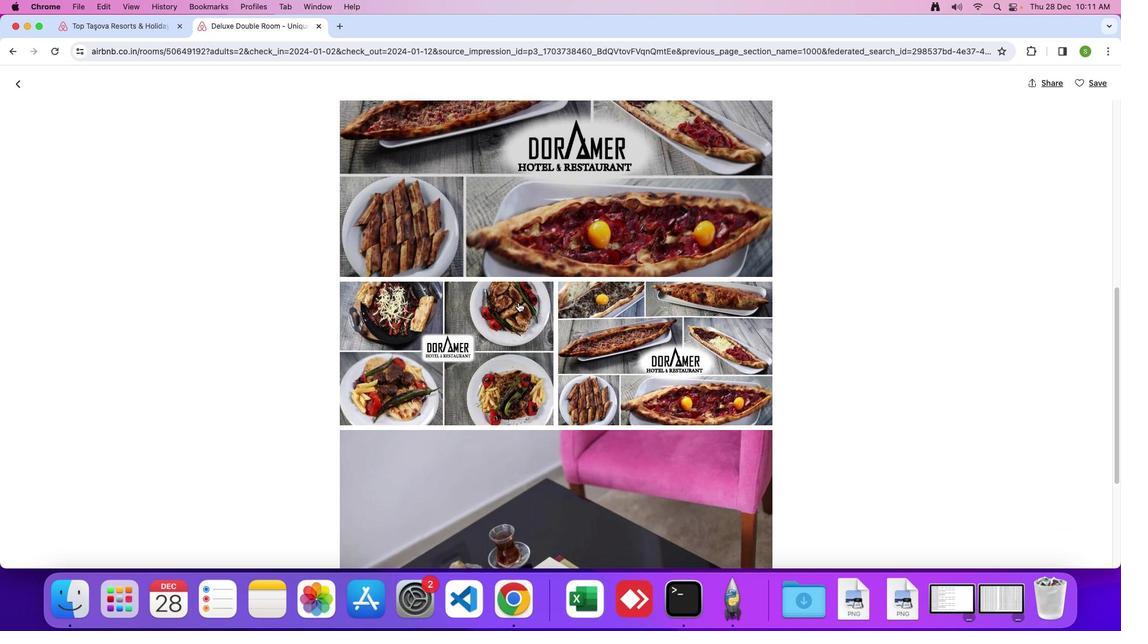 
Action: Mouse scrolled (518, 302) with delta (0, 0)
Screenshot: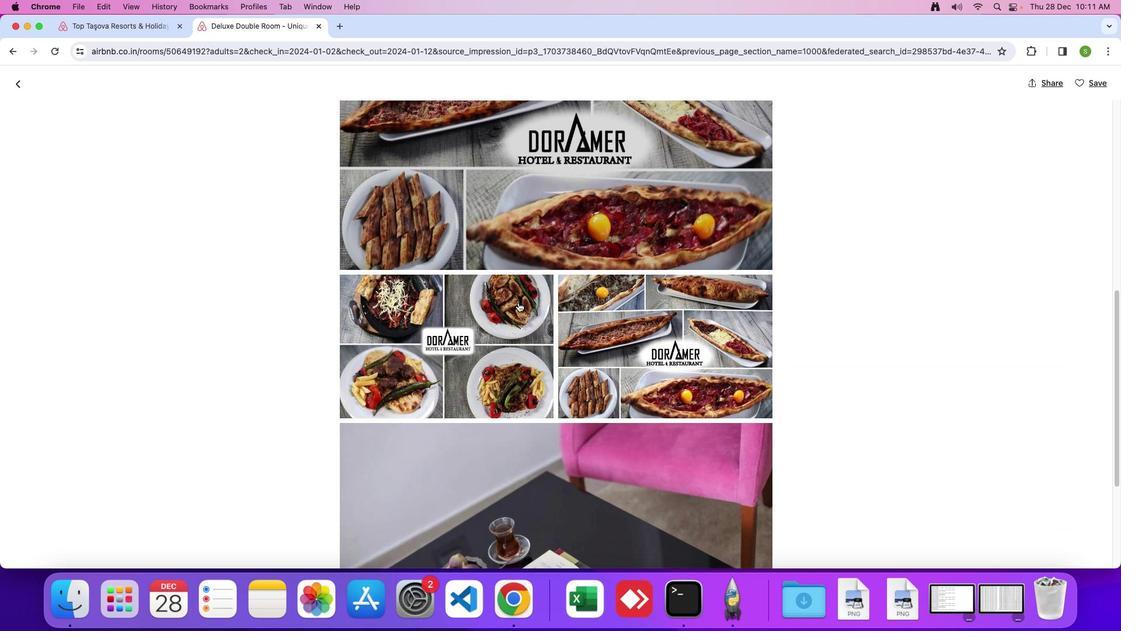 
Action: Mouse scrolled (518, 302) with delta (0, -1)
Screenshot: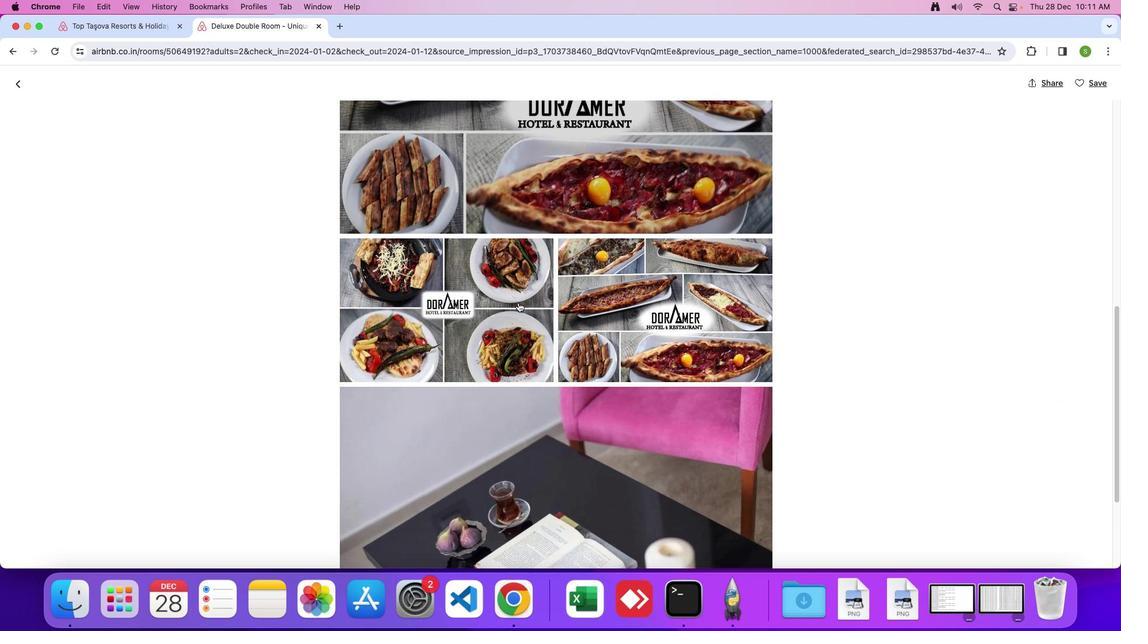 
Action: Mouse scrolled (518, 302) with delta (0, 0)
Screenshot: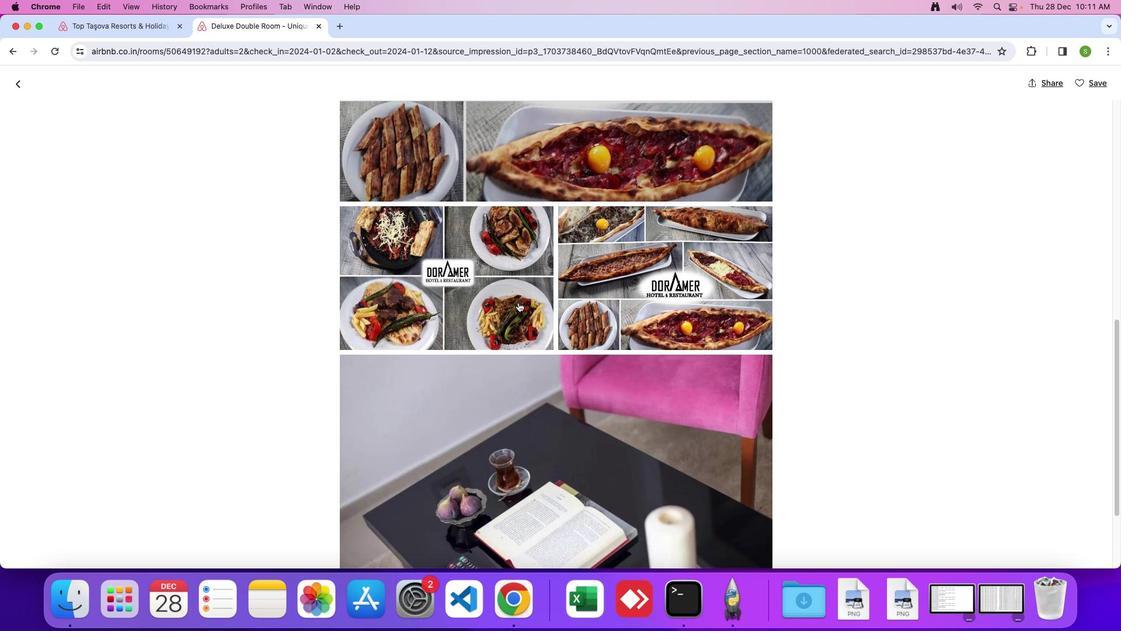 
Action: Mouse scrolled (518, 302) with delta (0, 0)
Screenshot: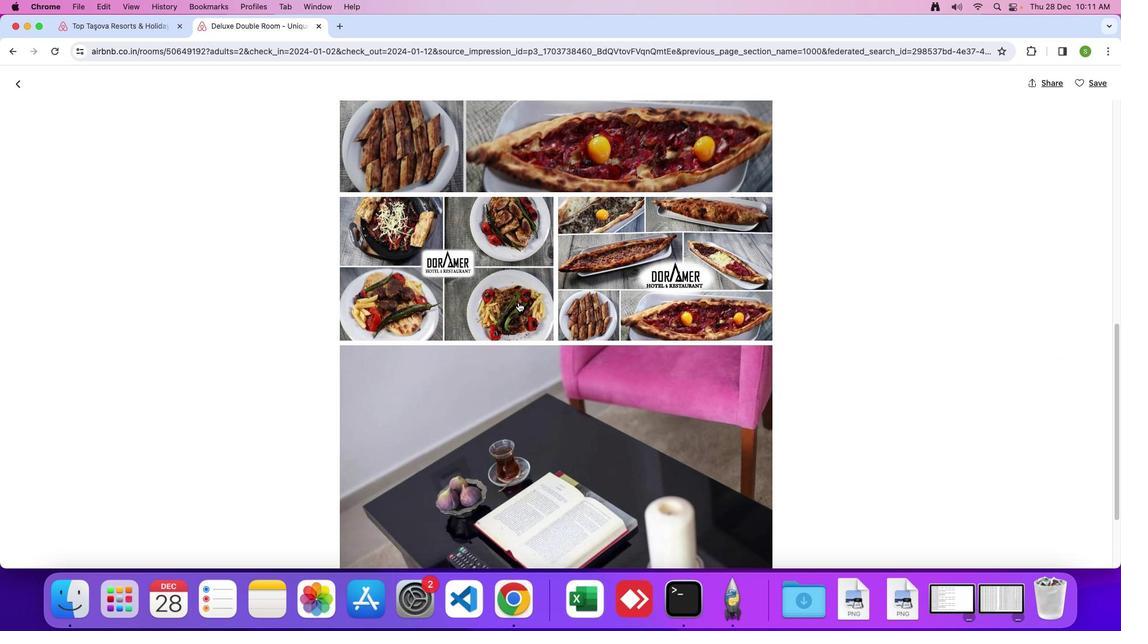 
Action: Mouse scrolled (518, 302) with delta (0, -1)
Screenshot: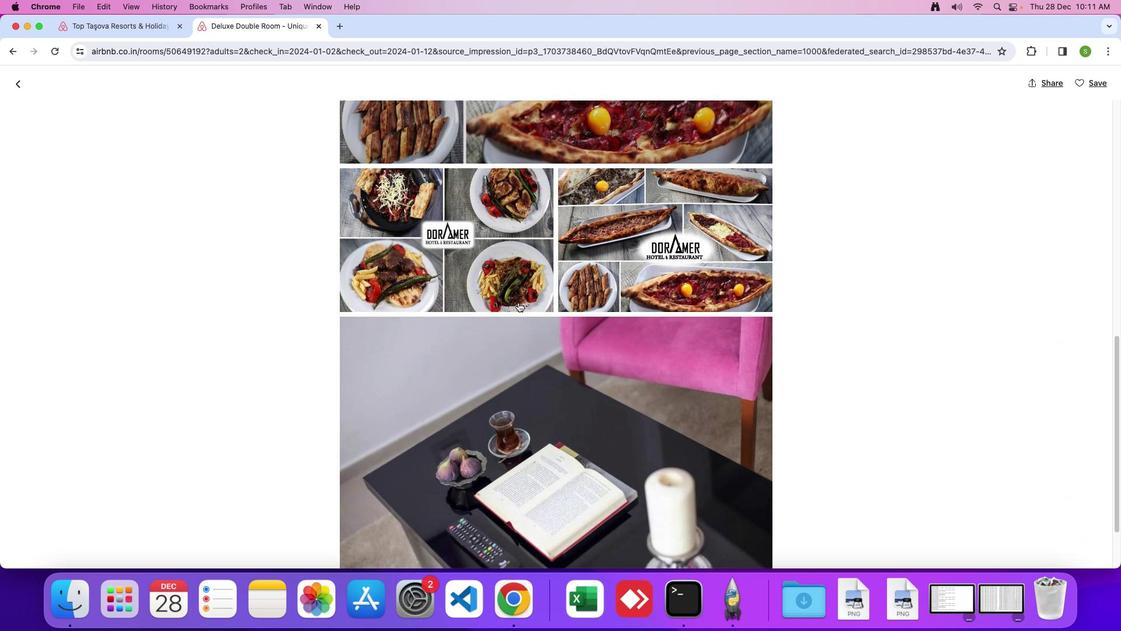 
Action: Mouse scrolled (518, 302) with delta (0, 0)
Screenshot: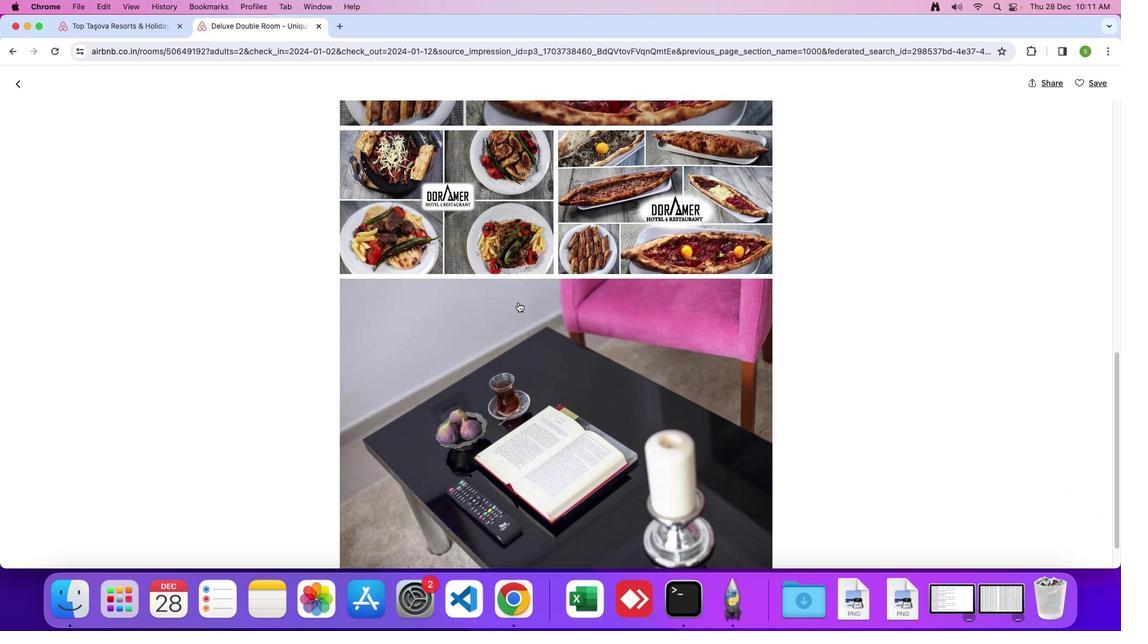 
Action: Mouse scrolled (518, 302) with delta (0, 0)
Screenshot: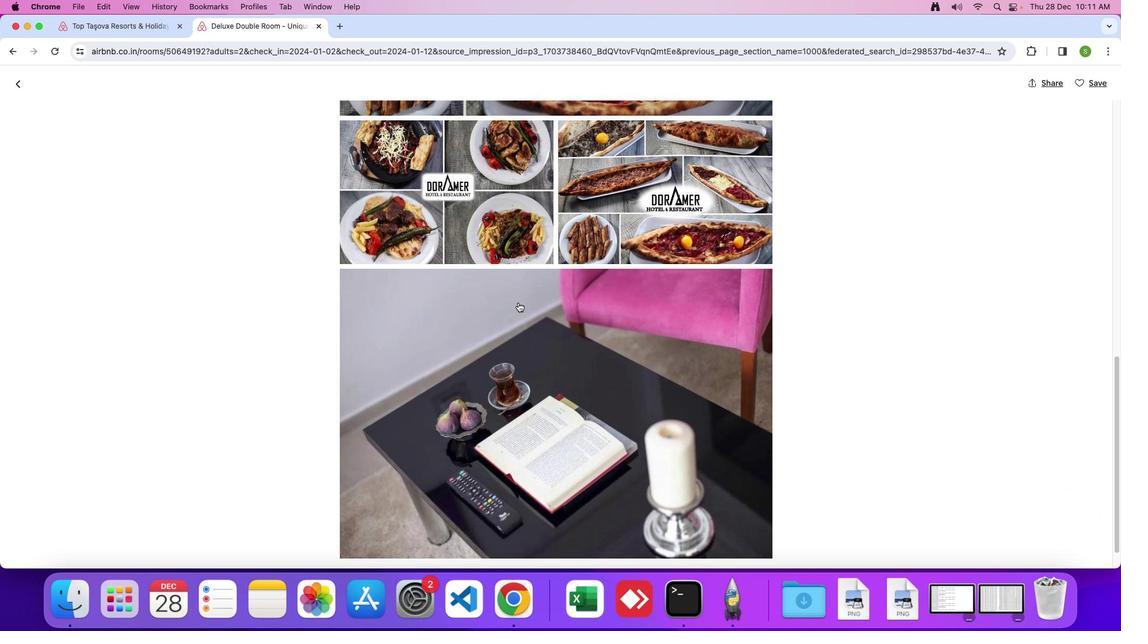 
Action: Mouse scrolled (518, 302) with delta (0, 0)
Screenshot: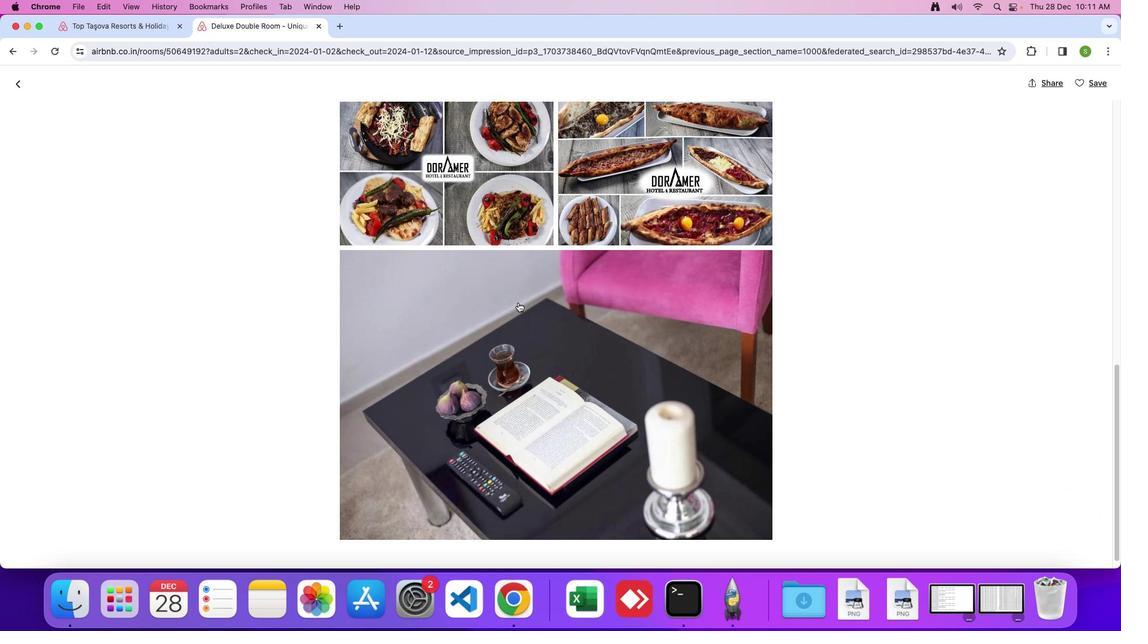 
Action: Mouse scrolled (518, 302) with delta (0, 0)
Screenshot: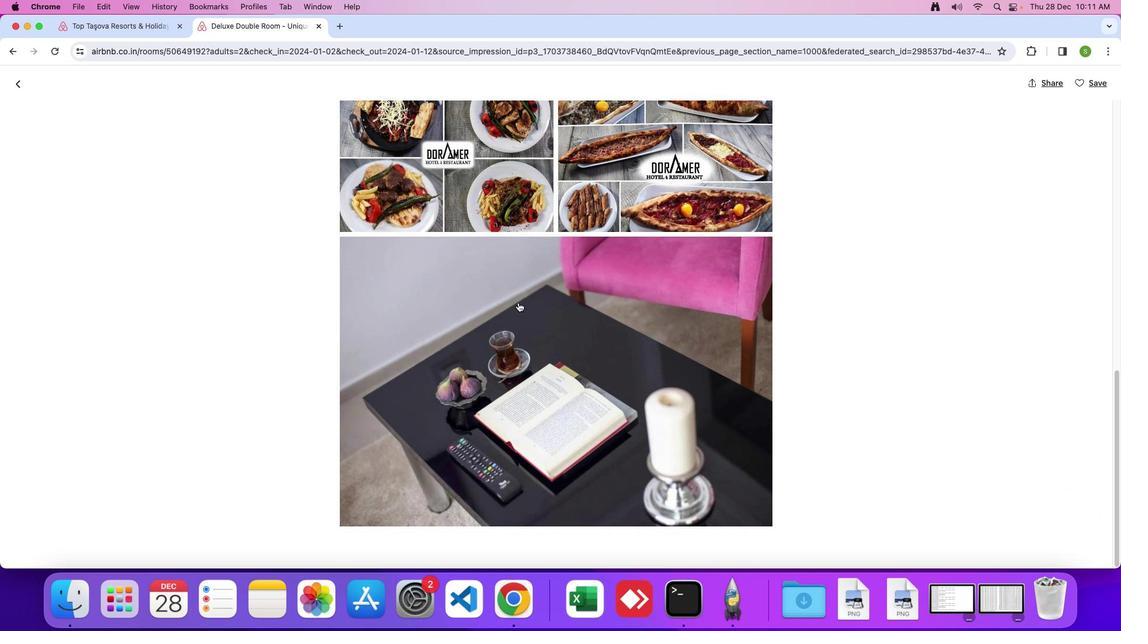 
Action: Mouse scrolled (518, 302) with delta (0, 0)
Screenshot: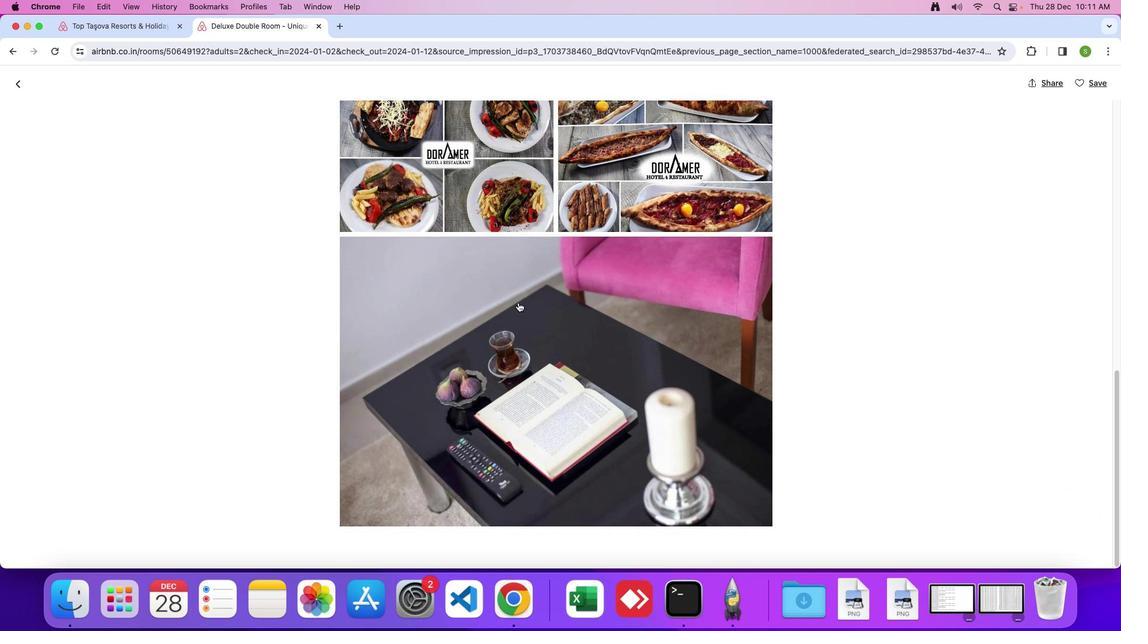 
Action: Mouse scrolled (518, 302) with delta (0, 0)
Screenshot: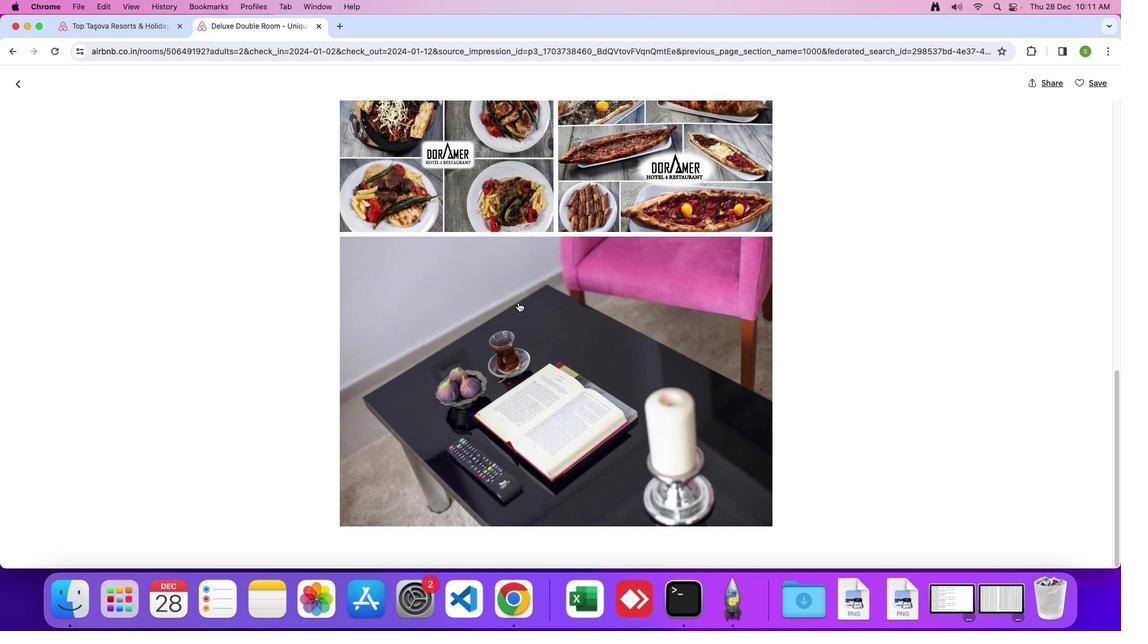 
Action: Mouse scrolled (518, 302) with delta (0, 0)
Screenshot: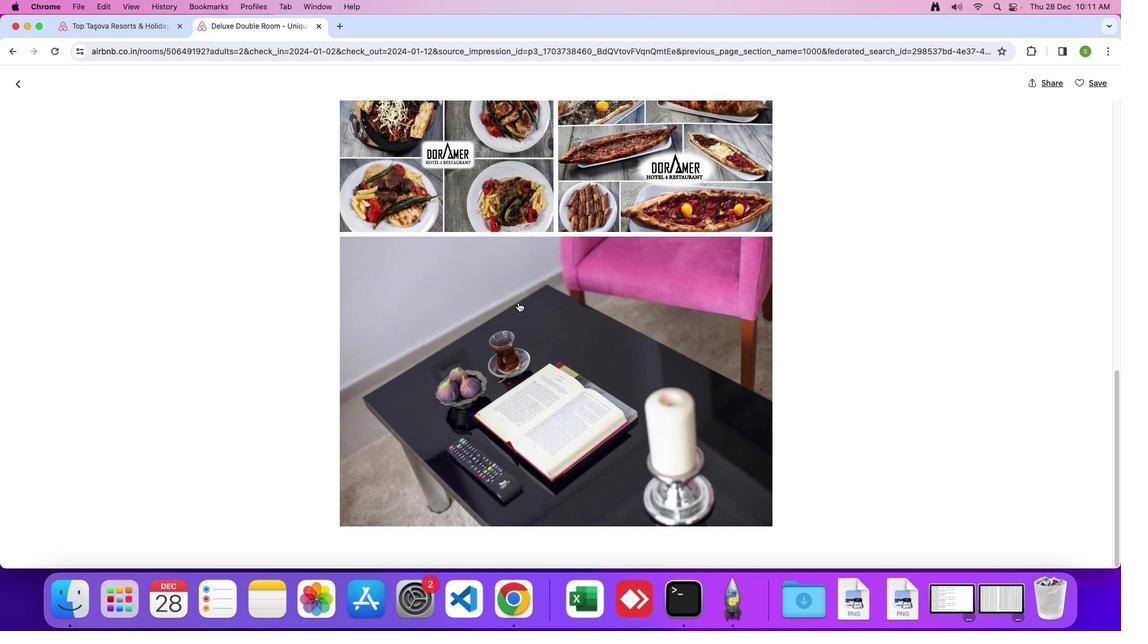 
Action: Mouse scrolled (518, 302) with delta (0, -1)
Screenshot: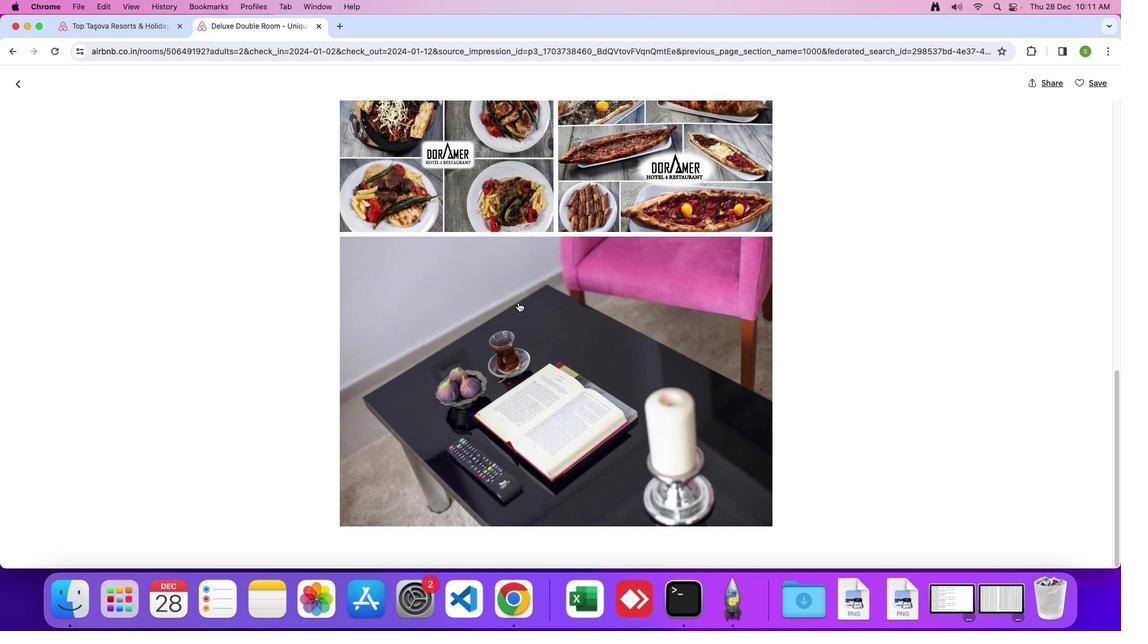 
Action: Mouse moved to (19, 89)
Screenshot: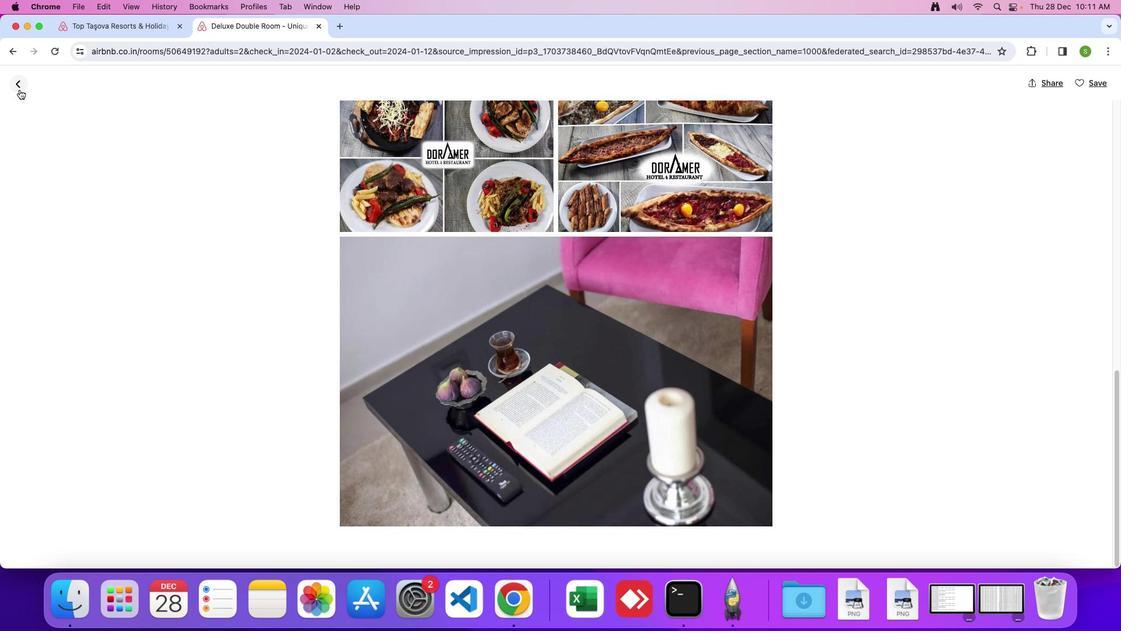 
Action: Mouse pressed left at (19, 89)
Screenshot: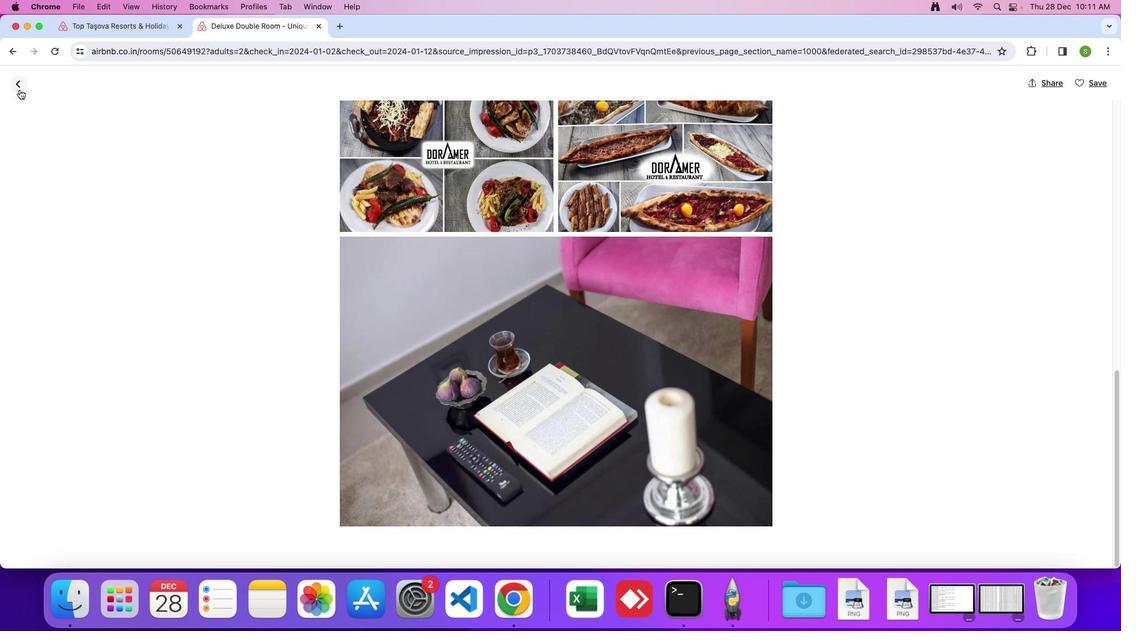 
Action: Mouse moved to (535, 343)
Screenshot: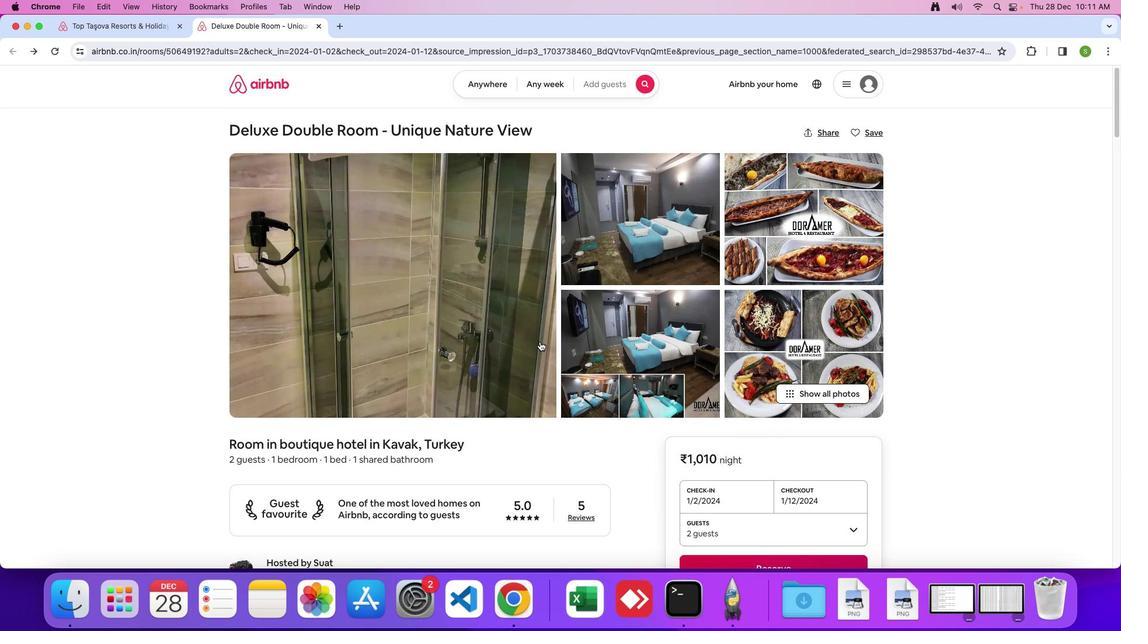 
Action: Mouse scrolled (535, 343) with delta (0, 0)
Screenshot: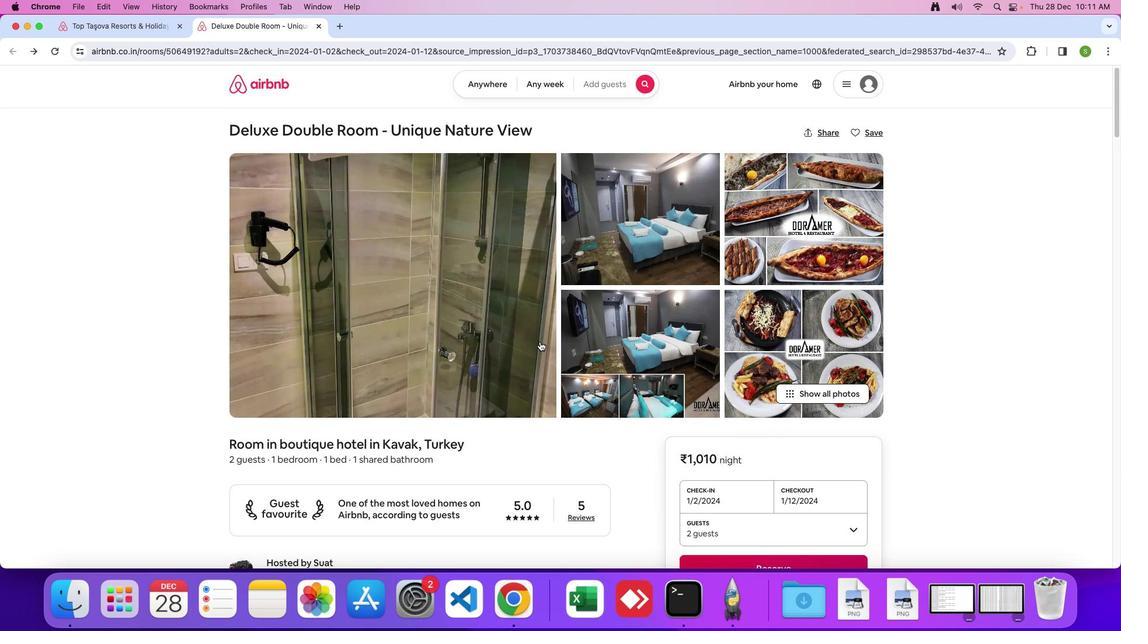 
Action: Mouse moved to (538, 341)
Screenshot: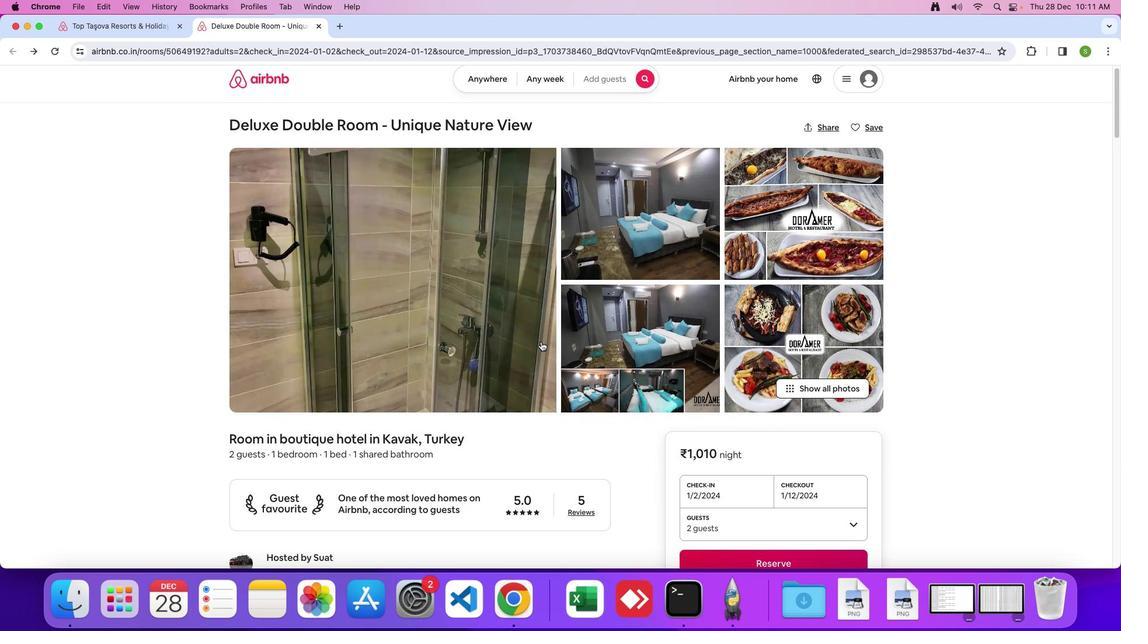 
Action: Mouse scrolled (538, 341) with delta (0, 0)
Screenshot: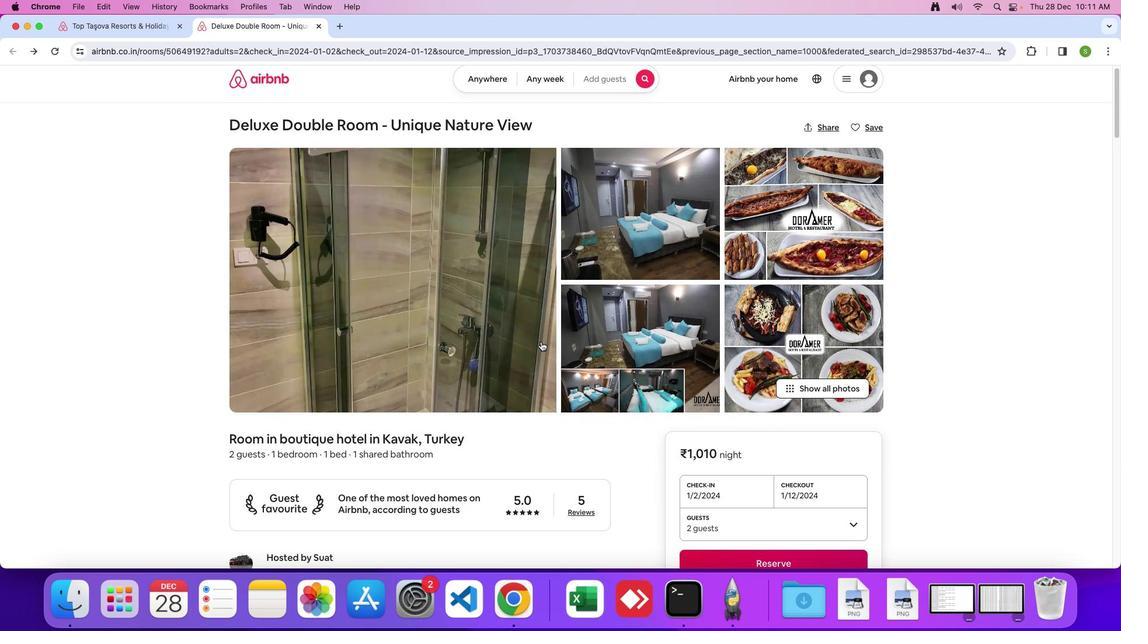 
Action: Mouse moved to (540, 341)
Screenshot: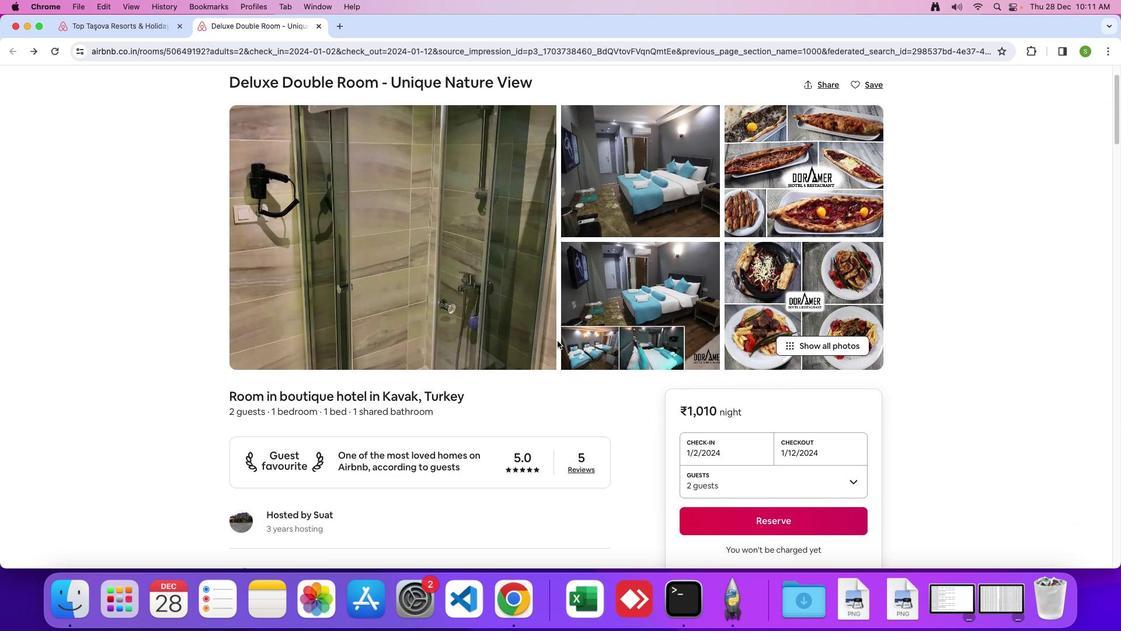 
Action: Mouse scrolled (540, 341) with delta (0, -1)
Screenshot: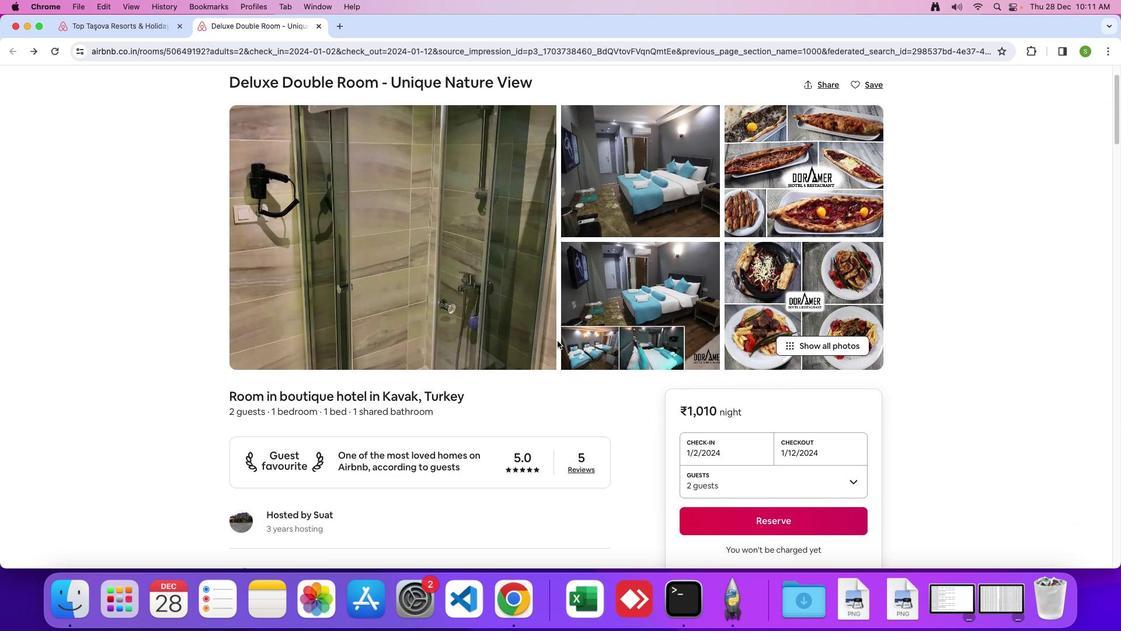 
Action: Mouse moved to (586, 343)
Screenshot: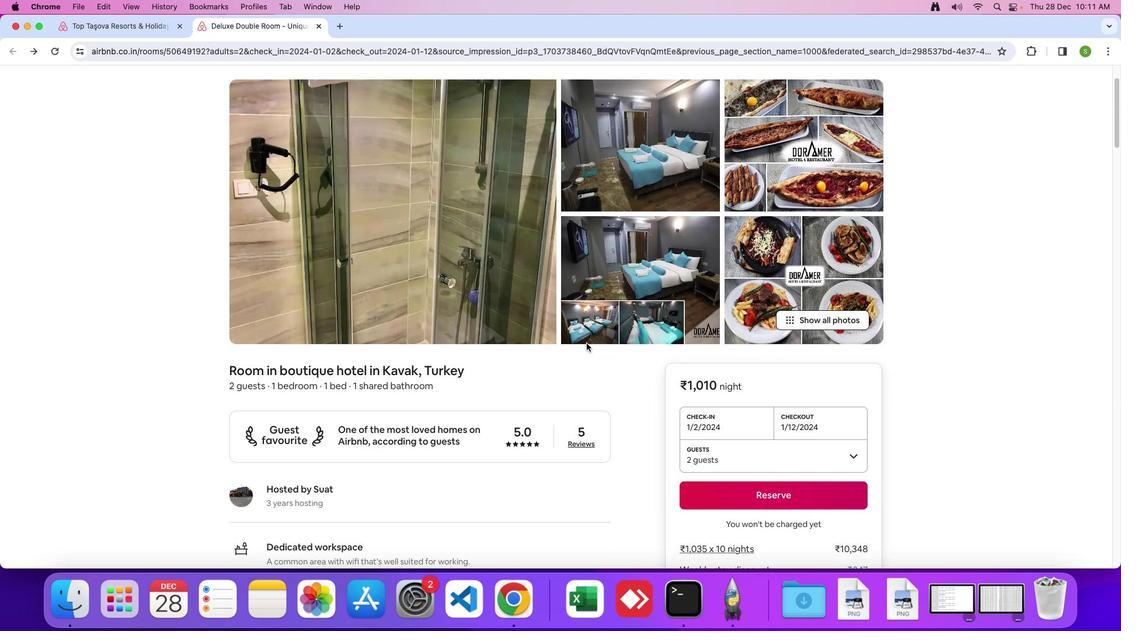 
Action: Mouse scrolled (586, 343) with delta (0, 0)
Screenshot: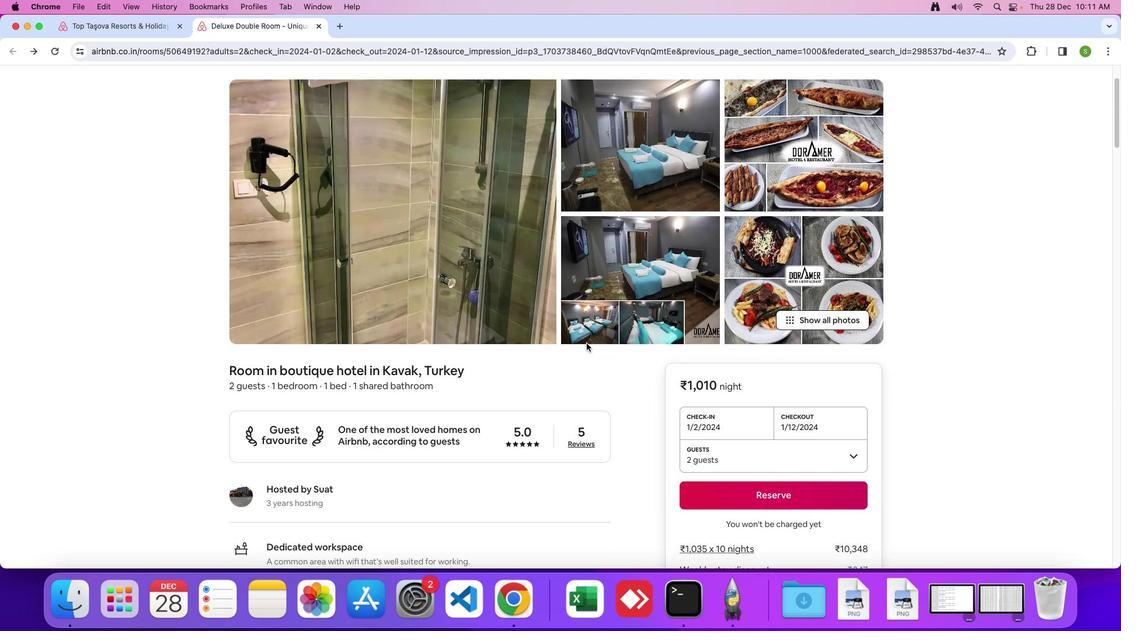 
Action: Mouse moved to (586, 343)
Screenshot: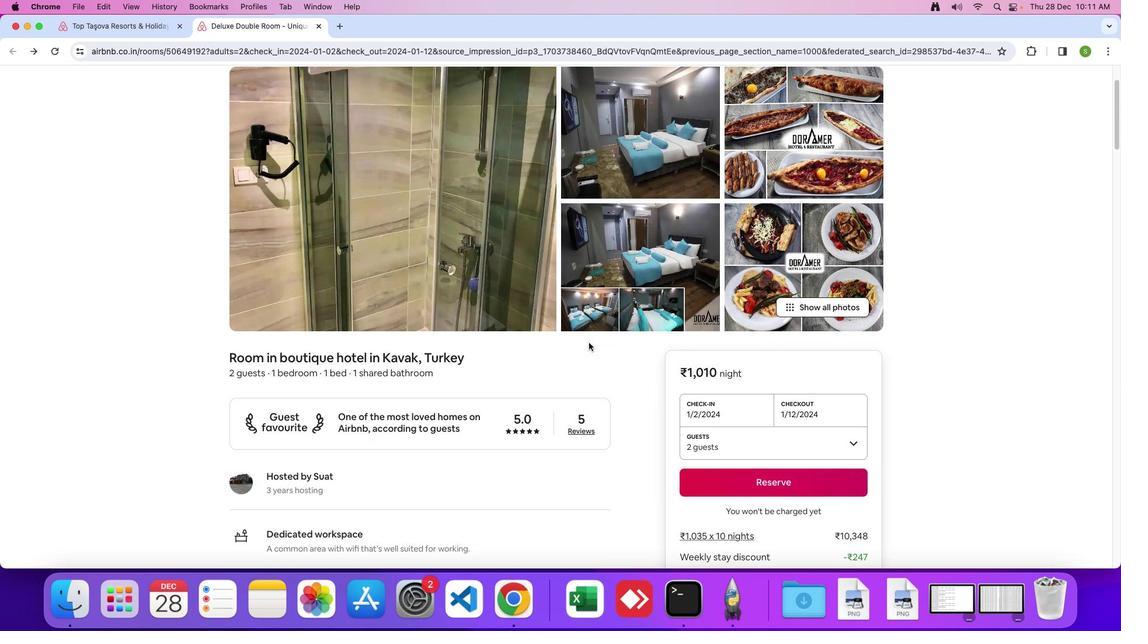 
Action: Mouse scrolled (586, 343) with delta (0, 0)
Screenshot: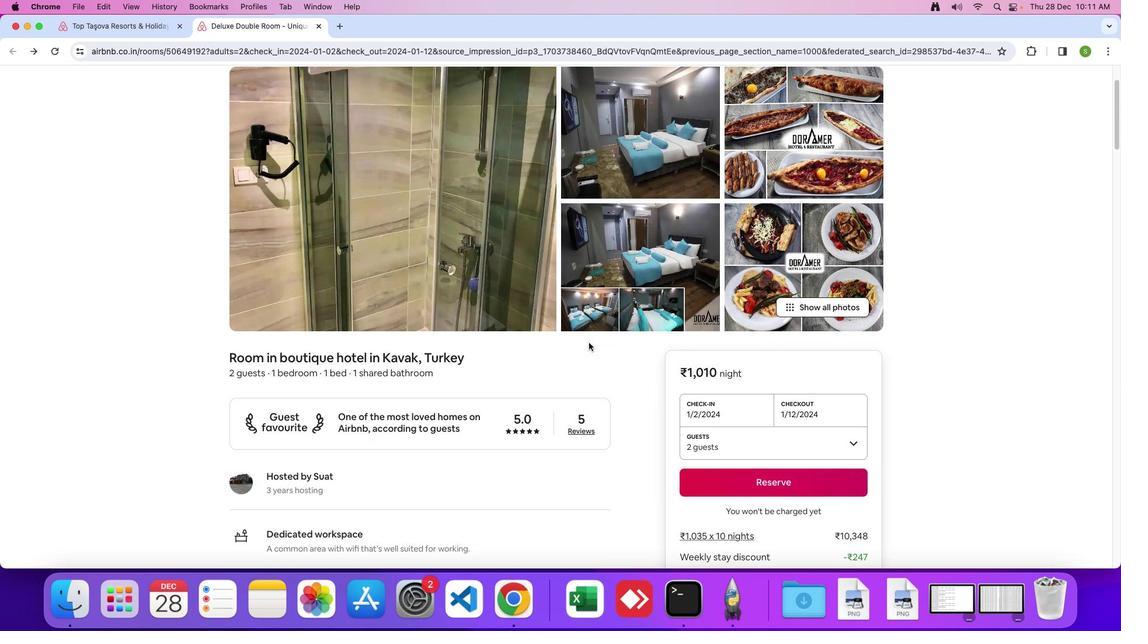 
Action: Mouse moved to (589, 342)
Screenshot: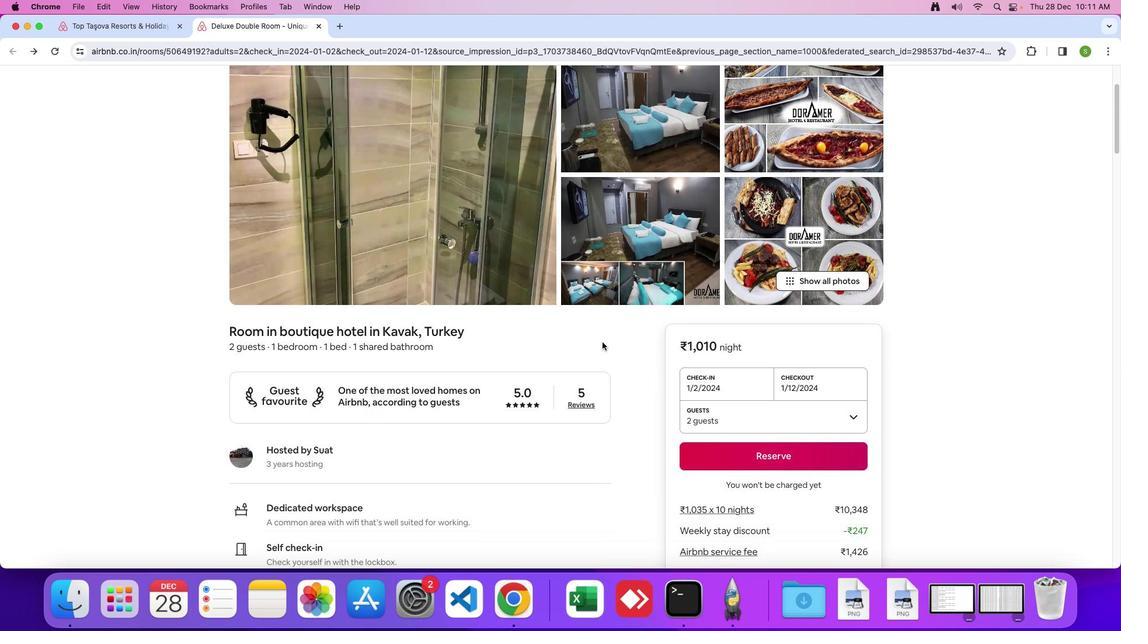 
Action: Mouse scrolled (589, 342) with delta (0, 0)
Screenshot: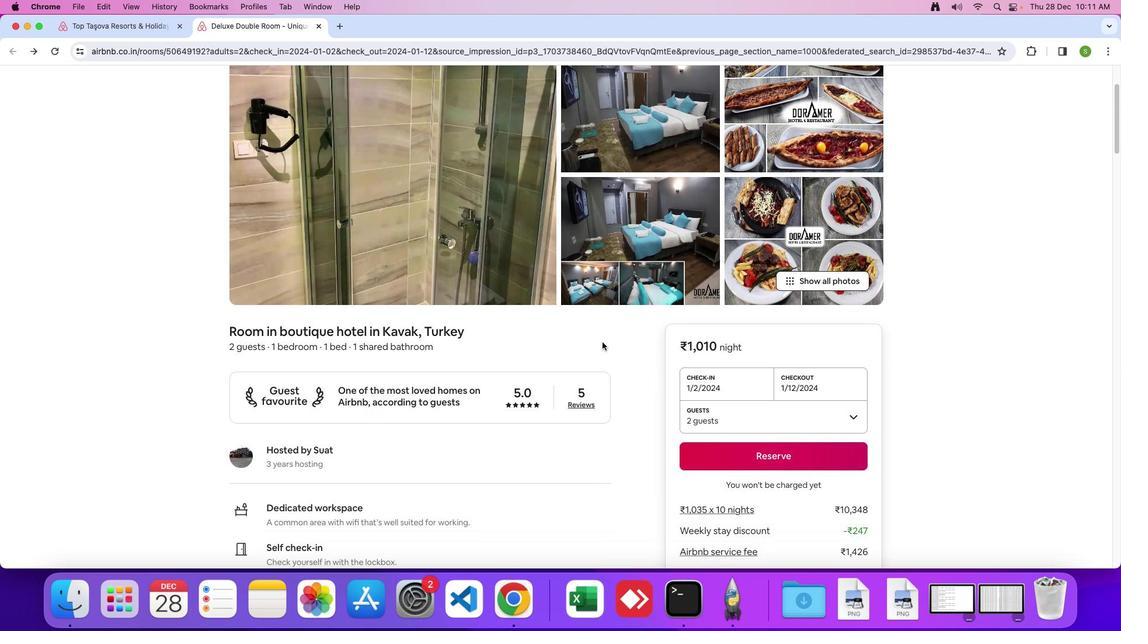 
Action: Mouse moved to (615, 340)
Screenshot: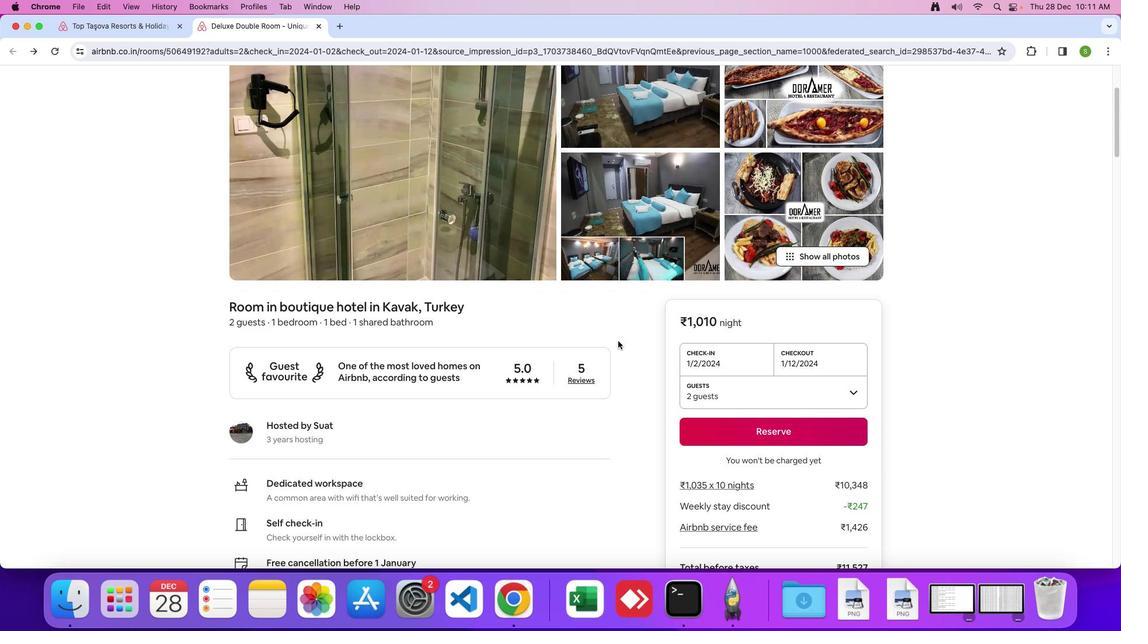
Action: Mouse scrolled (615, 340) with delta (0, 0)
Screenshot: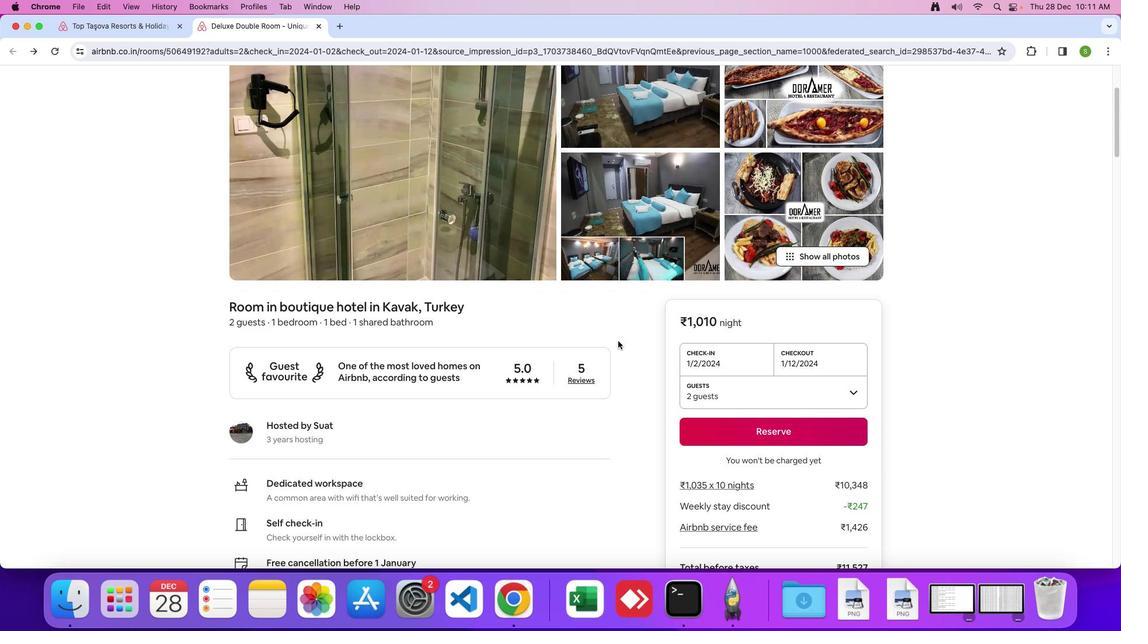 
Action: Mouse moved to (618, 341)
Screenshot: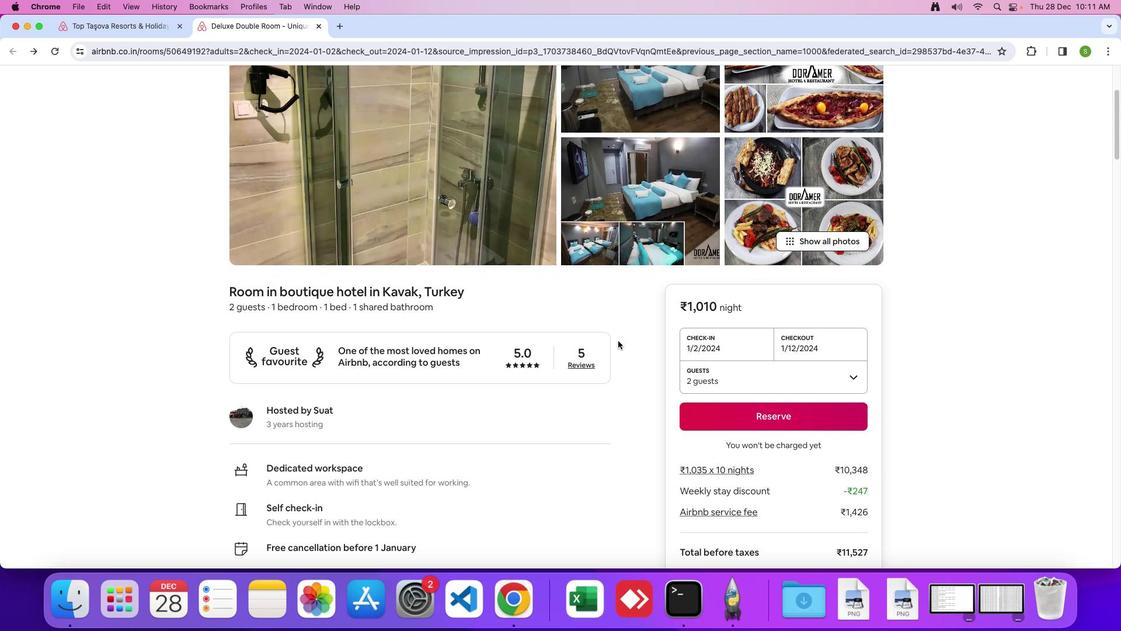 
Action: Mouse scrolled (618, 341) with delta (0, 0)
Screenshot: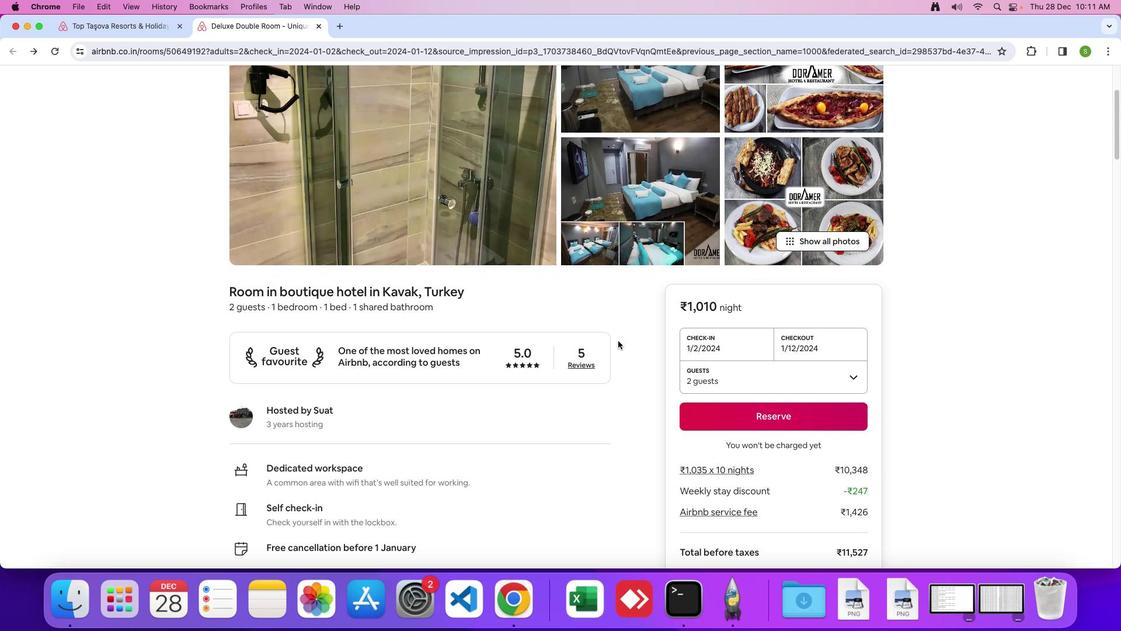 
Action: Mouse scrolled (618, 341) with delta (0, -1)
Screenshot: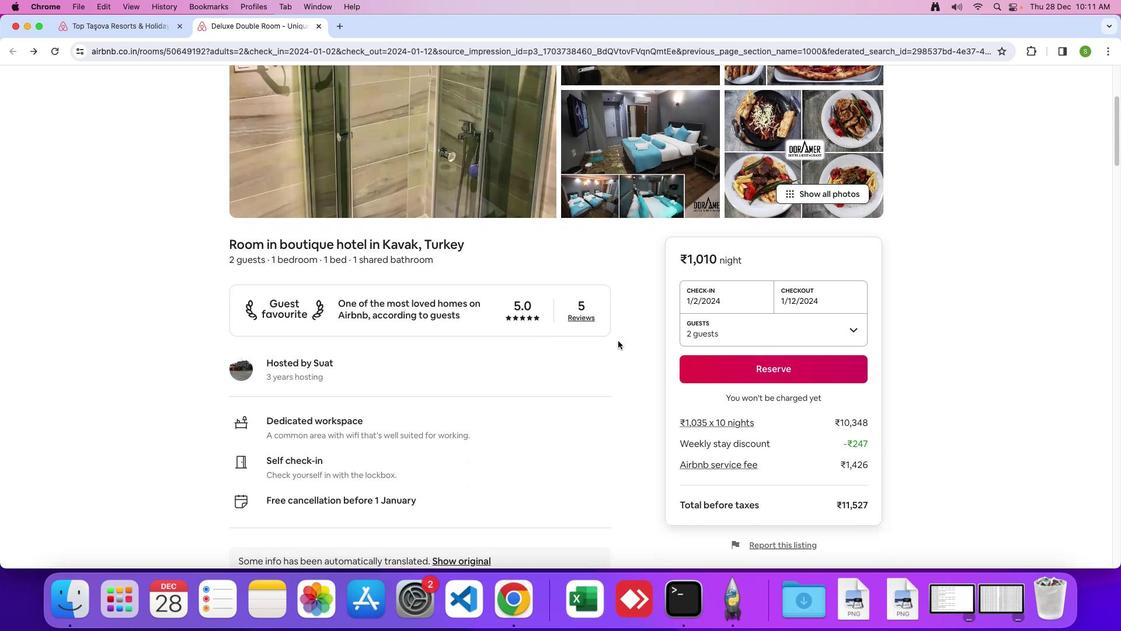 
Action: Mouse scrolled (618, 341) with delta (0, 0)
Screenshot: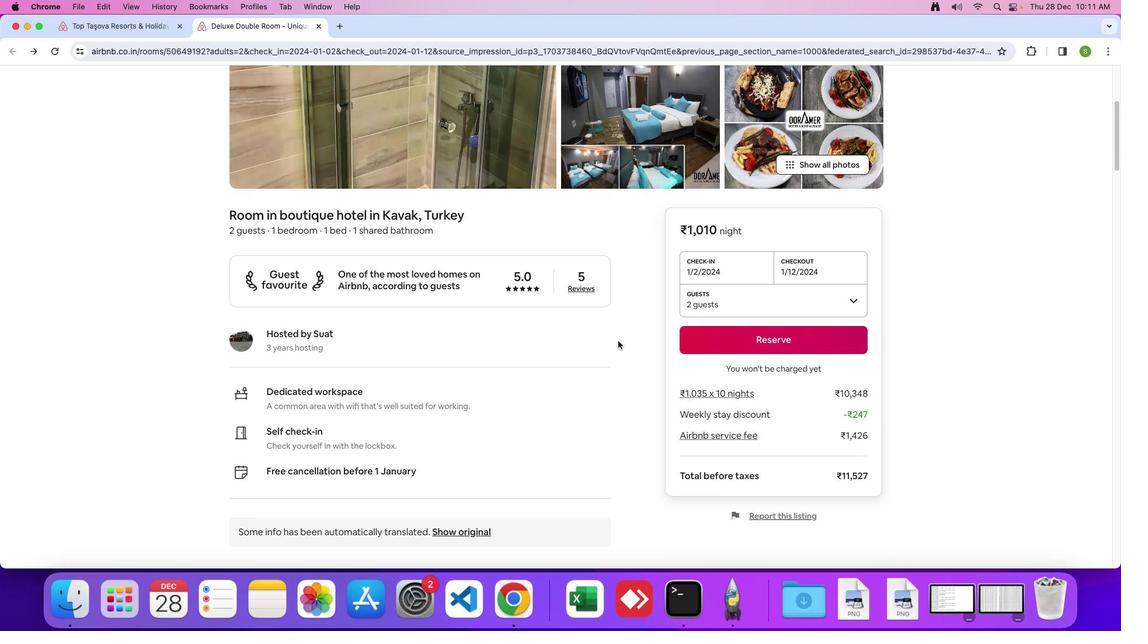 
Action: Mouse scrolled (618, 341) with delta (0, 0)
Screenshot: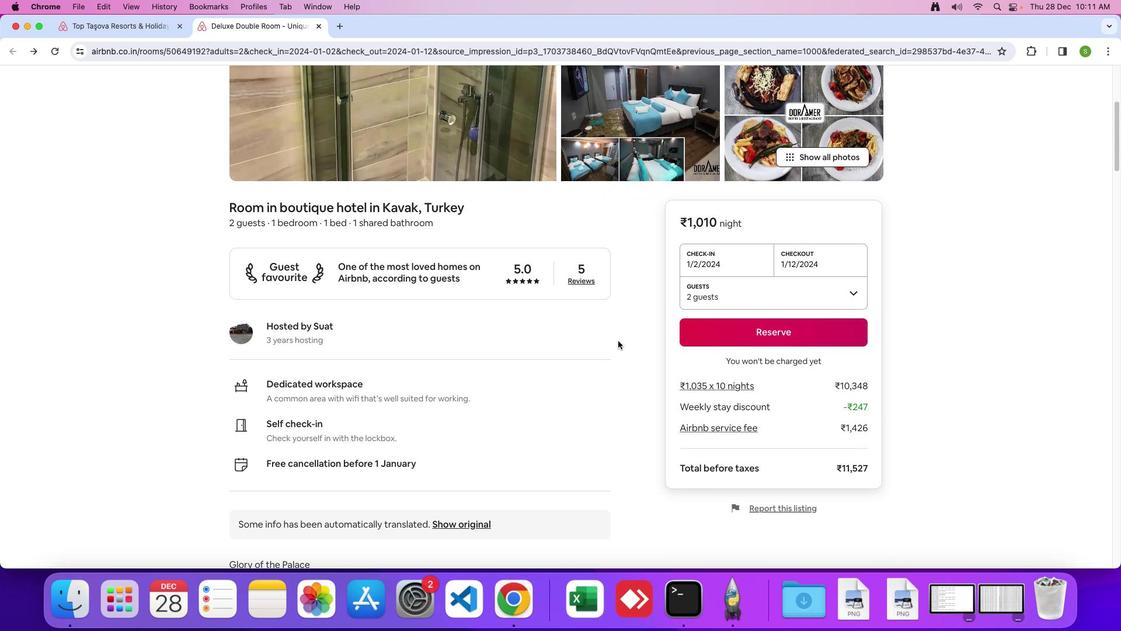 
Action: Mouse scrolled (618, 341) with delta (0, -1)
Screenshot: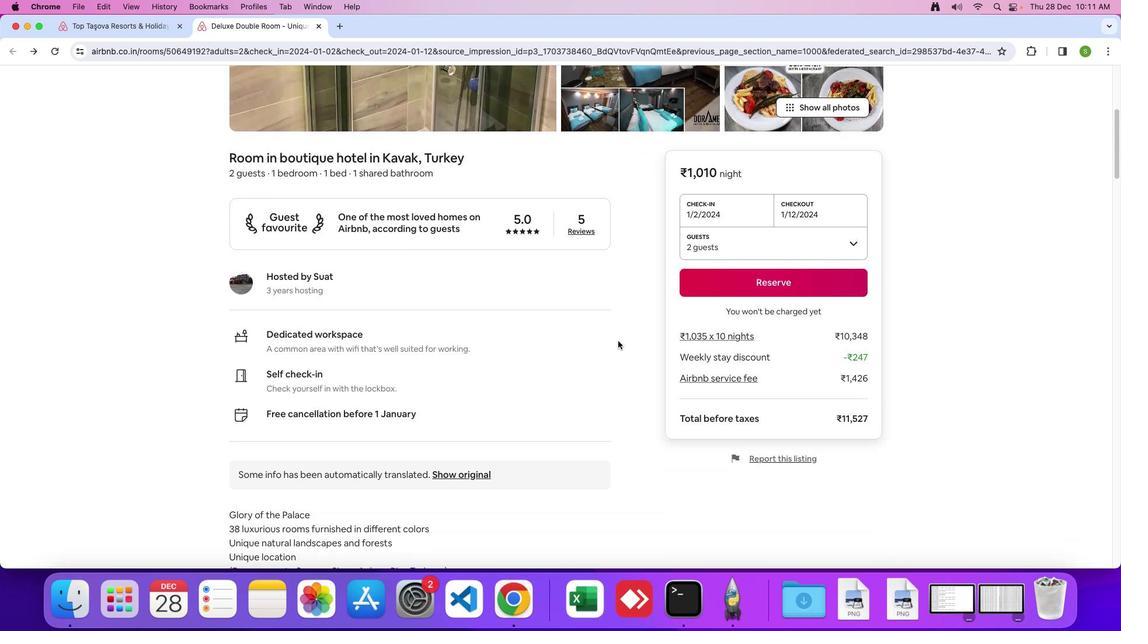 
Action: Mouse scrolled (618, 341) with delta (0, 0)
Screenshot: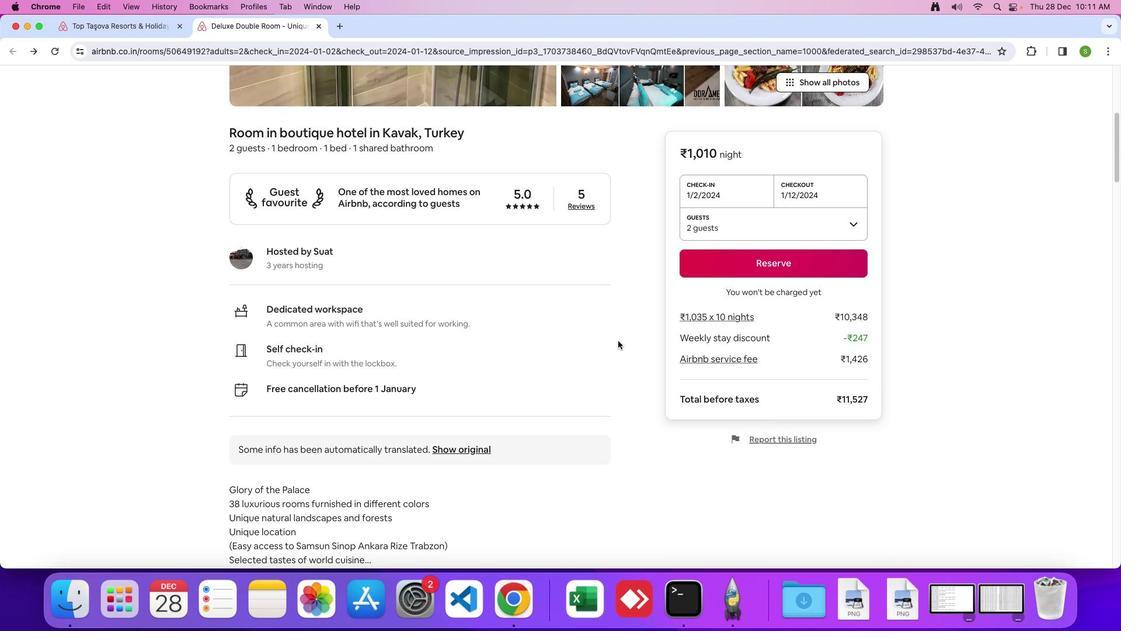 
Action: Mouse scrolled (618, 341) with delta (0, 0)
Screenshot: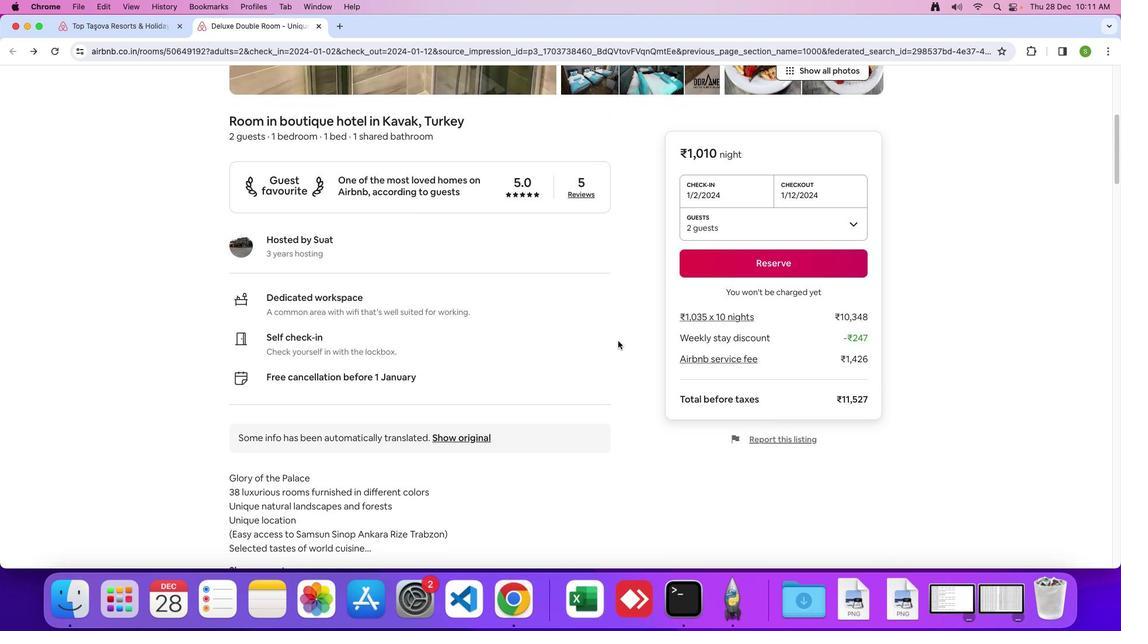 
Action: Mouse scrolled (618, 341) with delta (0, -1)
Screenshot: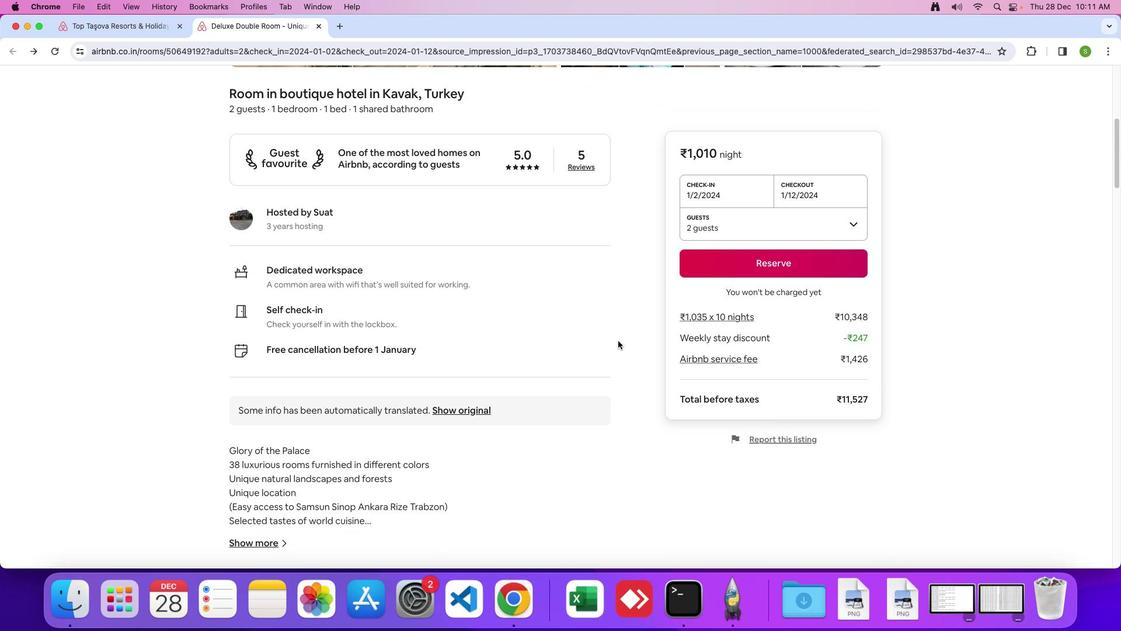 
Action: Mouse scrolled (618, 341) with delta (0, 0)
Screenshot: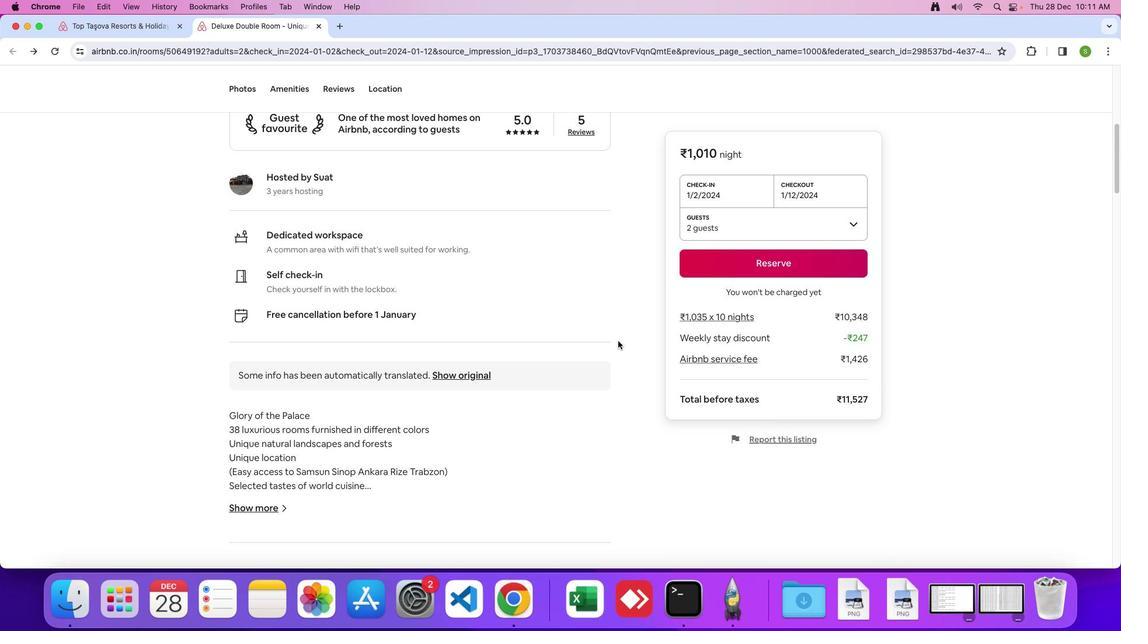 
Action: Mouse scrolled (618, 341) with delta (0, 0)
Screenshot: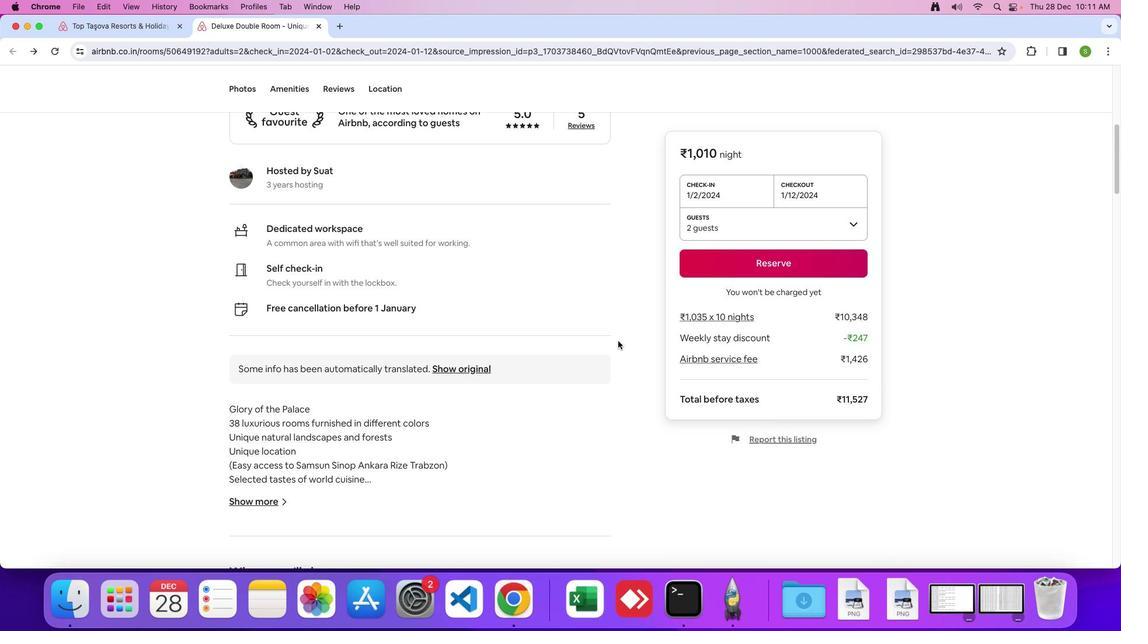 
Action: Mouse scrolled (618, 341) with delta (0, 0)
Screenshot: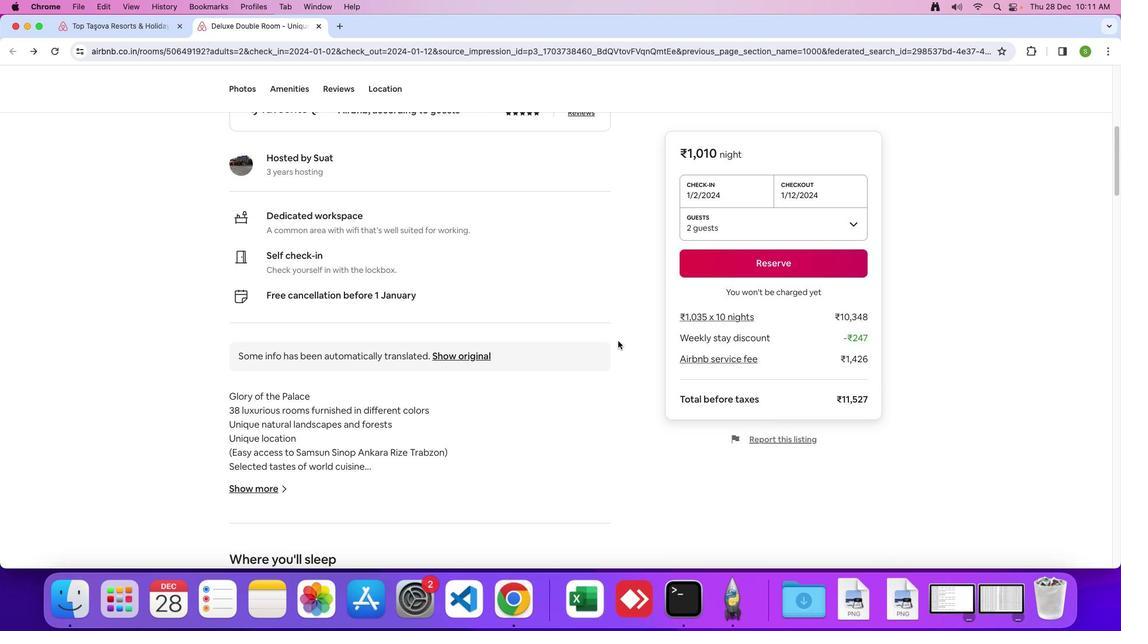 
Action: Mouse scrolled (618, 341) with delta (0, 0)
Screenshot: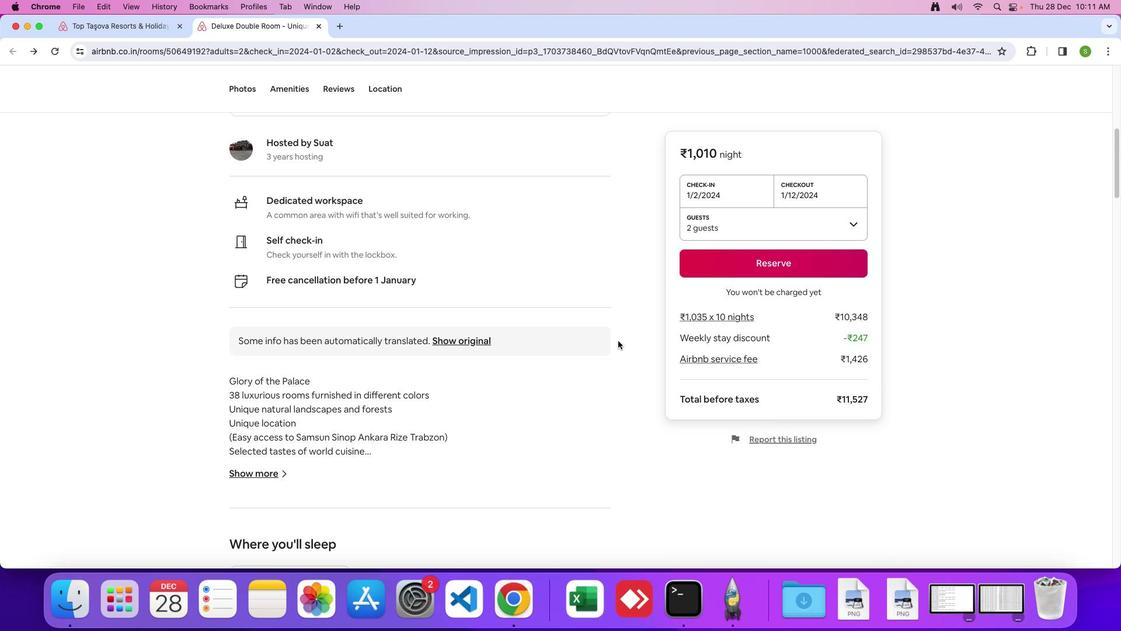 
Action: Mouse scrolled (618, 341) with delta (0, -1)
Screenshot: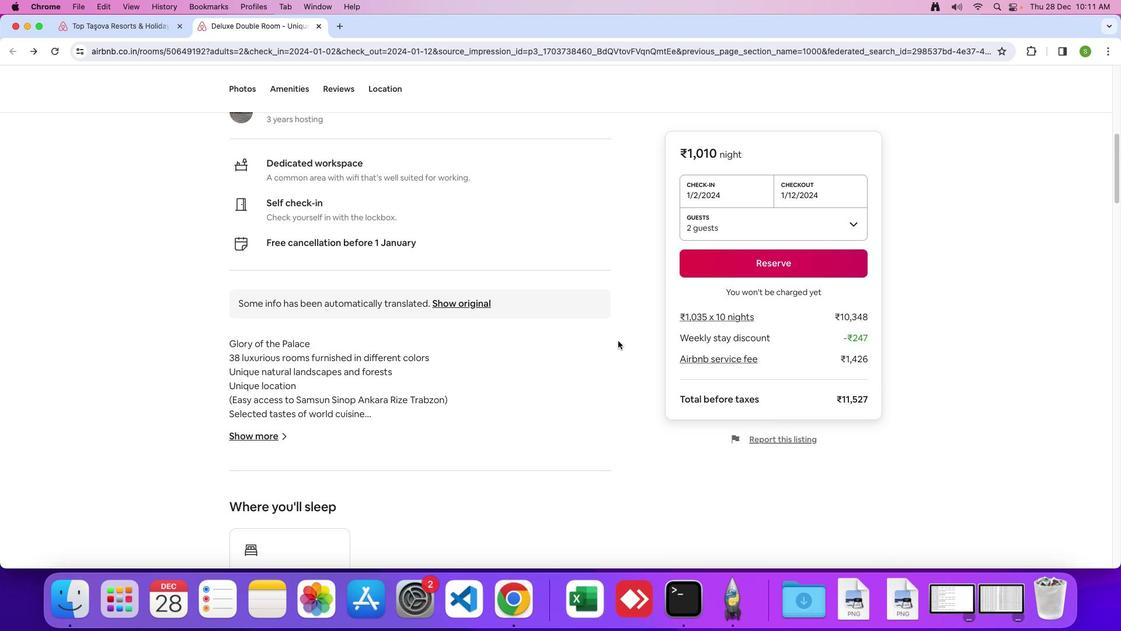 
Action: Mouse scrolled (618, 341) with delta (0, 0)
Screenshot: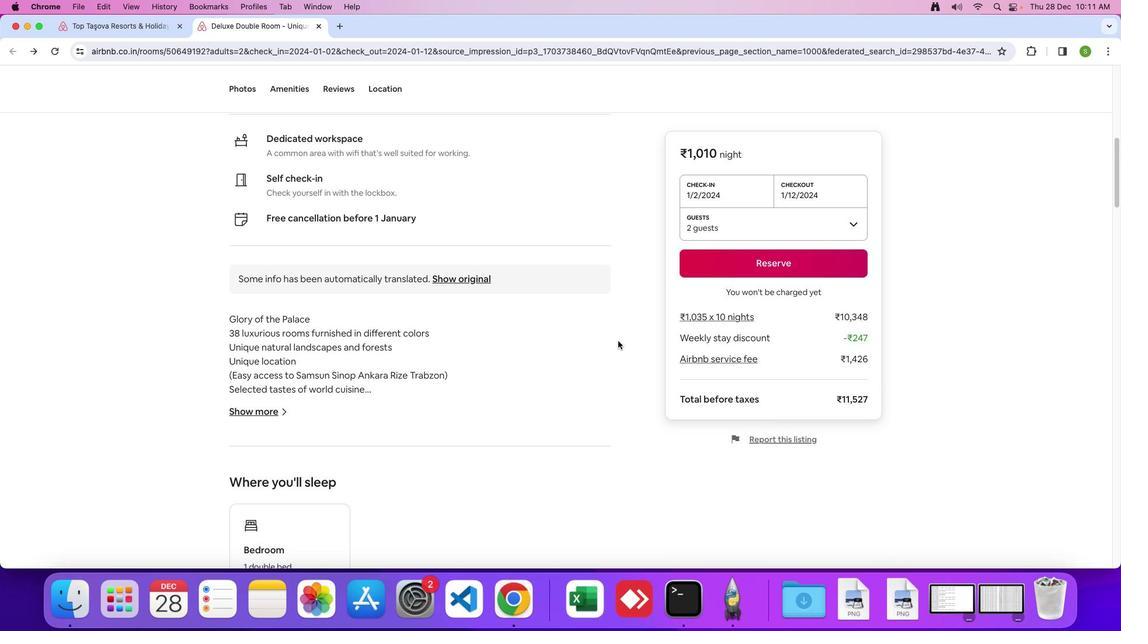 
Action: Mouse scrolled (618, 341) with delta (0, 0)
Screenshot: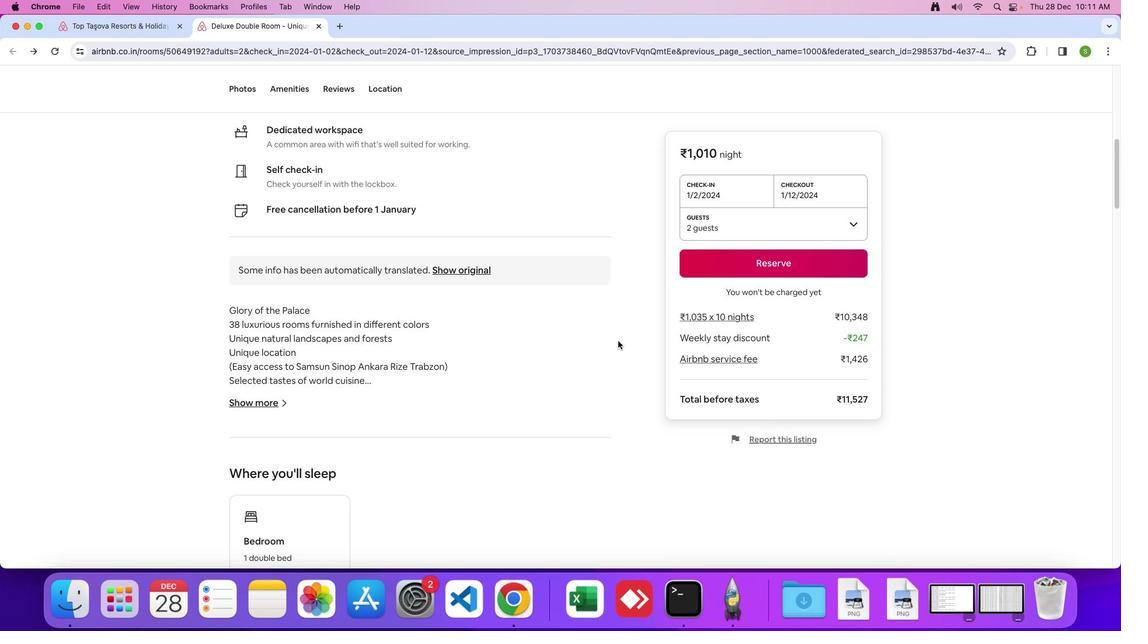 
Action: Mouse scrolled (618, 341) with delta (0, -1)
Screenshot: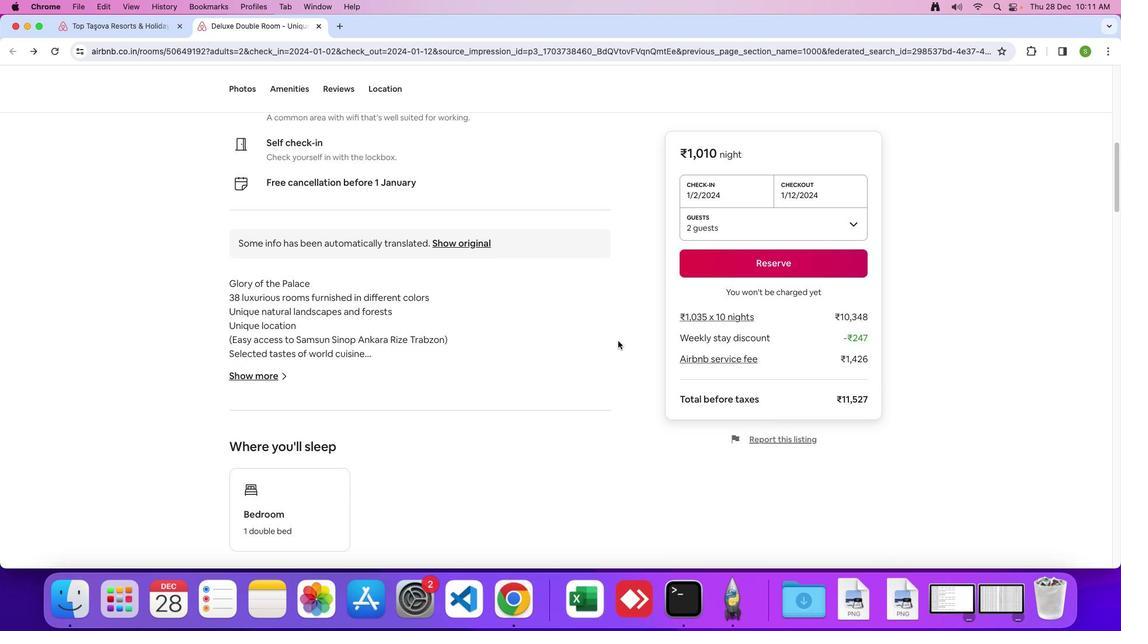 
Action: Mouse moved to (232, 348)
Screenshot: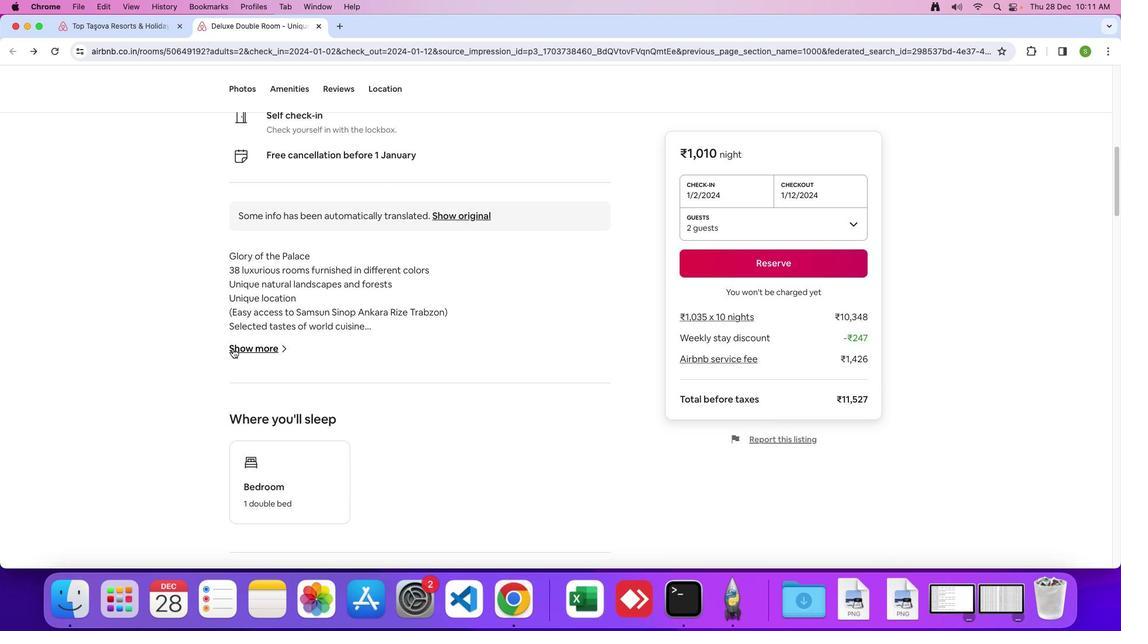 
Action: Mouse pressed left at (232, 348)
Screenshot: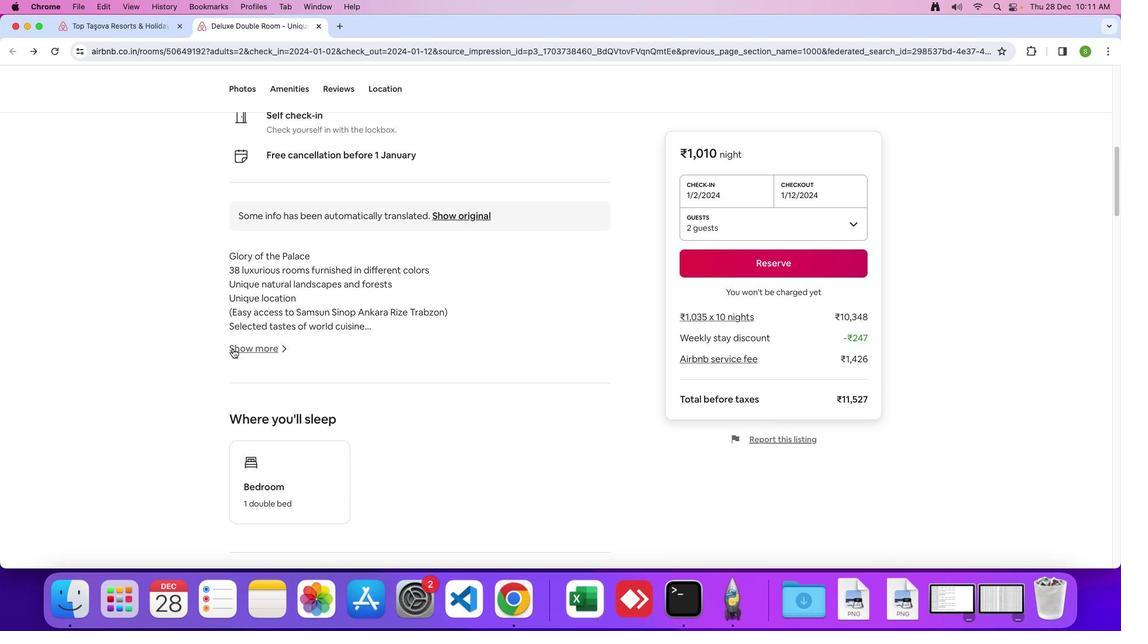 
Action: Mouse moved to (348, 222)
Screenshot: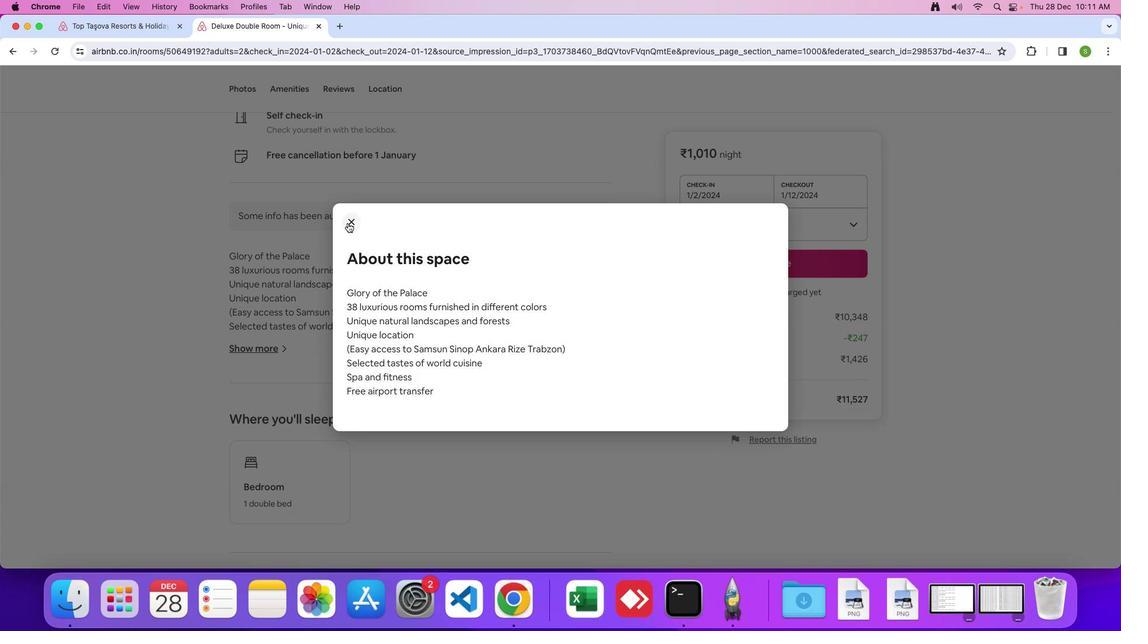 
Action: Mouse pressed left at (348, 222)
Screenshot: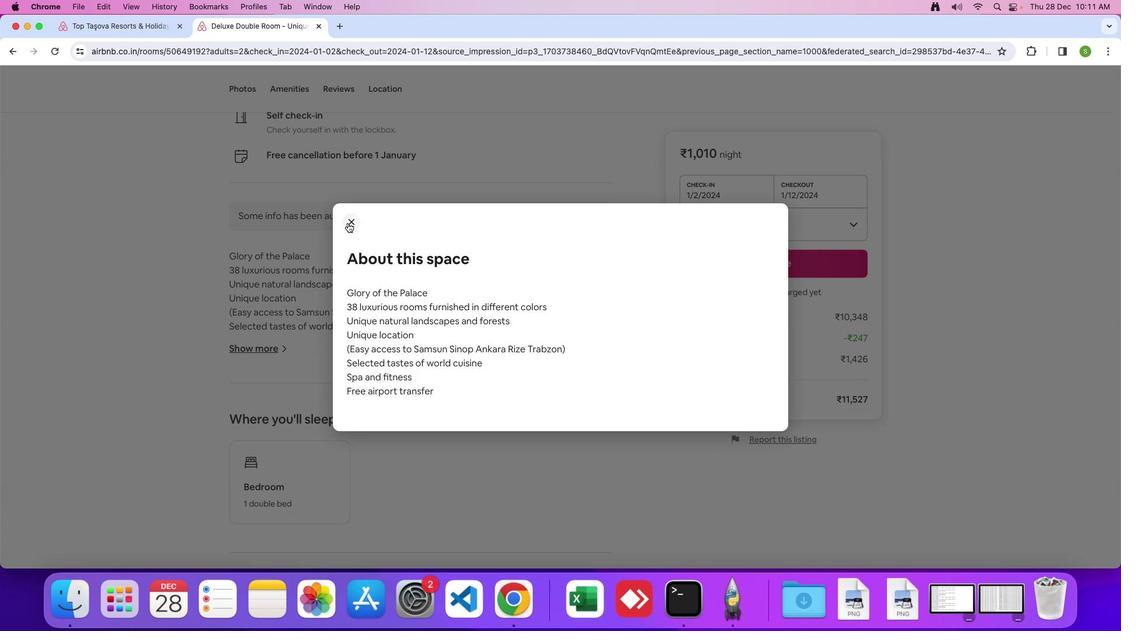 
Action: Mouse moved to (478, 359)
Screenshot: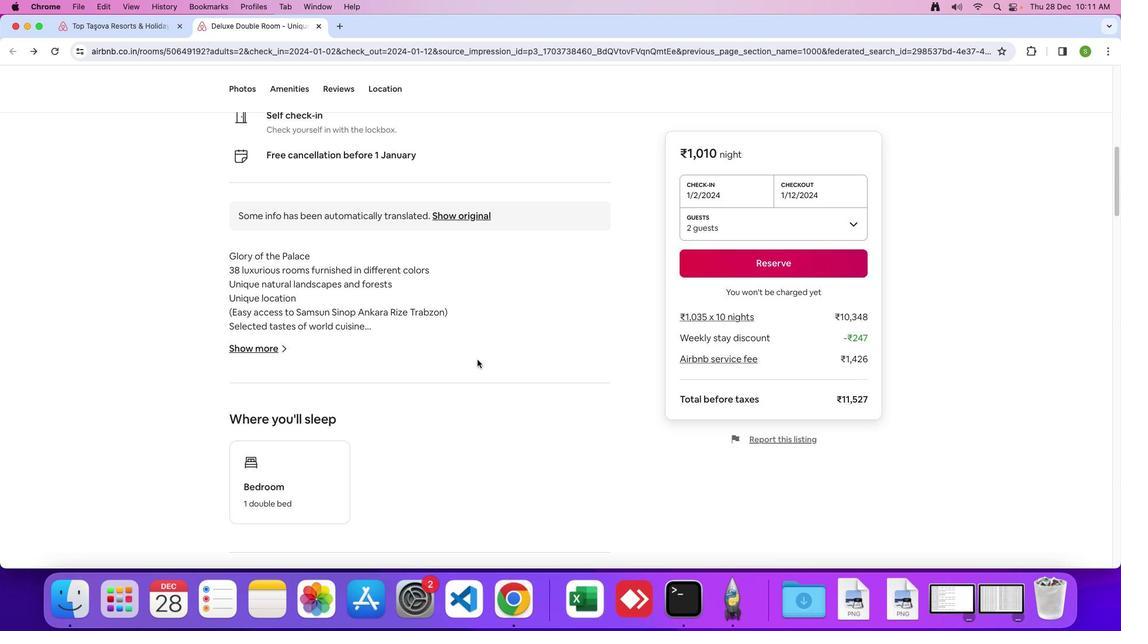
Action: Mouse scrolled (478, 359) with delta (0, 0)
Screenshot: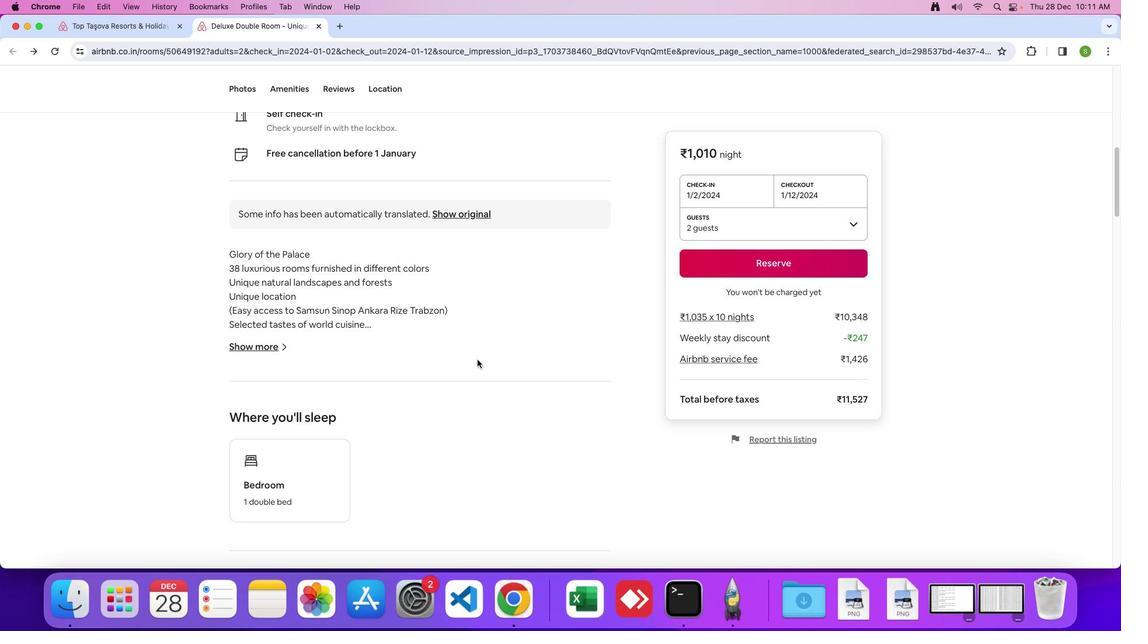 
Action: Mouse scrolled (478, 359) with delta (0, 0)
Screenshot: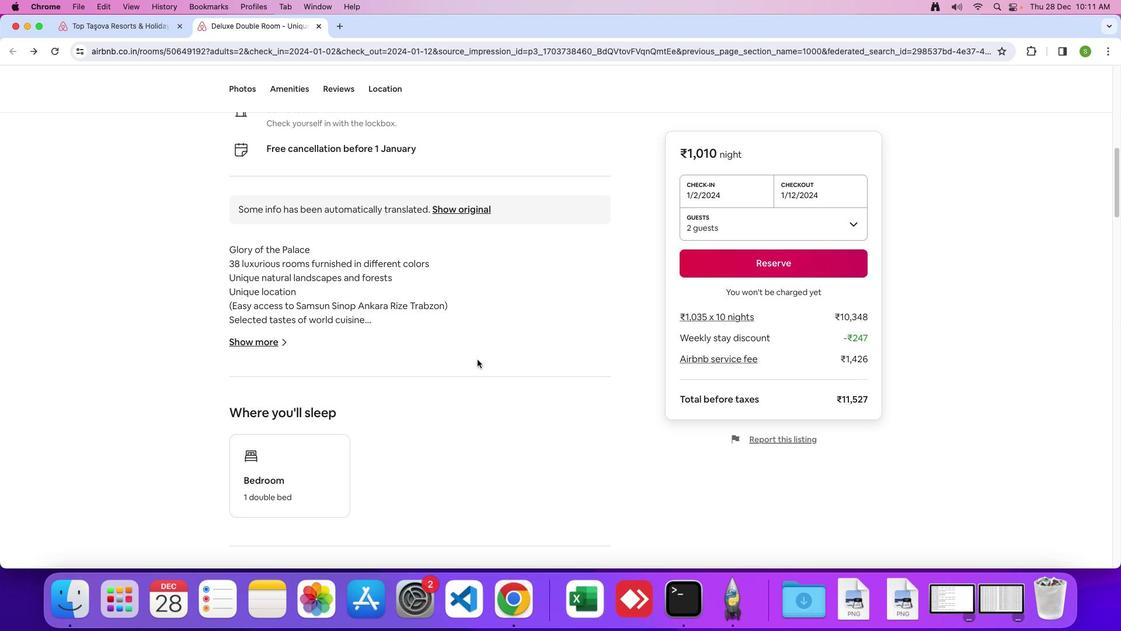 
Action: Mouse scrolled (478, 359) with delta (0, -1)
Screenshot: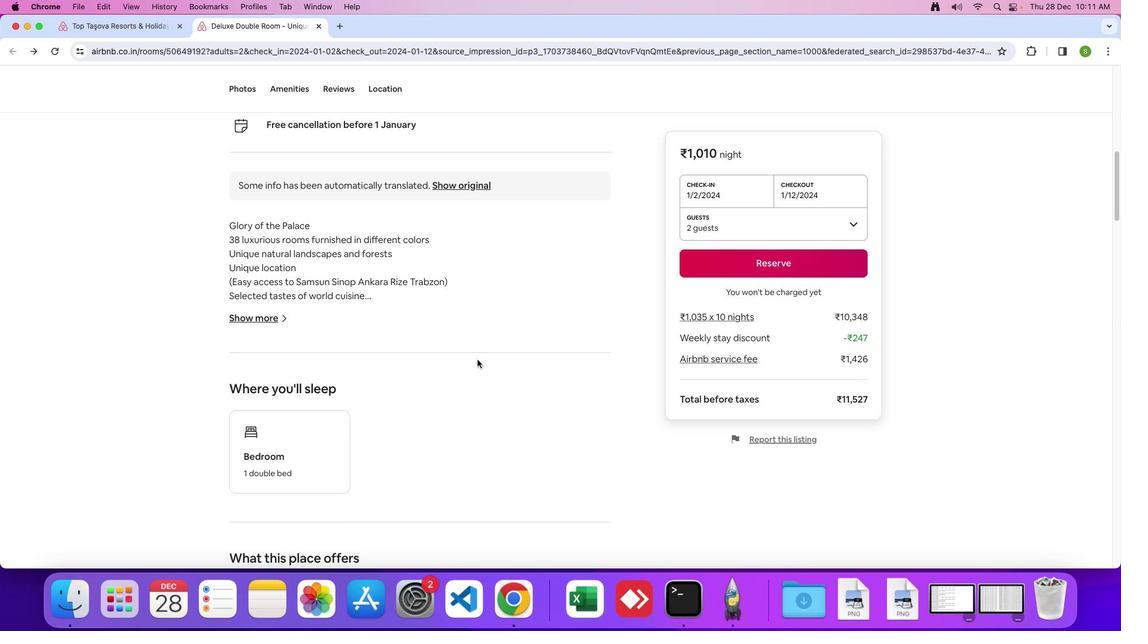 
Action: Mouse scrolled (478, 359) with delta (0, 0)
Screenshot: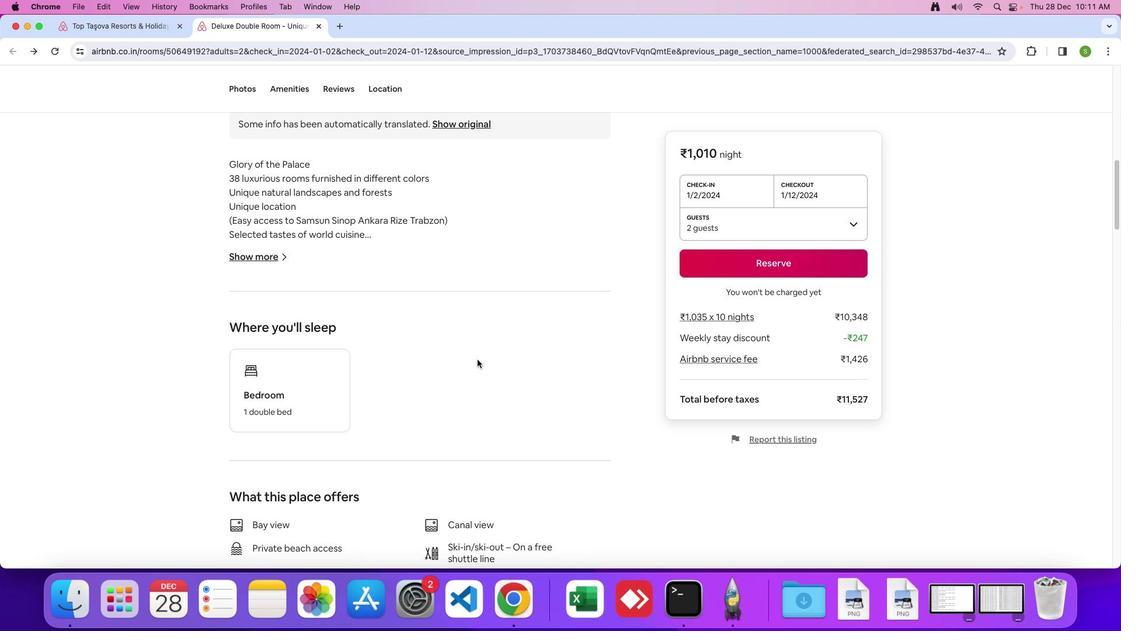 
Action: Mouse scrolled (478, 359) with delta (0, 0)
Screenshot: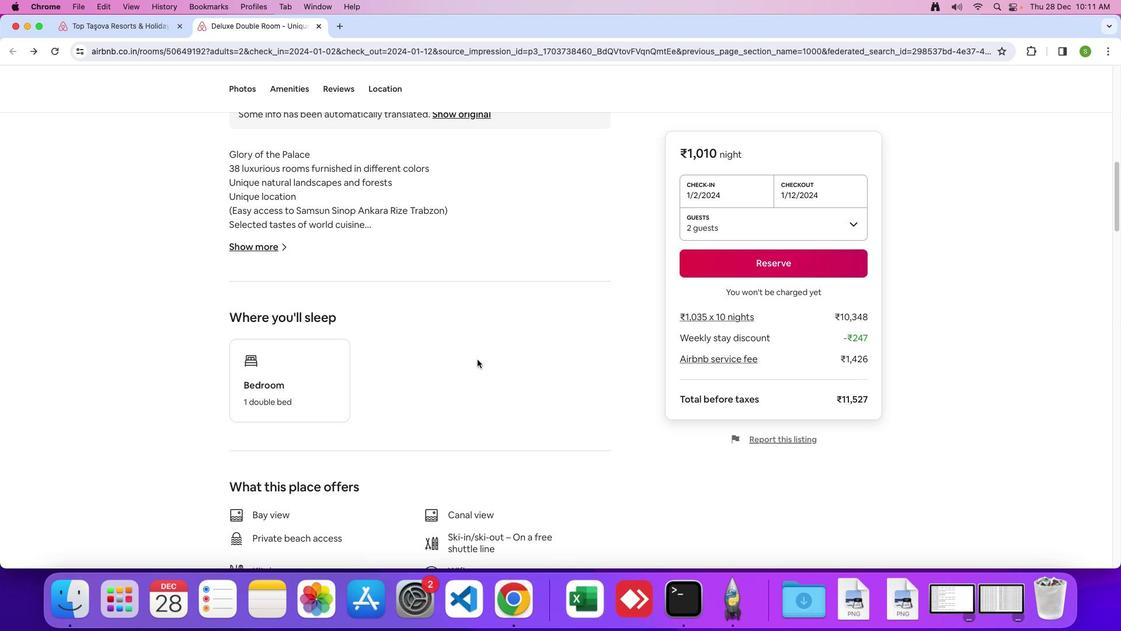 
Action: Mouse scrolled (478, 359) with delta (0, -1)
Screenshot: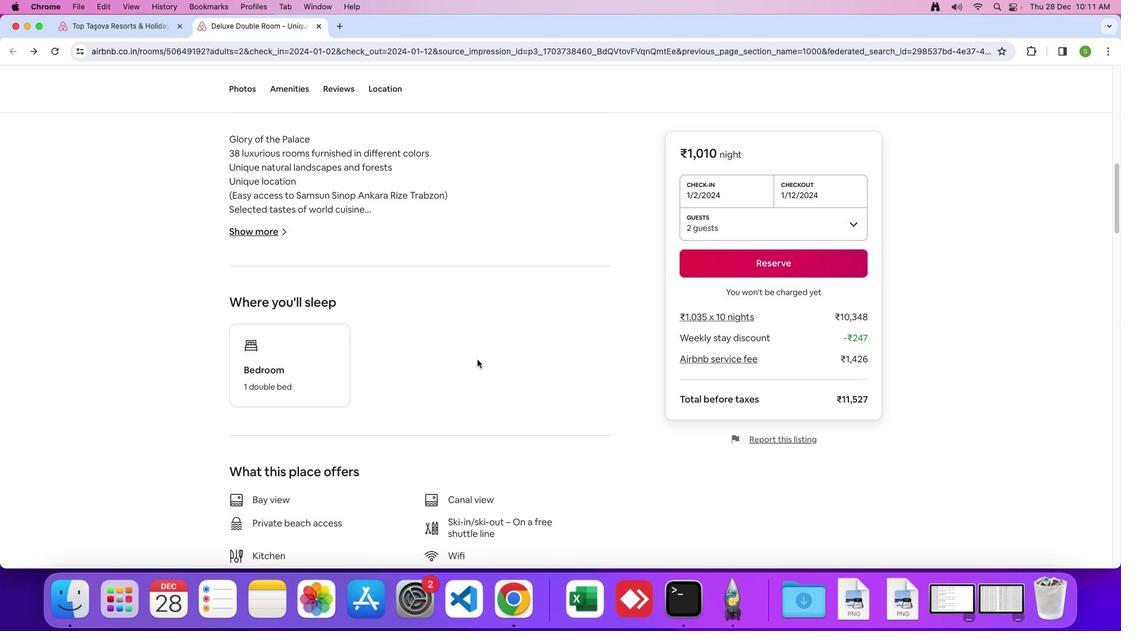 
Action: Mouse moved to (396, 363)
Screenshot: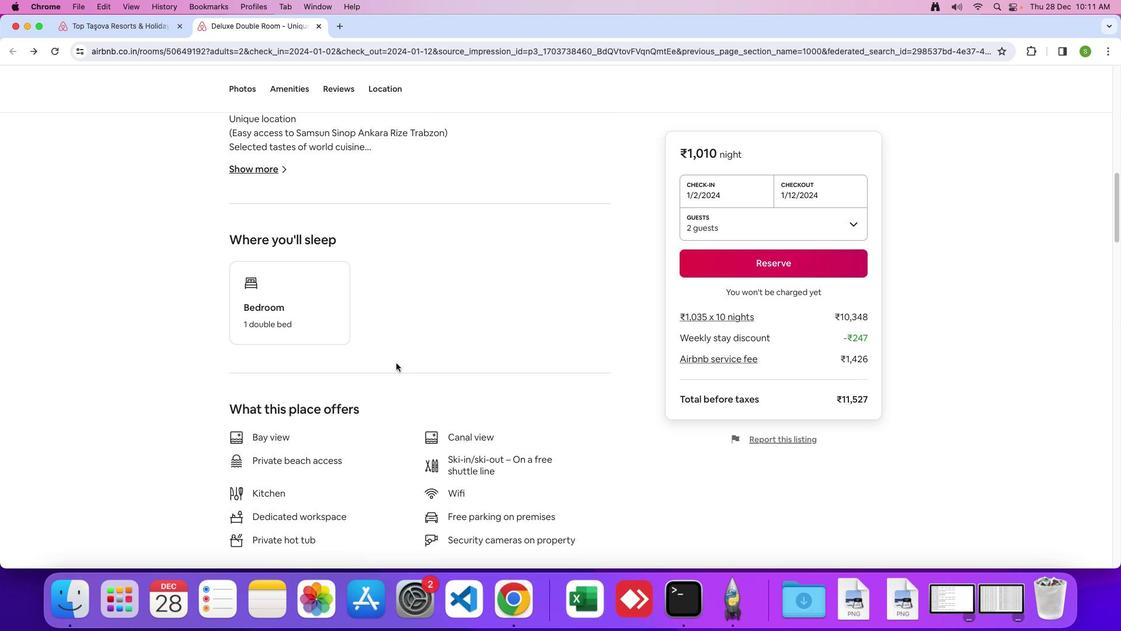 
Action: Mouse scrolled (396, 363) with delta (0, 0)
Screenshot: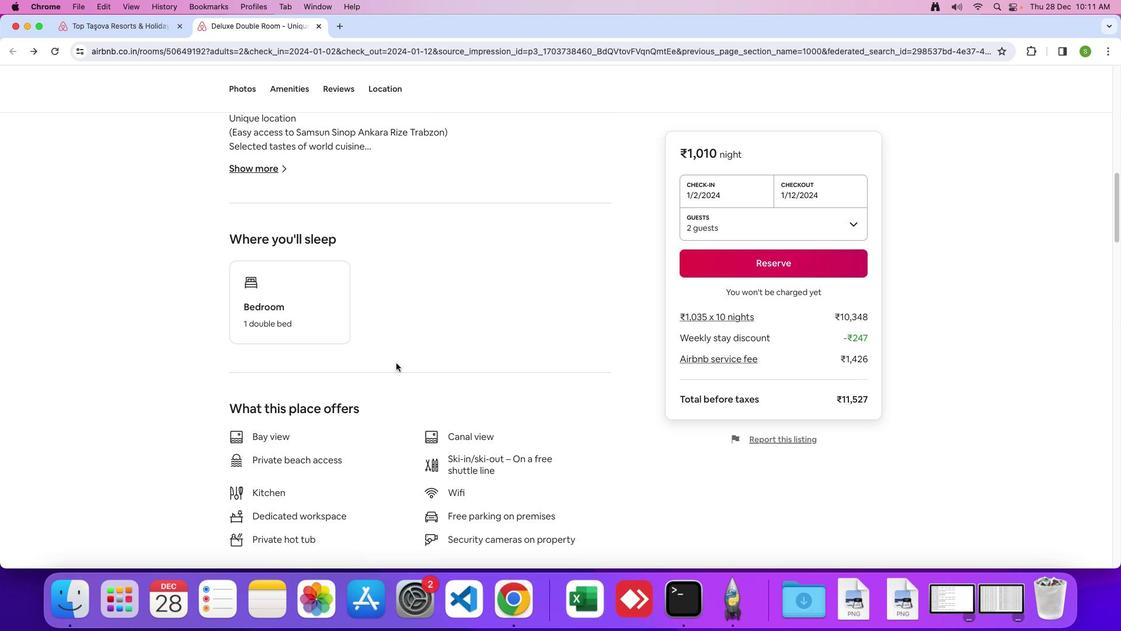 
Action: Mouse scrolled (396, 363) with delta (0, 0)
Screenshot: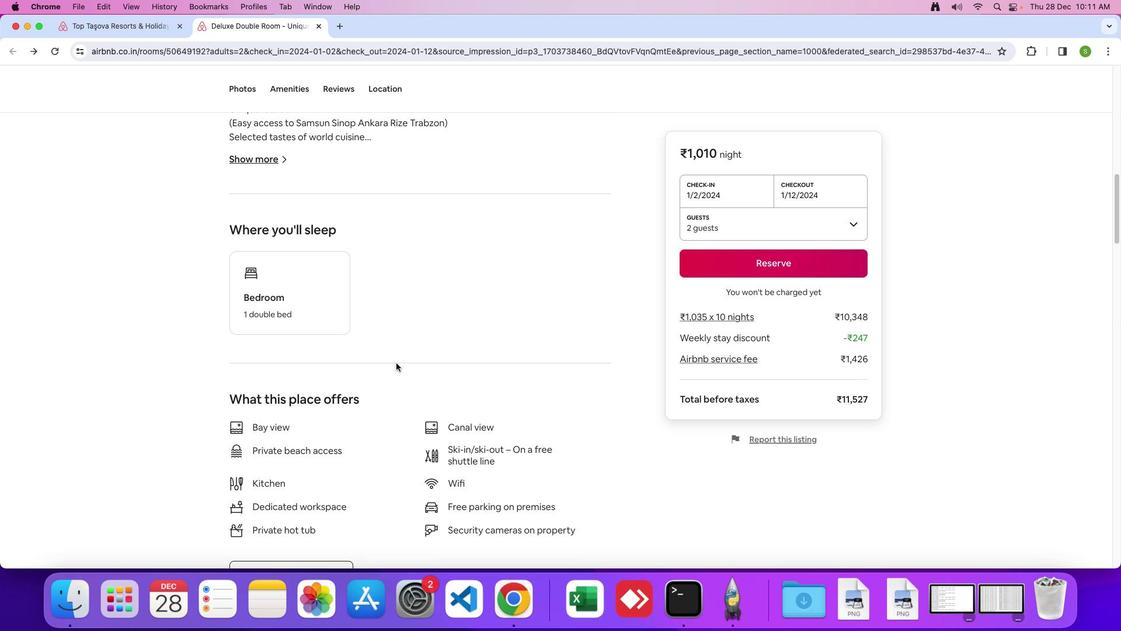 
Action: Mouse scrolled (396, 363) with delta (0, -1)
Screenshot: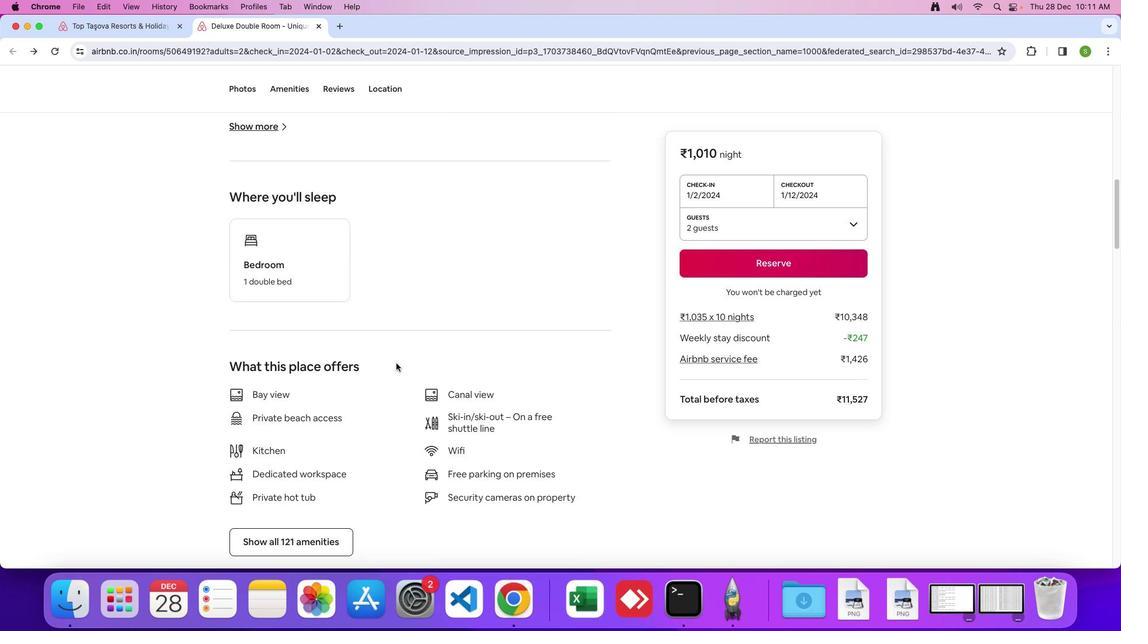 
Action: Mouse scrolled (396, 363) with delta (0, 0)
Screenshot: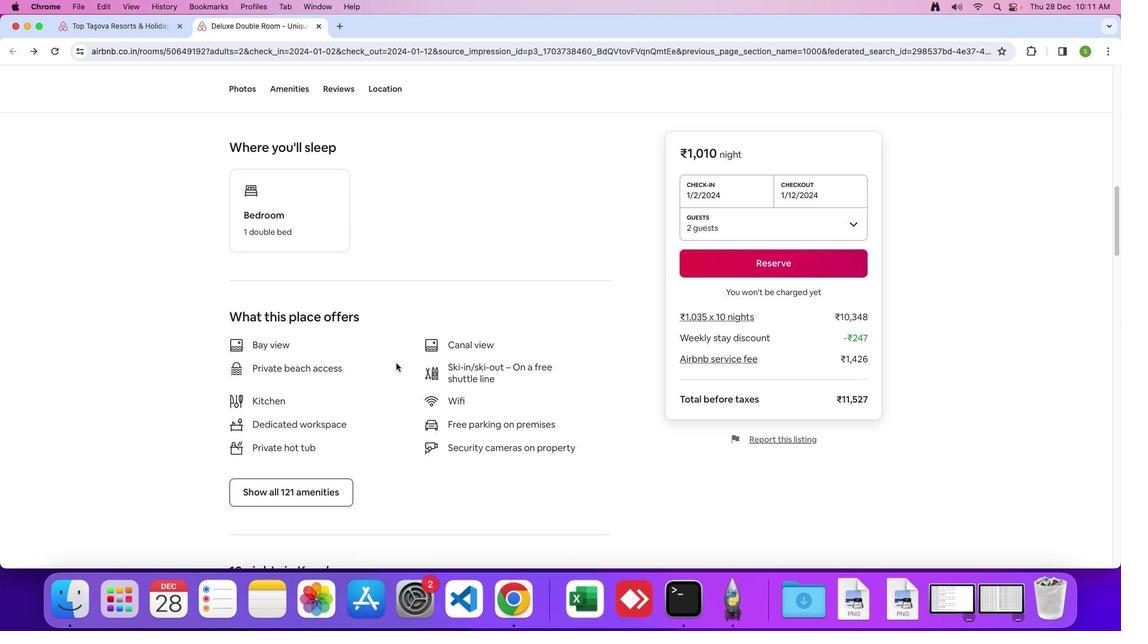 
Action: Mouse scrolled (396, 363) with delta (0, 0)
